 Task: Play online Dominion games in medium mode.
Action: Mouse moved to (273, 604)
Screenshot: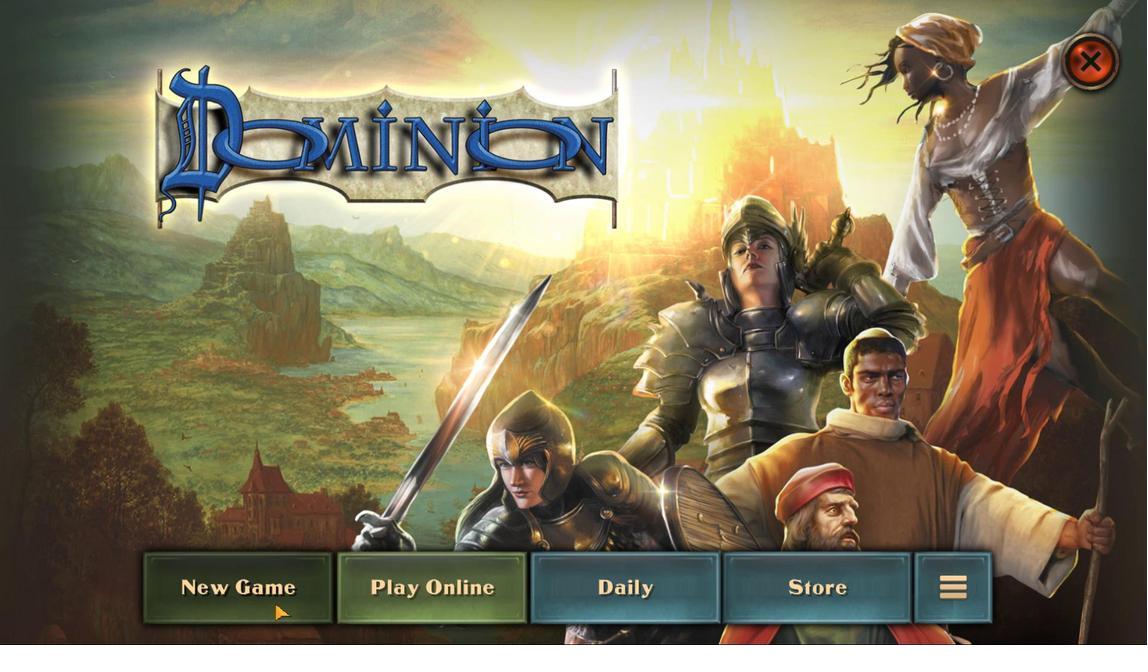 
Action: Mouse pressed left at (273, 604)
Screenshot: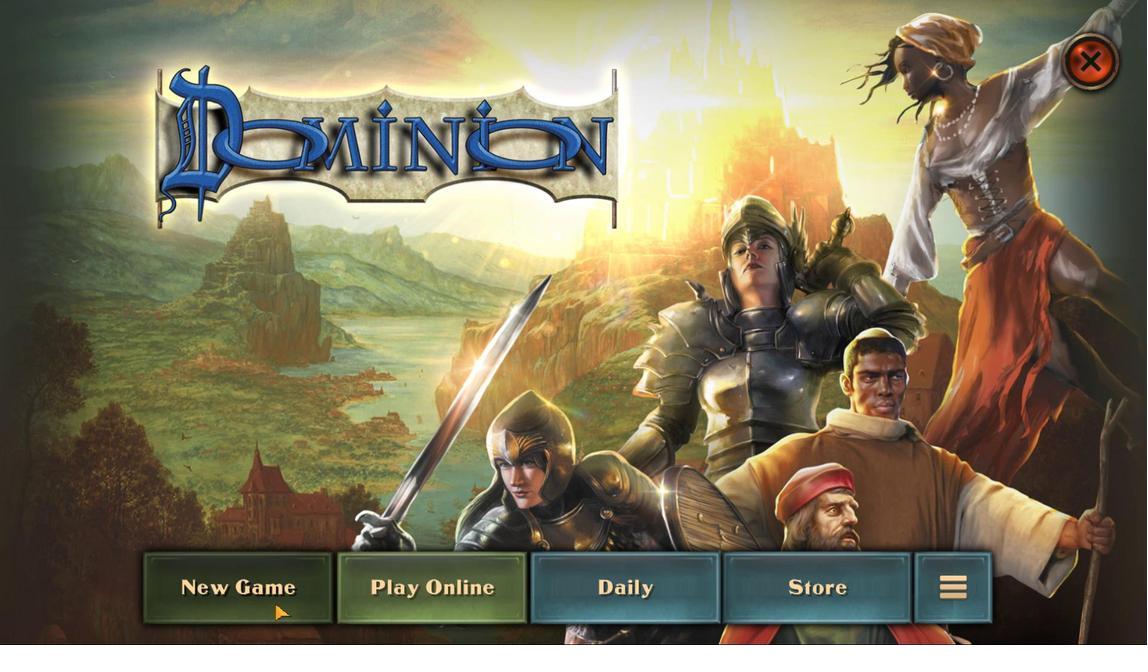 
Action: Mouse moved to (522, 238)
Screenshot: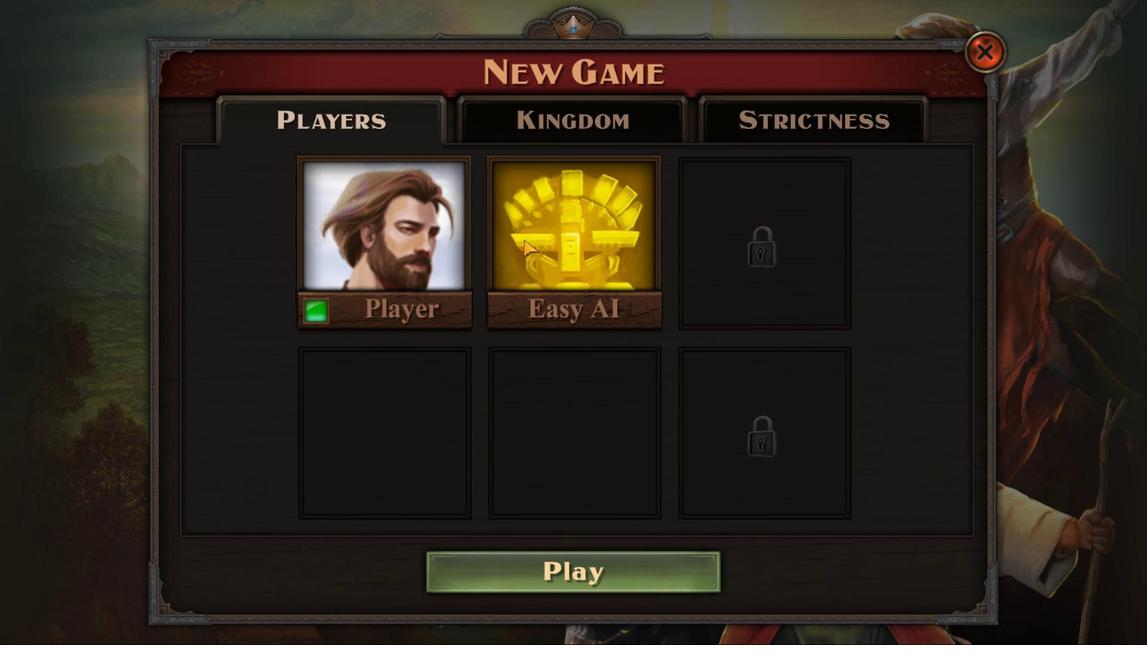 
Action: Mouse pressed left at (522, 238)
Screenshot: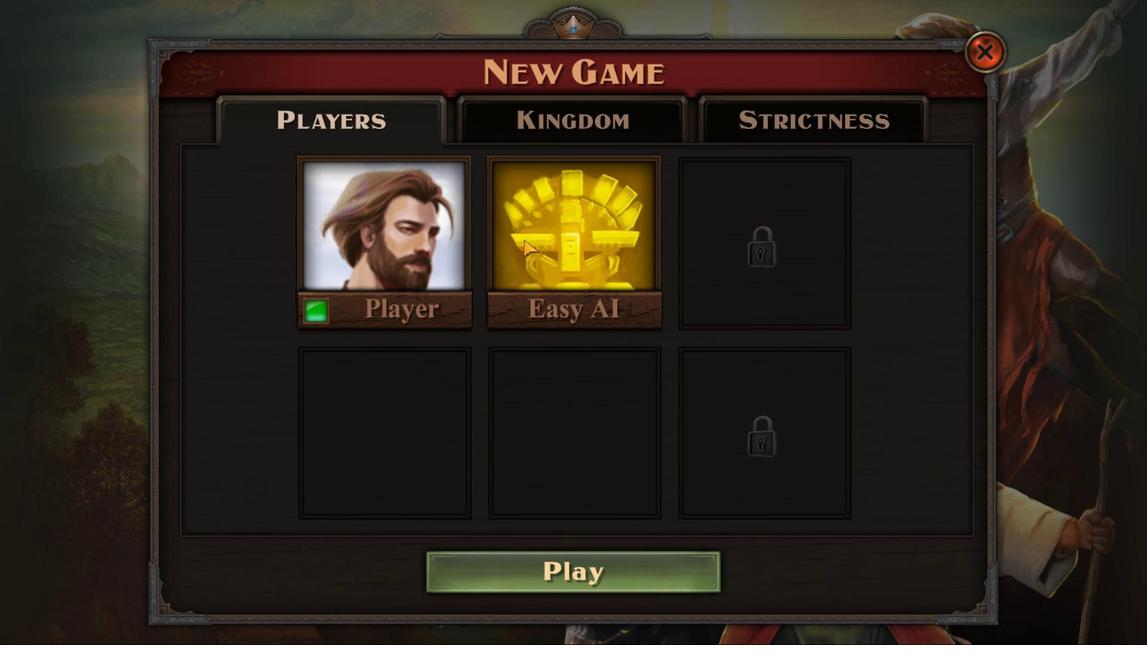 
Action: Mouse moved to (318, 413)
Screenshot: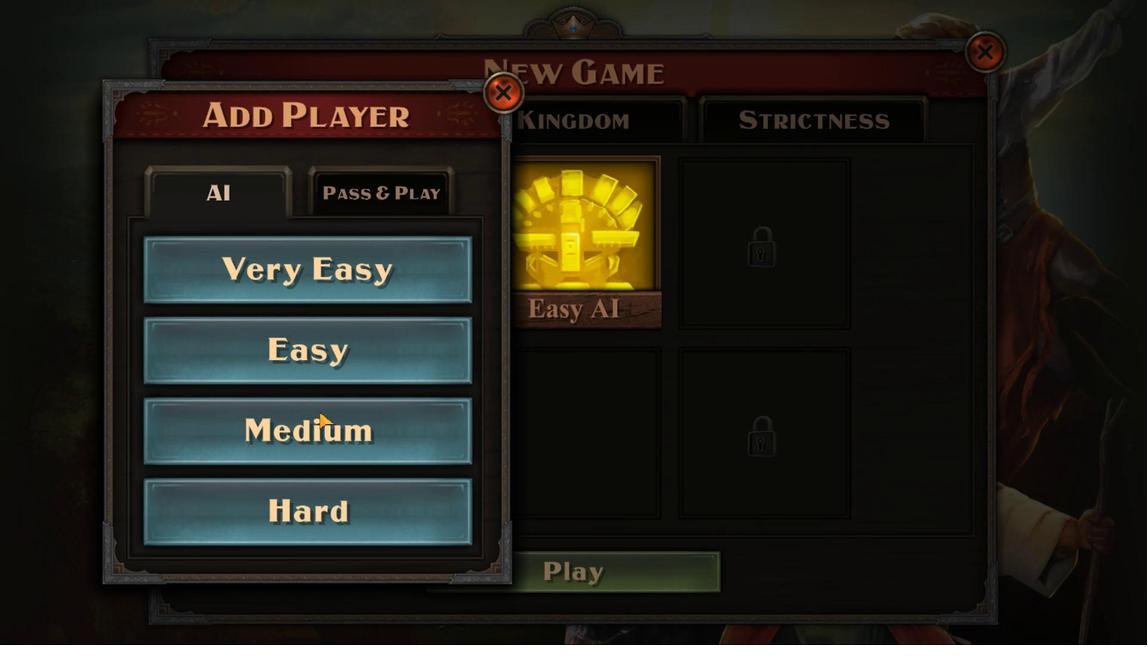 
Action: Mouse pressed left at (318, 413)
Screenshot: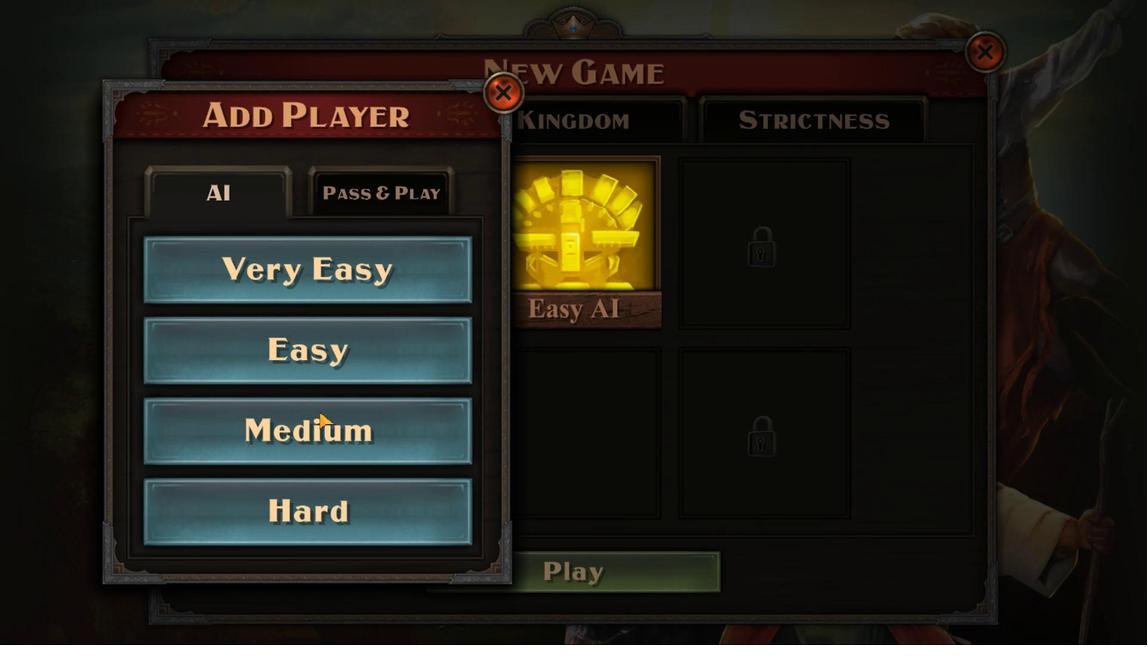 
Action: Mouse moved to (568, 561)
Screenshot: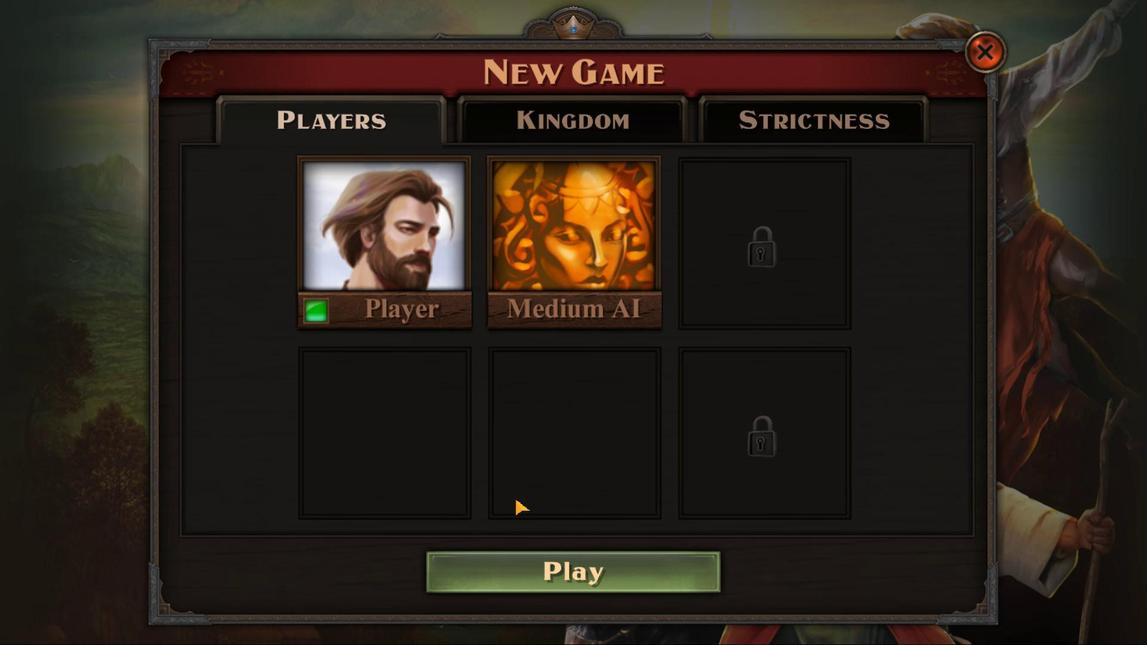
Action: Mouse pressed left at (568, 561)
Screenshot: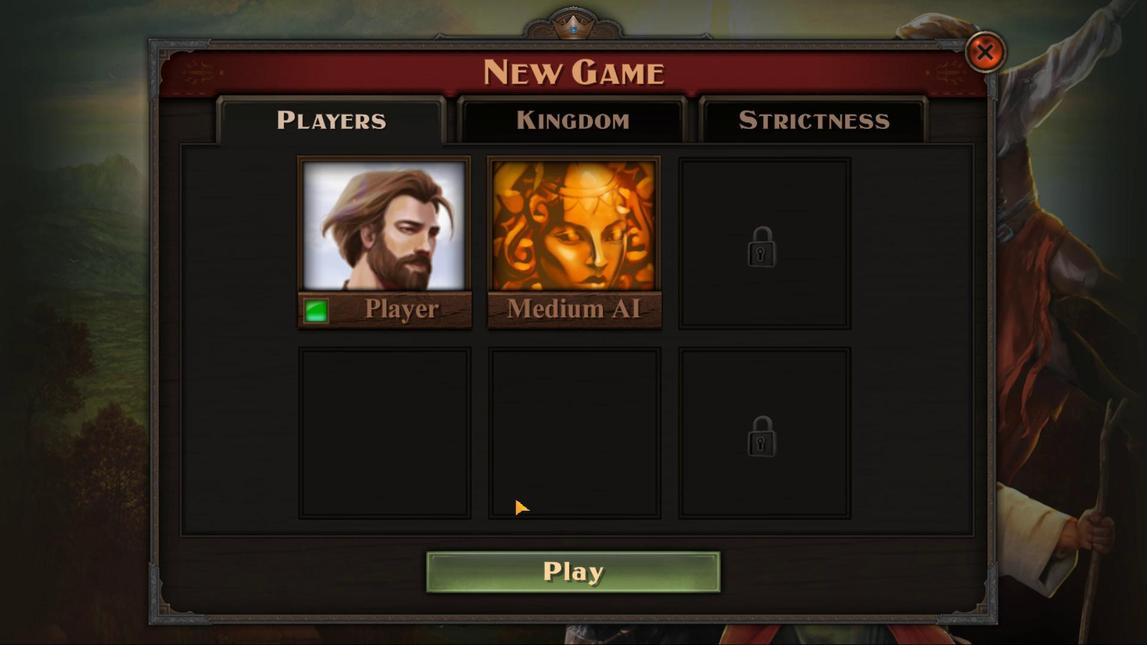 
Action: Mouse moved to (525, 584)
Screenshot: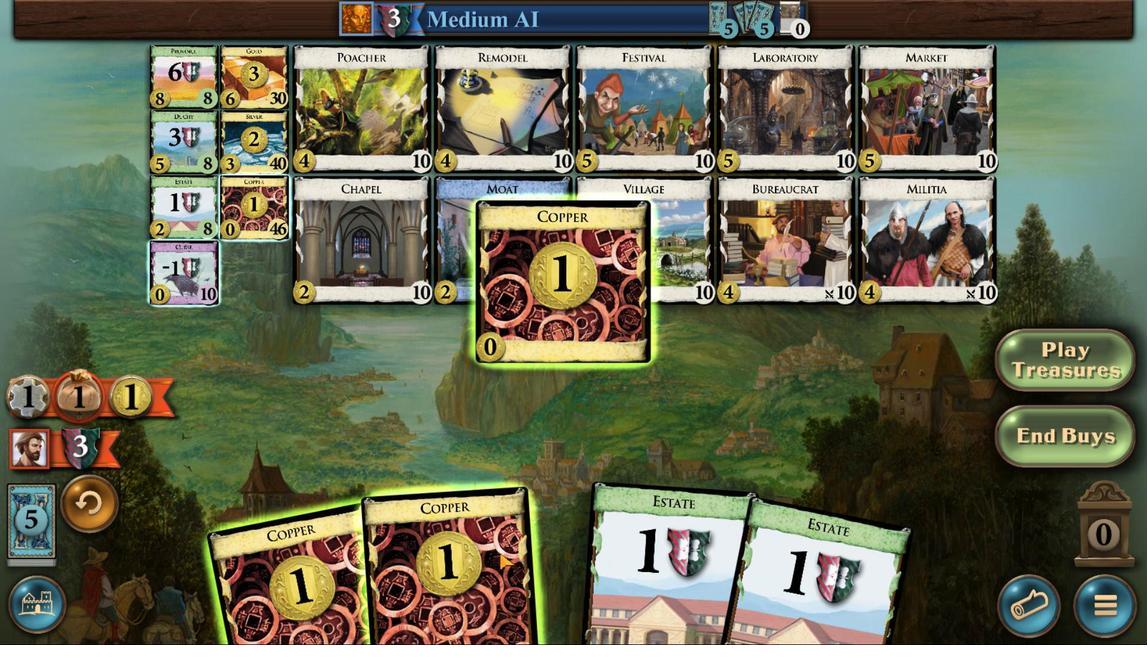 
Action: Mouse scrolled (525, 584) with delta (0, 0)
Screenshot: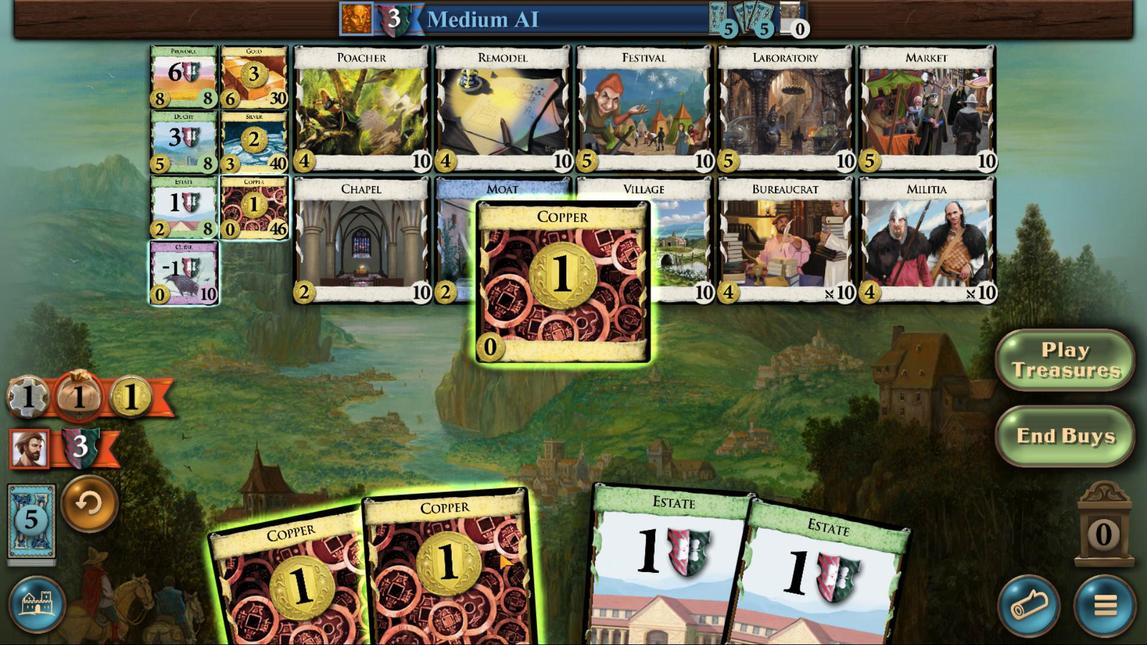 
Action: Mouse scrolled (525, 584) with delta (0, 0)
Screenshot: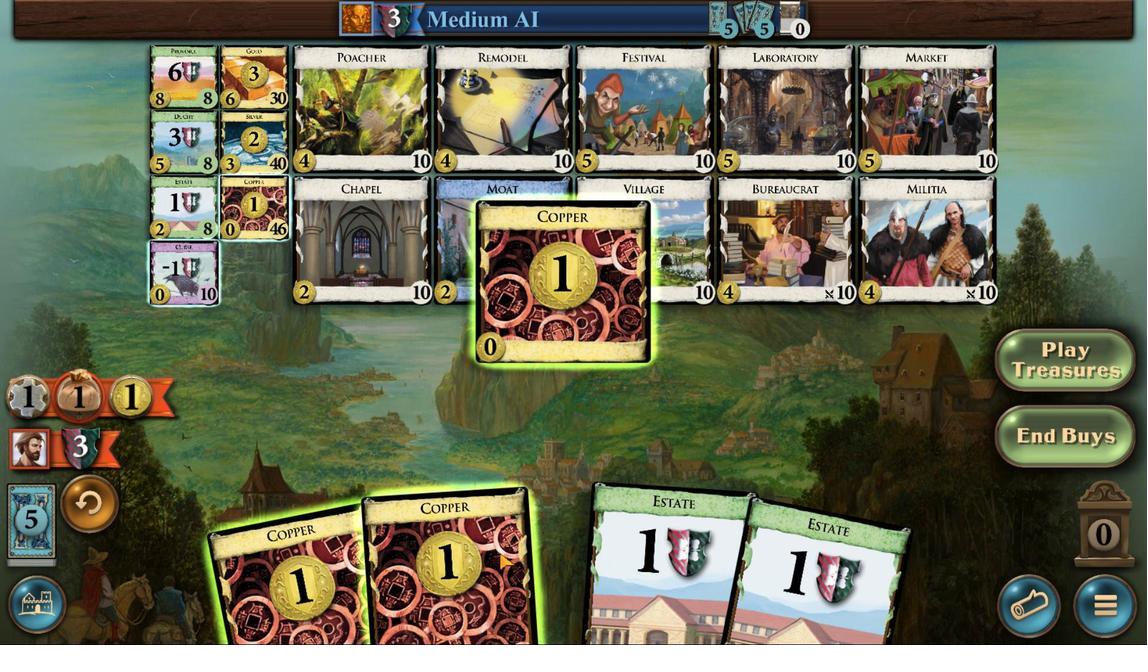 
Action: Mouse scrolled (525, 584) with delta (0, 0)
Screenshot: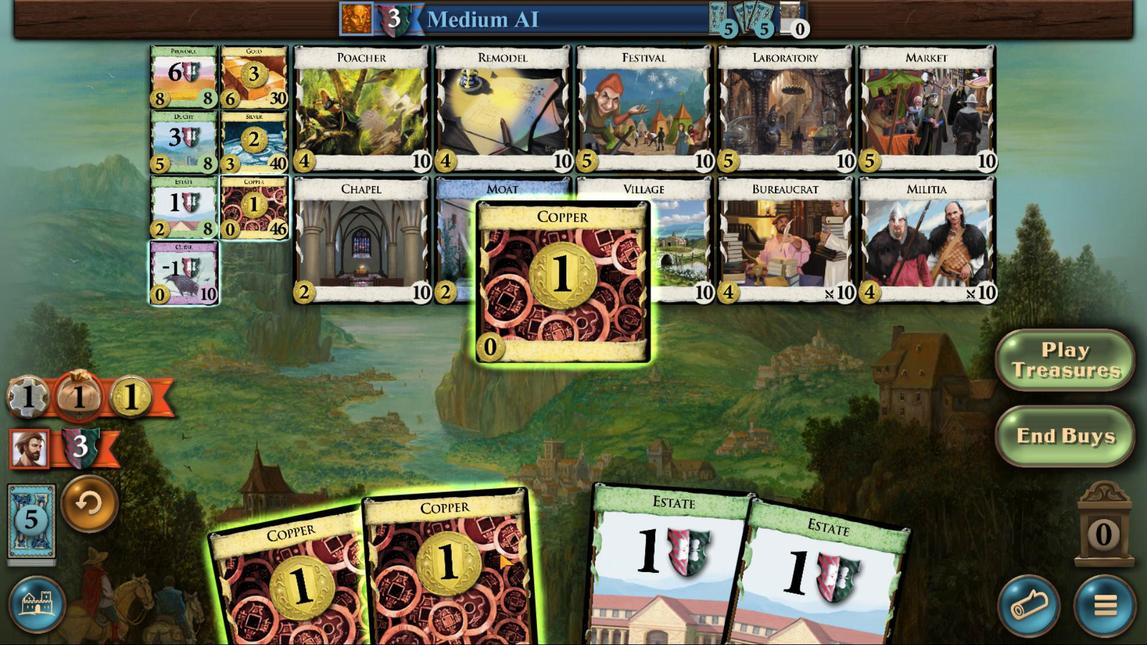 
Action: Mouse moved to (492, 544)
Screenshot: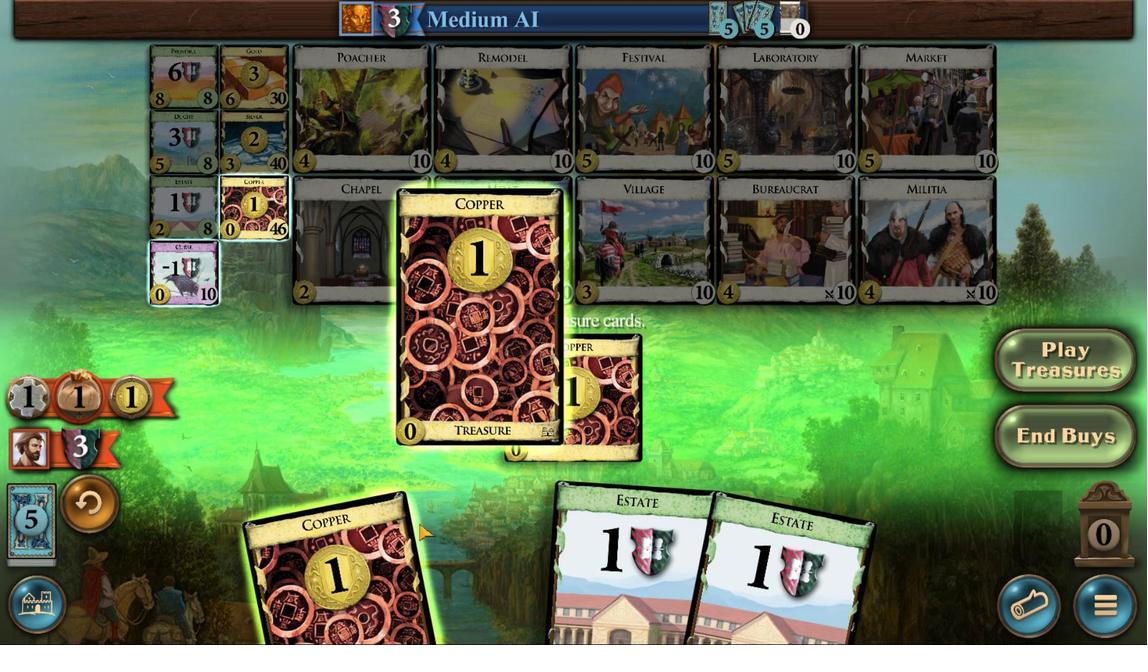 
Action: Mouse scrolled (492, 543) with delta (0, 0)
Screenshot: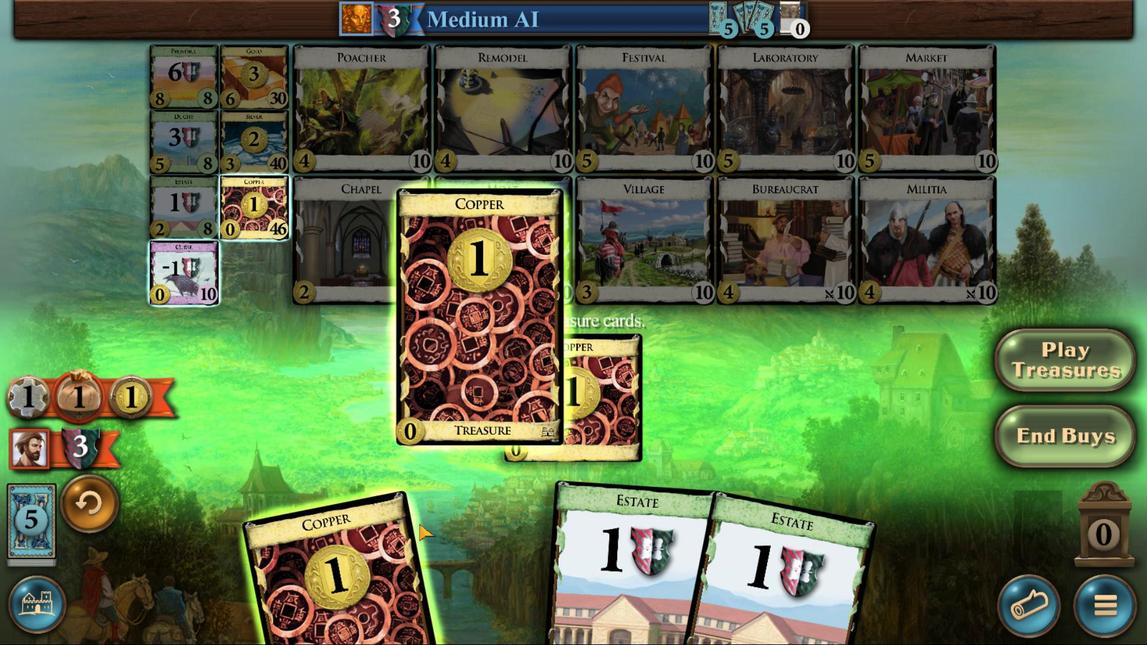 
Action: Mouse moved to (491, 544)
Screenshot: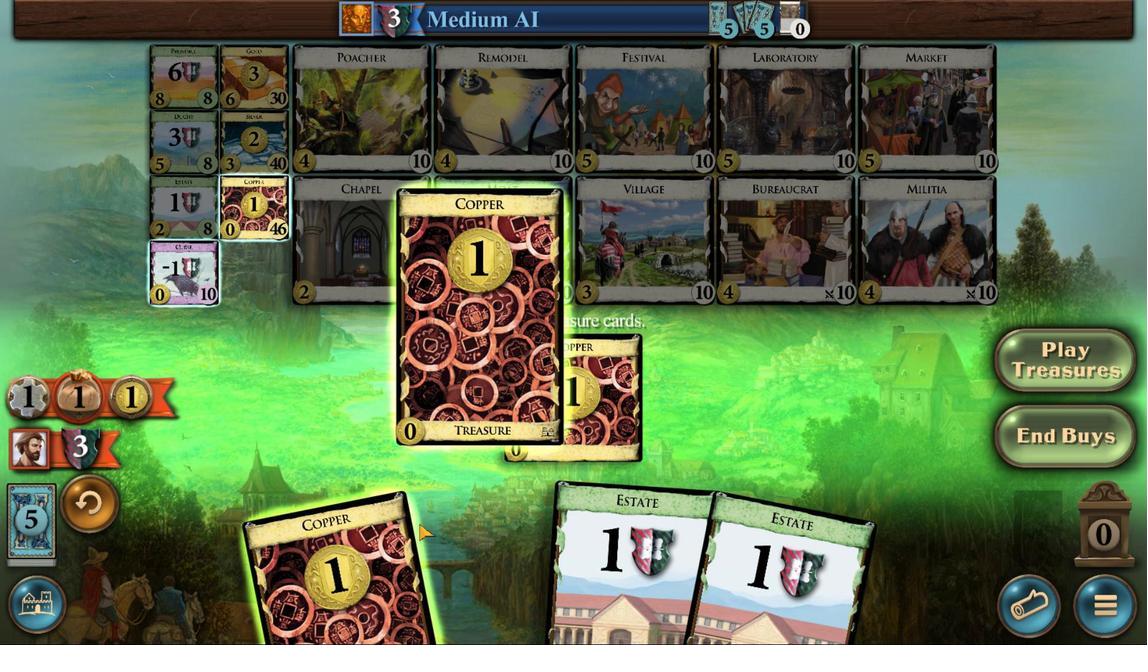 
Action: Mouse scrolled (491, 543) with delta (0, 0)
Screenshot: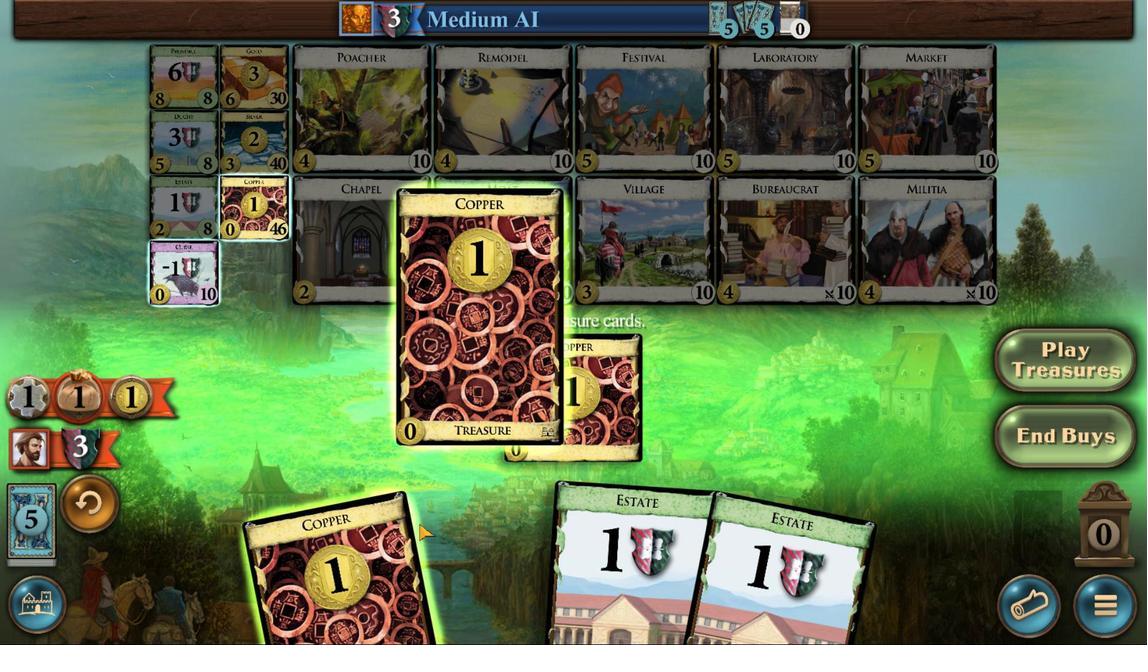 
Action: Mouse moved to (491, 547)
Screenshot: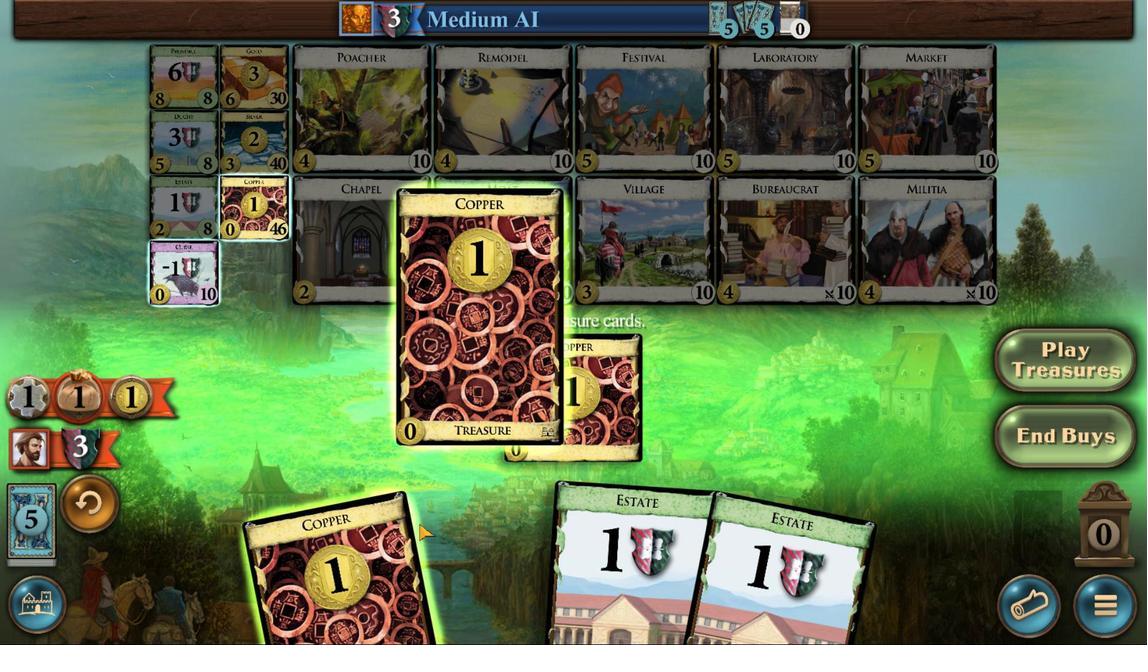 
Action: Mouse scrolled (491, 547) with delta (0, 0)
Screenshot: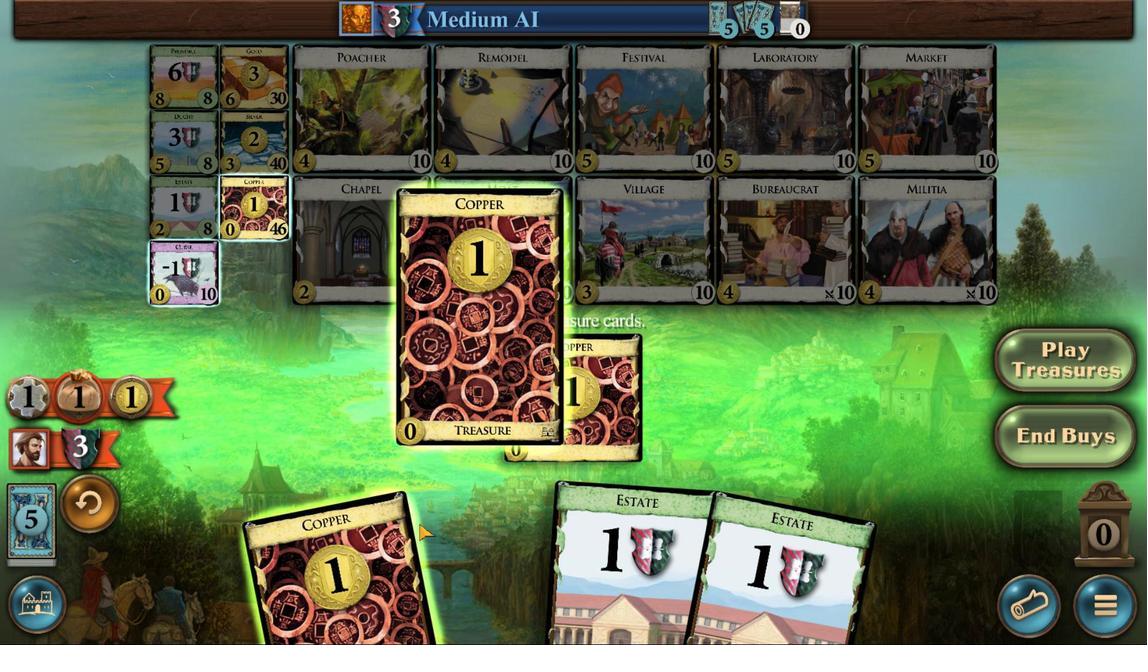 
Action: Mouse moved to (175, 187)
Screenshot: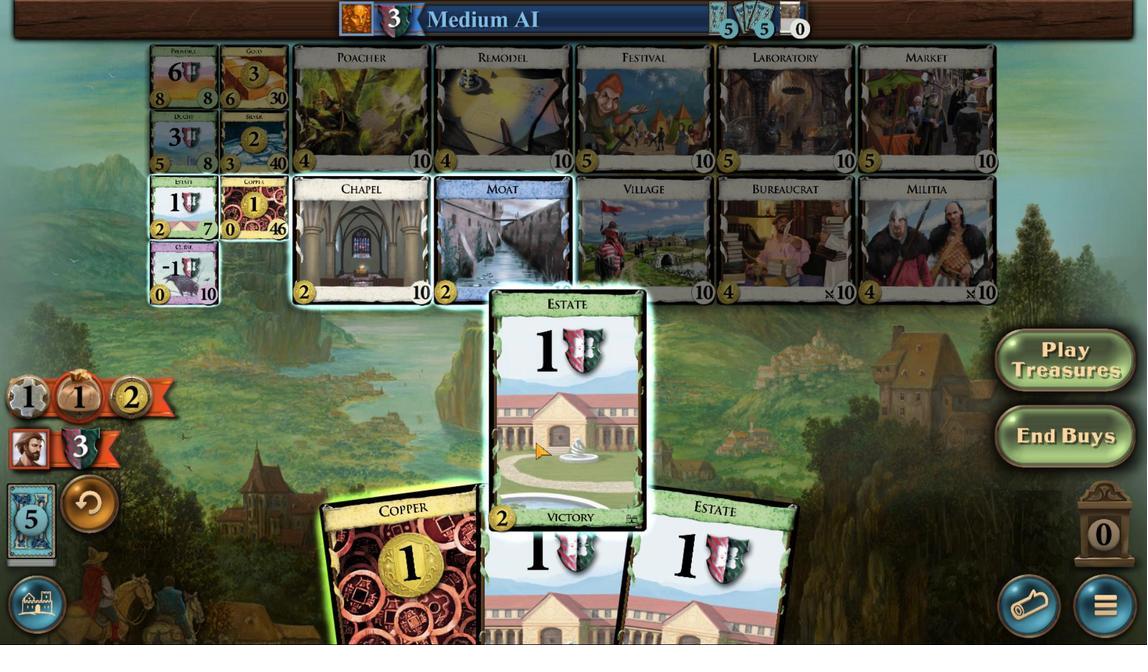 
Action: Mouse pressed left at (175, 187)
Screenshot: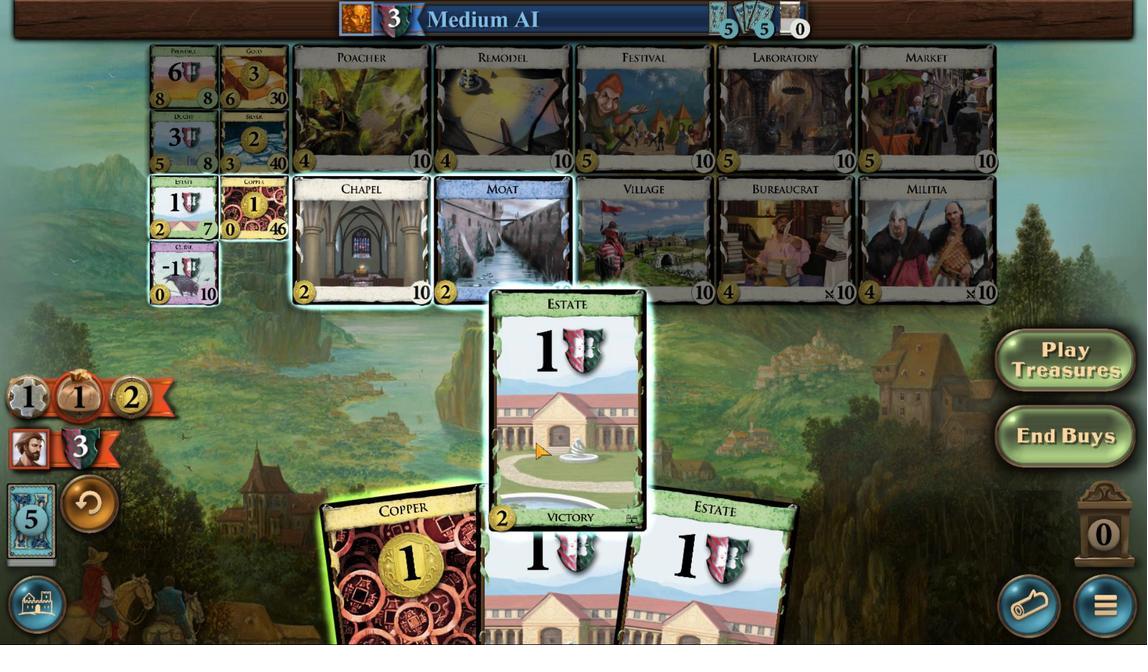 
Action: Mouse moved to (638, 542)
Screenshot: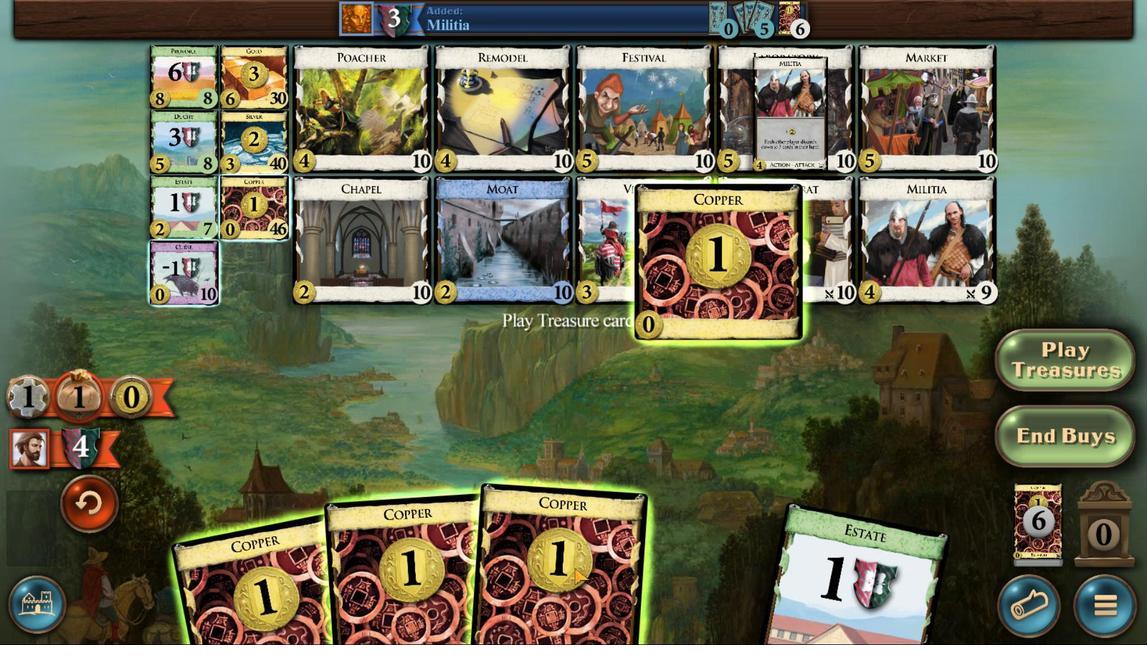 
Action: Mouse scrolled (638, 541) with delta (0, 0)
Screenshot: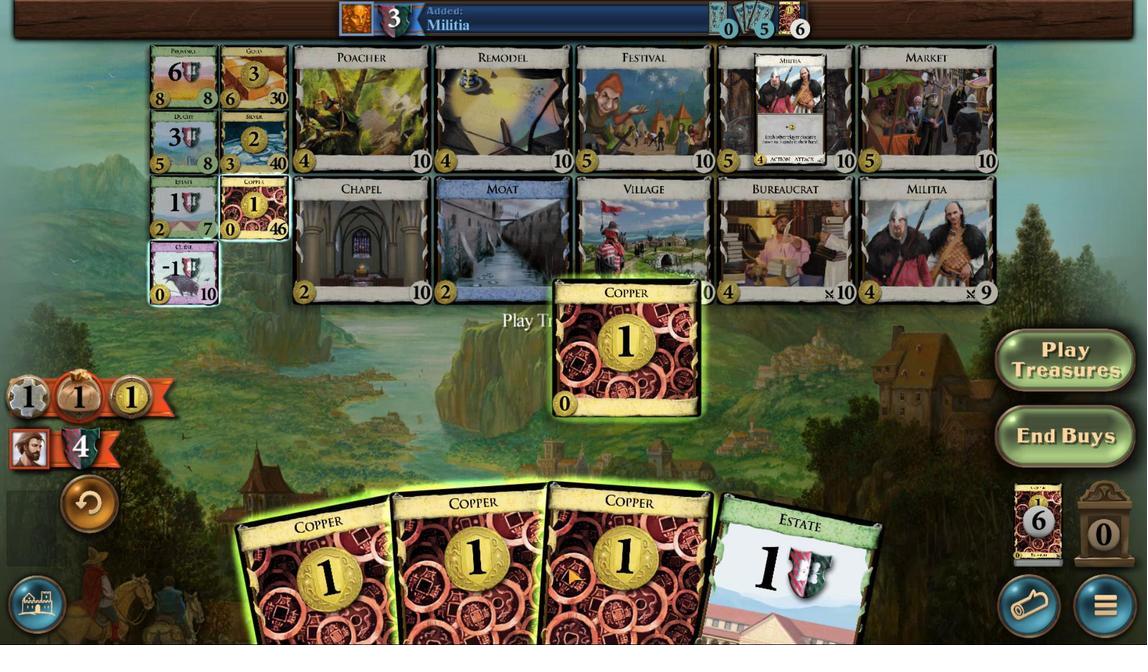 
Action: Mouse moved to (639, 544)
Screenshot: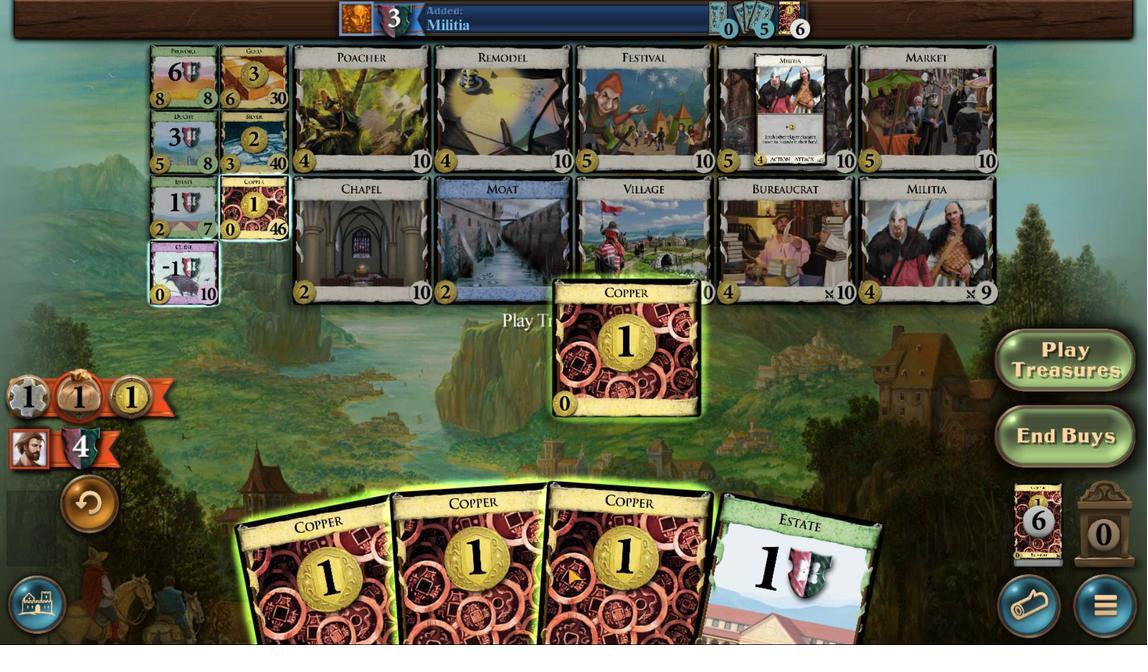 
Action: Mouse scrolled (639, 544) with delta (0, 0)
Screenshot: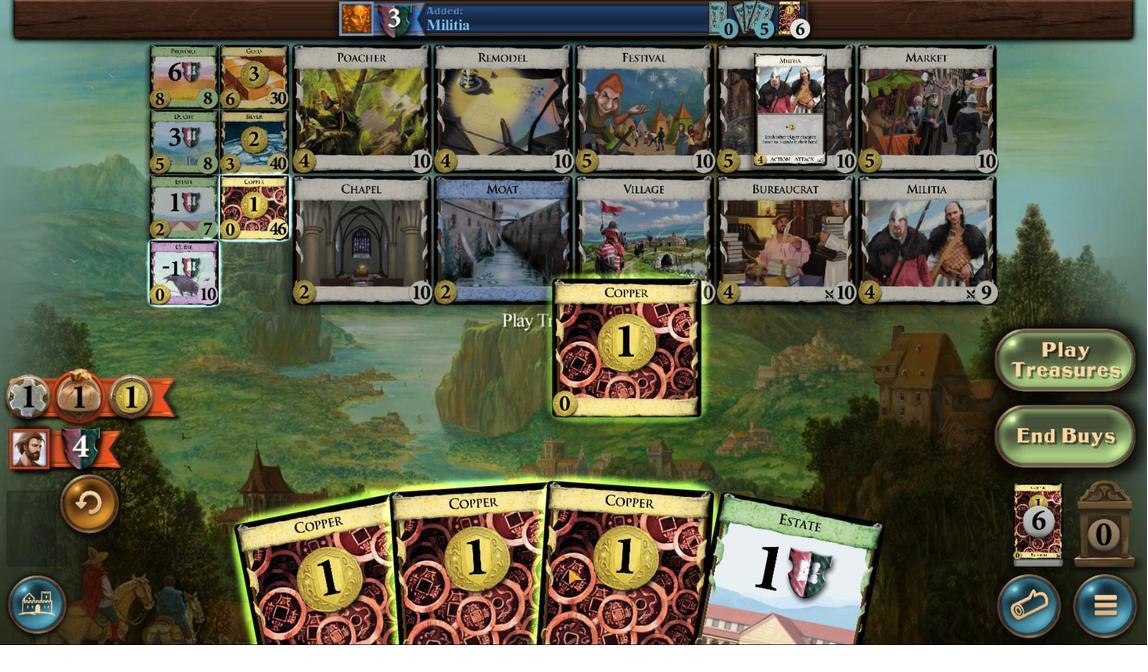 
Action: Mouse moved to (640, 546)
Screenshot: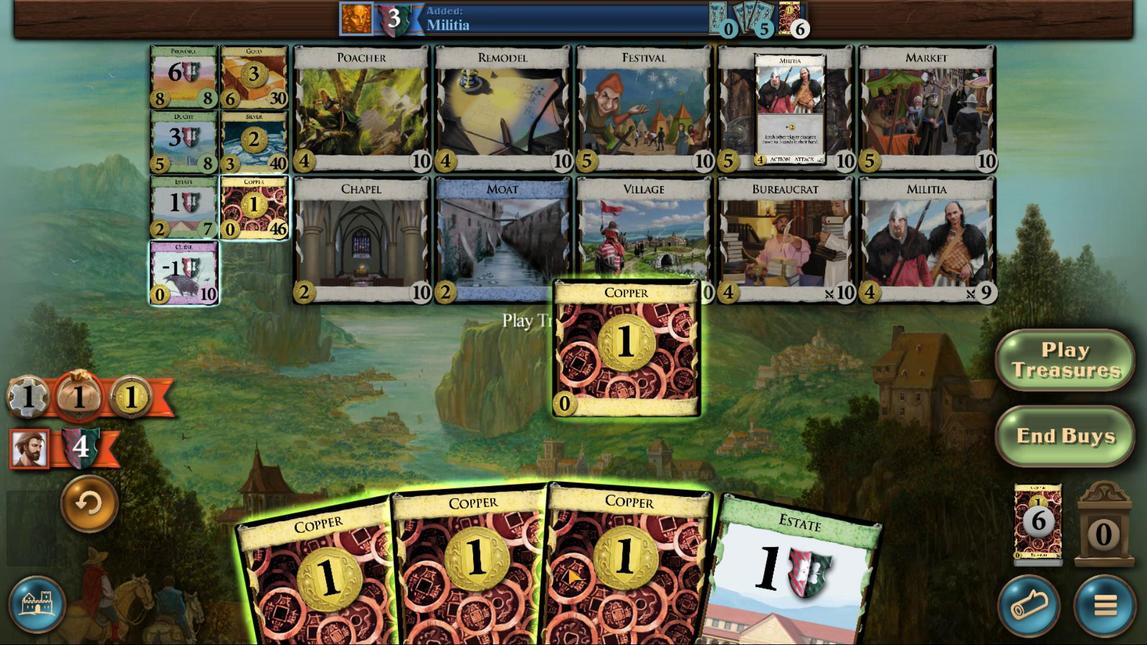 
Action: Mouse scrolled (640, 546) with delta (0, 0)
Screenshot: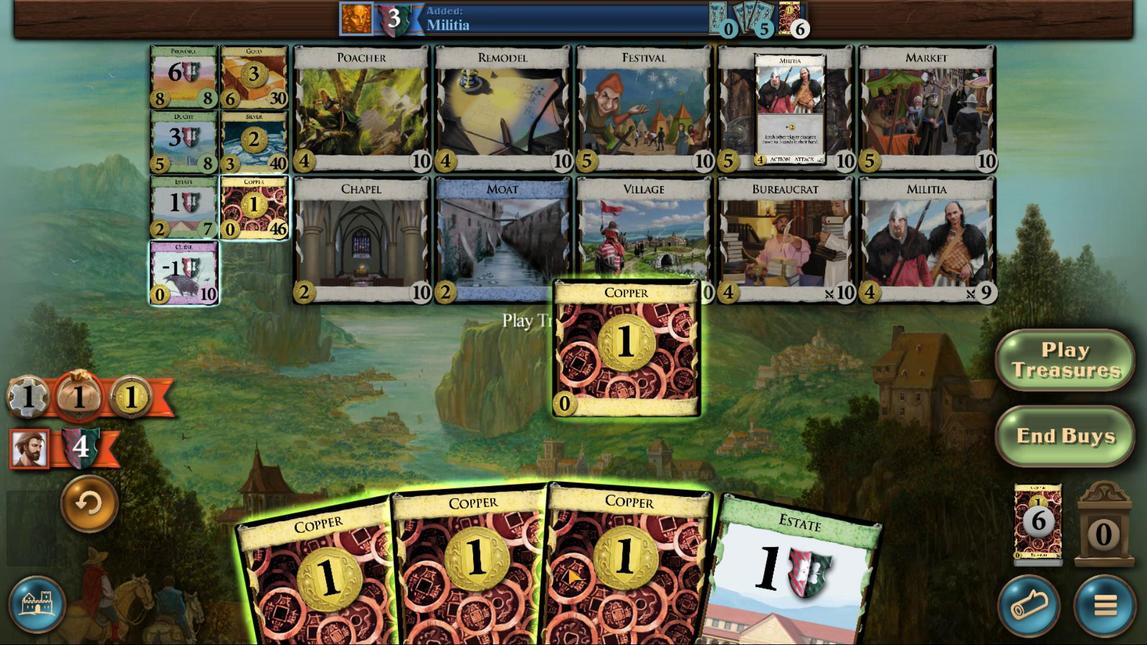 
Action: Mouse moved to (564, 570)
Screenshot: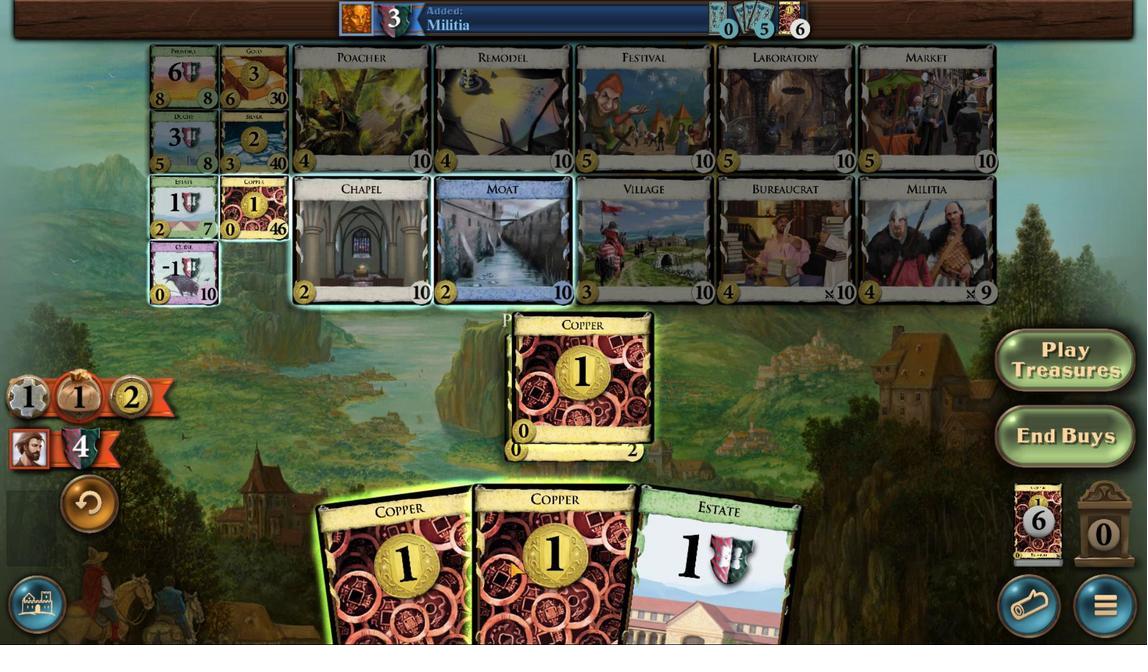 
Action: Mouse scrolled (564, 570) with delta (0, 0)
Screenshot: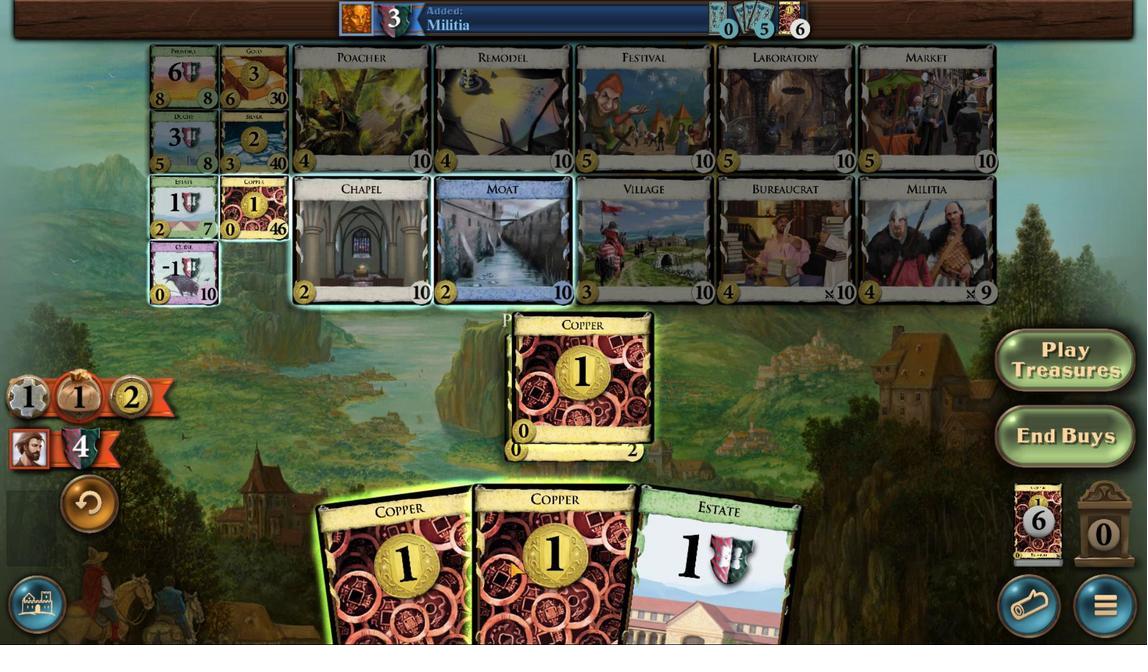 
Action: Mouse moved to (564, 571)
Screenshot: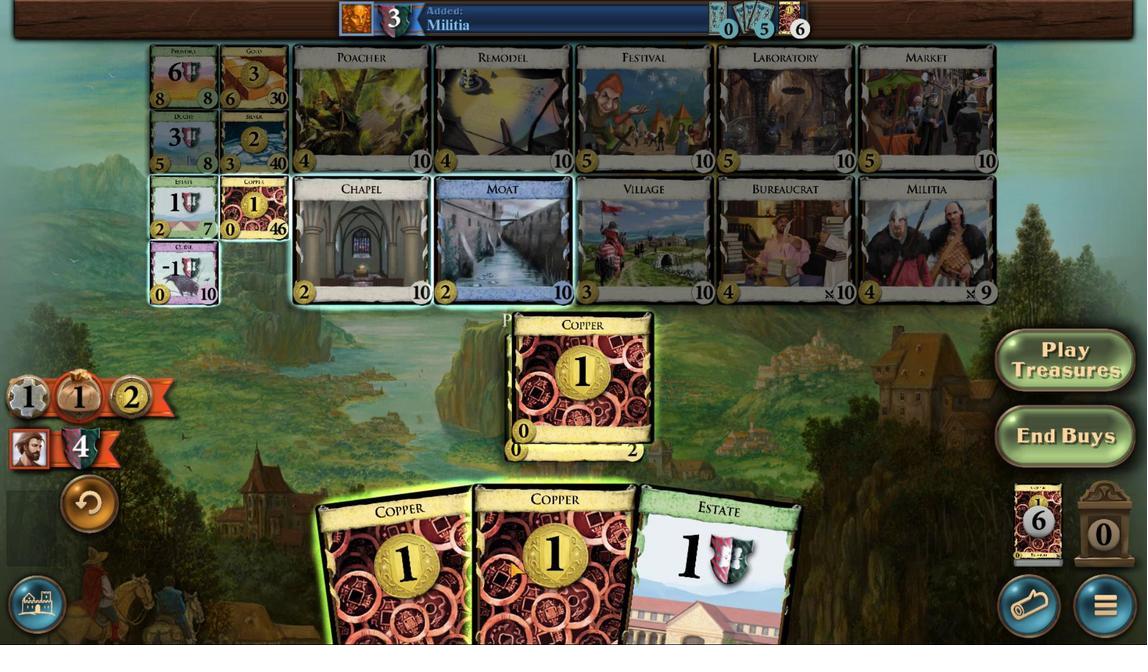 
Action: Mouse scrolled (564, 571) with delta (0, 0)
Screenshot: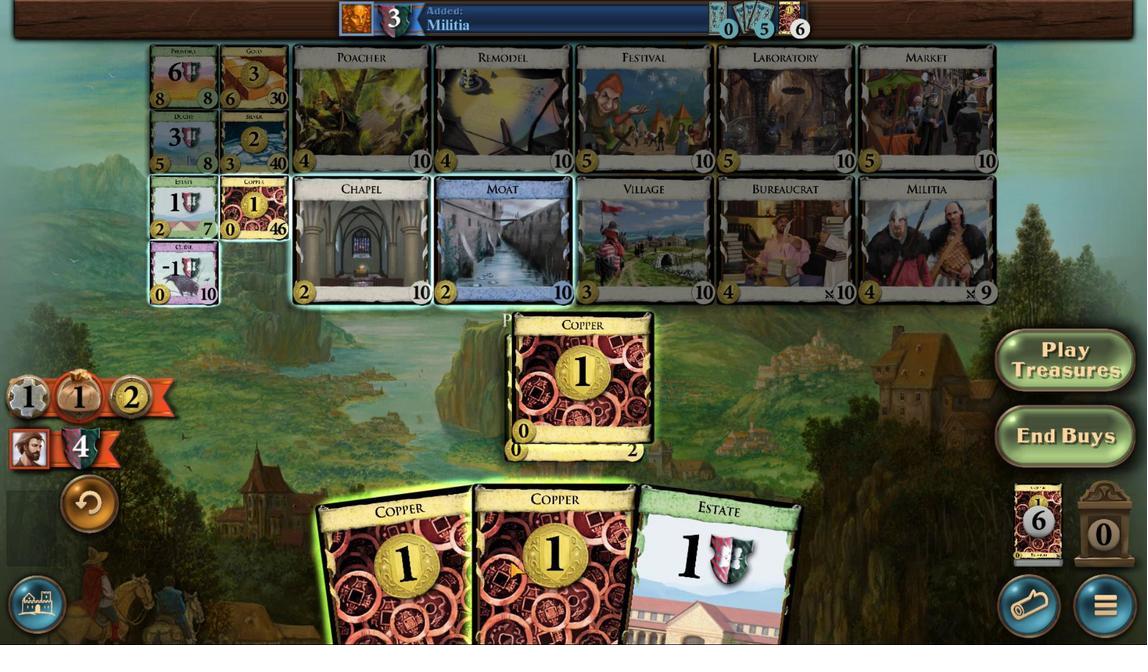 
Action: Mouse scrolled (564, 571) with delta (0, 0)
Screenshot: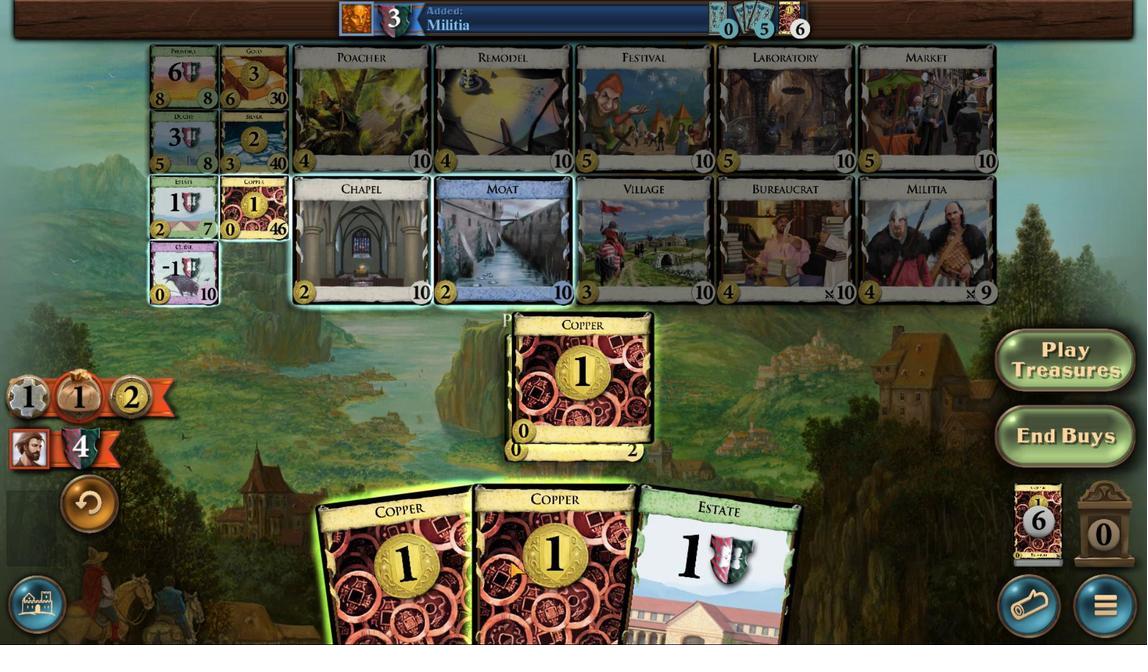 
Action: Mouse moved to (509, 561)
Screenshot: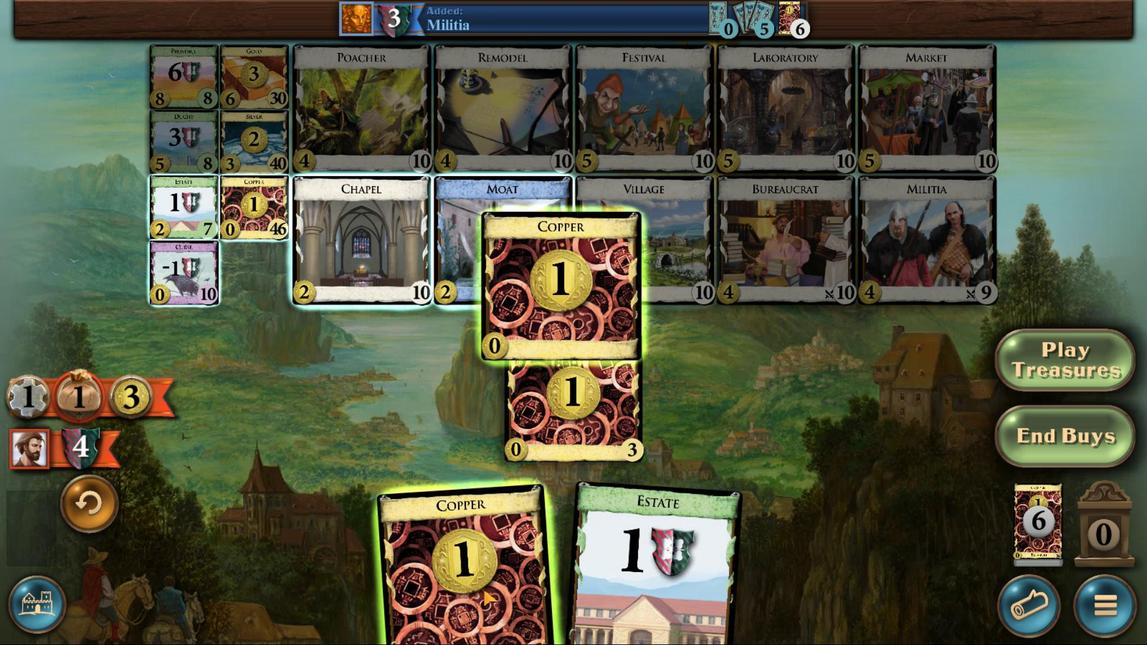 
Action: Mouse scrolled (509, 561) with delta (0, 0)
Screenshot: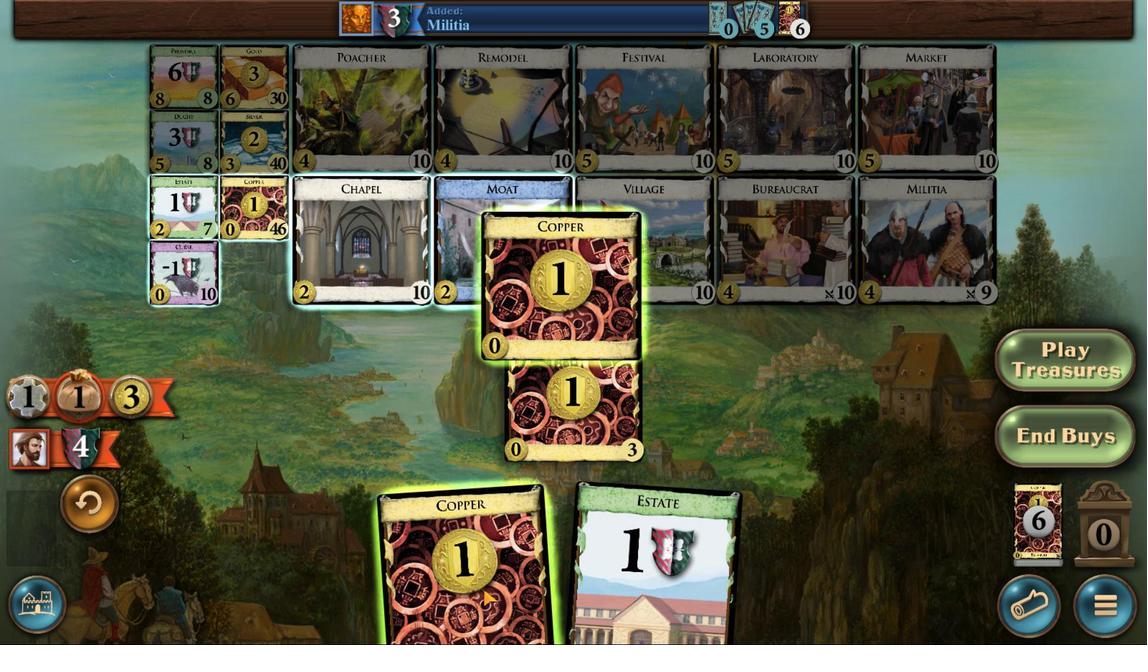 
Action: Mouse scrolled (509, 561) with delta (0, 0)
Screenshot: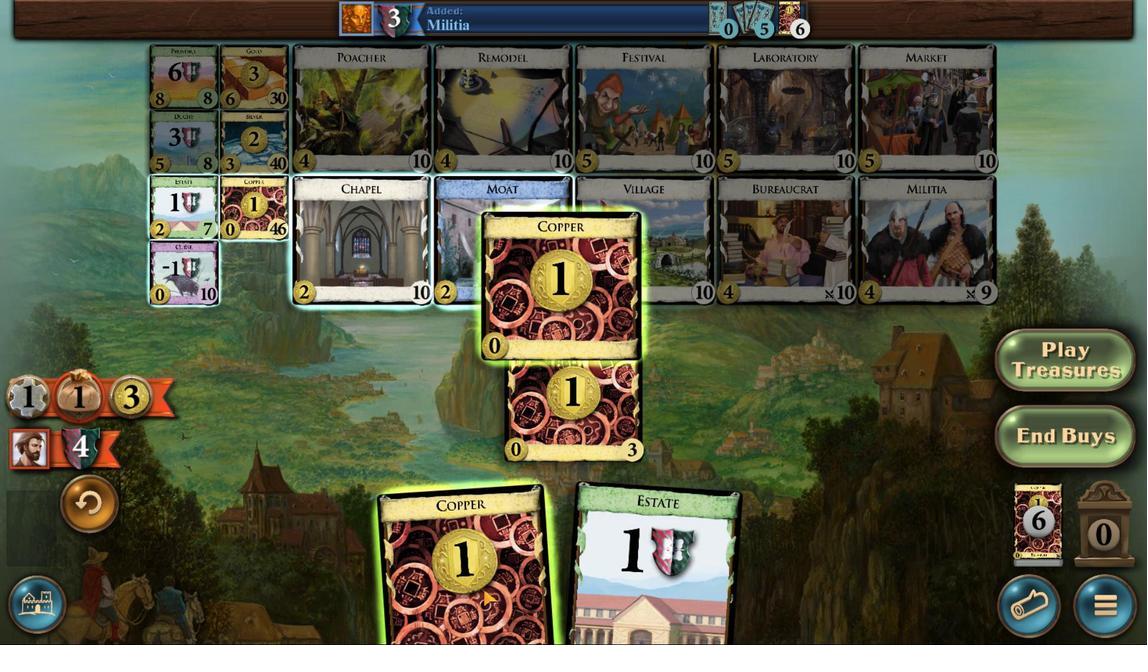 
Action: Mouse scrolled (509, 561) with delta (0, 0)
Screenshot: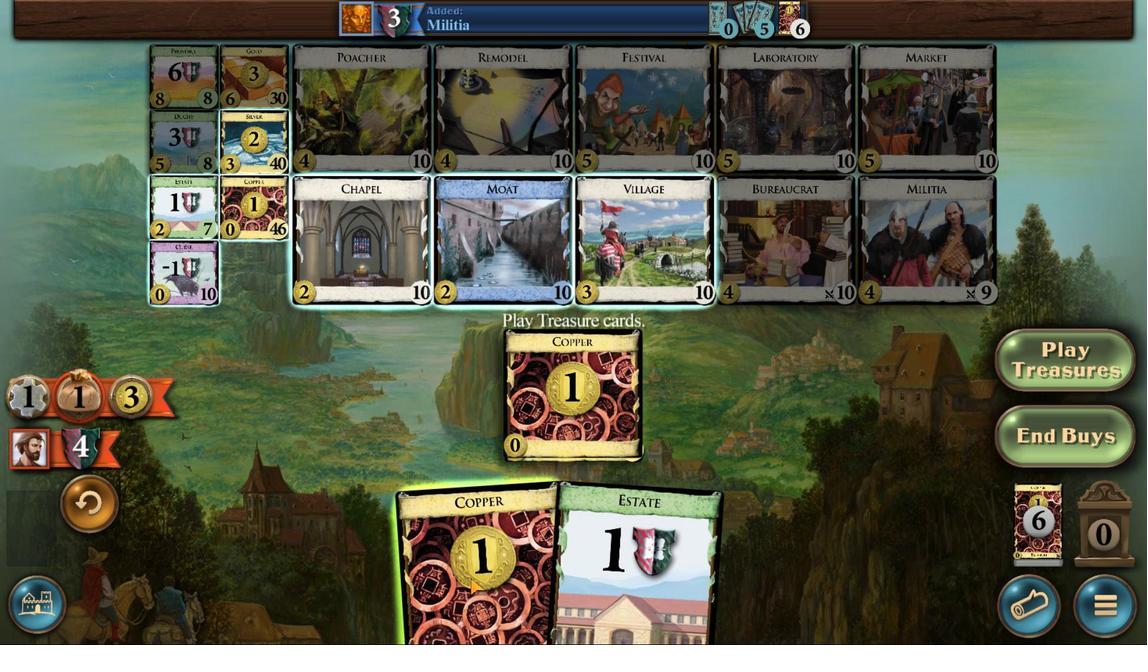 
Action: Mouse moved to (469, 577)
Screenshot: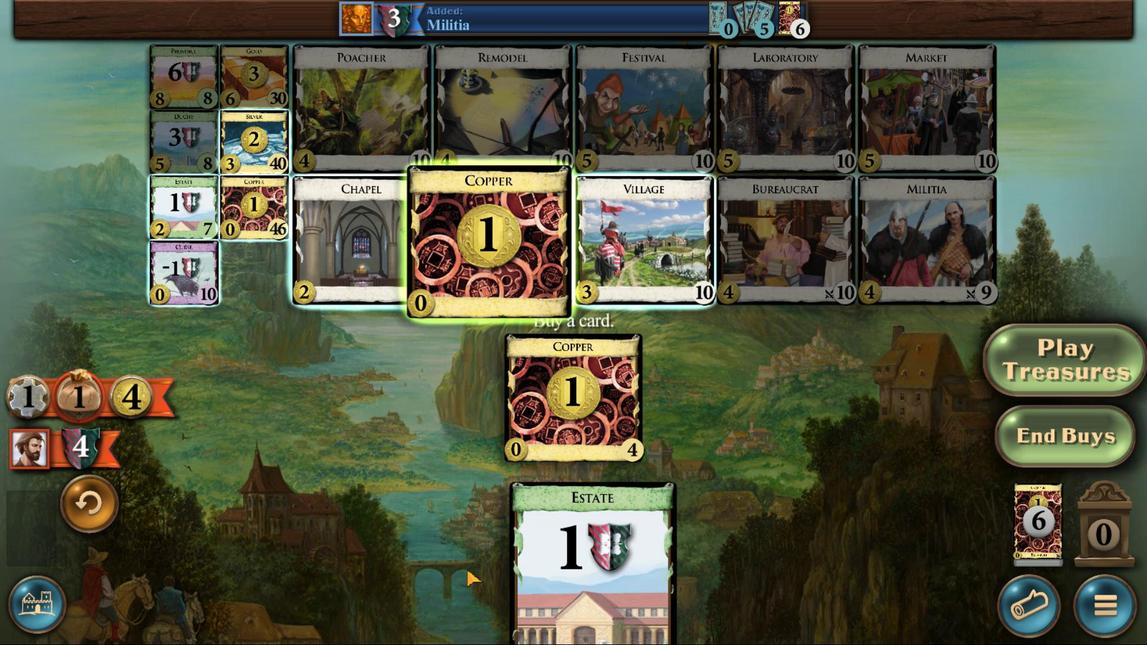 
Action: Mouse scrolled (469, 577) with delta (0, 0)
Screenshot: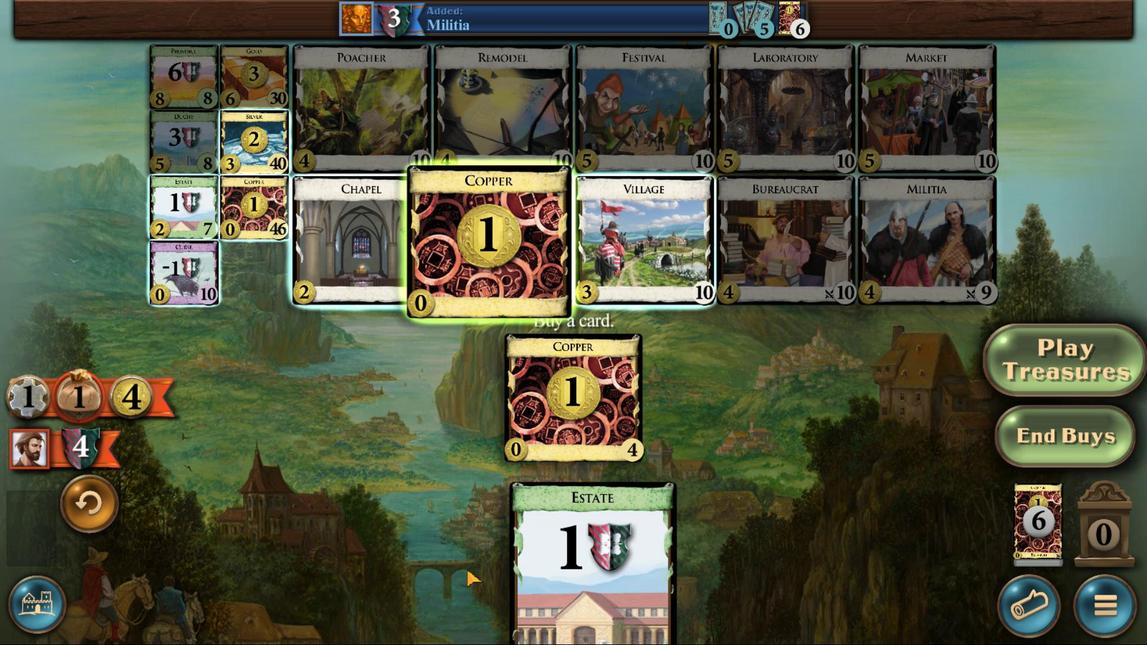 
Action: Mouse moved to (469, 577)
Screenshot: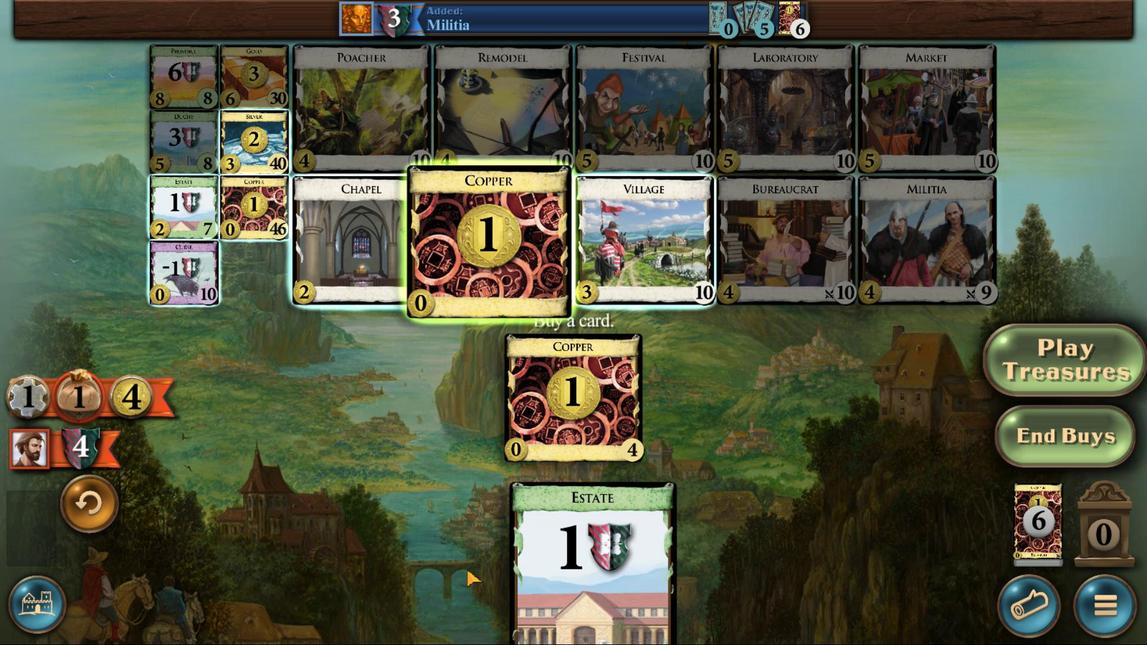 
Action: Mouse scrolled (469, 576) with delta (0, 0)
Screenshot: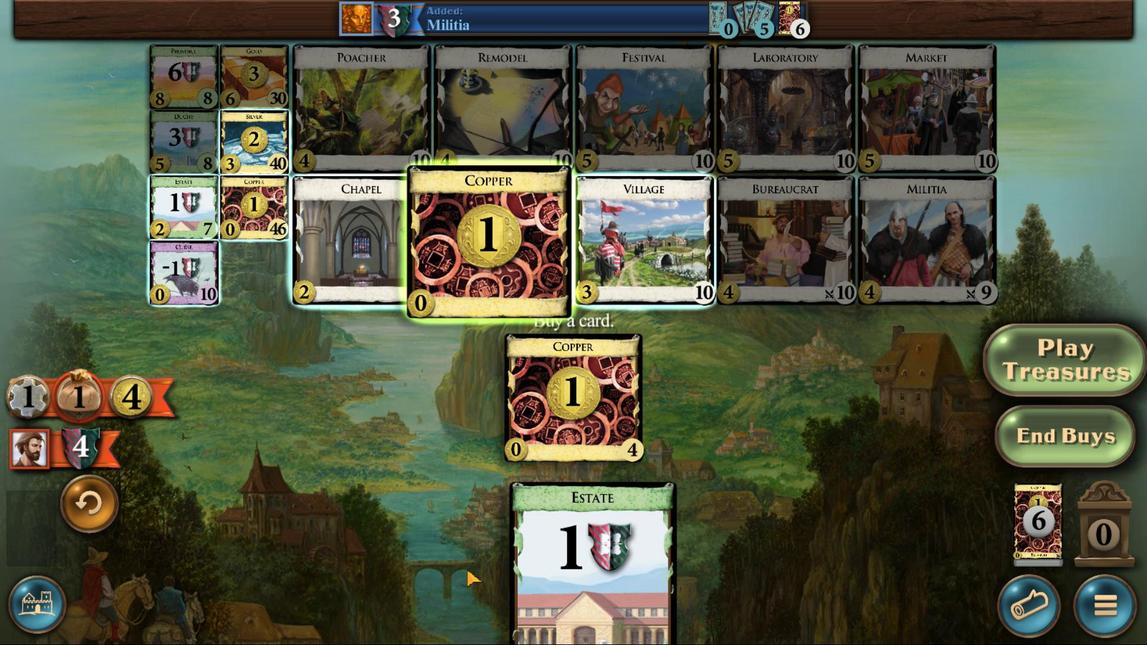 
Action: Mouse scrolled (469, 576) with delta (0, 0)
Screenshot: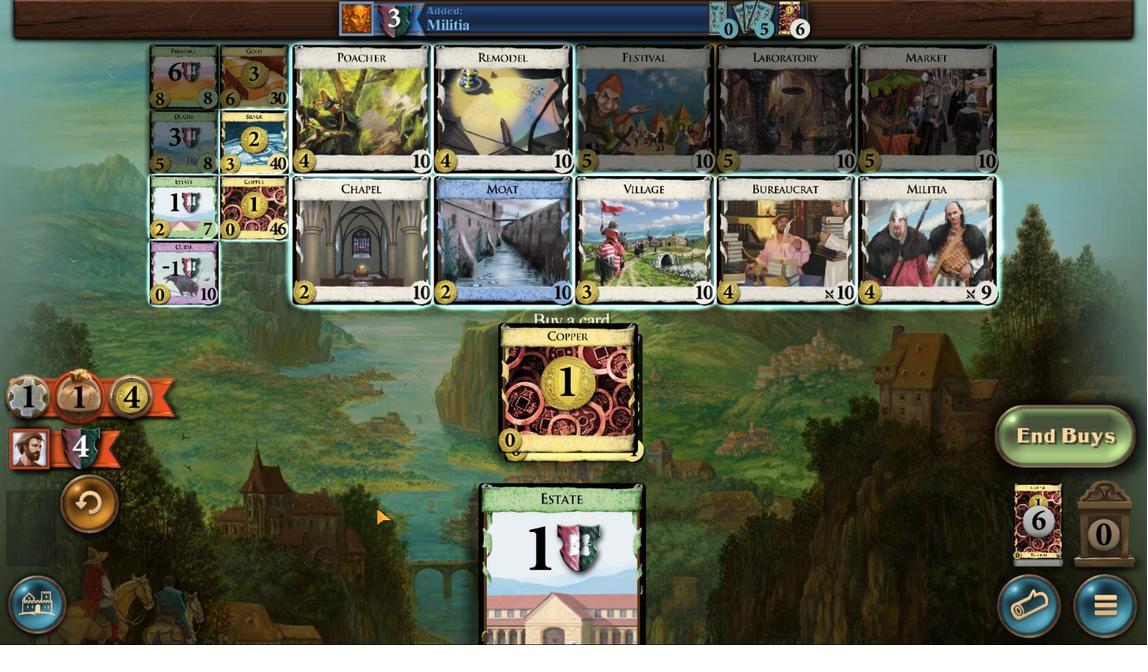 
Action: Mouse moved to (238, 143)
Screenshot: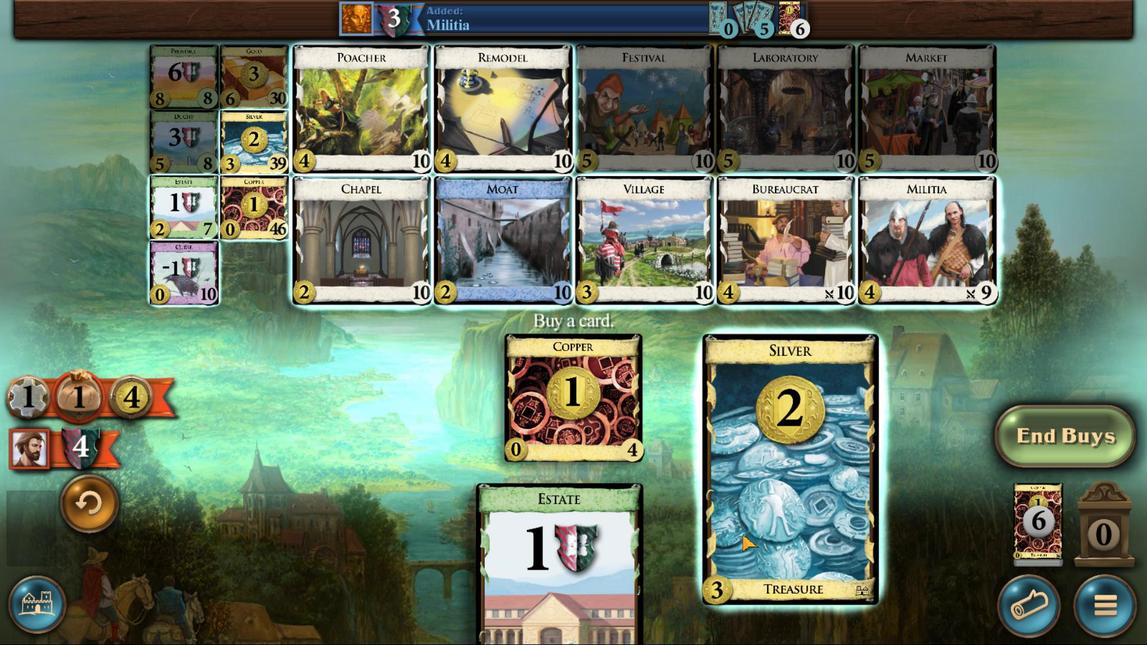 
Action: Mouse pressed left at (238, 143)
Screenshot: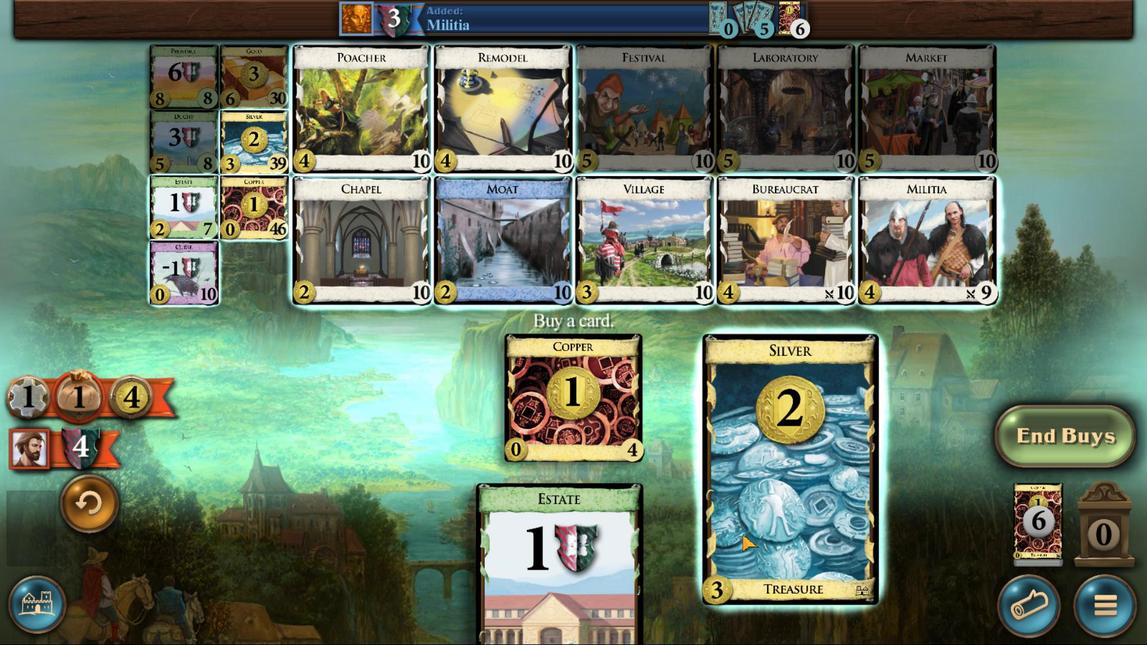 
Action: Mouse moved to (512, 569)
Screenshot: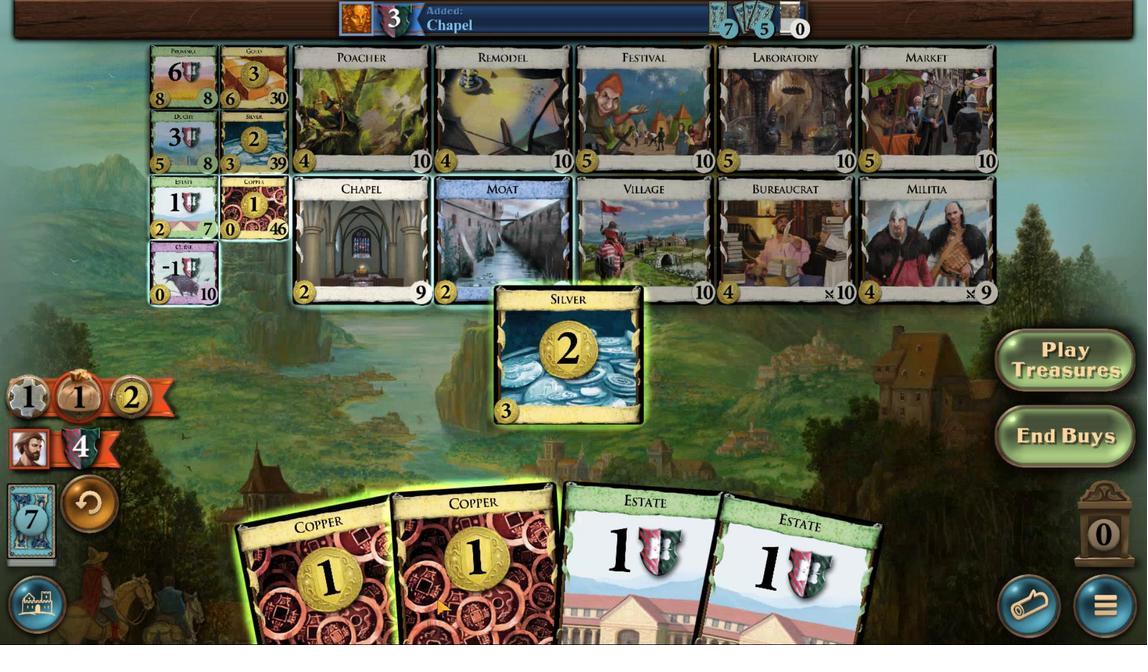 
Action: Mouse scrolled (512, 568) with delta (0, 0)
Screenshot: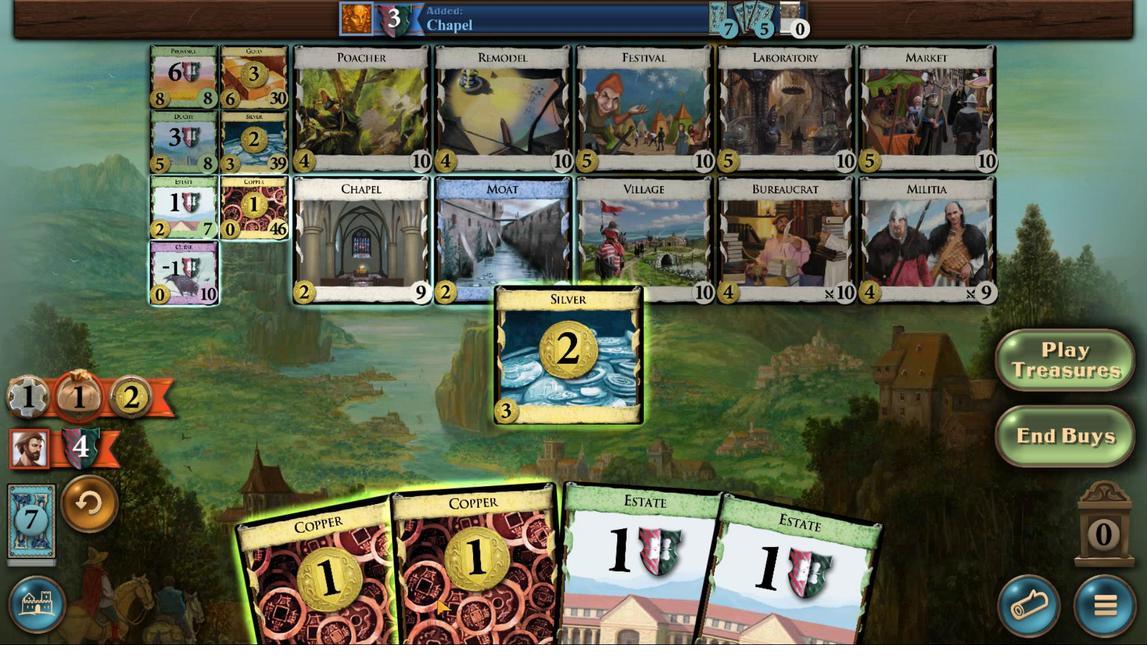 
Action: Mouse scrolled (512, 568) with delta (0, 0)
Screenshot: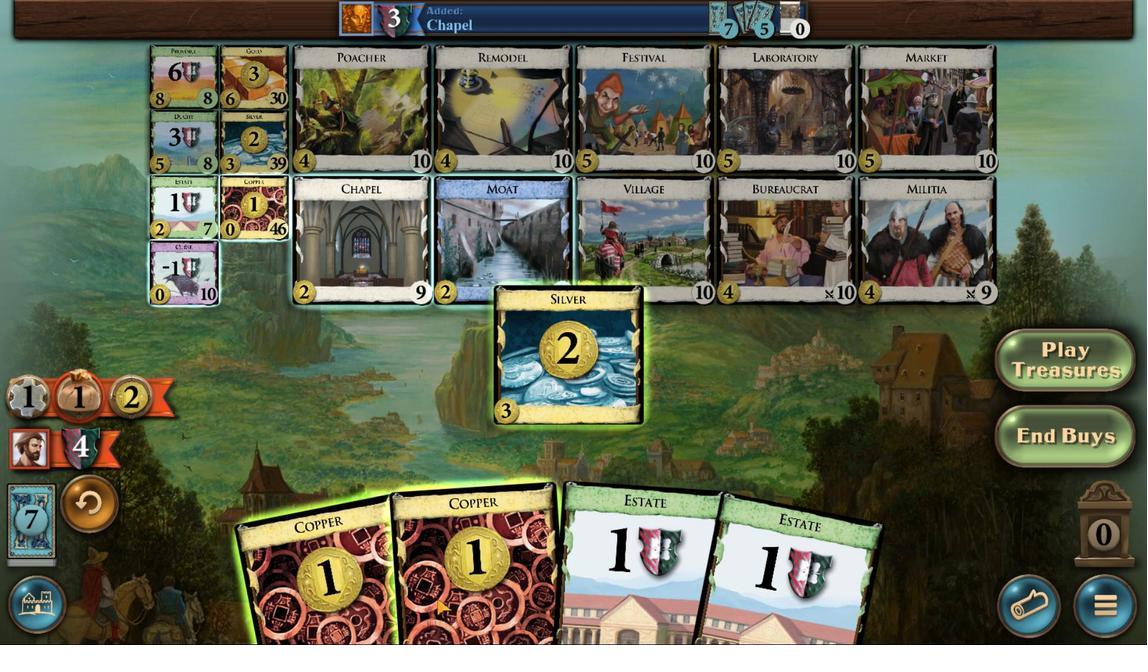 
Action: Mouse moved to (437, 598)
Screenshot: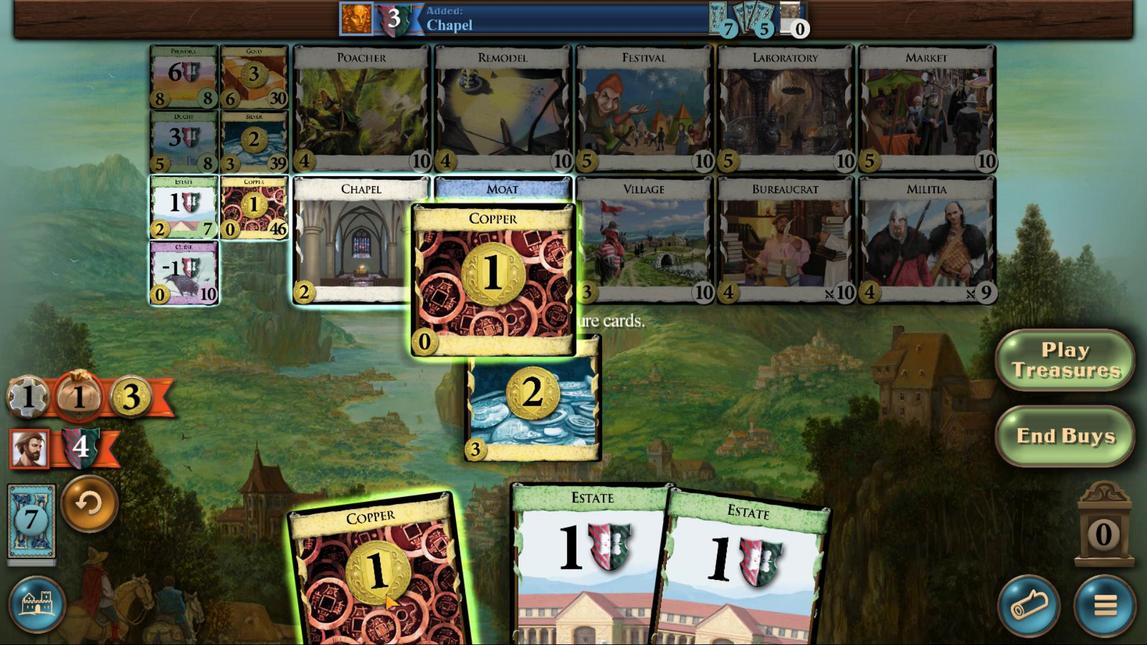 
Action: Mouse scrolled (437, 598) with delta (0, 0)
Screenshot: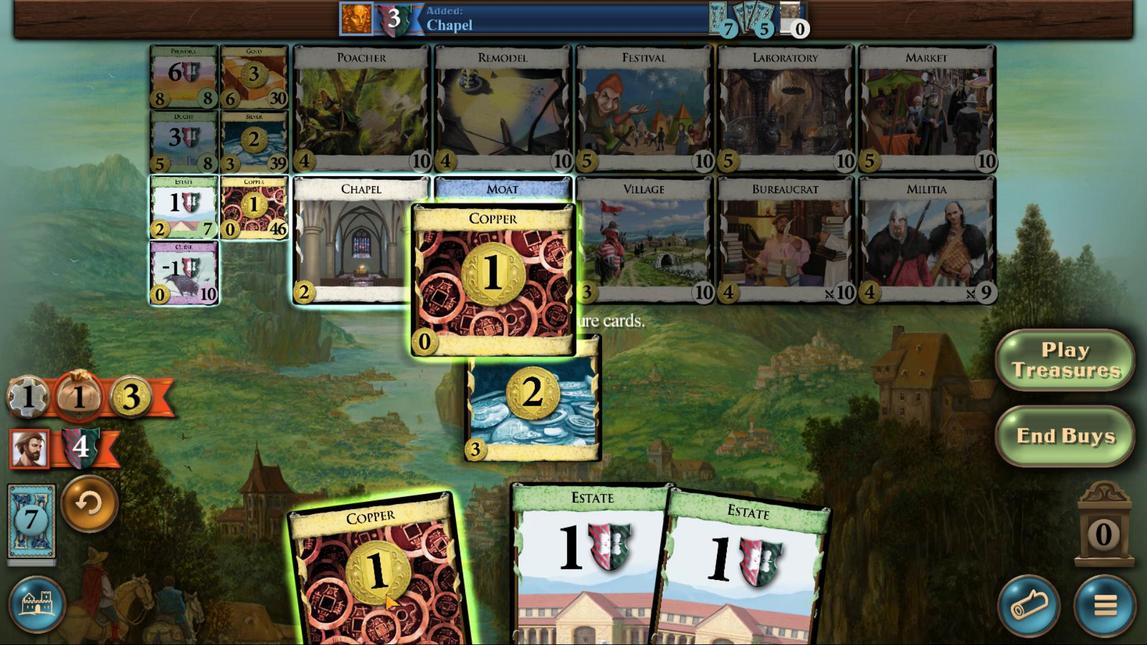 
Action: Mouse moved to (436, 598)
Screenshot: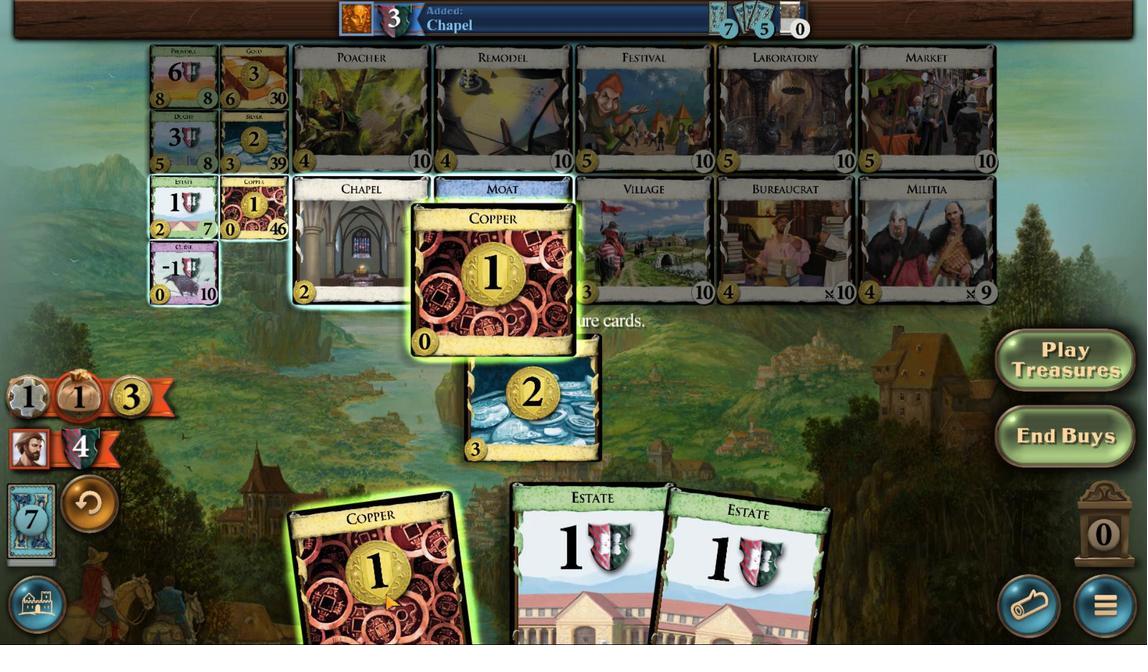 
Action: Mouse scrolled (436, 598) with delta (0, 0)
Screenshot: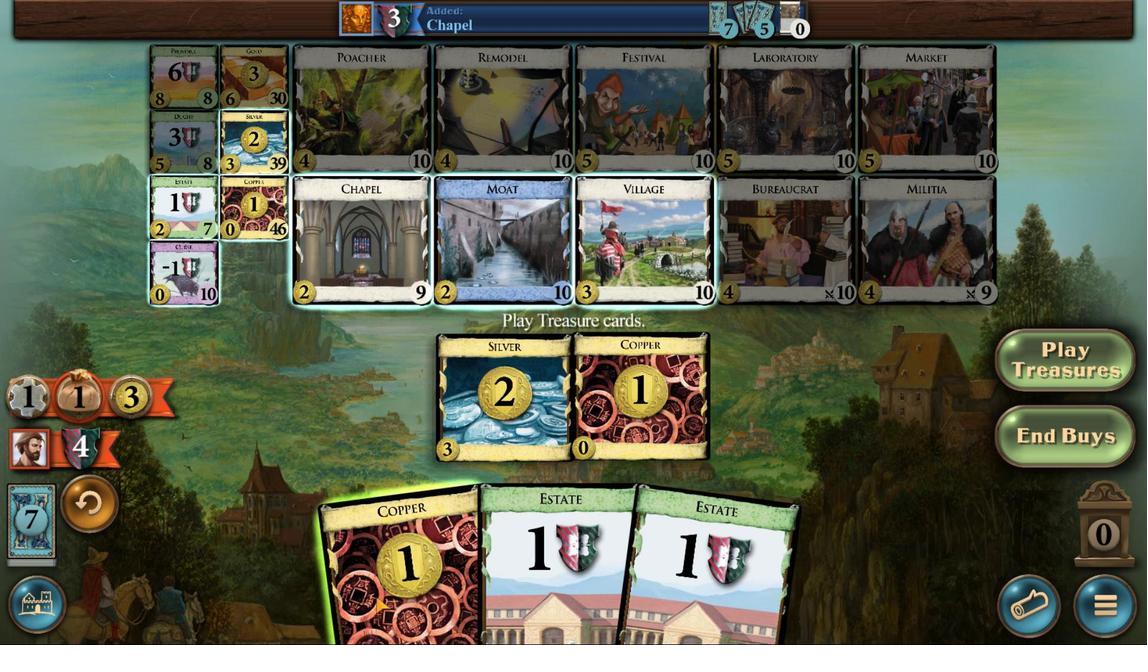 
Action: Mouse scrolled (436, 598) with delta (0, 0)
Screenshot: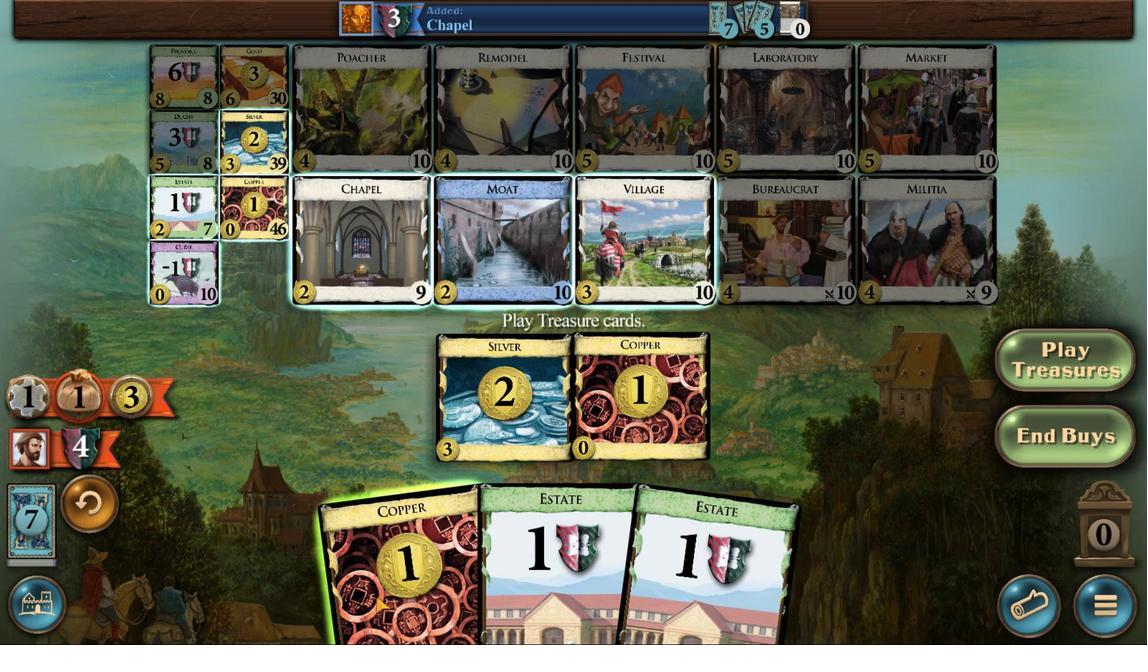 
Action: Mouse moved to (376, 595)
Screenshot: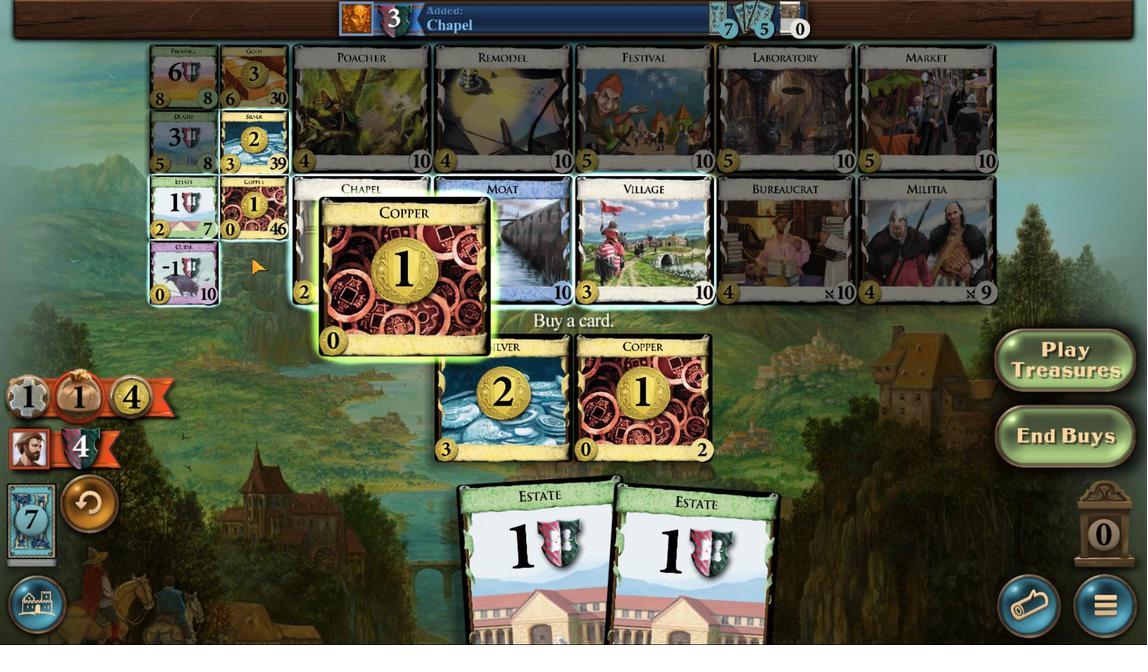 
Action: Mouse scrolled (376, 595) with delta (0, 0)
Screenshot: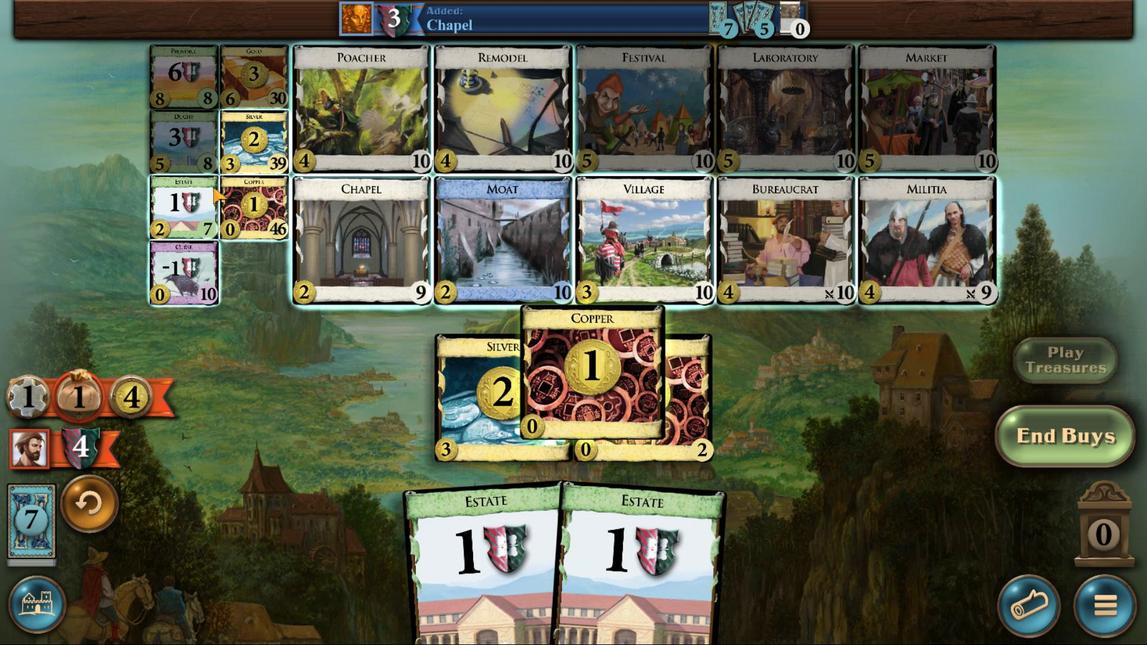 
Action: Mouse moved to (375, 595)
Screenshot: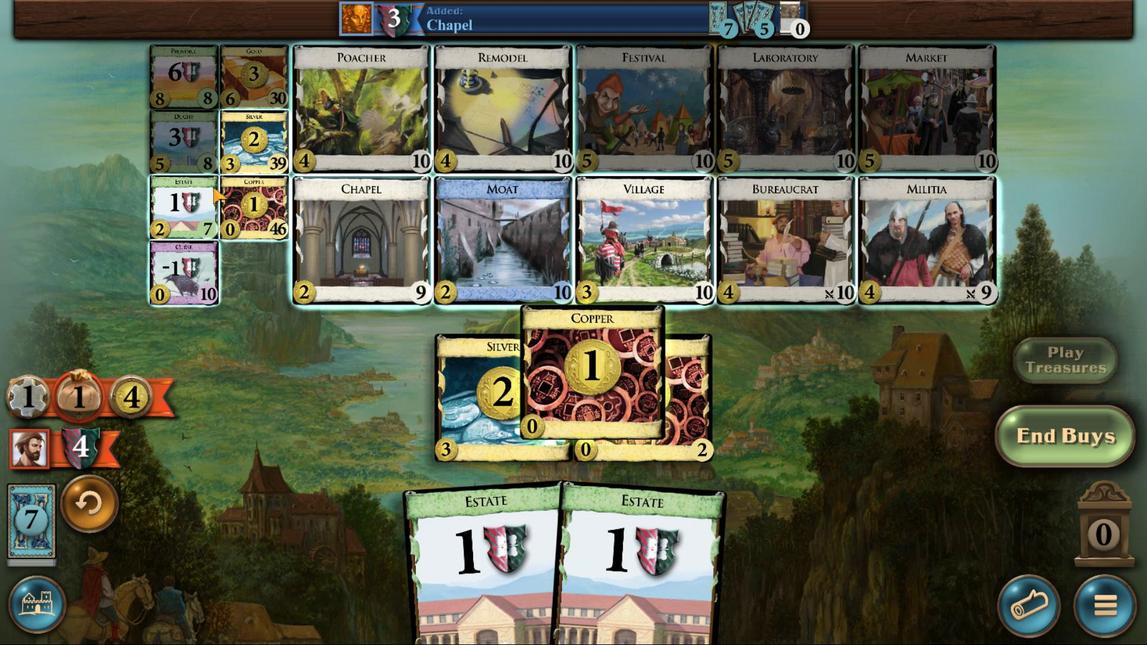 
Action: Mouse scrolled (375, 595) with delta (0, 0)
Screenshot: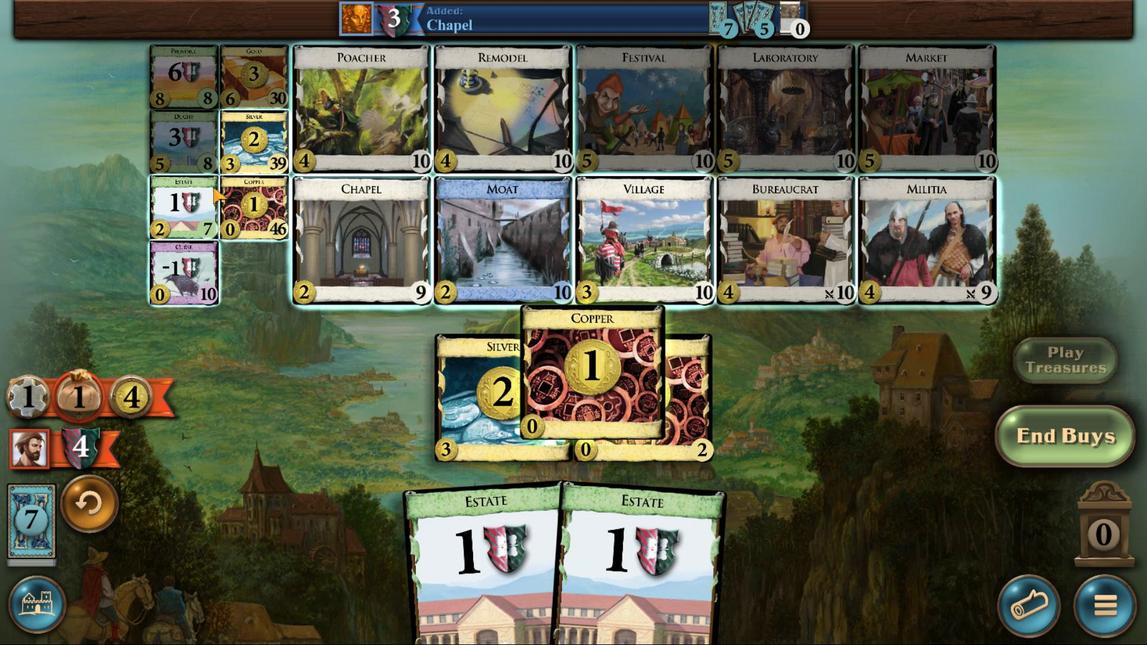 
Action: Mouse moved to (375, 596)
Screenshot: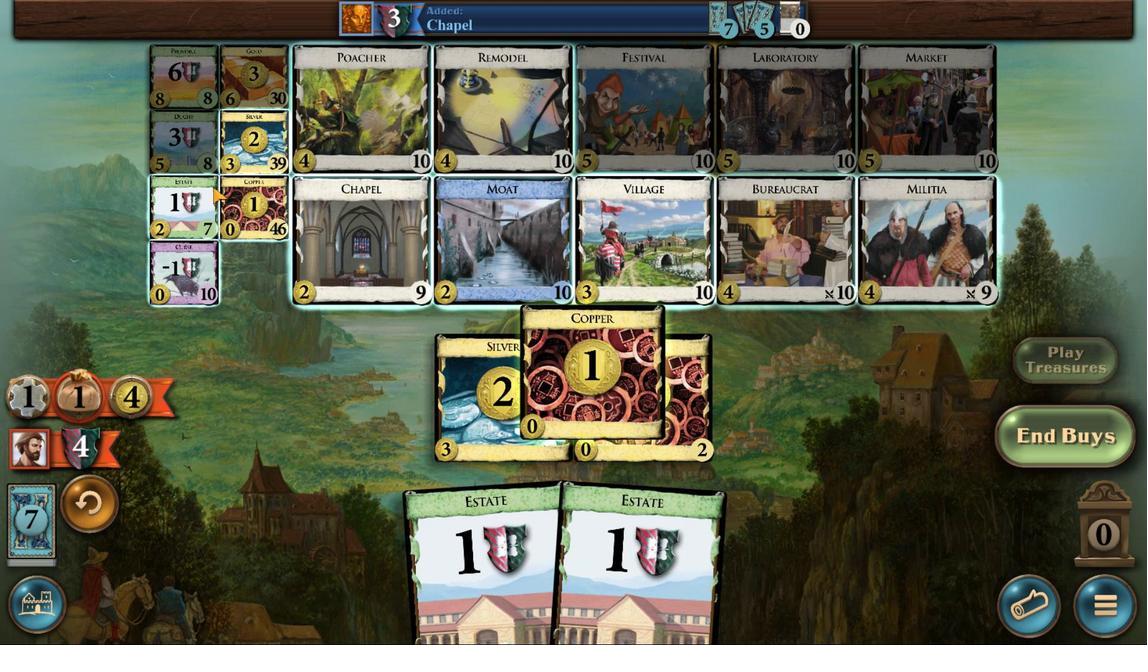 
Action: Mouse scrolled (375, 595) with delta (0, 0)
Screenshot: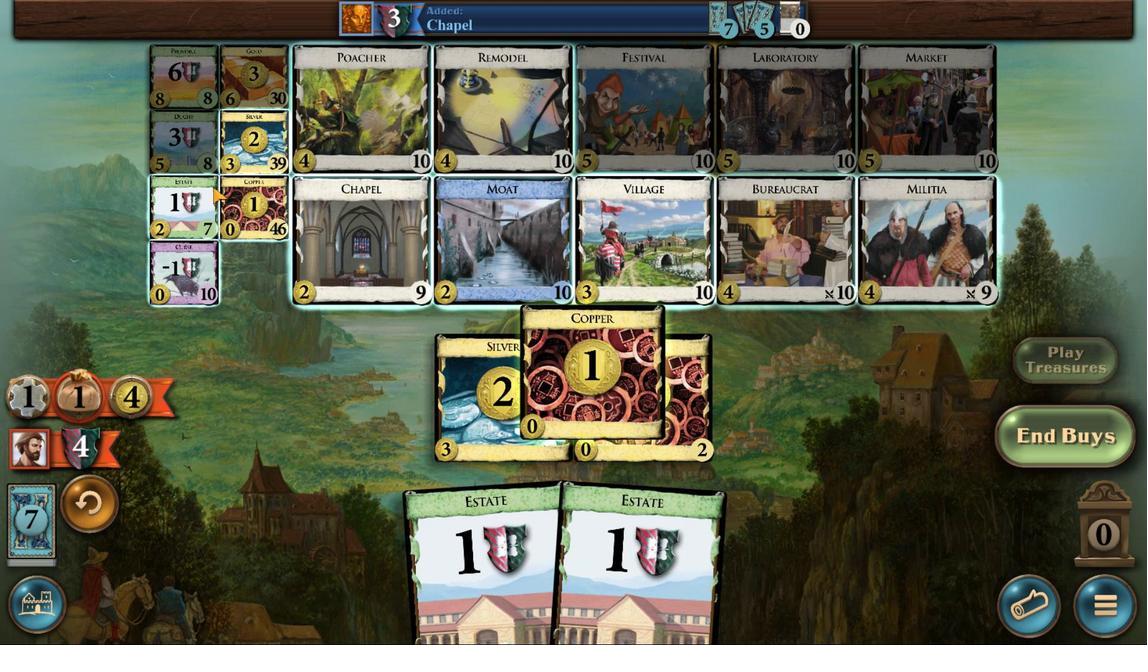 
Action: Mouse moved to (375, 596)
Screenshot: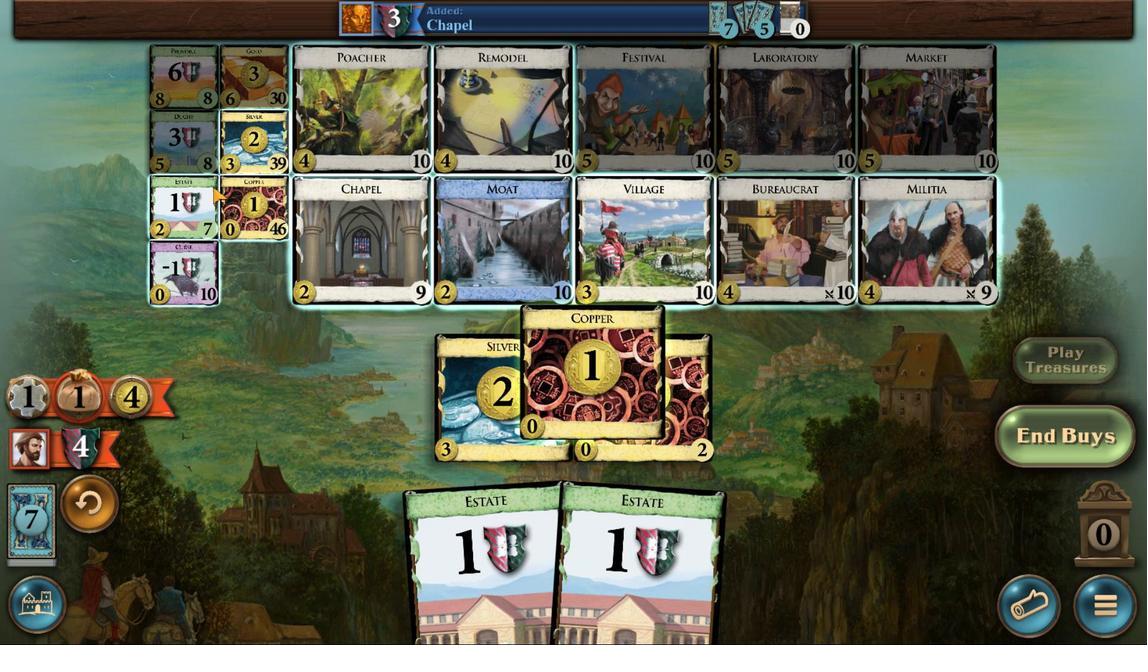 
Action: Mouse scrolled (375, 596) with delta (0, 0)
Screenshot: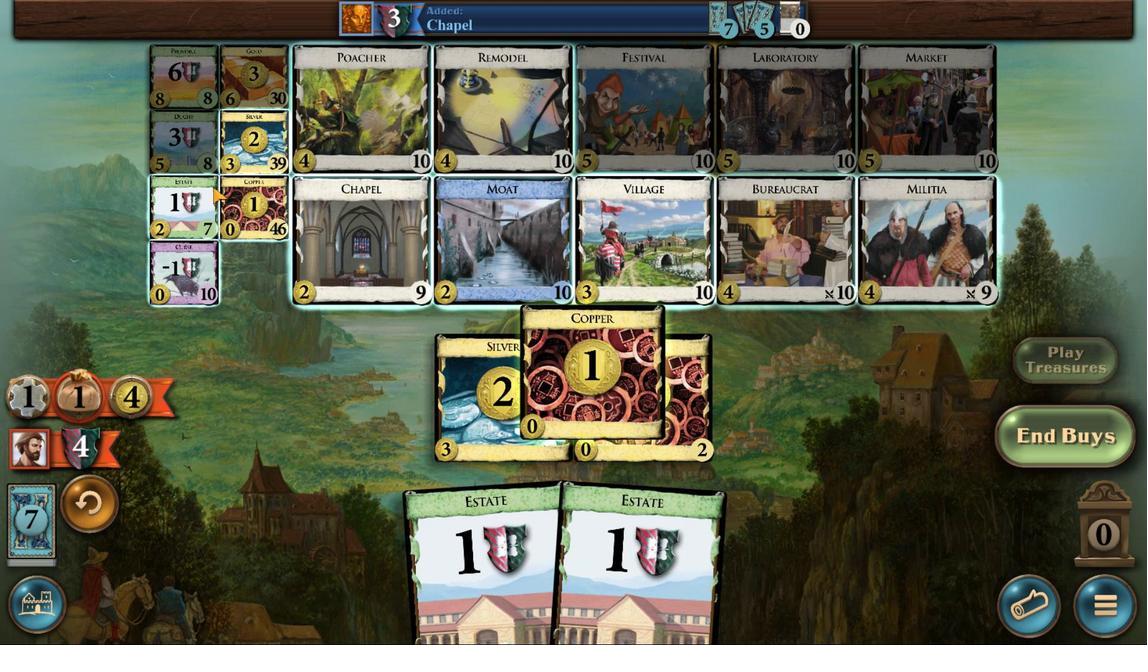 
Action: Mouse scrolled (375, 596) with delta (0, 0)
Screenshot: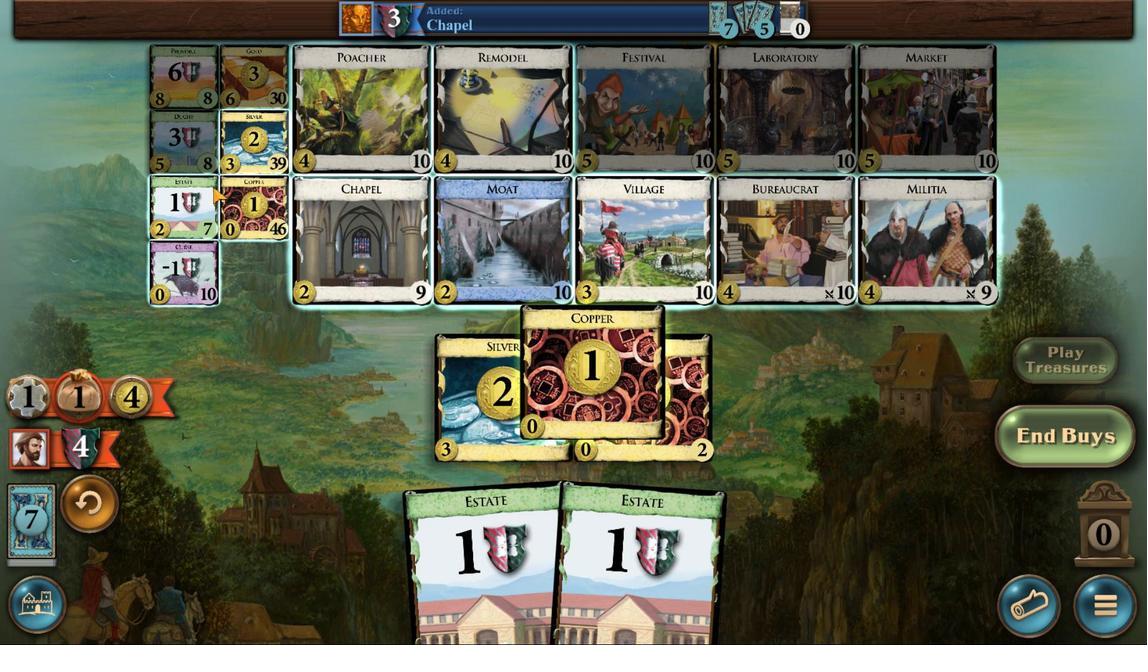
Action: Mouse moved to (240, 140)
Screenshot: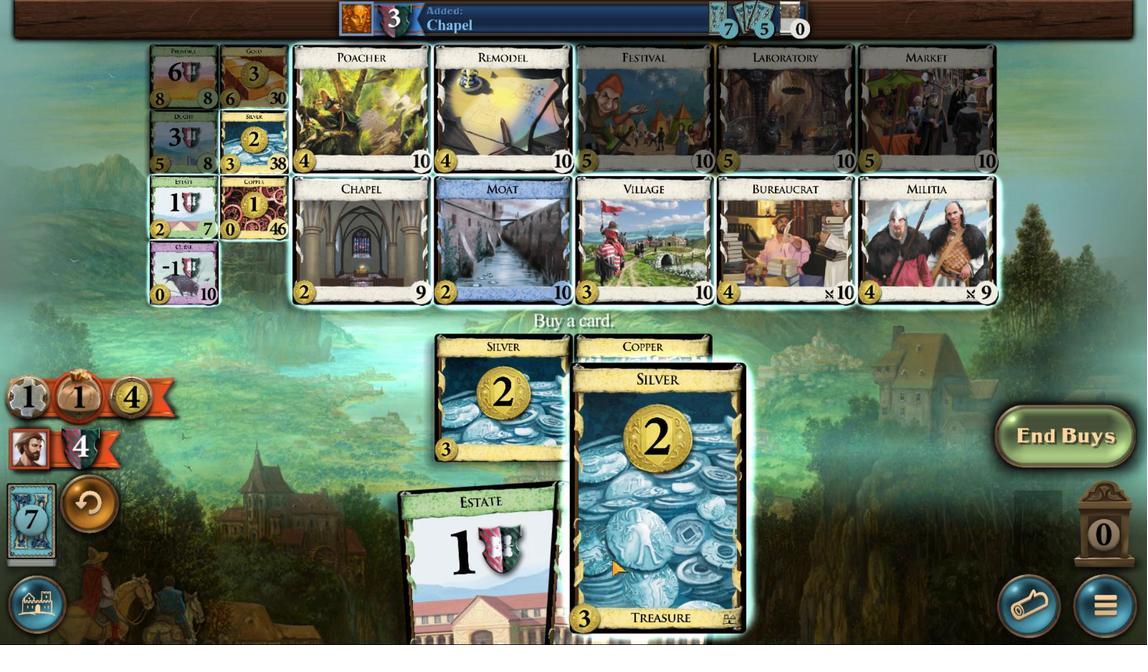 
Action: Mouse pressed left at (240, 140)
Screenshot: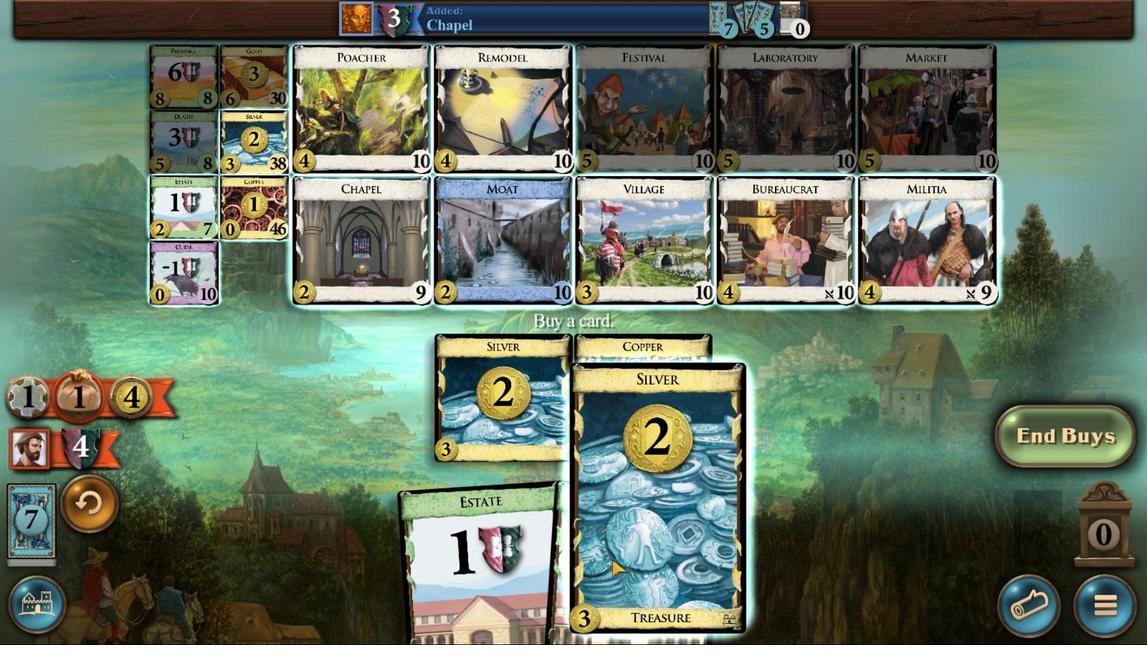 
Action: Mouse moved to (803, 586)
Screenshot: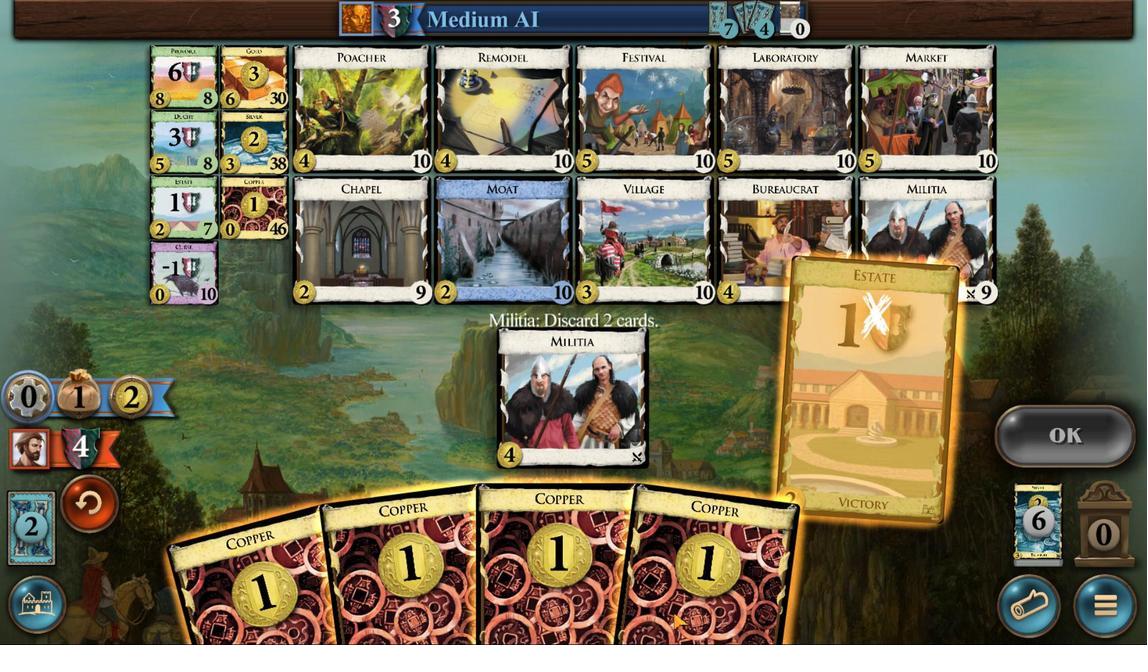 
Action: Mouse scrolled (803, 586) with delta (0, 0)
Screenshot: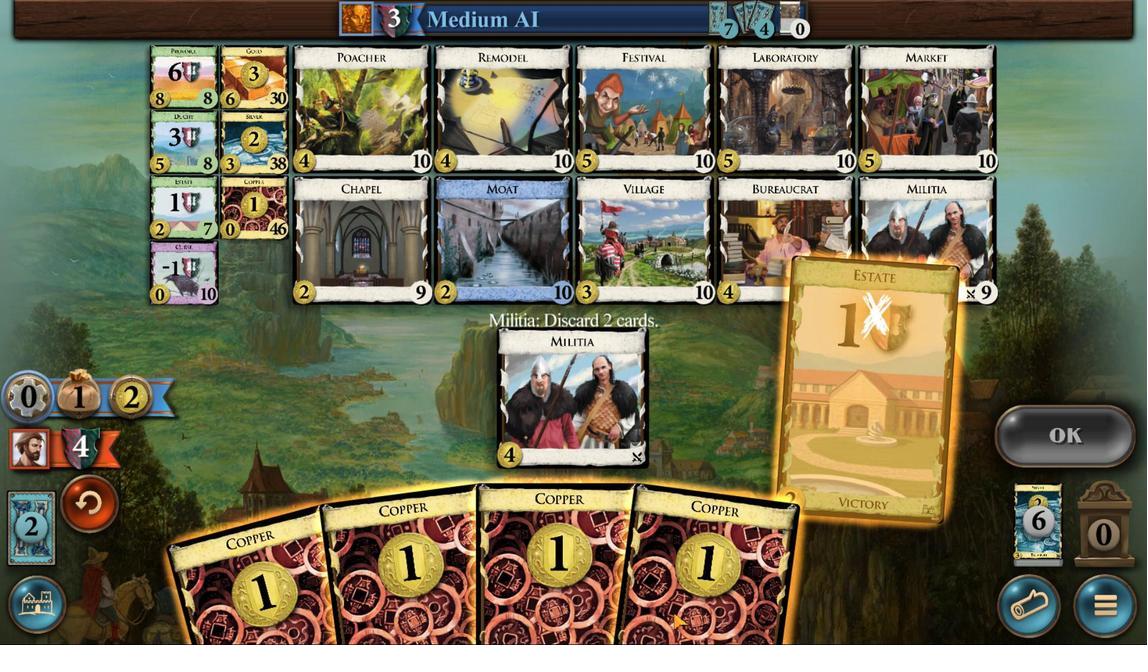 
Action: Mouse moved to (803, 590)
Screenshot: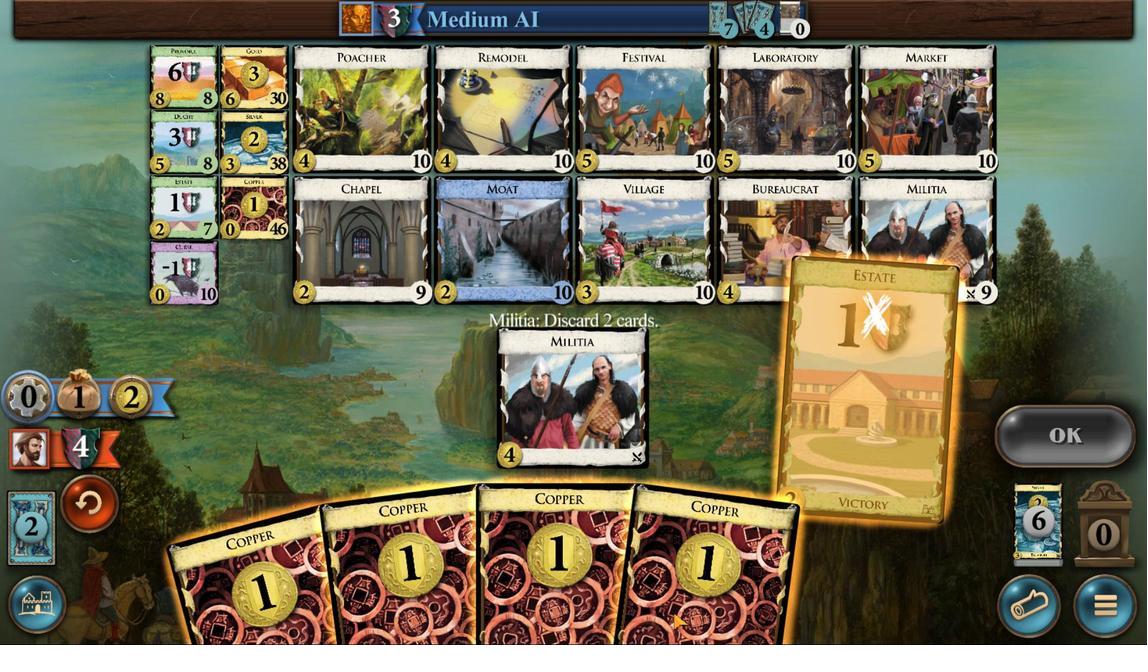 
Action: Mouse scrolled (803, 590) with delta (0, 0)
Screenshot: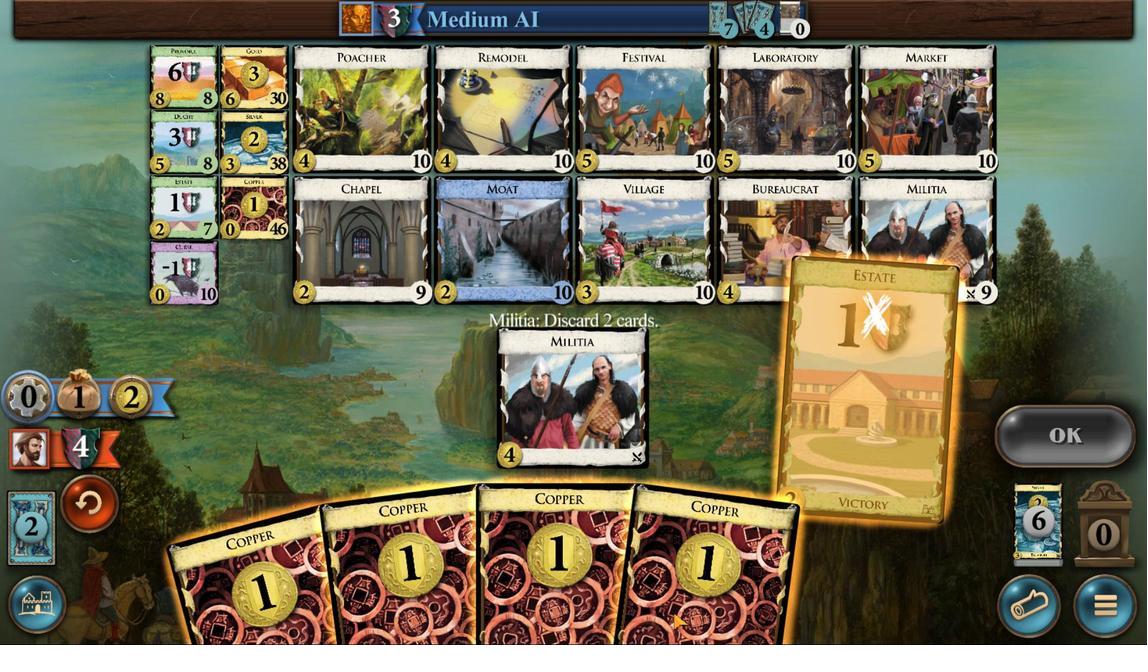 
Action: Mouse moved to (803, 592)
Screenshot: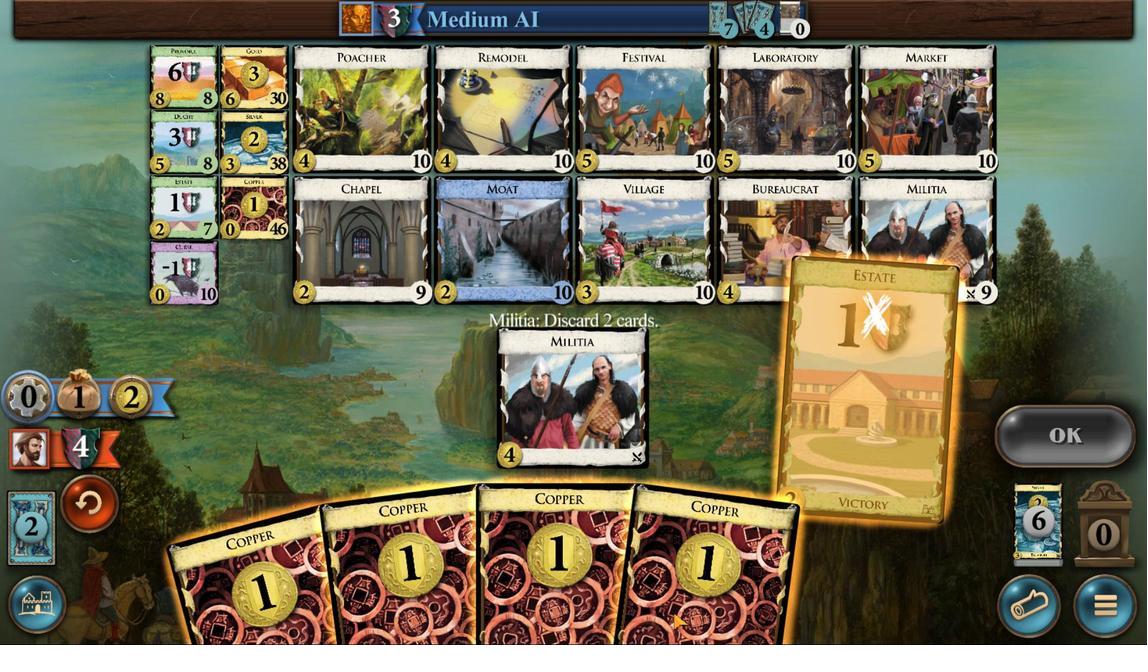 
Action: Mouse scrolled (803, 591) with delta (0, 0)
Screenshot: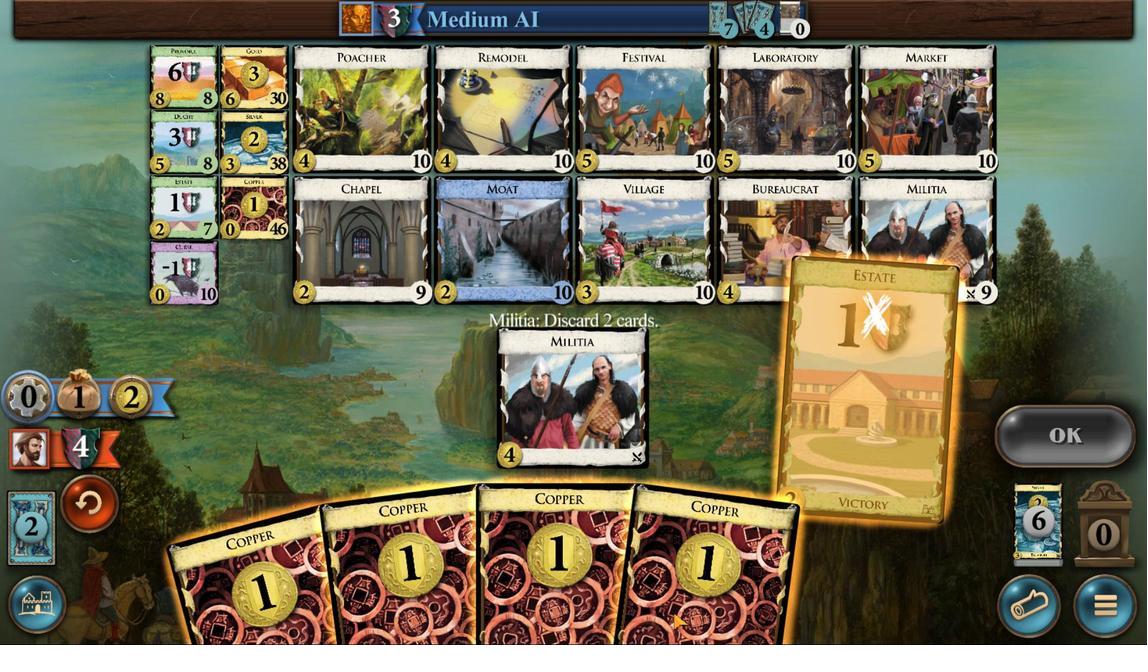 
Action: Mouse scrolled (803, 591) with delta (0, 0)
Screenshot: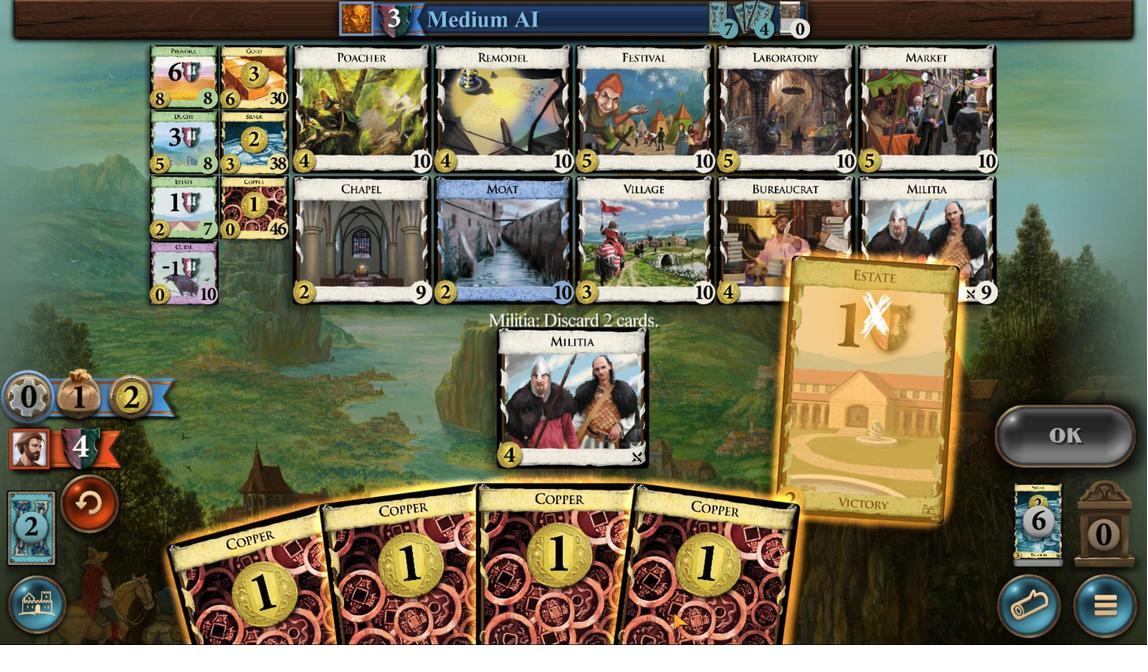 
Action: Mouse scrolled (803, 591) with delta (0, 0)
Screenshot: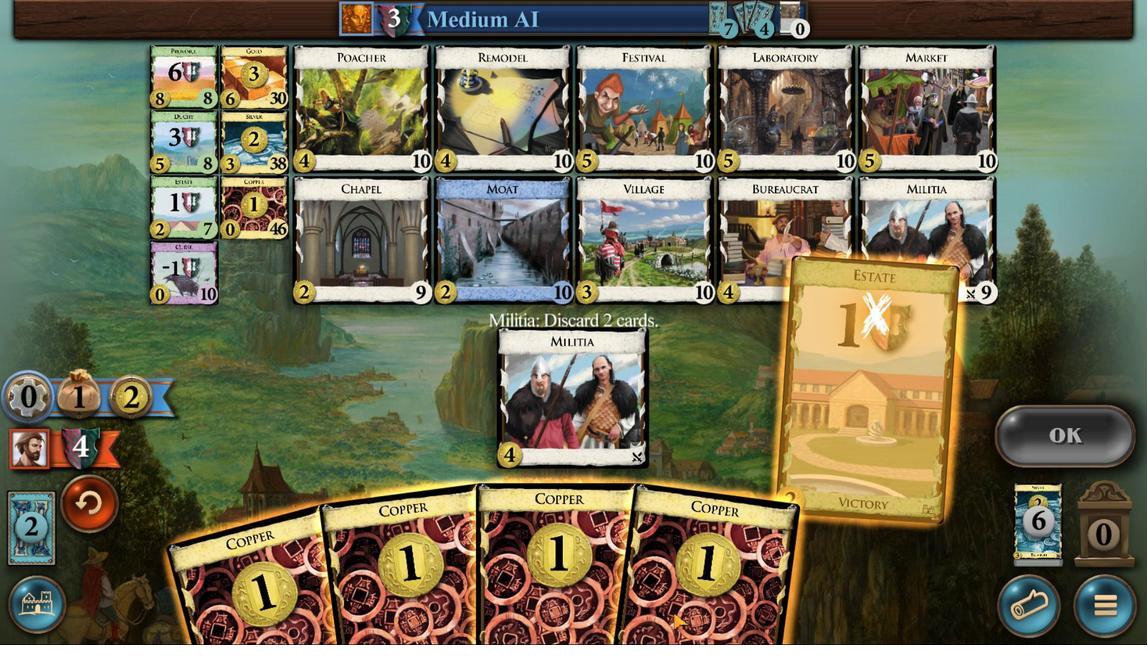 
Action: Mouse moved to (729, 578)
Screenshot: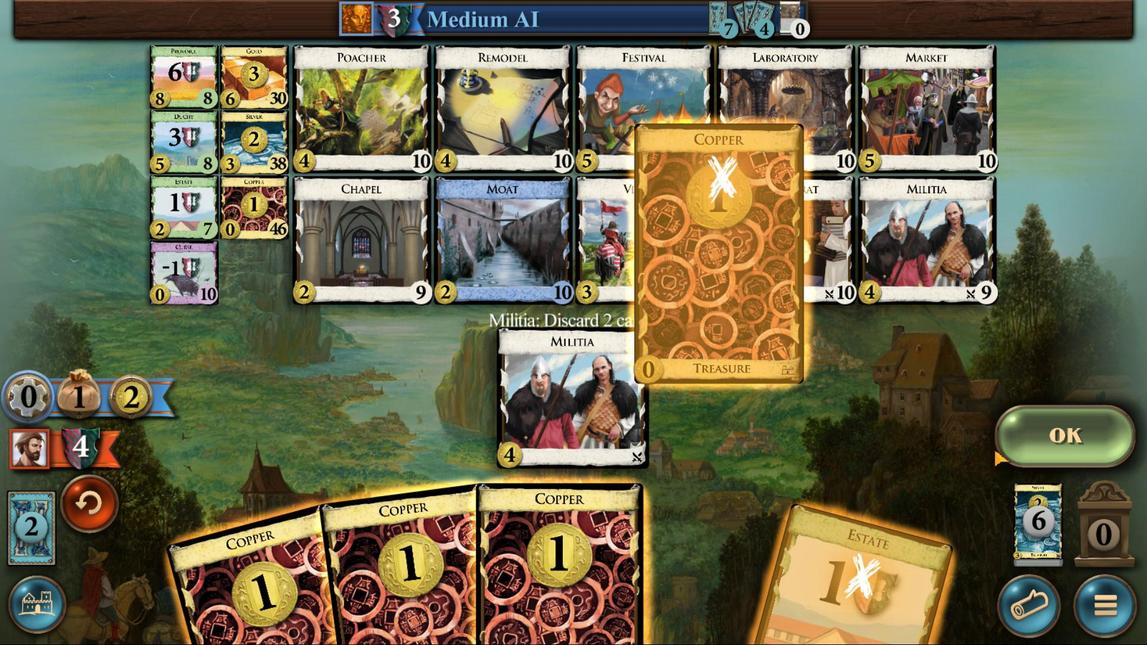 
Action: Mouse scrolled (729, 578) with delta (0, 0)
Screenshot: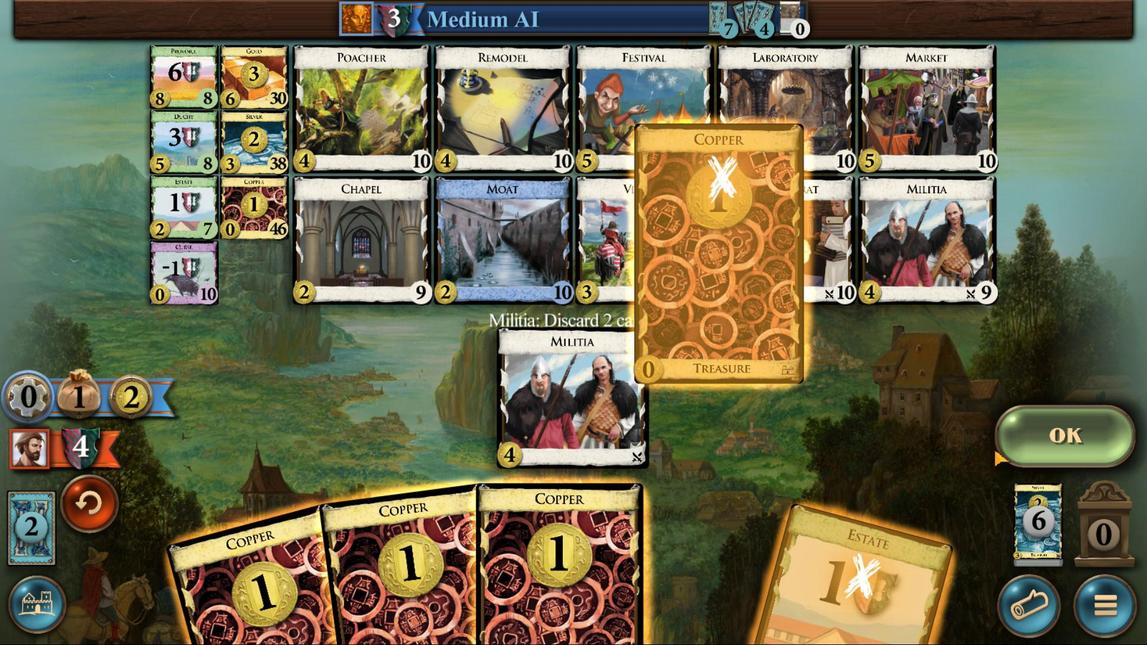 
Action: Mouse moved to (727, 578)
Screenshot: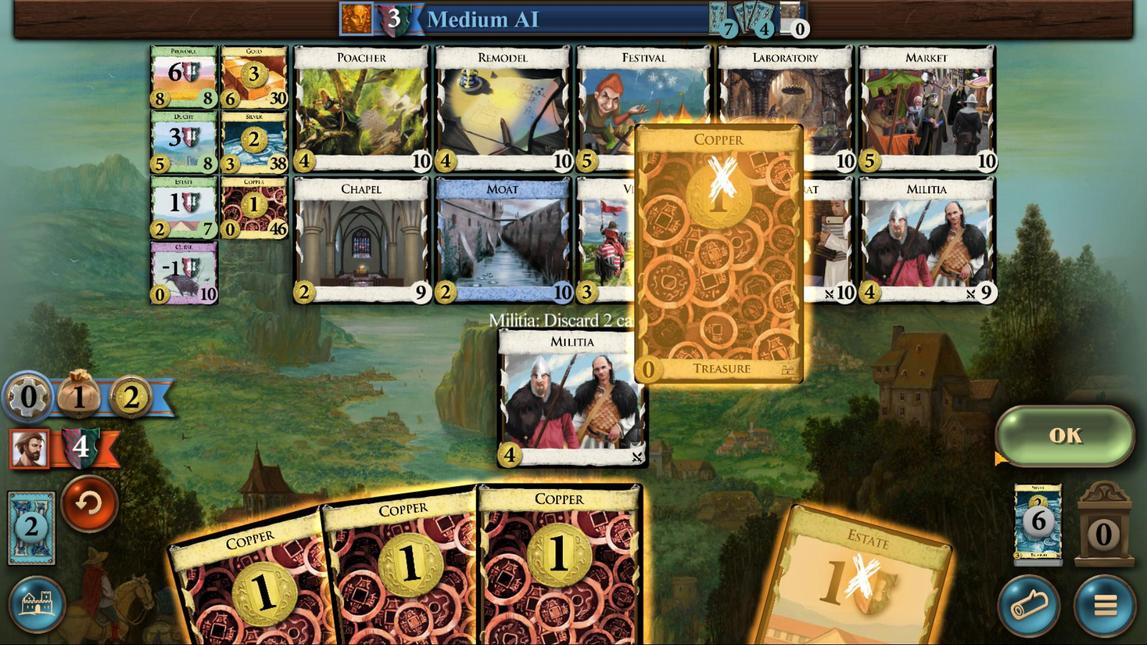 
Action: Mouse scrolled (727, 577) with delta (0, 0)
Screenshot: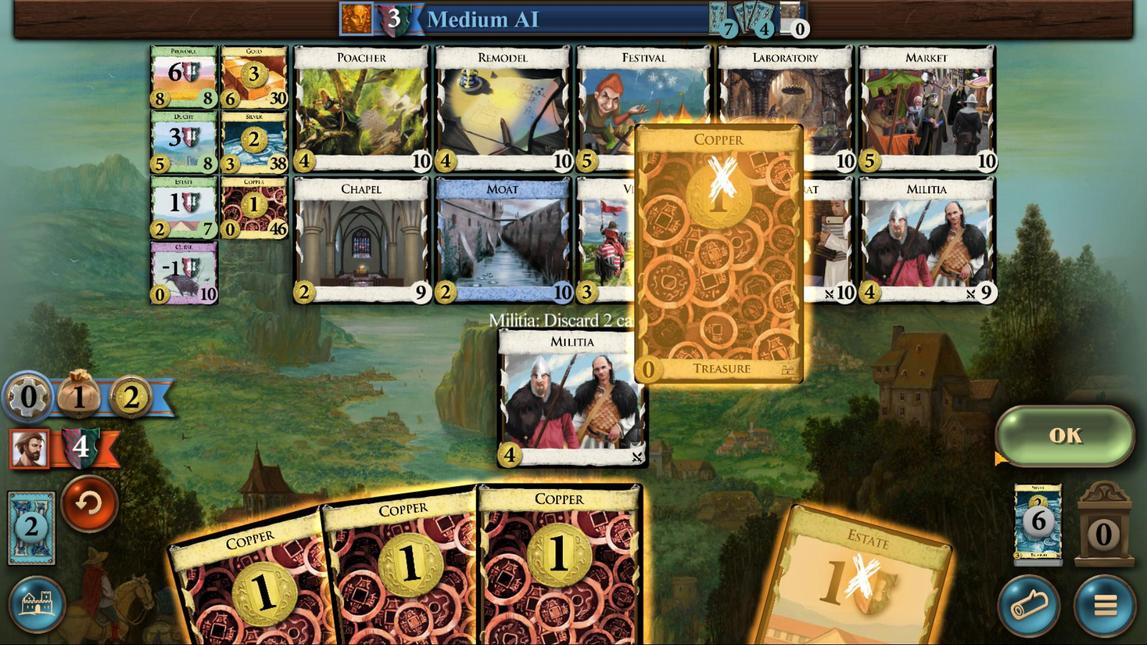 
Action: Mouse moved to (724, 578)
Screenshot: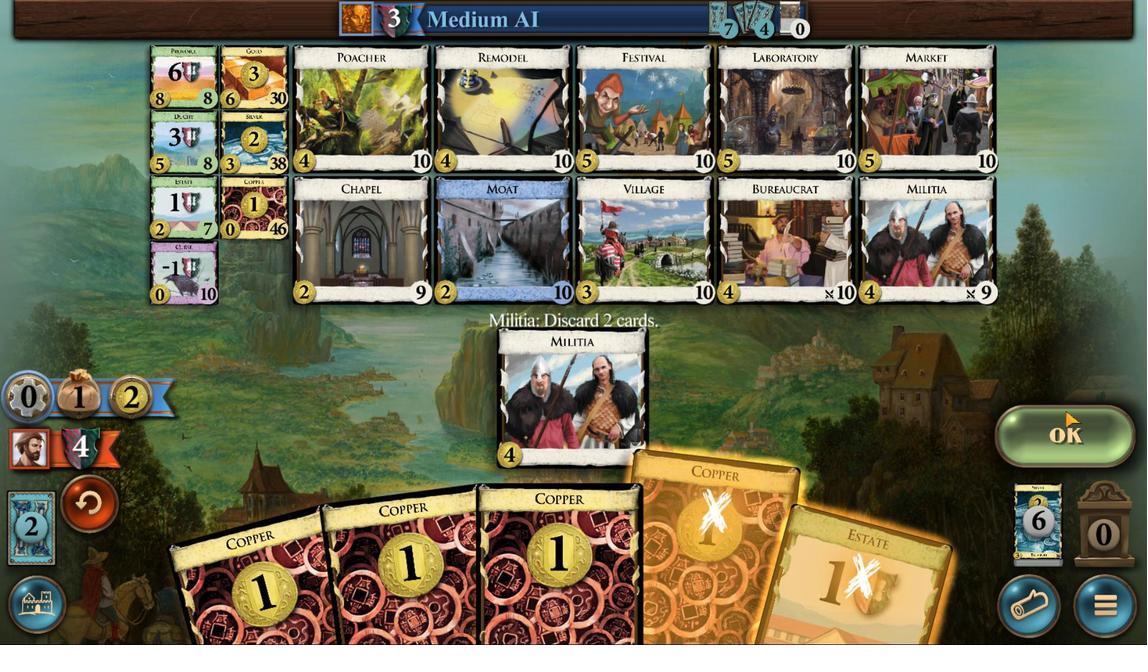 
Action: Mouse scrolled (724, 577) with delta (0, 0)
Screenshot: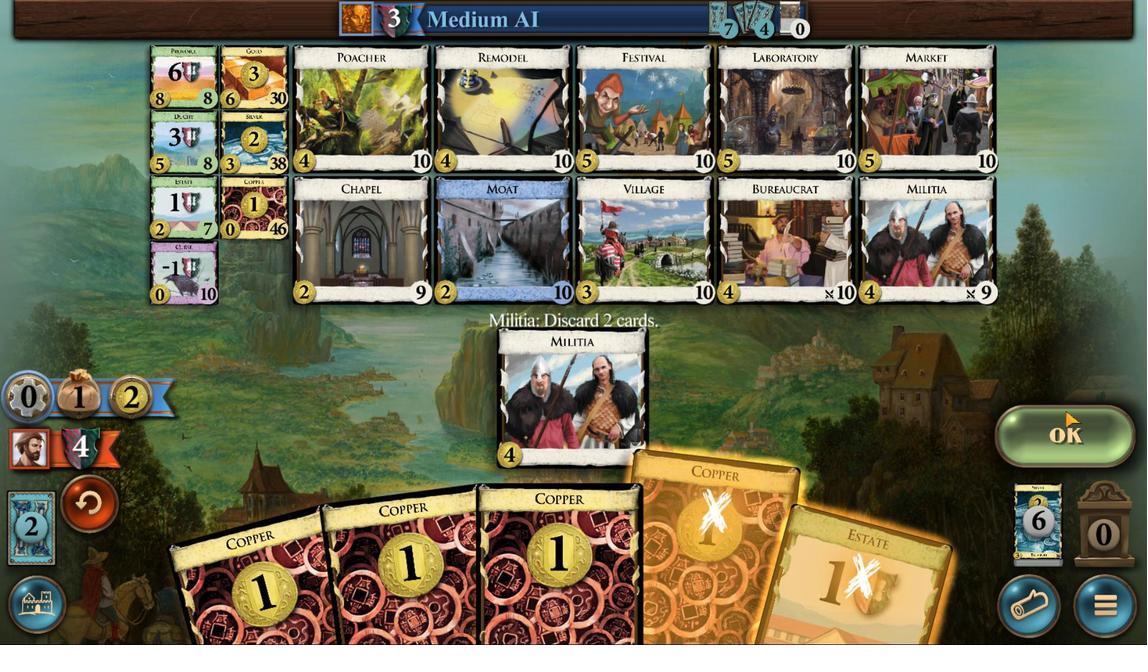 
Action: Mouse moved to (723, 578)
Screenshot: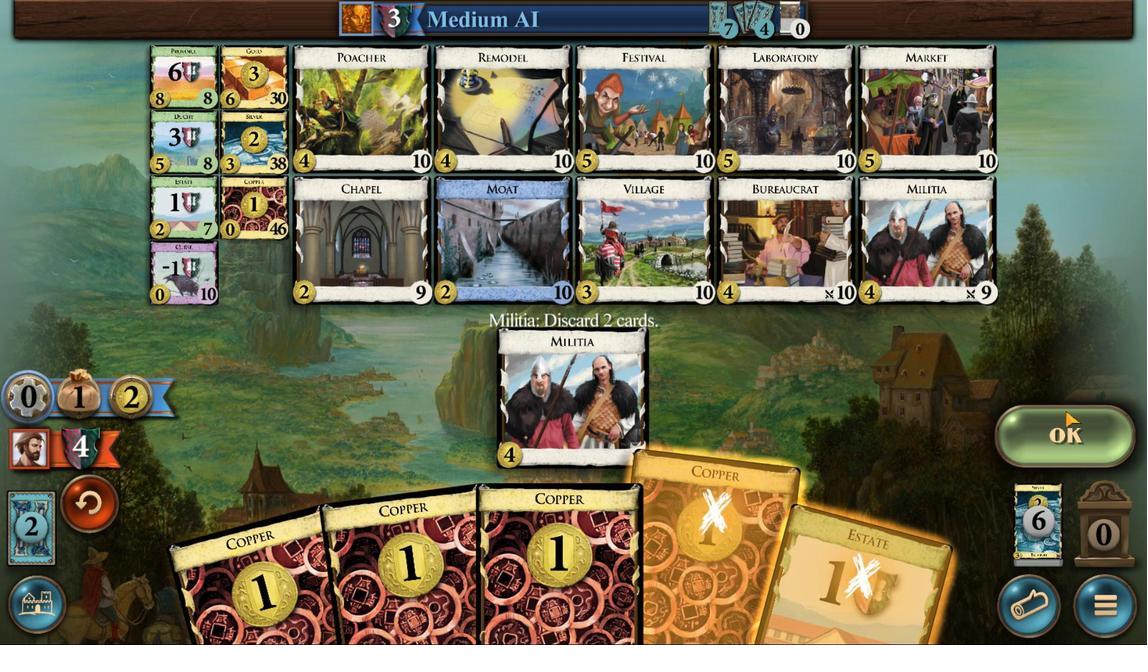 
Action: Mouse scrolled (723, 578) with delta (0, 0)
Screenshot: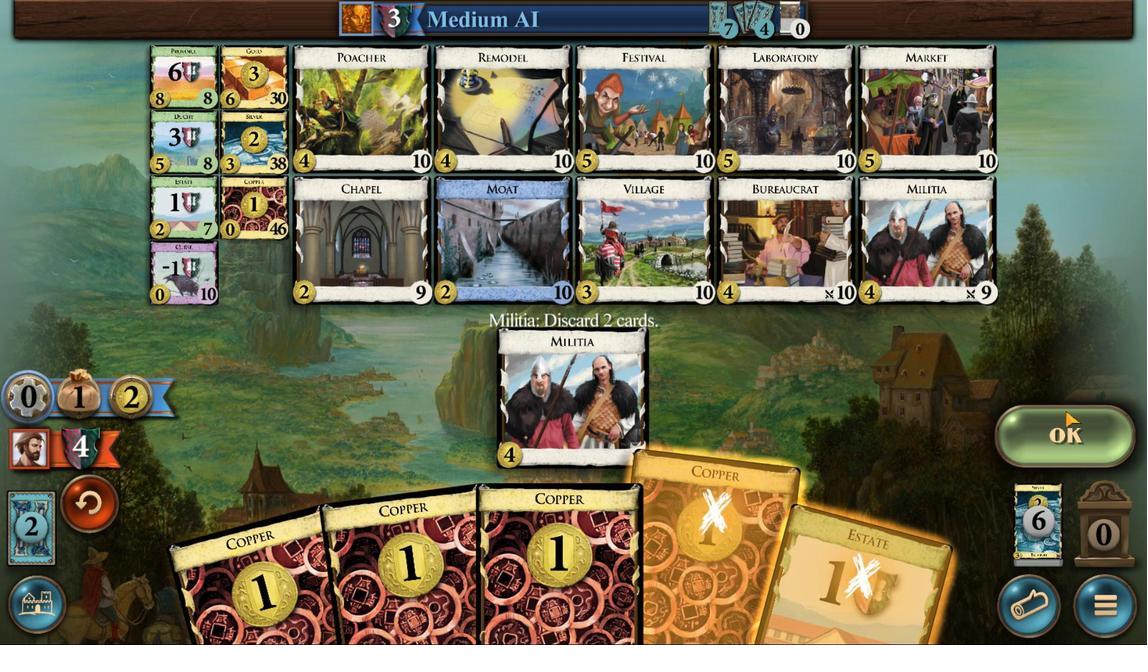 
Action: Mouse moved to (722, 578)
Screenshot: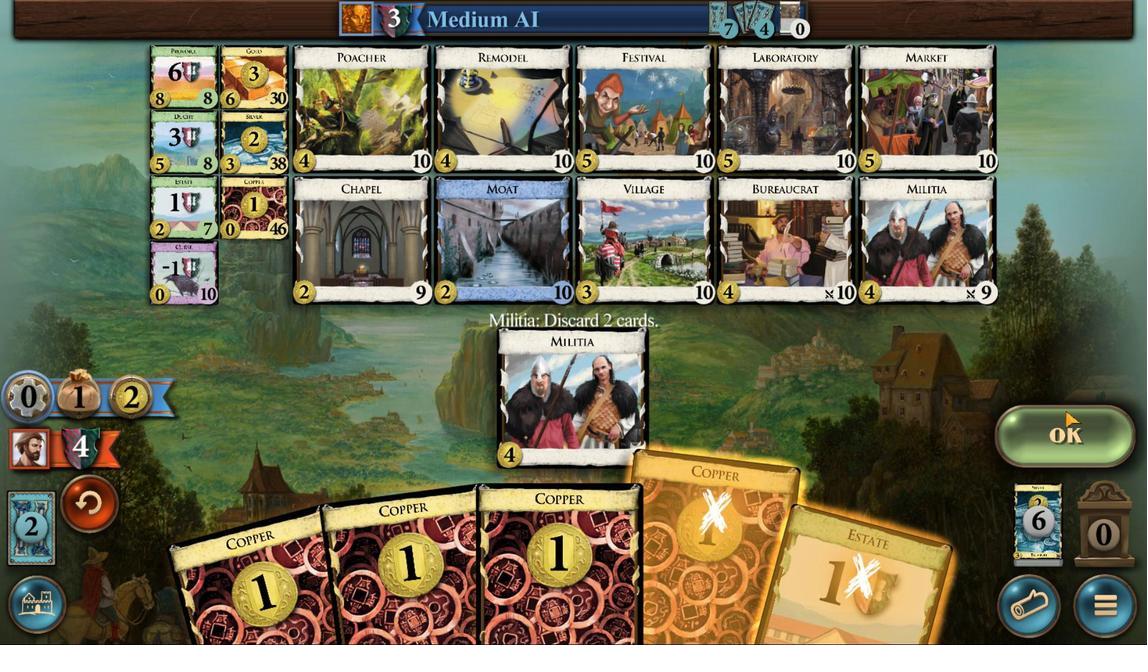 
Action: Mouse scrolled (722, 578) with delta (0, 0)
Screenshot: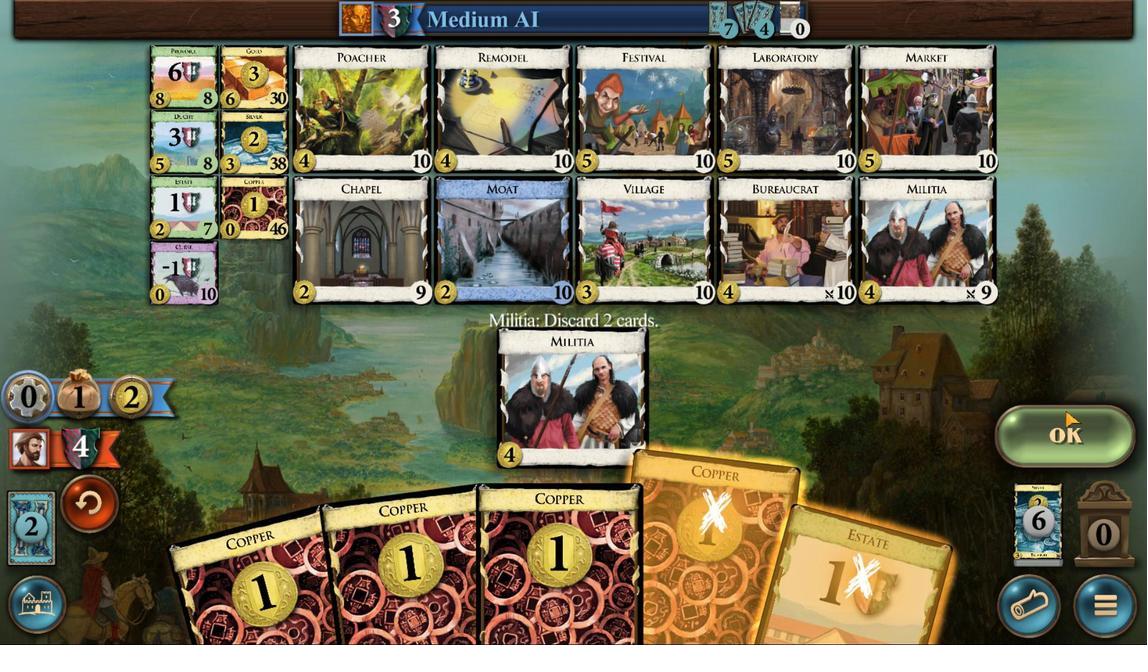 
Action: Mouse moved to (1071, 433)
Screenshot: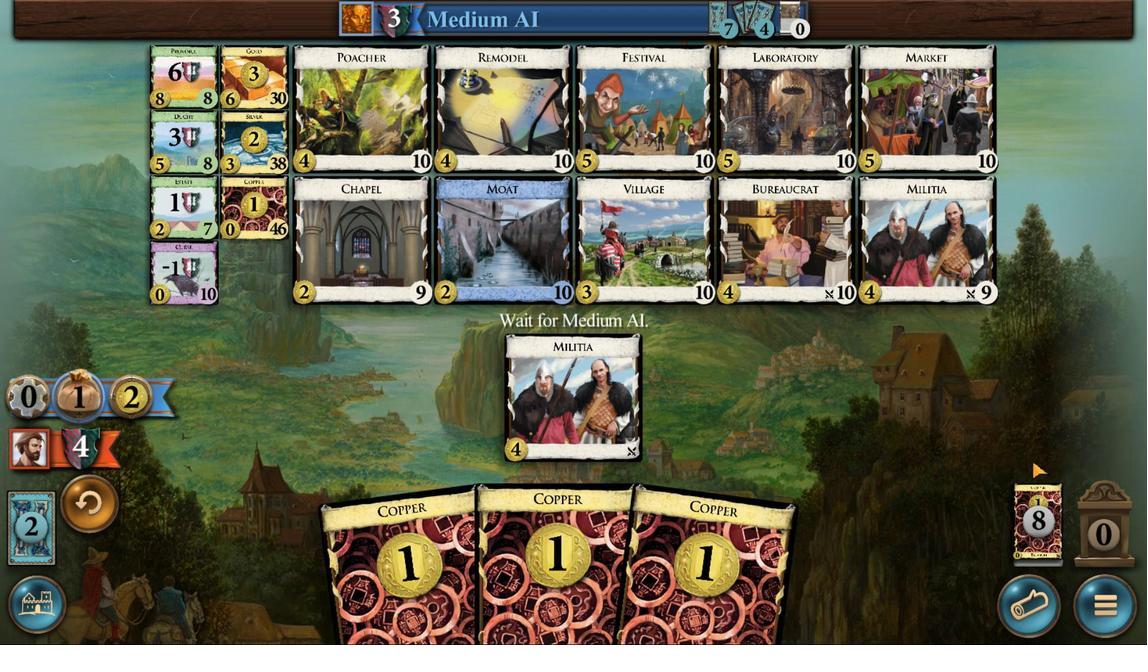 
Action: Mouse pressed left at (1071, 433)
Screenshot: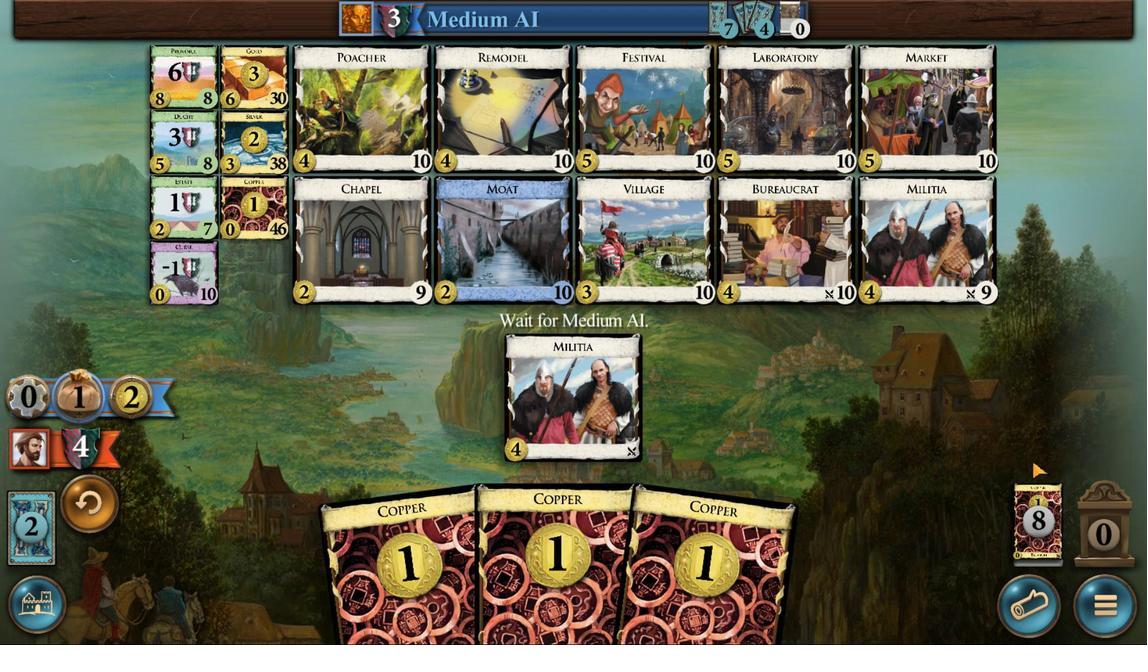 
Action: Mouse moved to (711, 571)
Screenshot: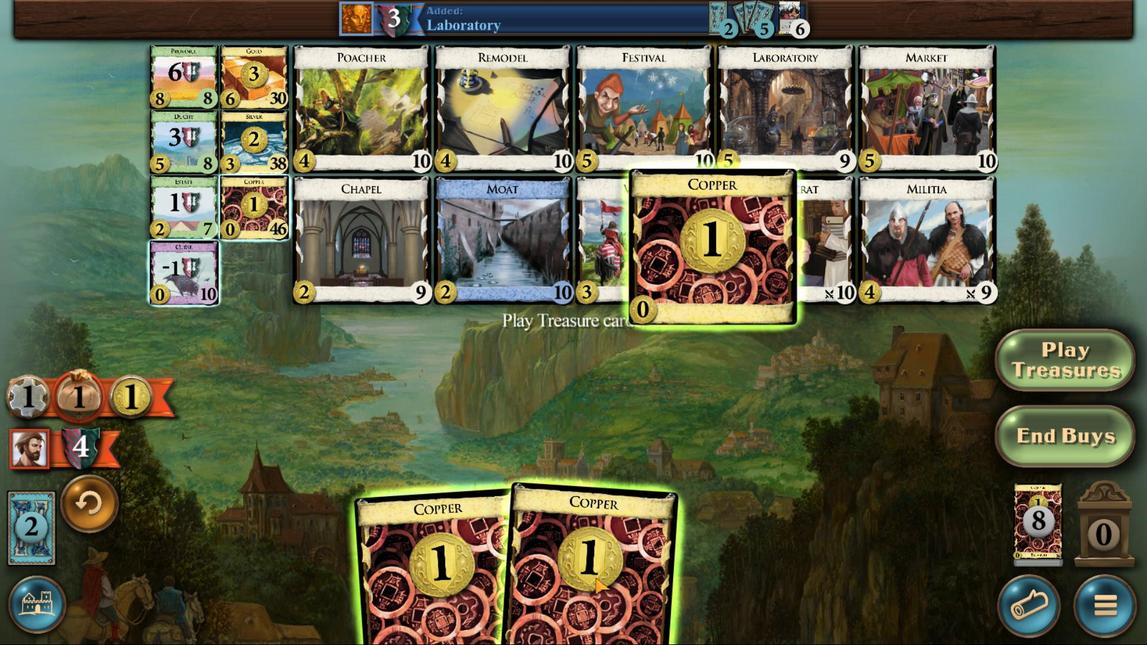 
Action: Mouse scrolled (711, 570) with delta (0, 0)
Screenshot: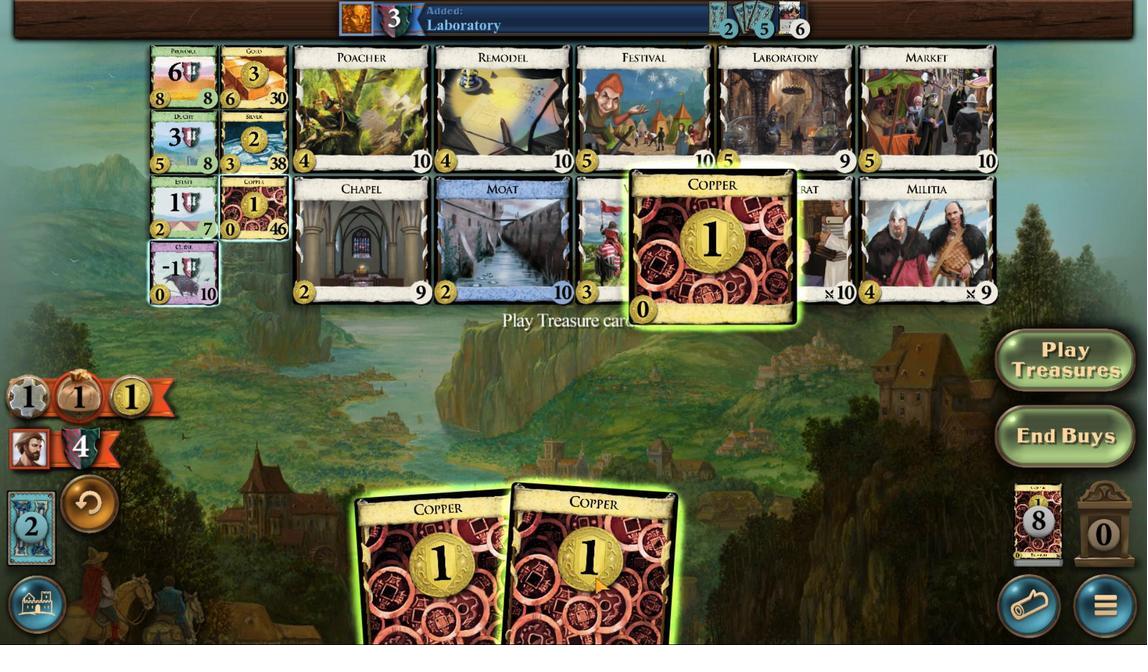 
Action: Mouse scrolled (711, 570) with delta (0, 0)
Screenshot: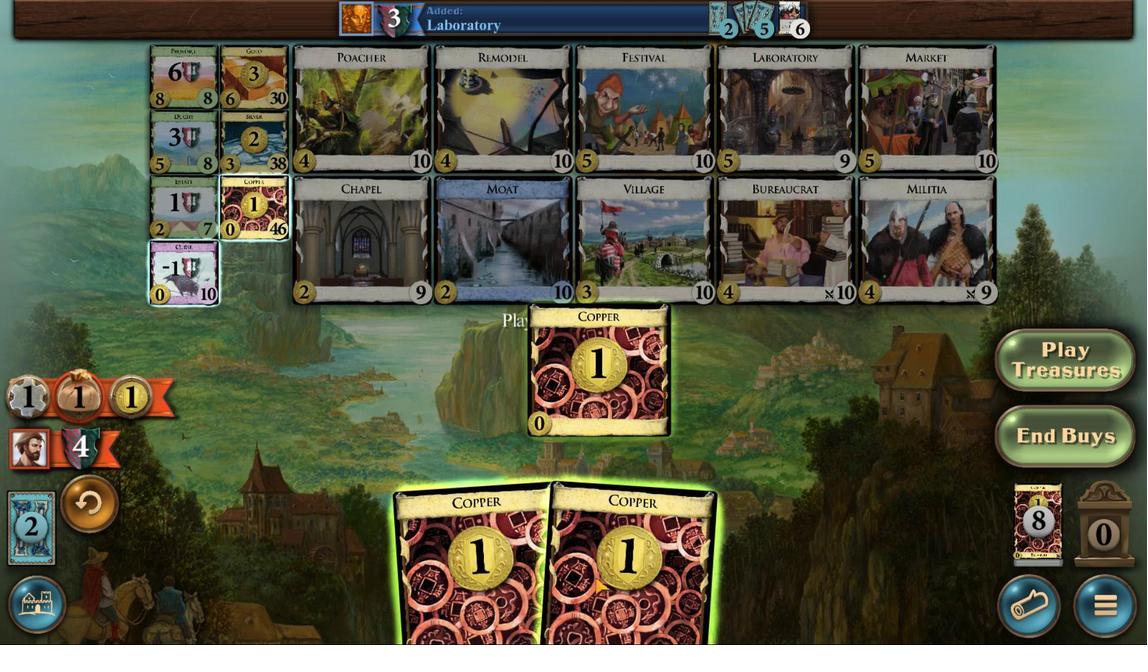 
Action: Mouse moved to (711, 571)
Screenshot: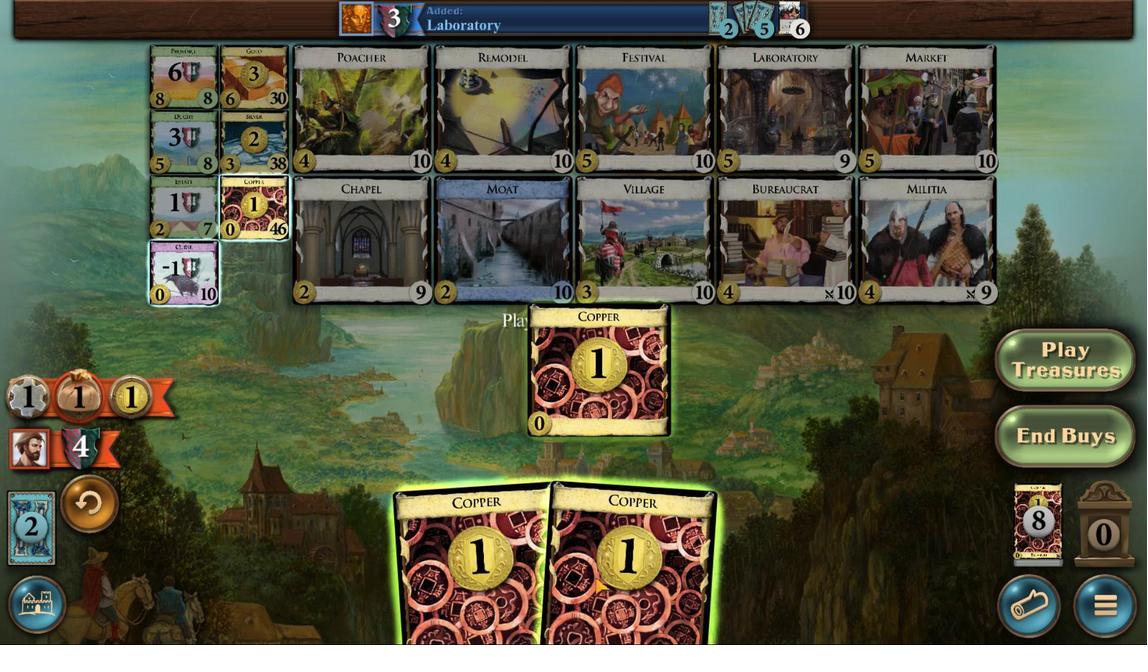
Action: Mouse scrolled (711, 570) with delta (0, 0)
Screenshot: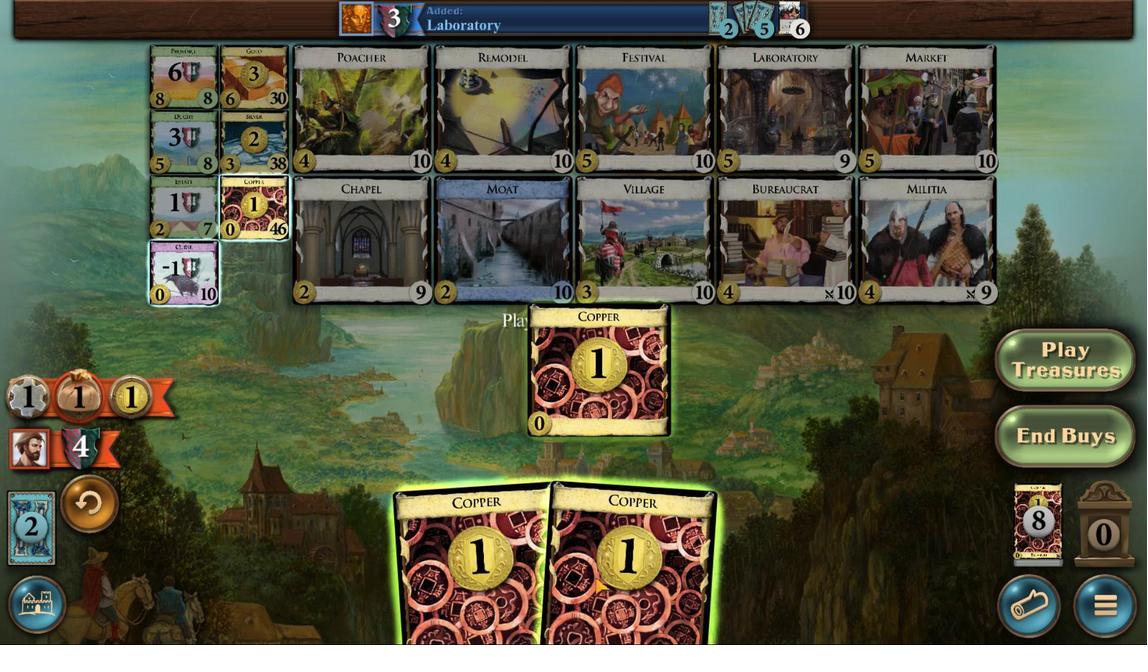 
Action: Mouse moved to (711, 571)
Screenshot: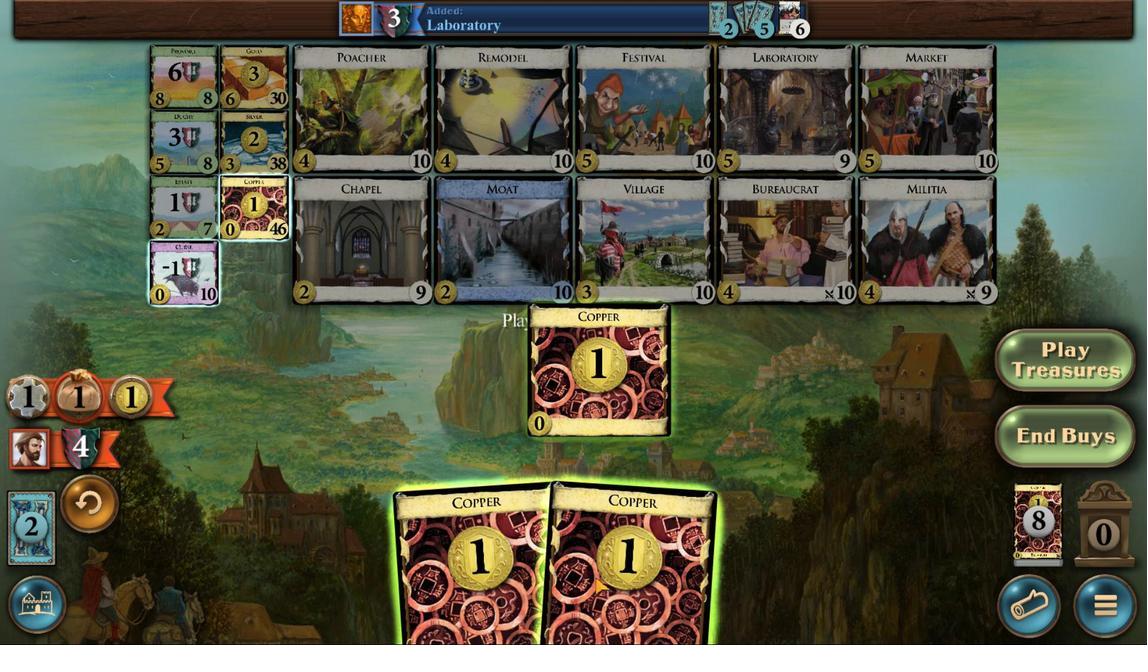 
Action: Mouse scrolled (711, 571) with delta (0, 0)
Screenshot: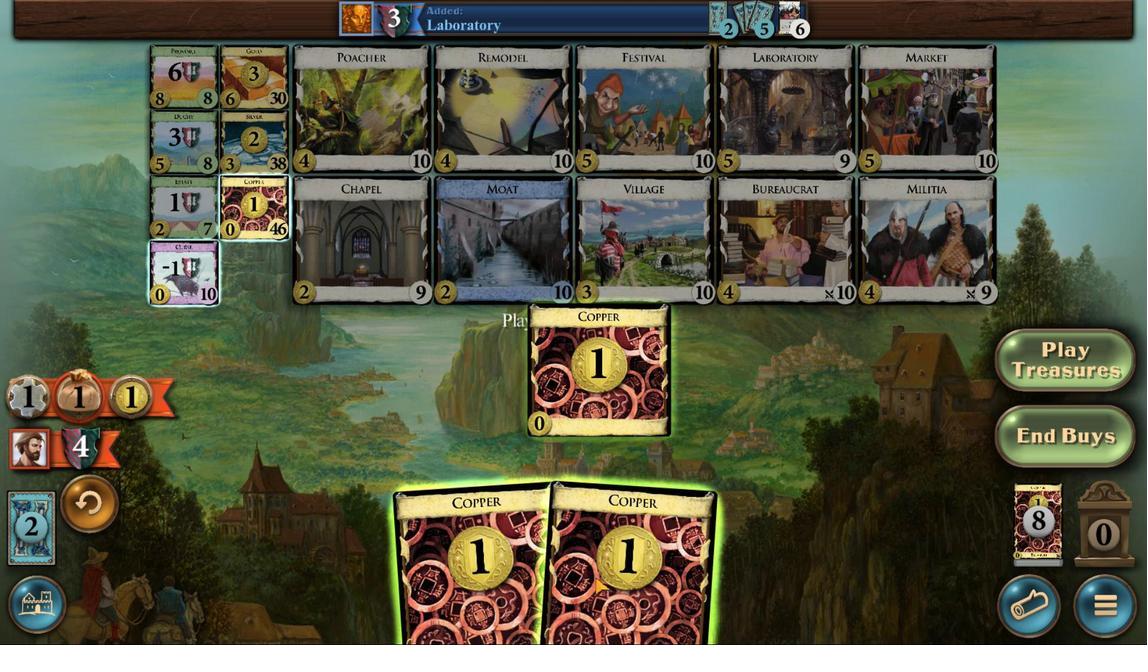 
Action: Mouse moved to (594, 577)
Screenshot: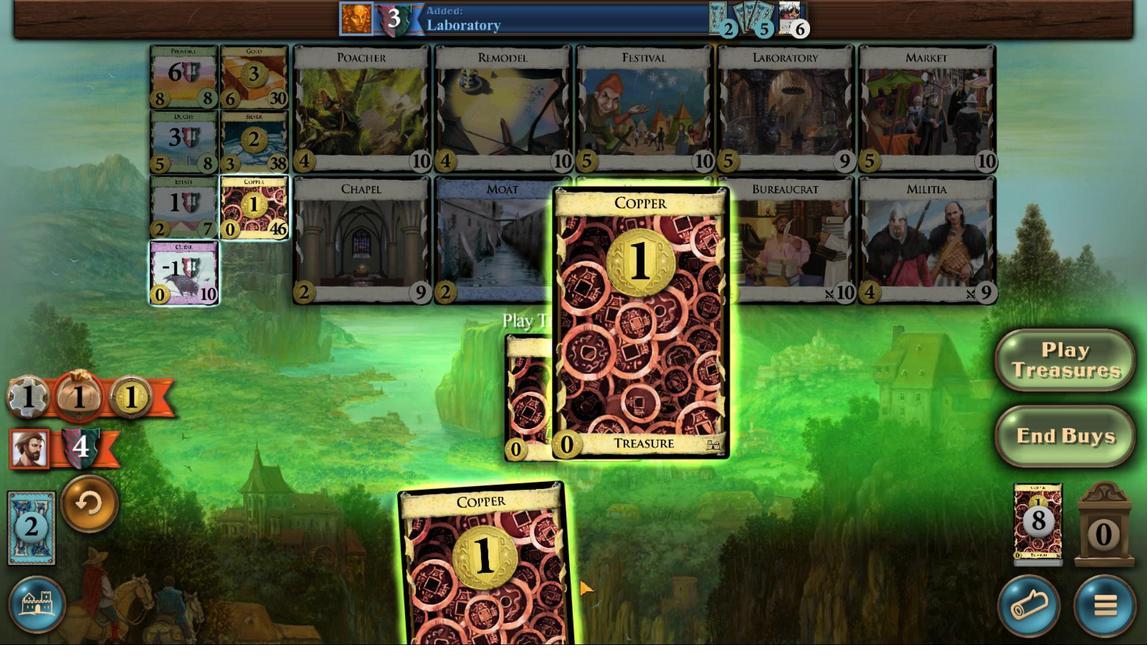 
Action: Mouse scrolled (594, 577) with delta (0, 0)
Screenshot: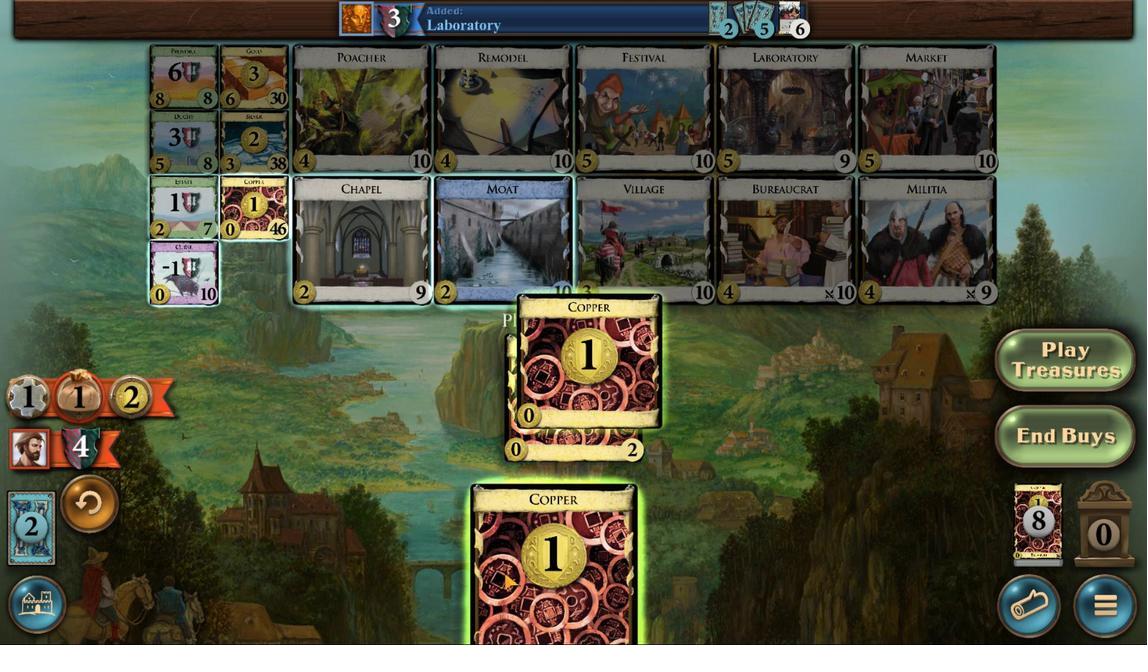 
Action: Mouse scrolled (594, 577) with delta (0, 0)
Screenshot: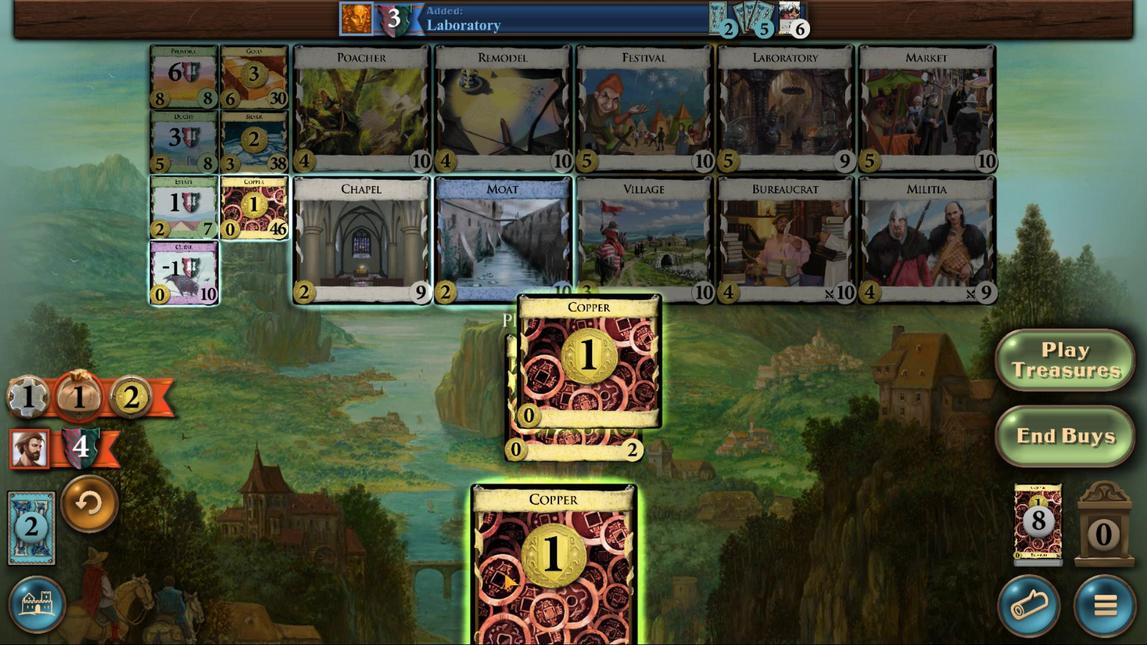 
Action: Mouse moved to (593, 578)
Screenshot: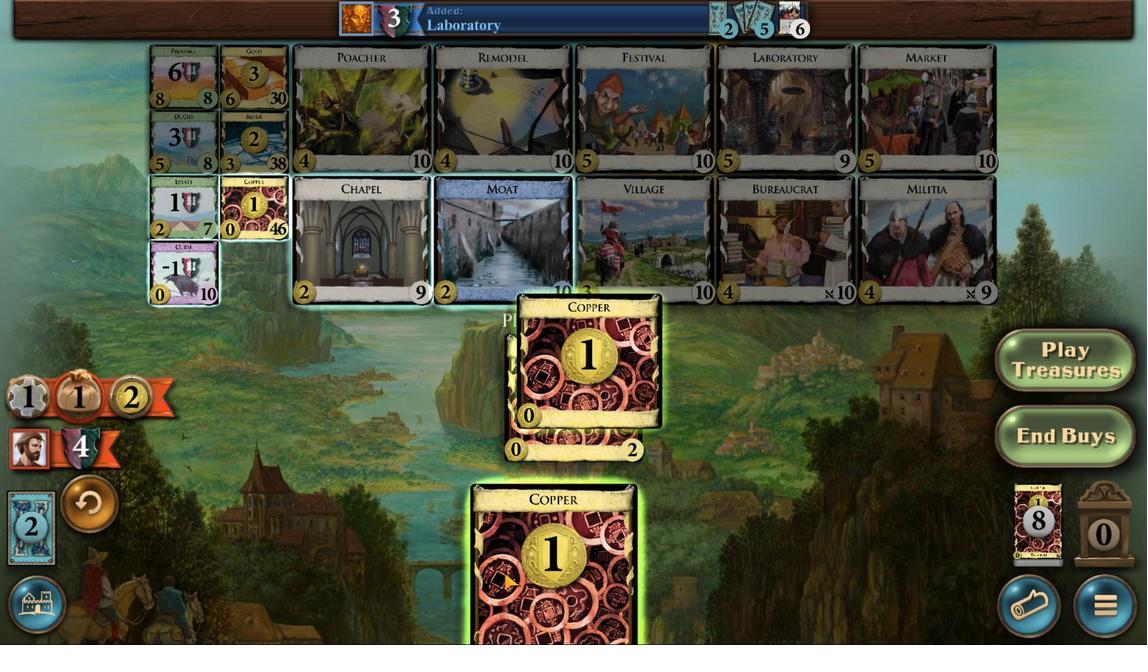 
Action: Mouse scrolled (593, 577) with delta (0, 0)
Screenshot: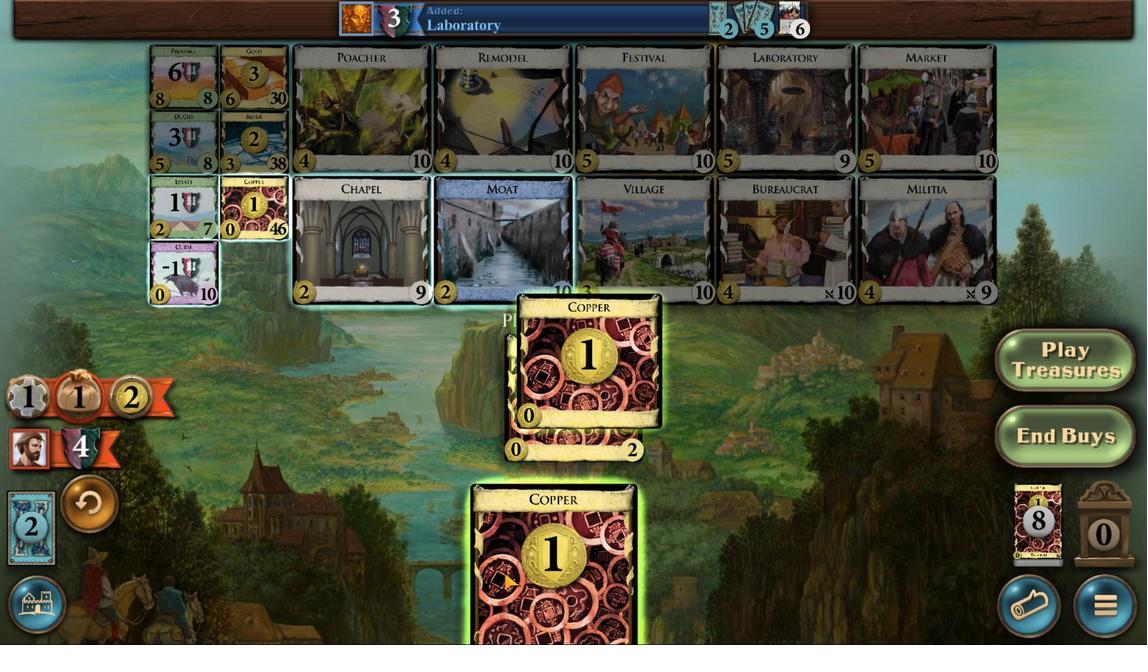 
Action: Mouse moved to (498, 566)
Screenshot: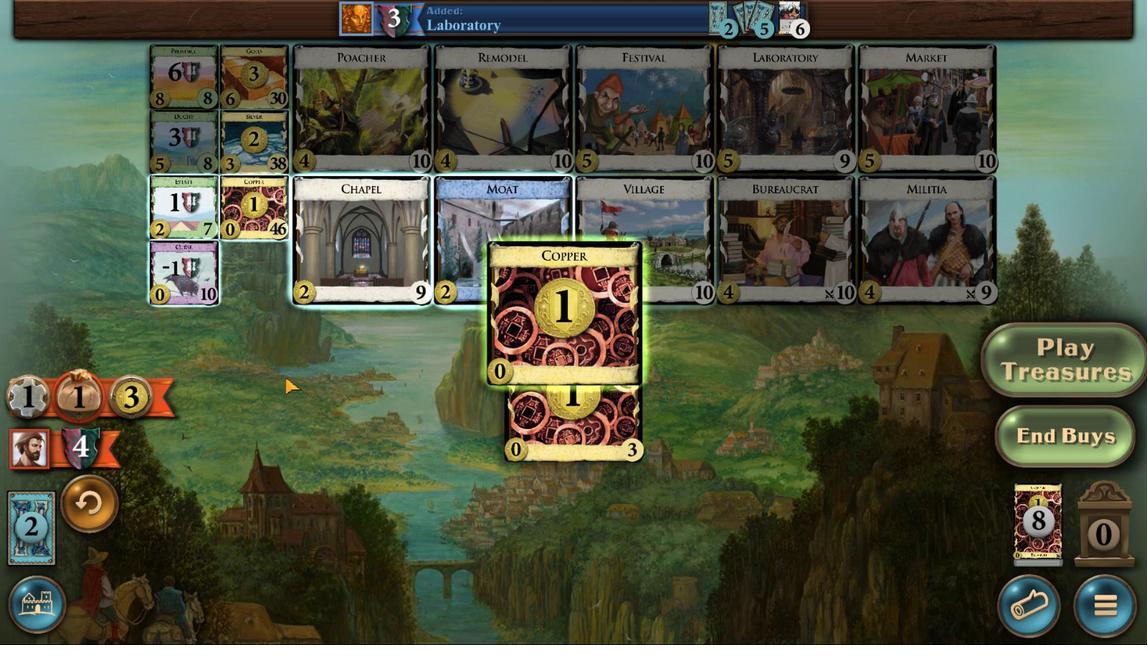 
Action: Mouse scrolled (498, 565) with delta (0, 0)
Screenshot: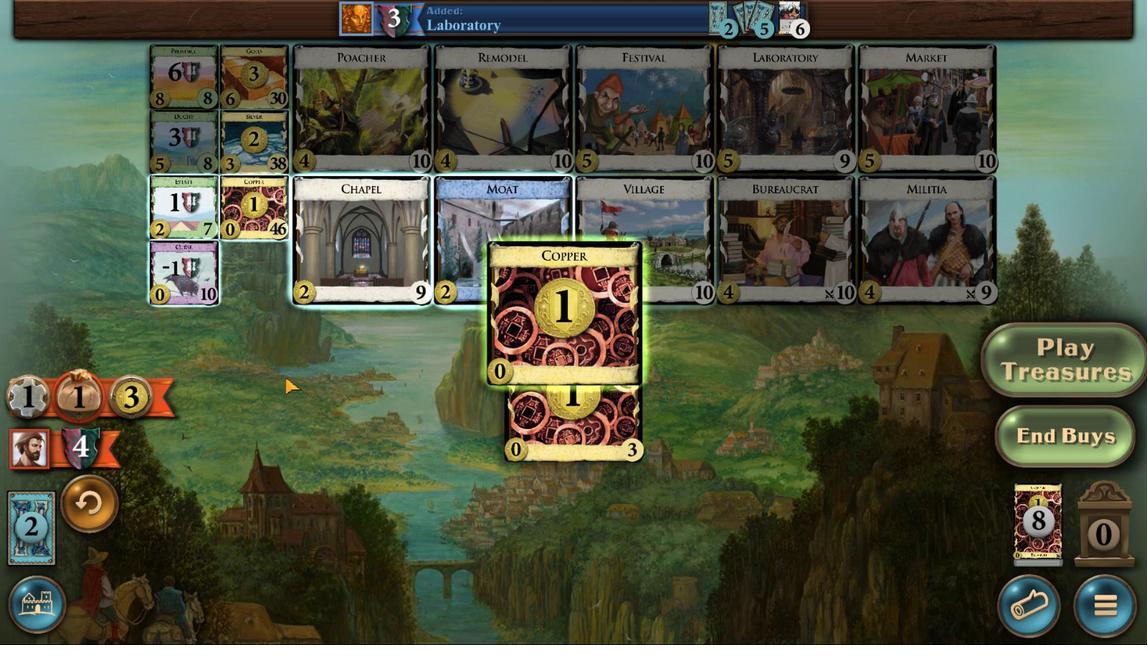 
Action: Mouse moved to (495, 565)
Screenshot: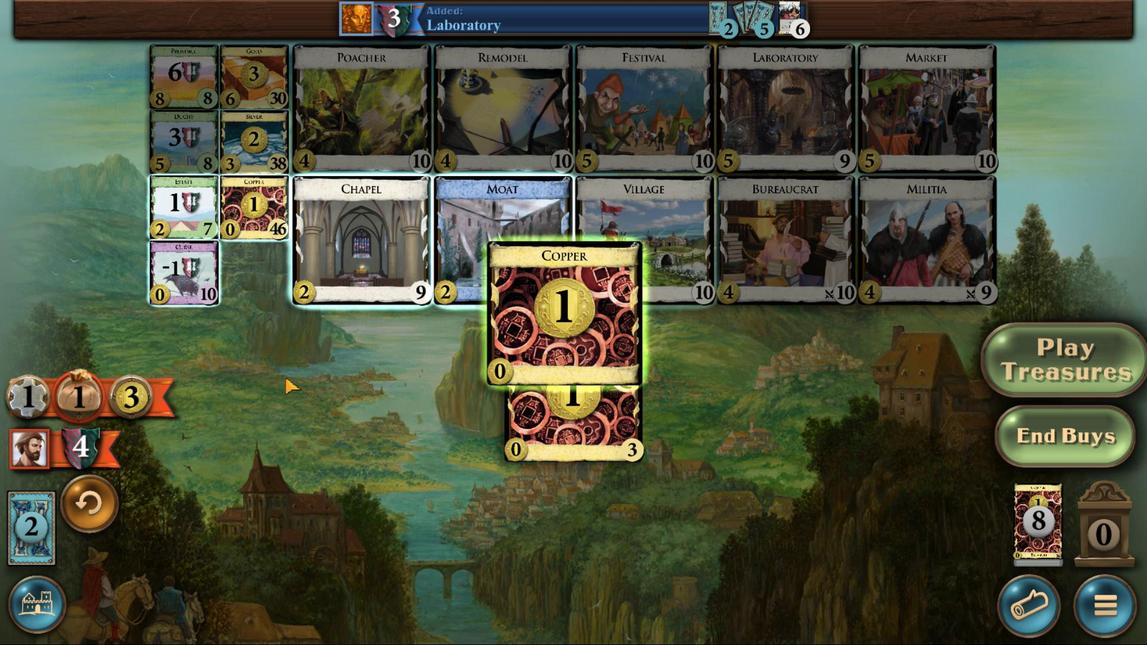 
Action: Mouse scrolled (495, 565) with delta (0, 0)
Screenshot: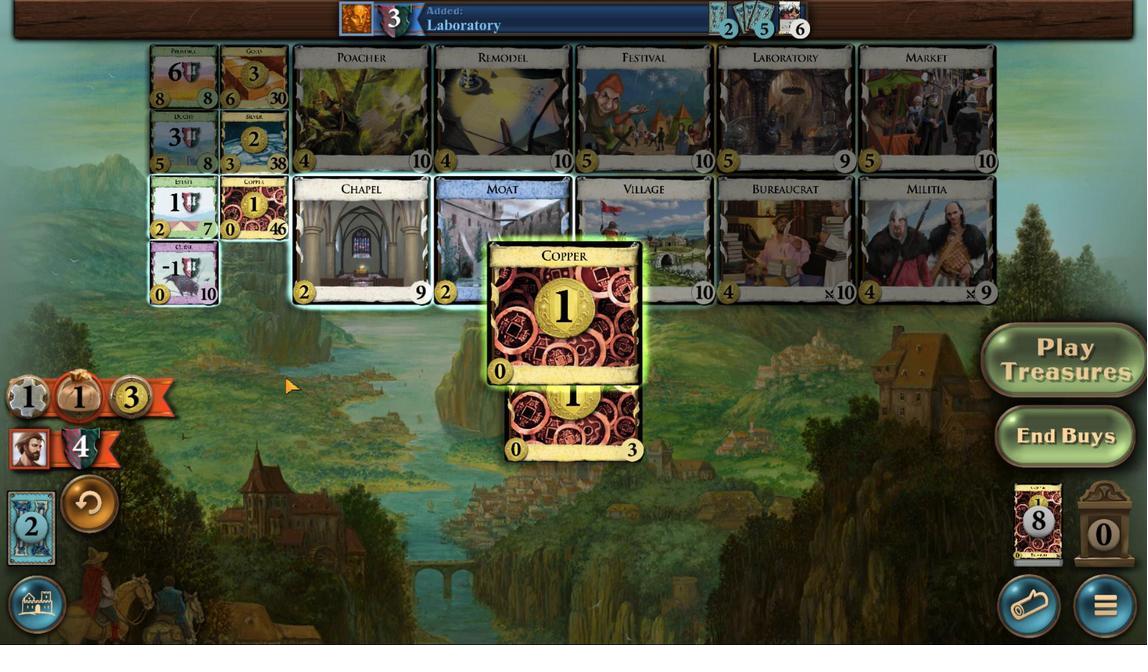 
Action: Mouse scrolled (495, 565) with delta (0, 0)
Screenshot: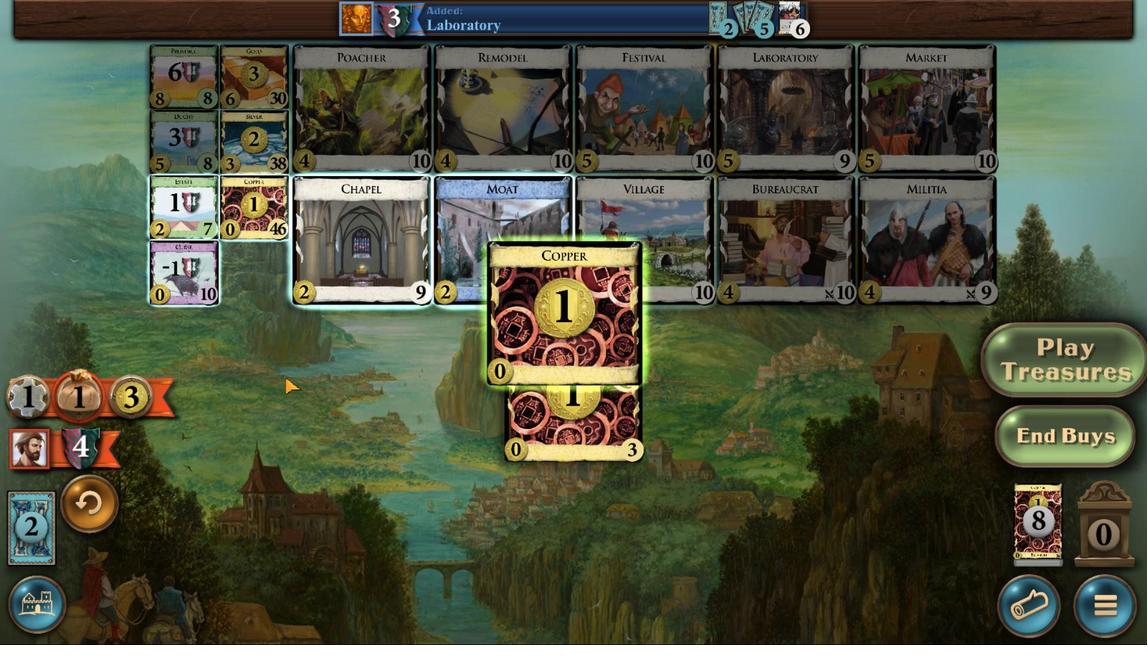 
Action: Mouse moved to (245, 153)
Screenshot: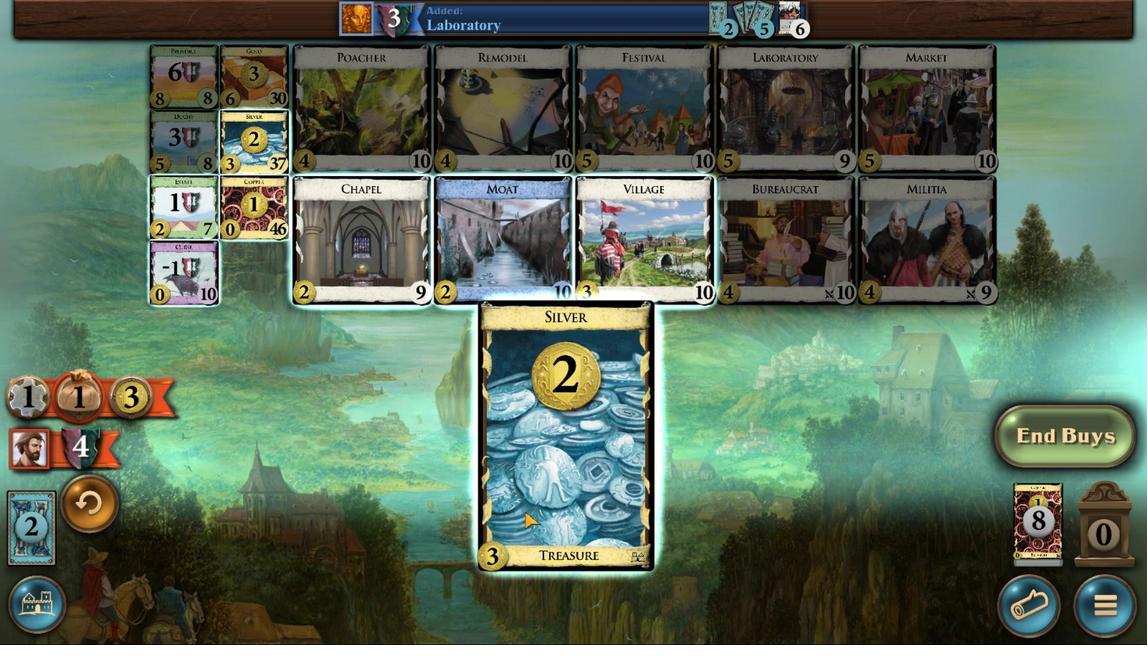 
Action: Mouse pressed left at (245, 153)
Screenshot: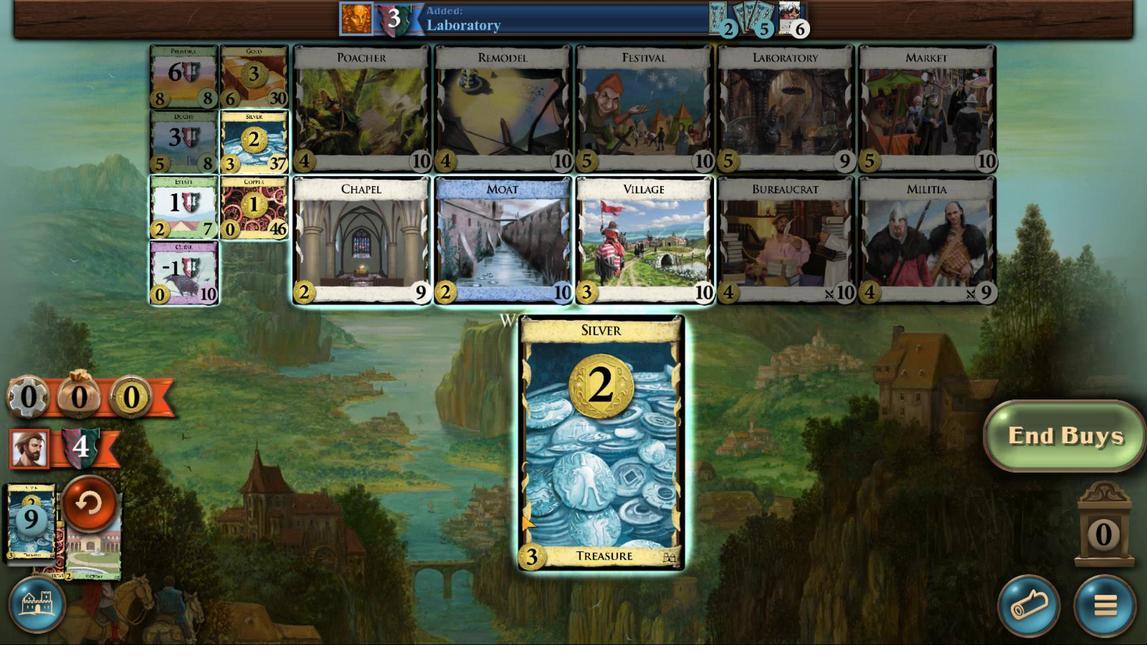 
Action: Mouse moved to (674, 556)
Screenshot: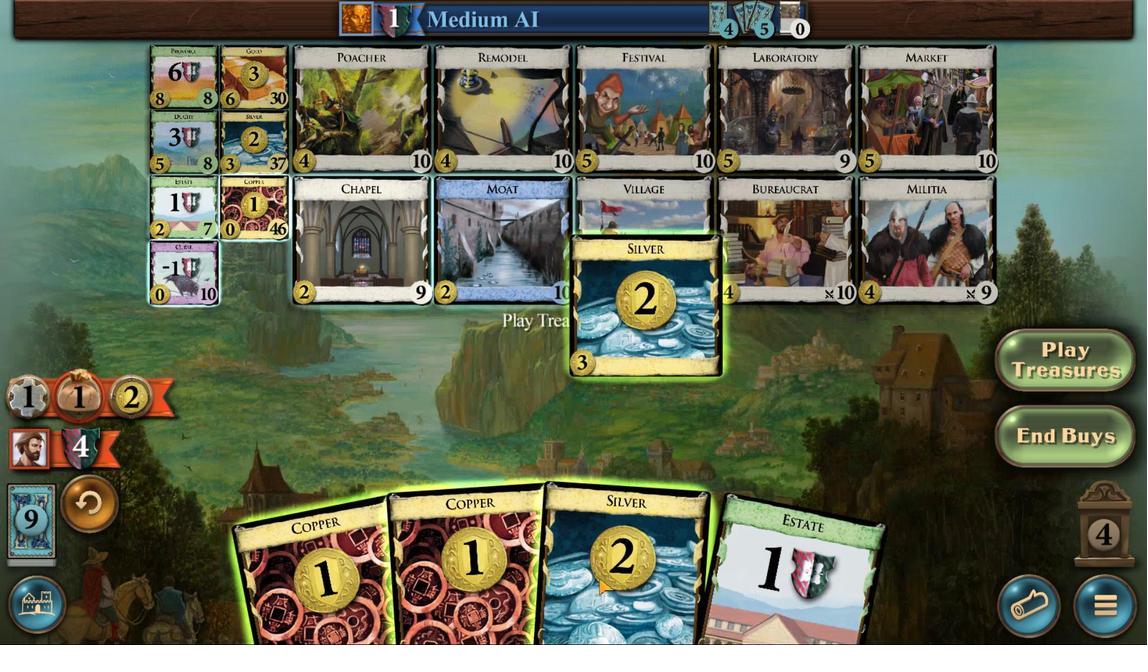 
Action: Mouse scrolled (674, 556) with delta (0, 0)
Screenshot: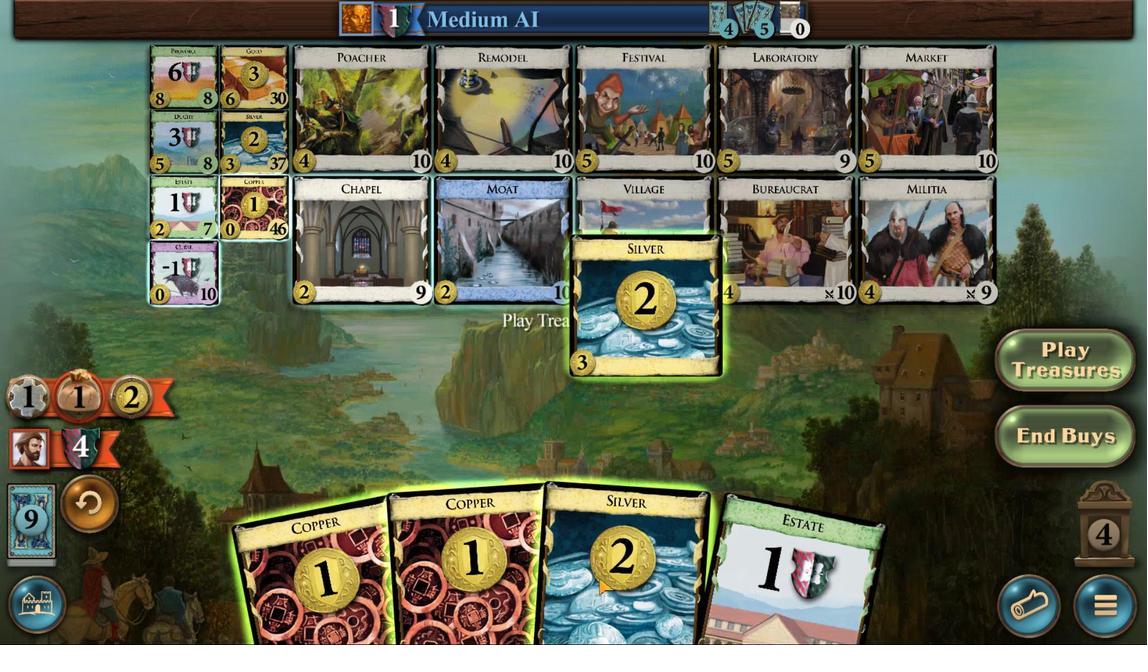 
Action: Mouse moved to (677, 560)
Screenshot: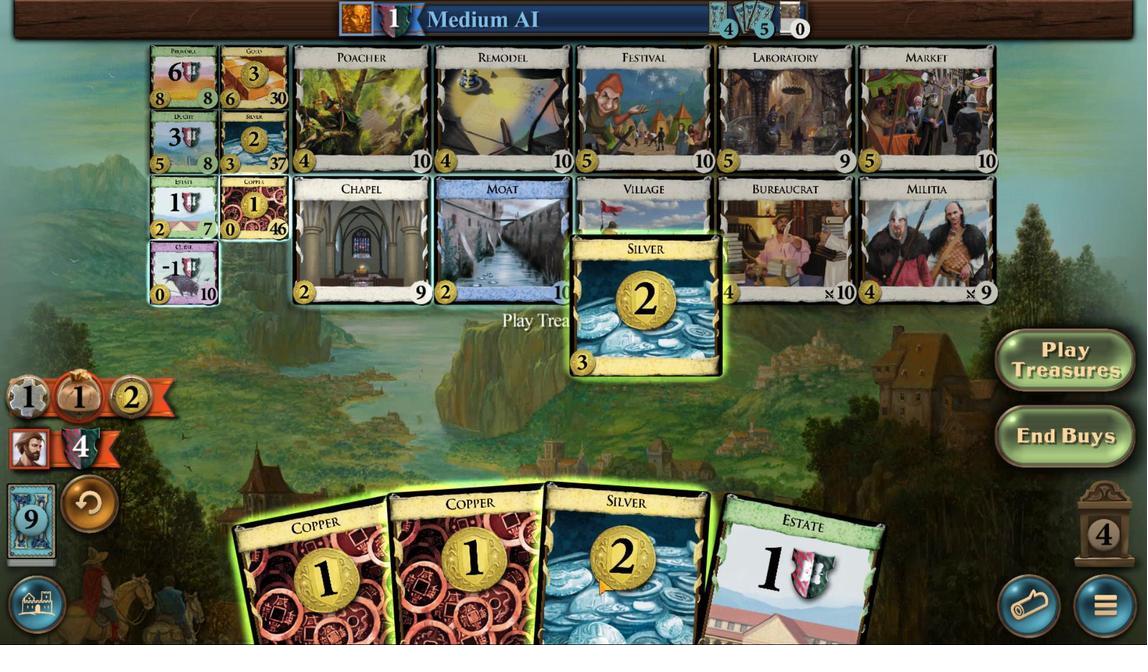 
Action: Mouse scrolled (677, 559) with delta (0, 0)
Screenshot: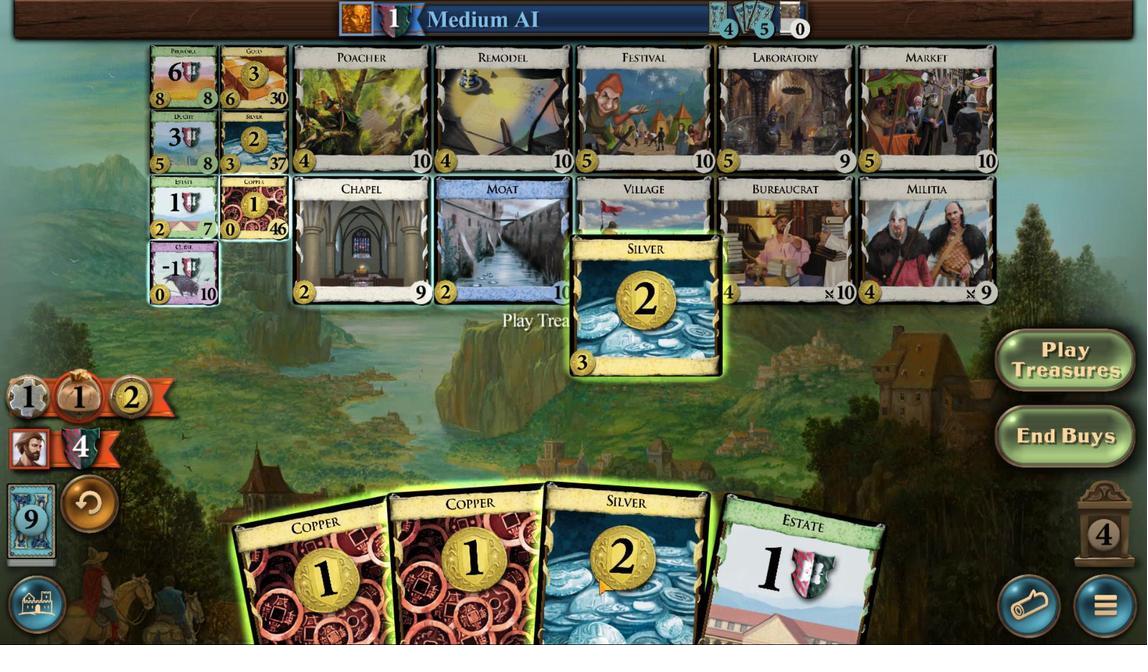 
Action: Mouse moved to (678, 561)
Screenshot: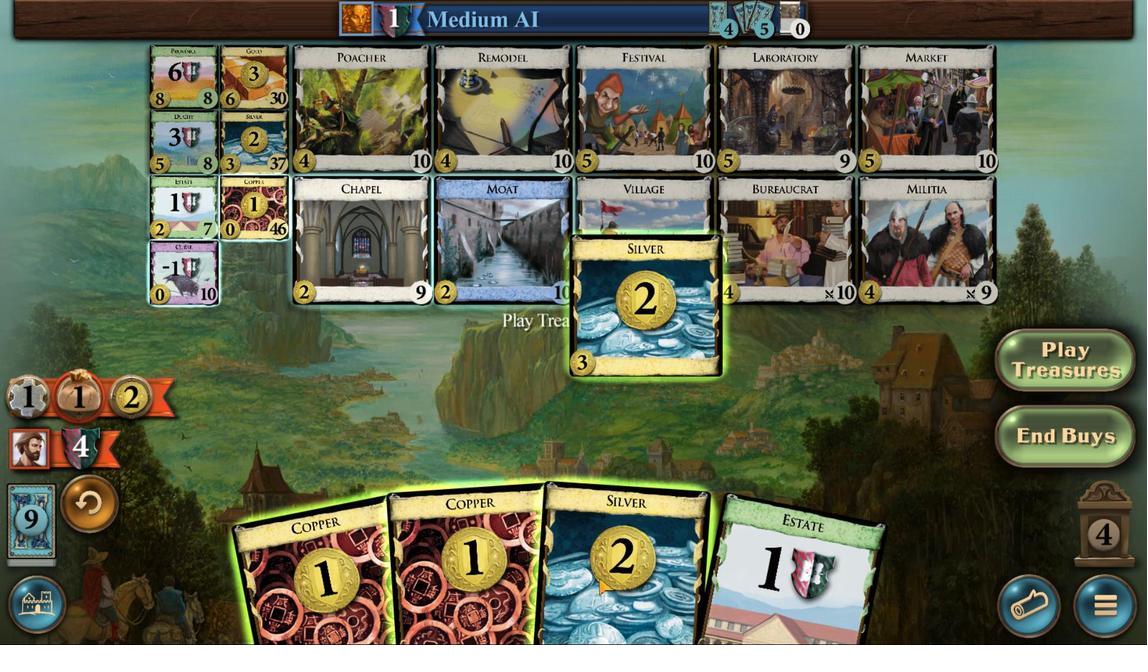 
Action: Mouse scrolled (678, 561) with delta (0, 0)
Screenshot: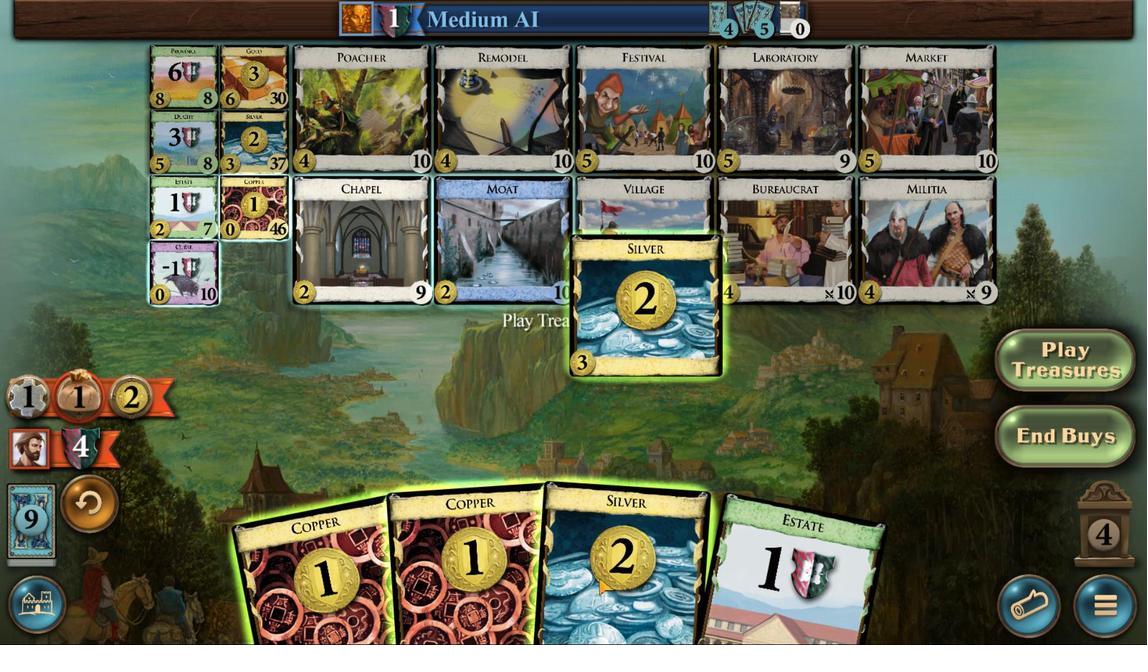 
Action: Mouse moved to (678, 562)
Screenshot: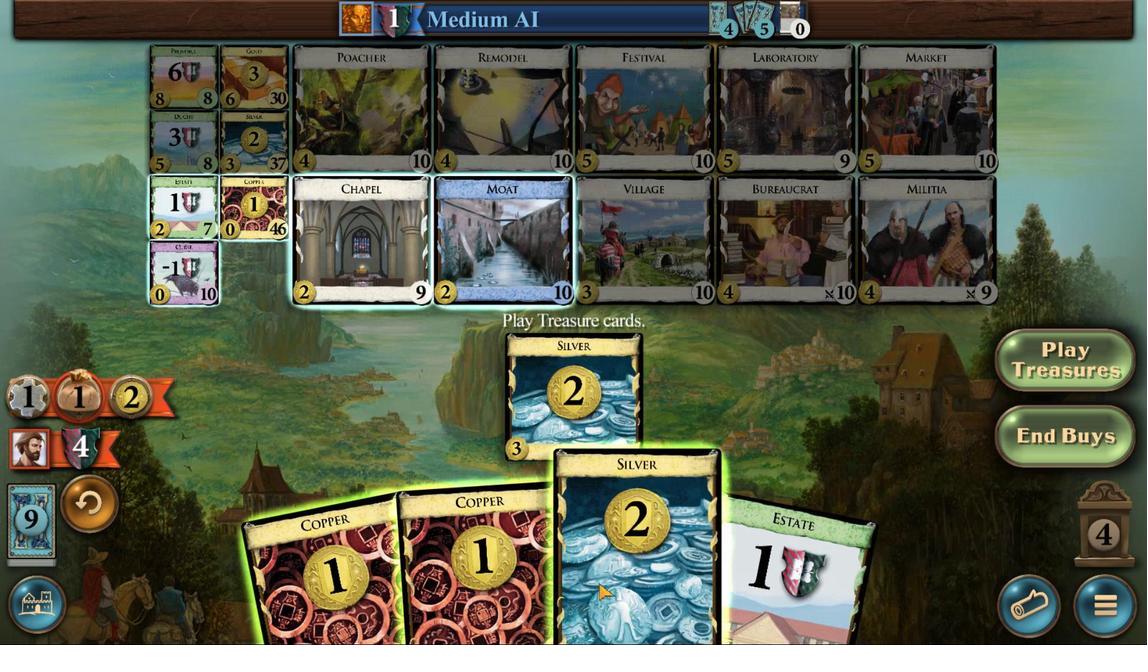 
Action: Mouse scrolled (678, 562) with delta (0, 0)
Screenshot: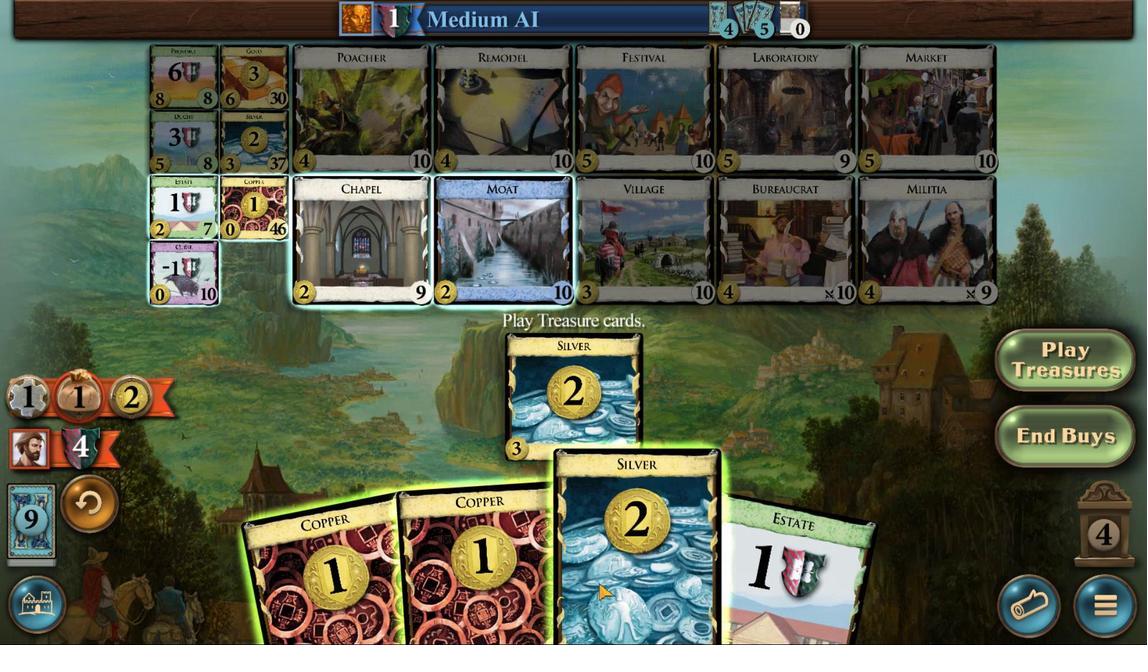 
Action: Mouse moved to (598, 580)
Screenshot: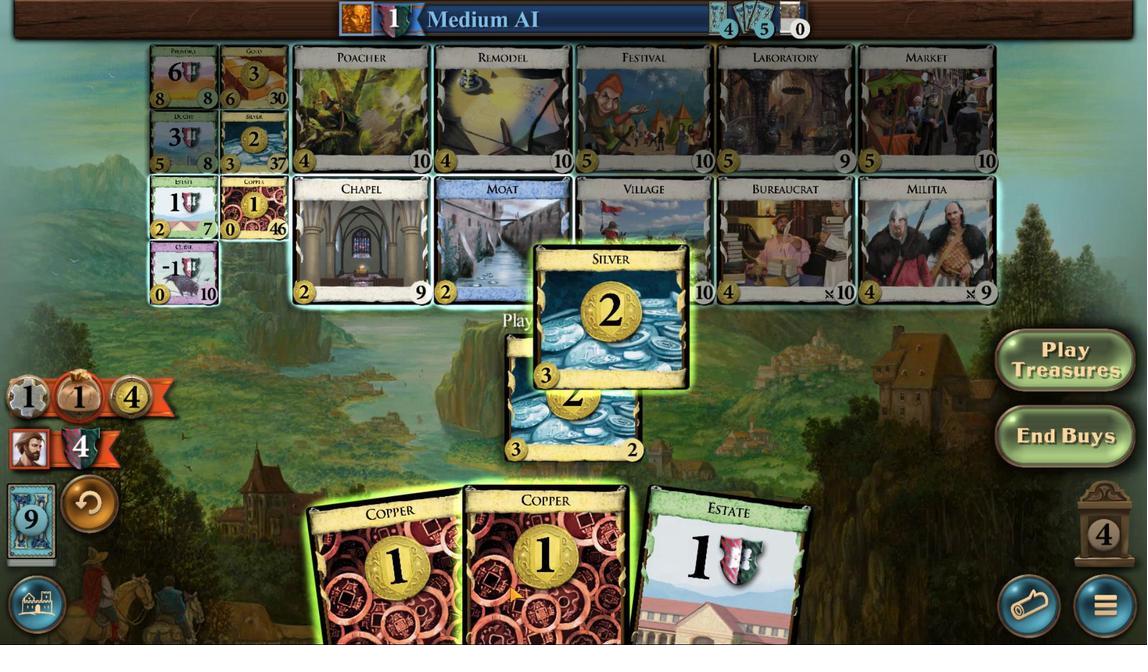 
Action: Mouse scrolled (598, 579) with delta (0, 0)
Screenshot: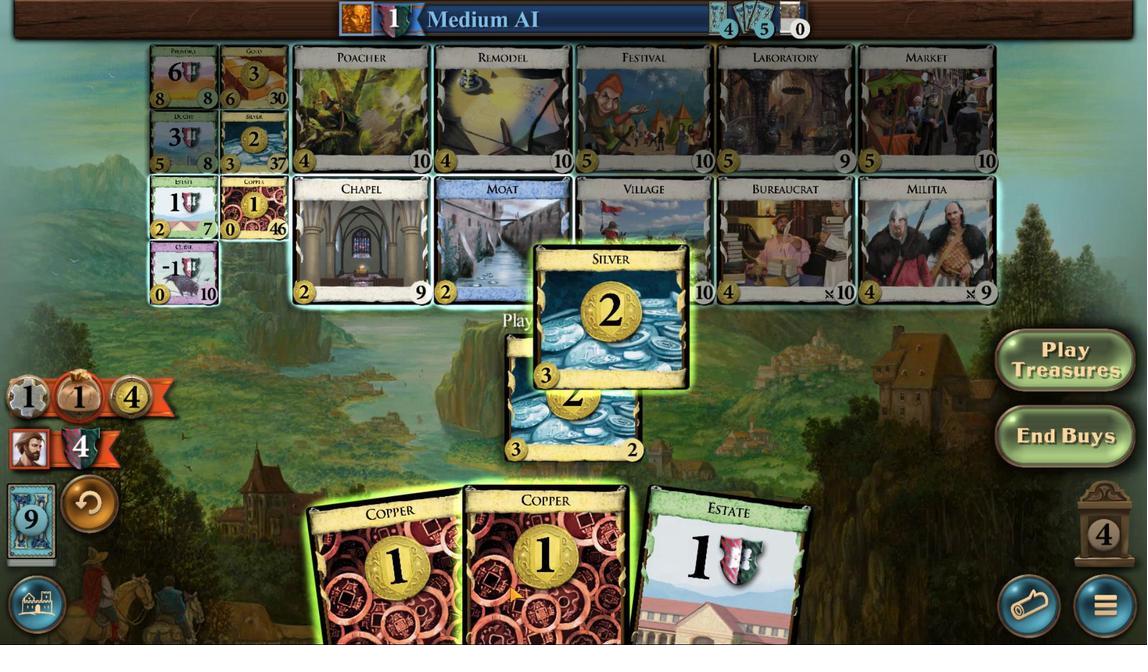 
Action: Mouse moved to (598, 583)
Screenshot: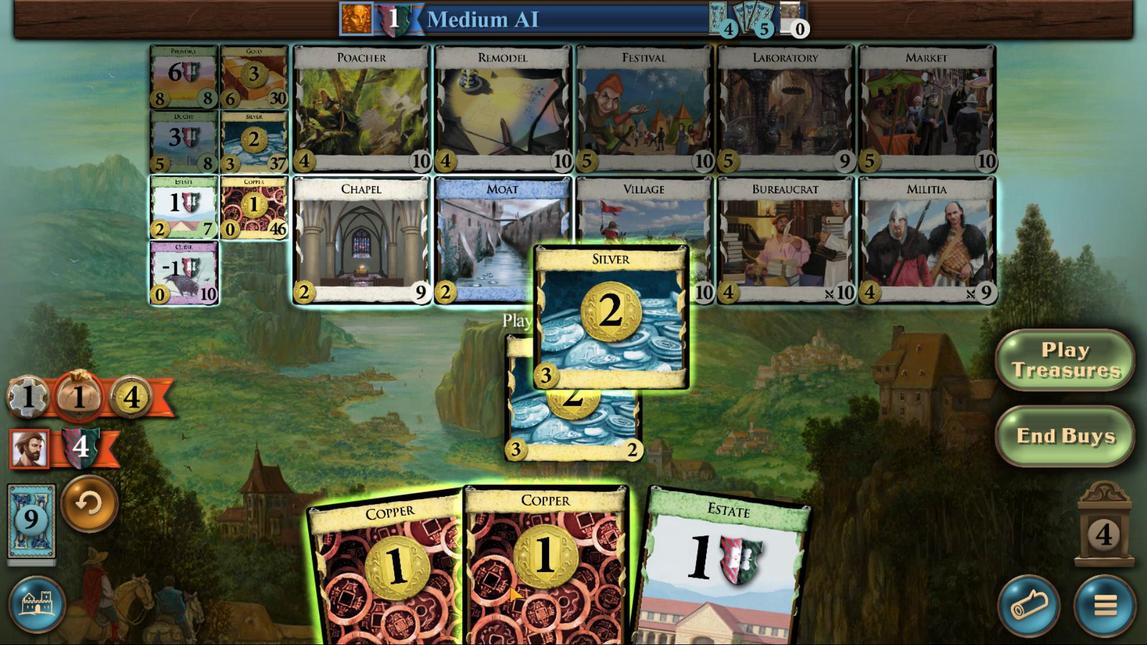 
Action: Mouse scrolled (598, 583) with delta (0, 0)
Screenshot: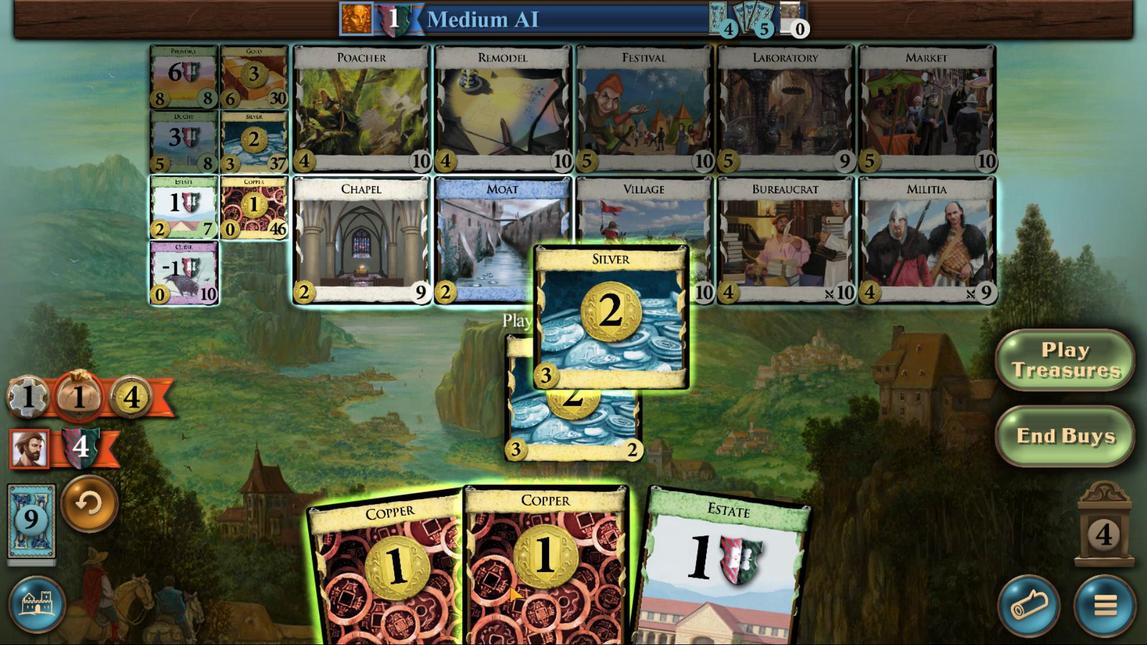 
Action: Mouse scrolled (598, 583) with delta (0, 0)
Screenshot: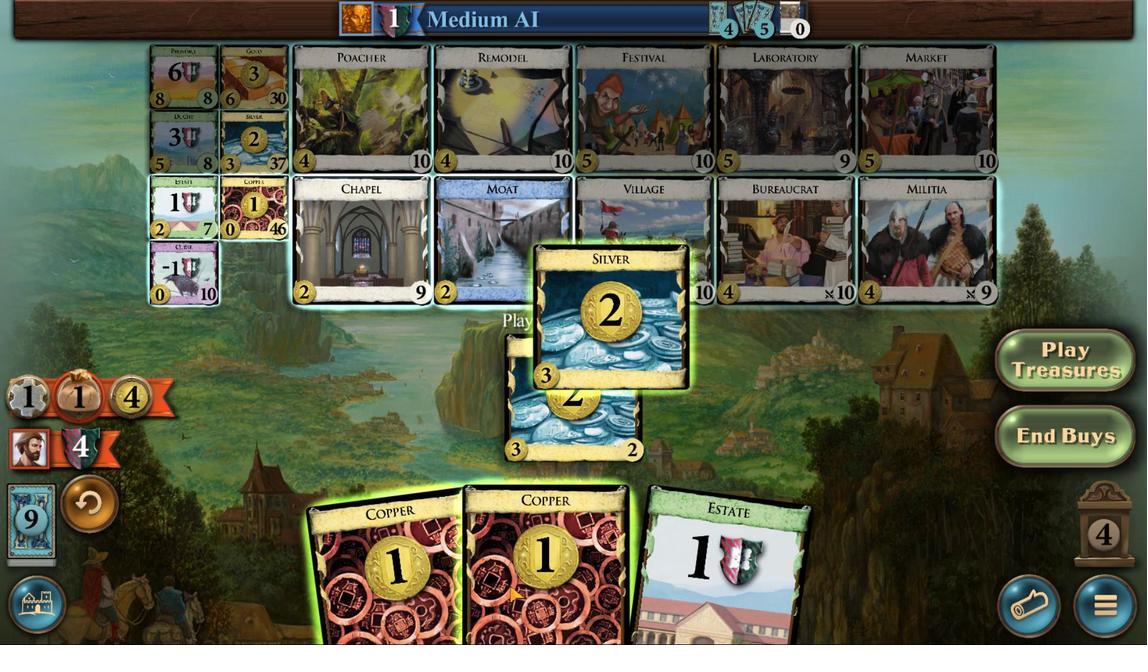 
Action: Mouse moved to (509, 586)
Screenshot: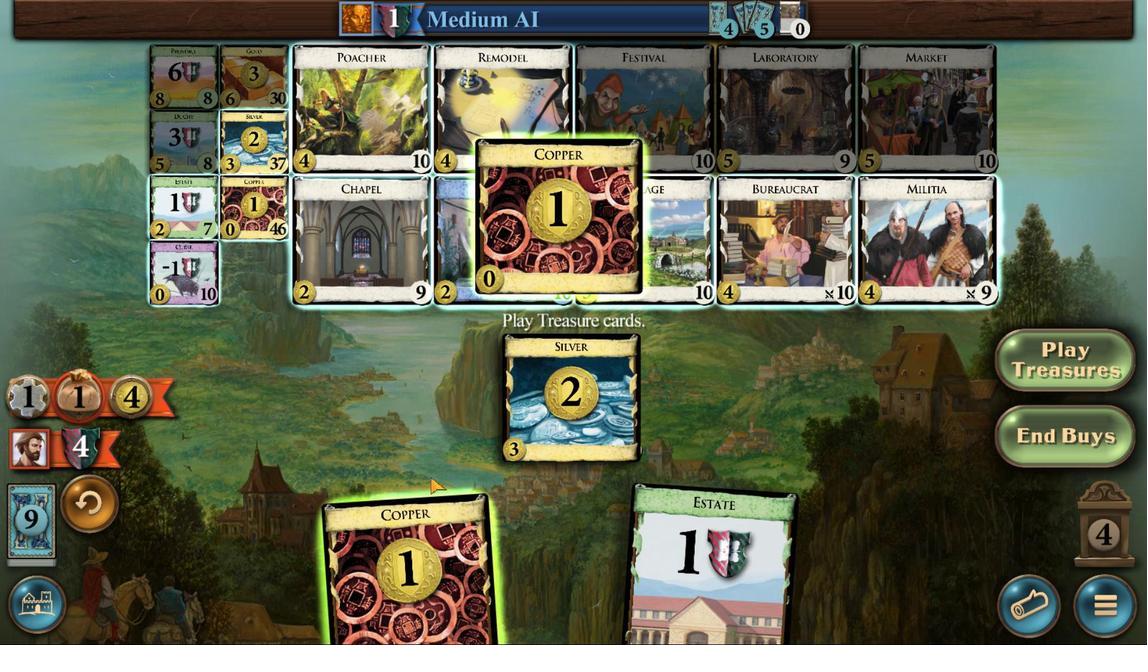 
Action: Mouse scrolled (509, 585) with delta (0, 0)
Screenshot: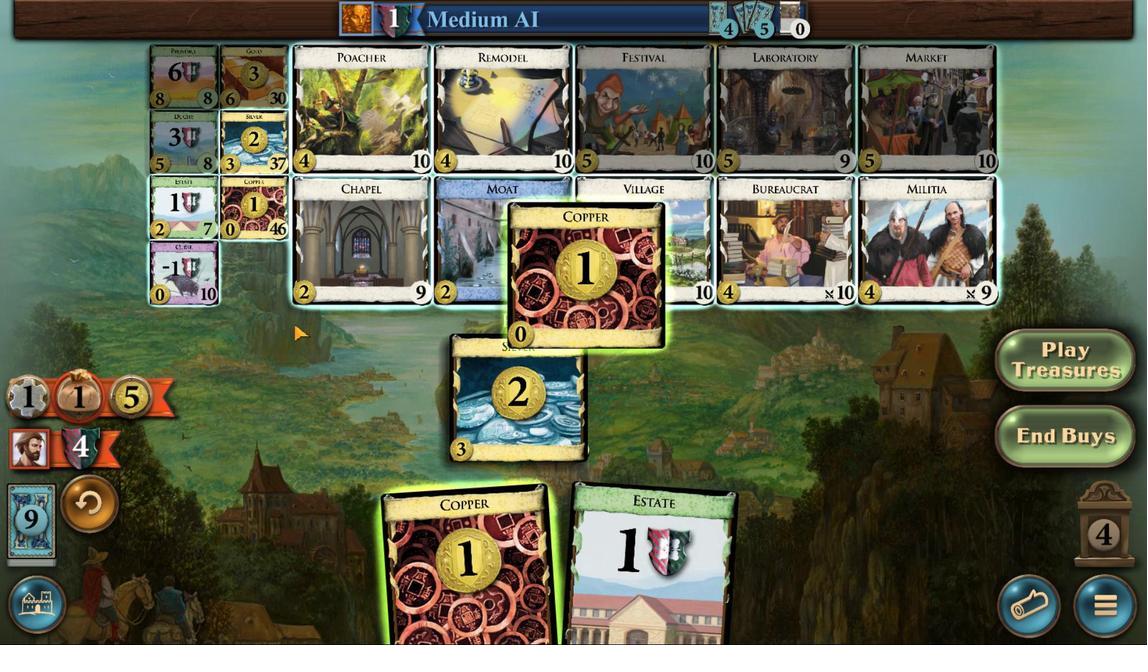 
Action: Mouse scrolled (509, 585) with delta (0, 0)
Screenshot: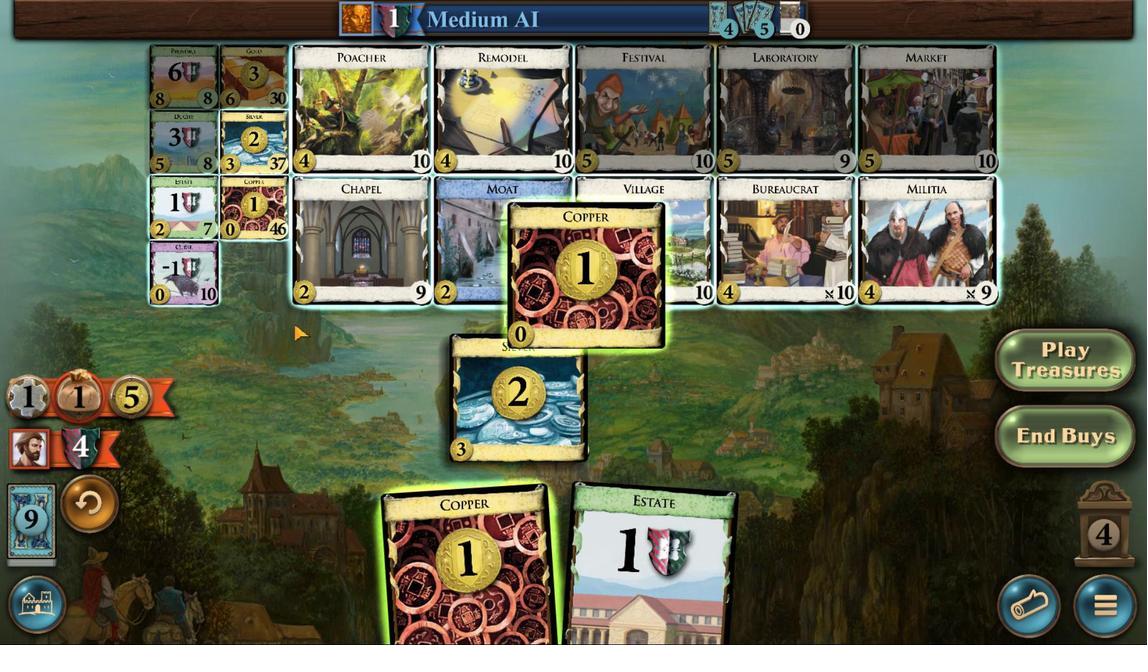 
Action: Mouse scrolled (509, 585) with delta (0, 0)
Screenshot: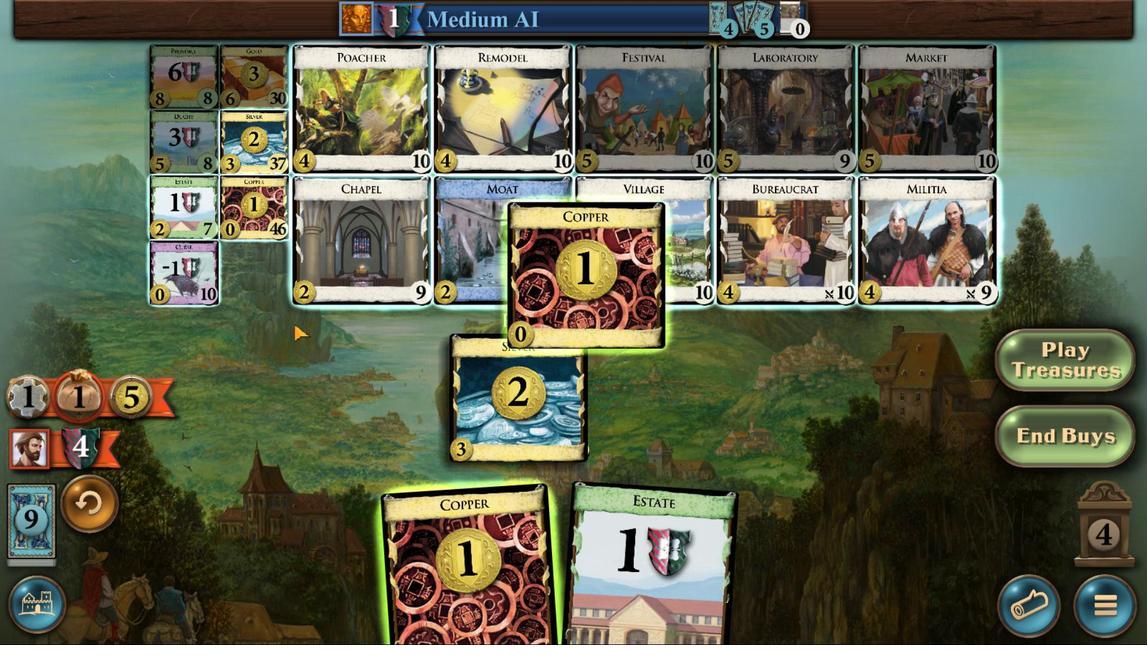
Action: Mouse scrolled (509, 585) with delta (0, 0)
Screenshot: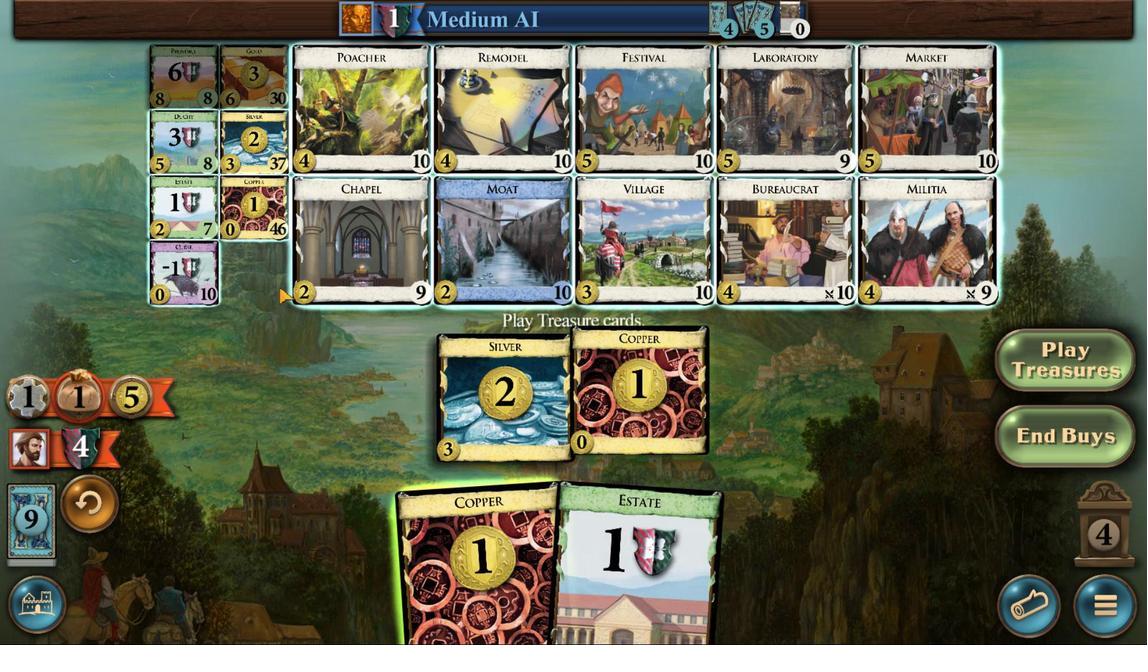 
Action: Mouse moved to (172, 142)
Screenshot: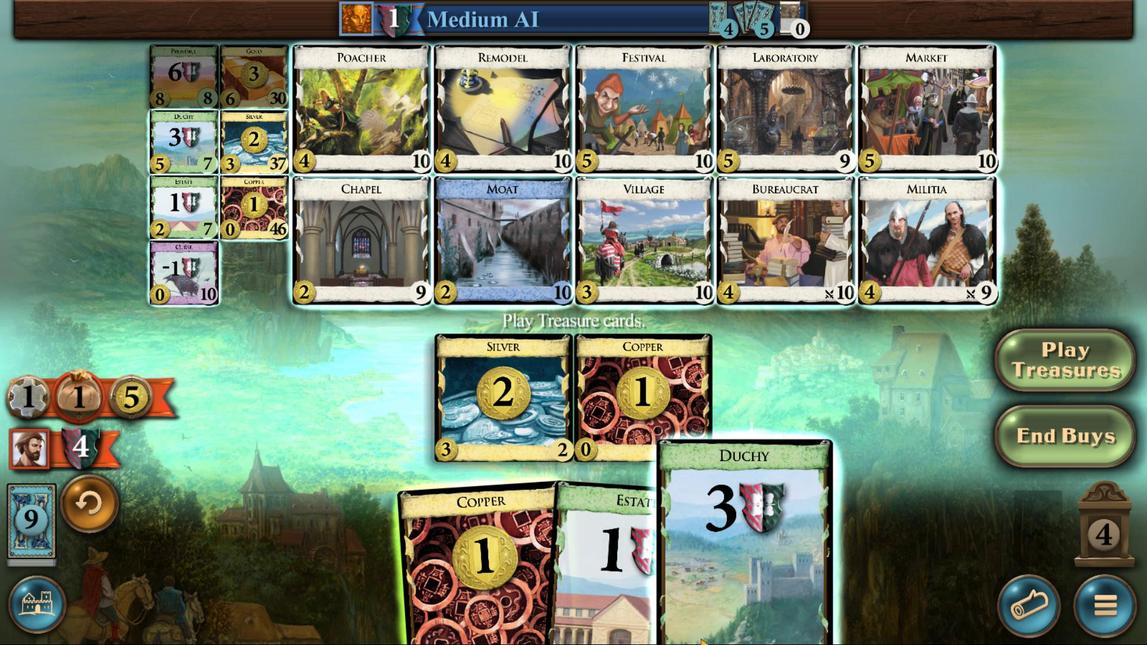 
Action: Mouse pressed left at (172, 142)
Screenshot: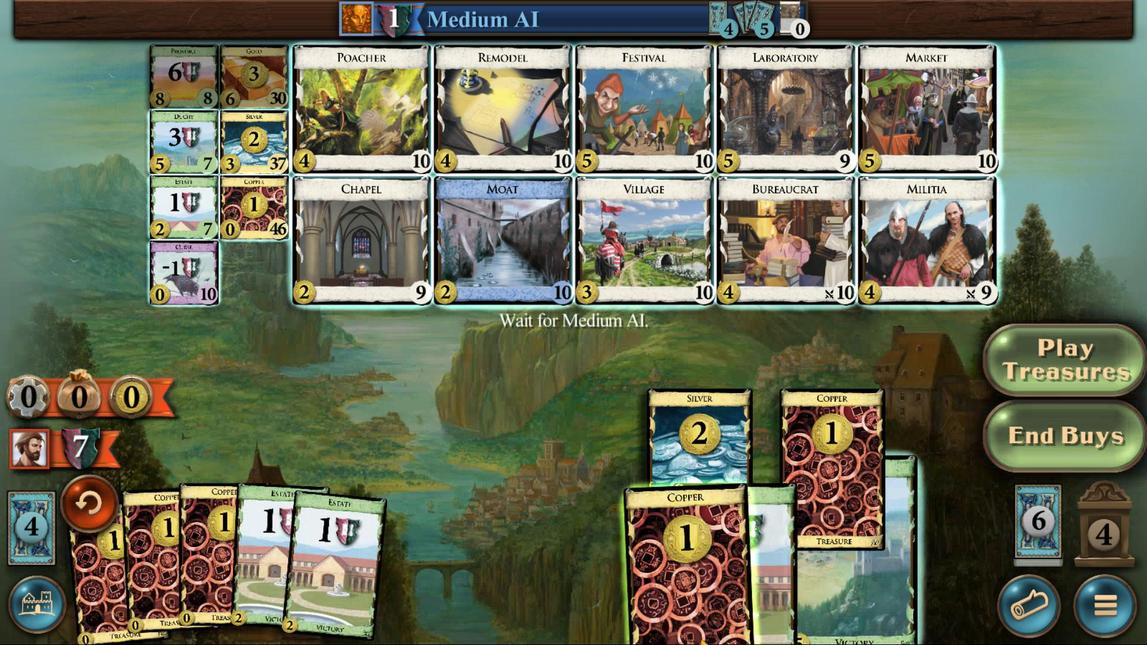 
Action: Mouse moved to (575, 541)
Screenshot: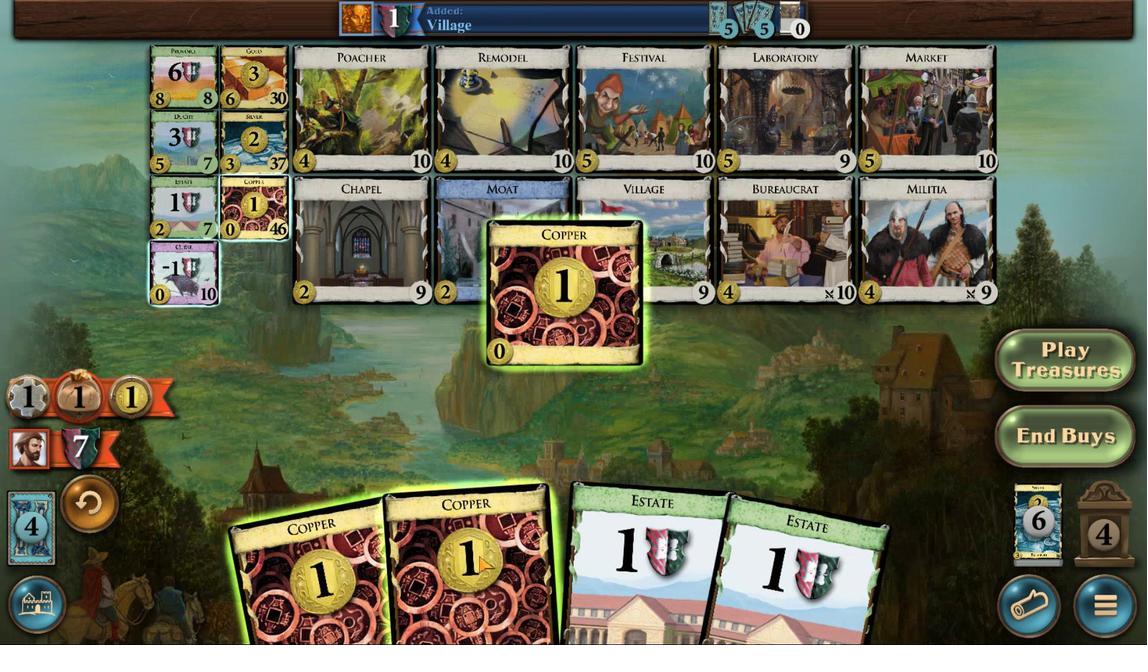 
Action: Mouse scrolled (575, 541) with delta (0, 0)
Screenshot: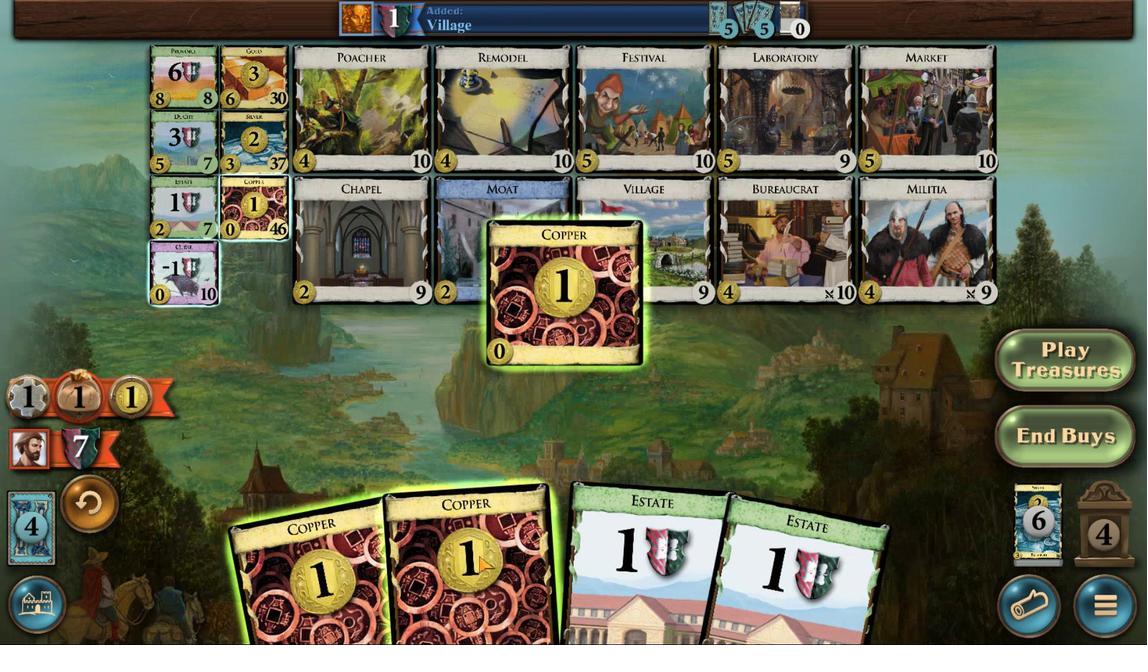 
Action: Mouse moved to (571, 547)
Screenshot: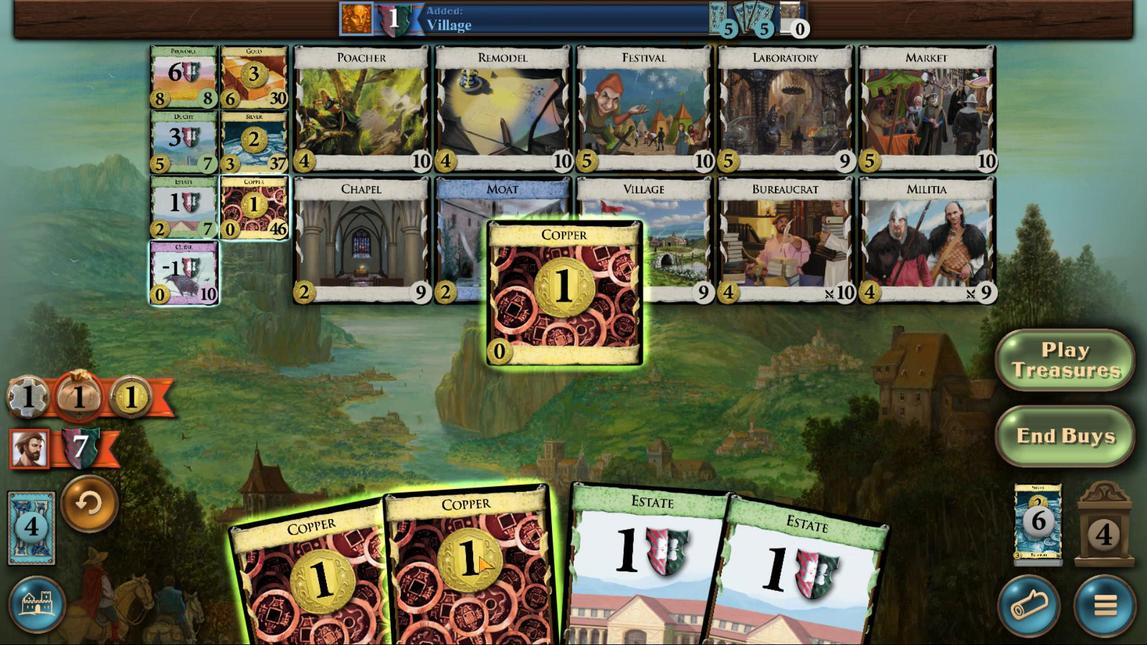 
Action: Mouse scrolled (571, 546) with delta (0, 0)
Screenshot: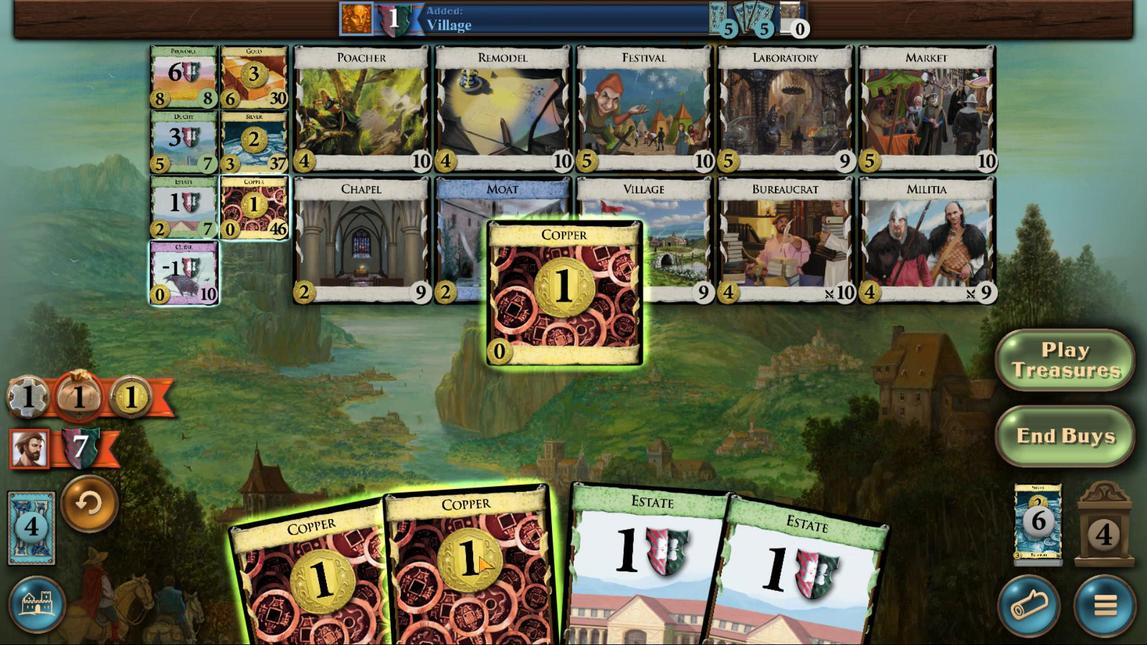 
Action: Mouse moved to (570, 549)
Screenshot: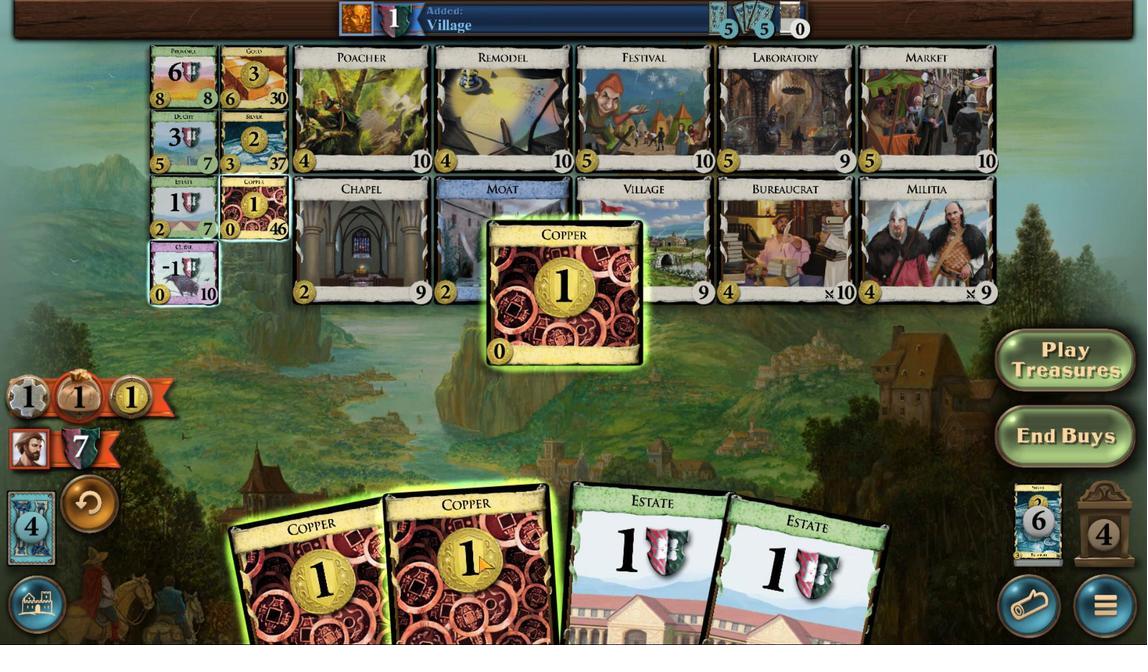 
Action: Mouse scrolled (570, 549) with delta (0, 0)
Screenshot: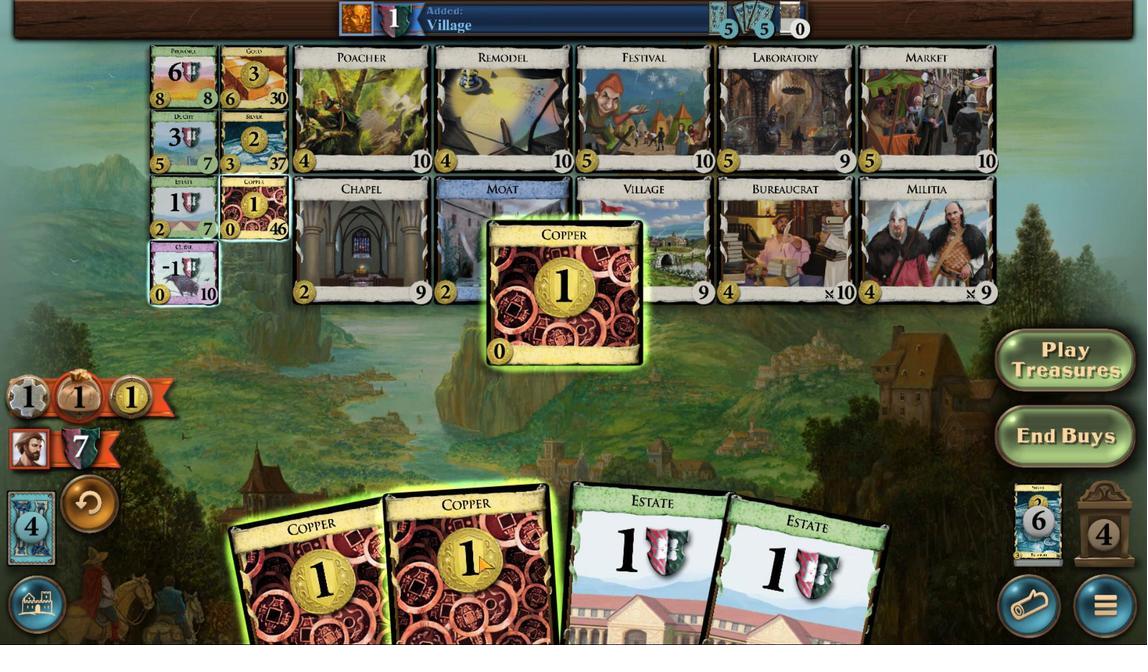 
Action: Mouse scrolled (570, 549) with delta (0, 0)
Screenshot: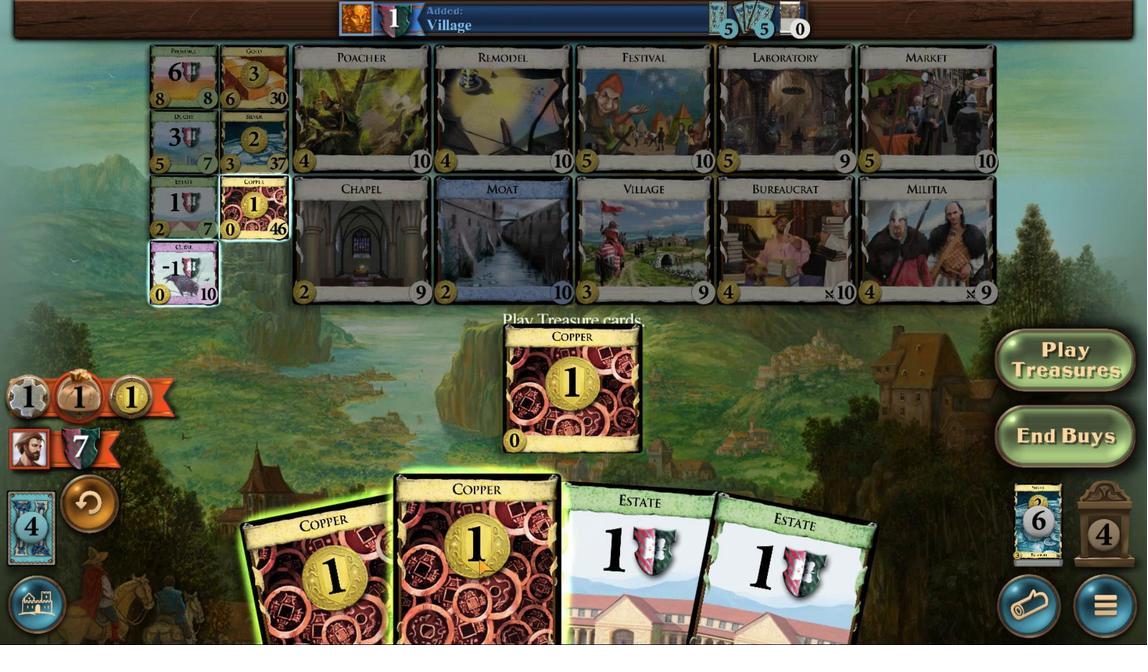 
Action: Mouse moved to (477, 558)
Screenshot: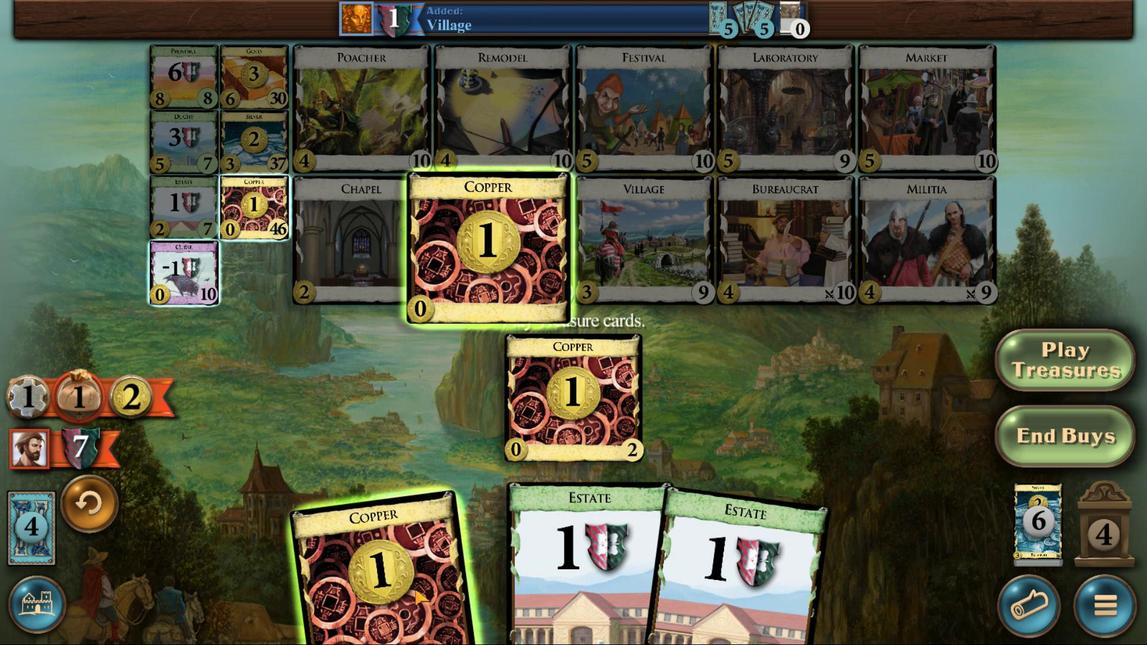 
Action: Mouse scrolled (477, 557) with delta (0, 0)
Screenshot: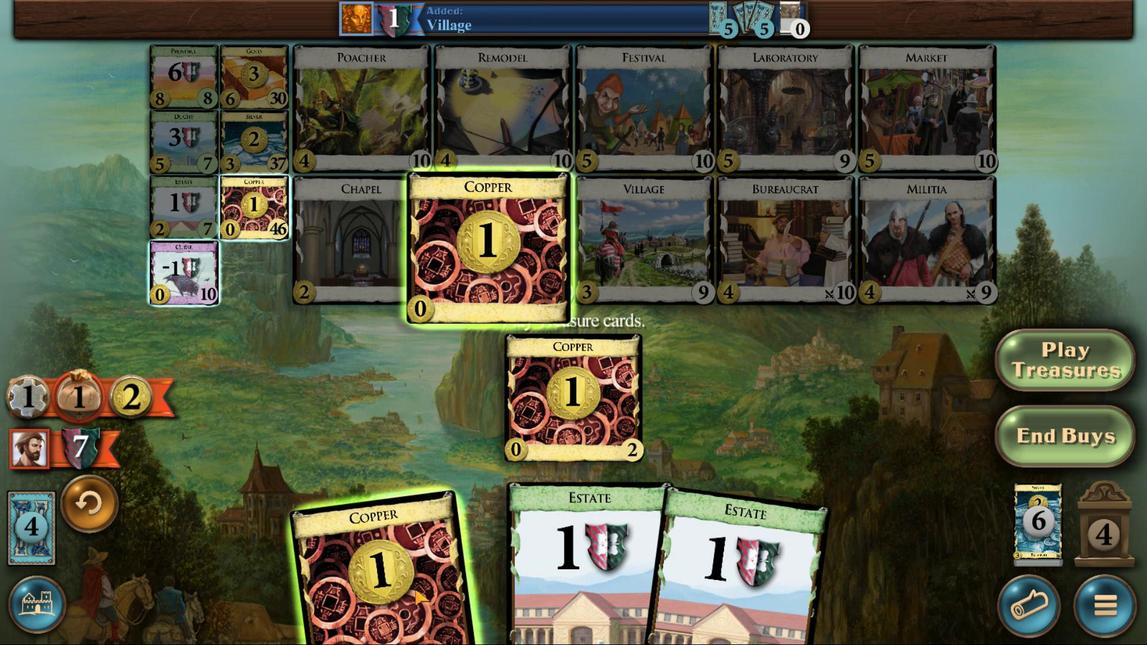 
Action: Mouse moved to (477, 558)
Screenshot: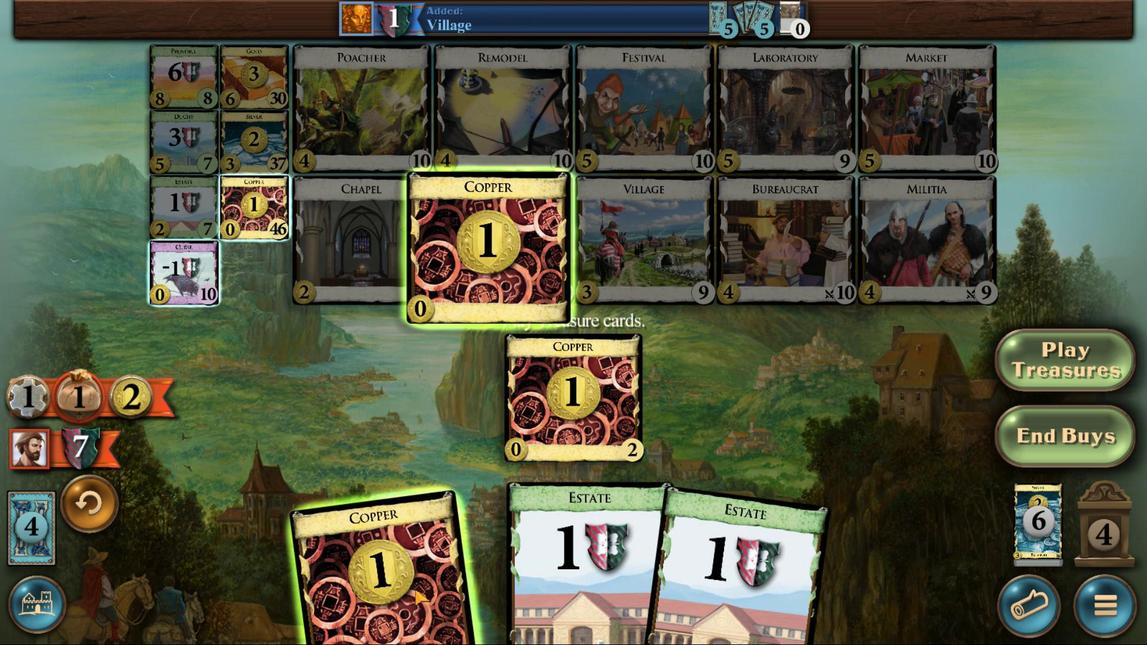 
Action: Mouse scrolled (477, 558) with delta (0, 0)
Screenshot: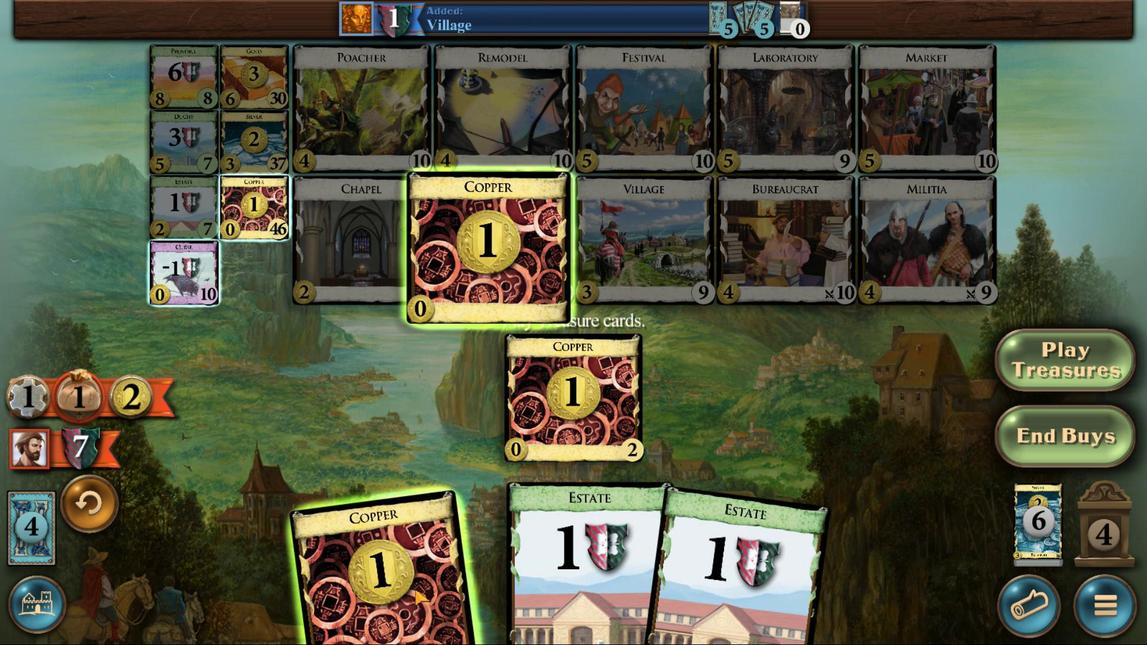 
Action: Mouse moved to (477, 558)
Screenshot: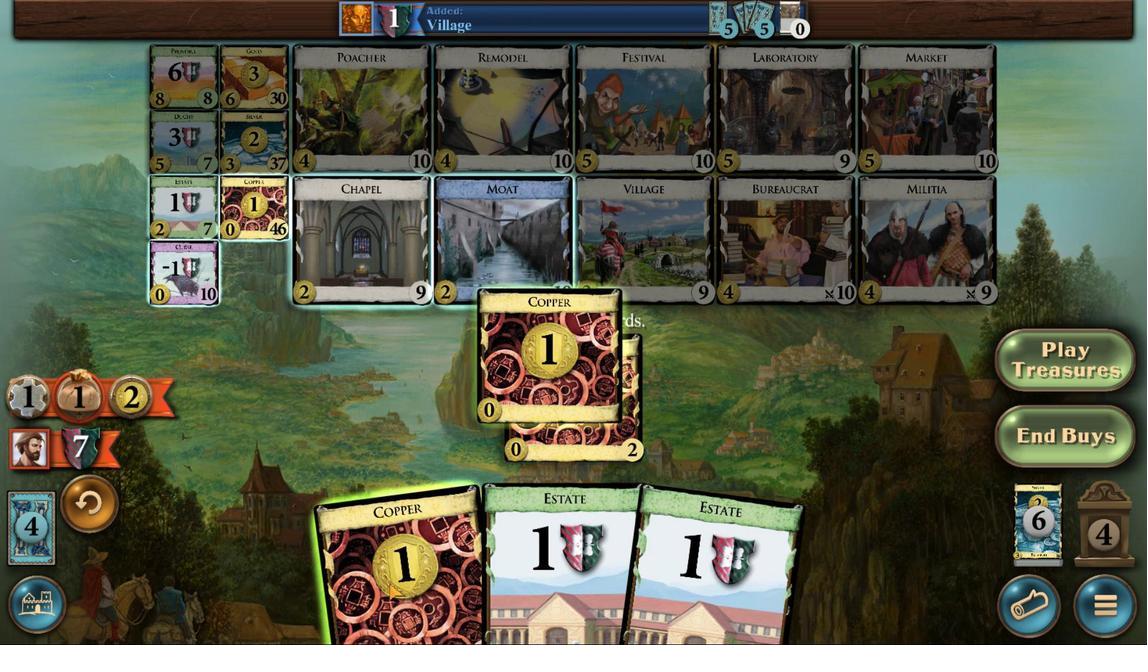 
Action: Mouse scrolled (477, 558) with delta (0, 0)
Screenshot: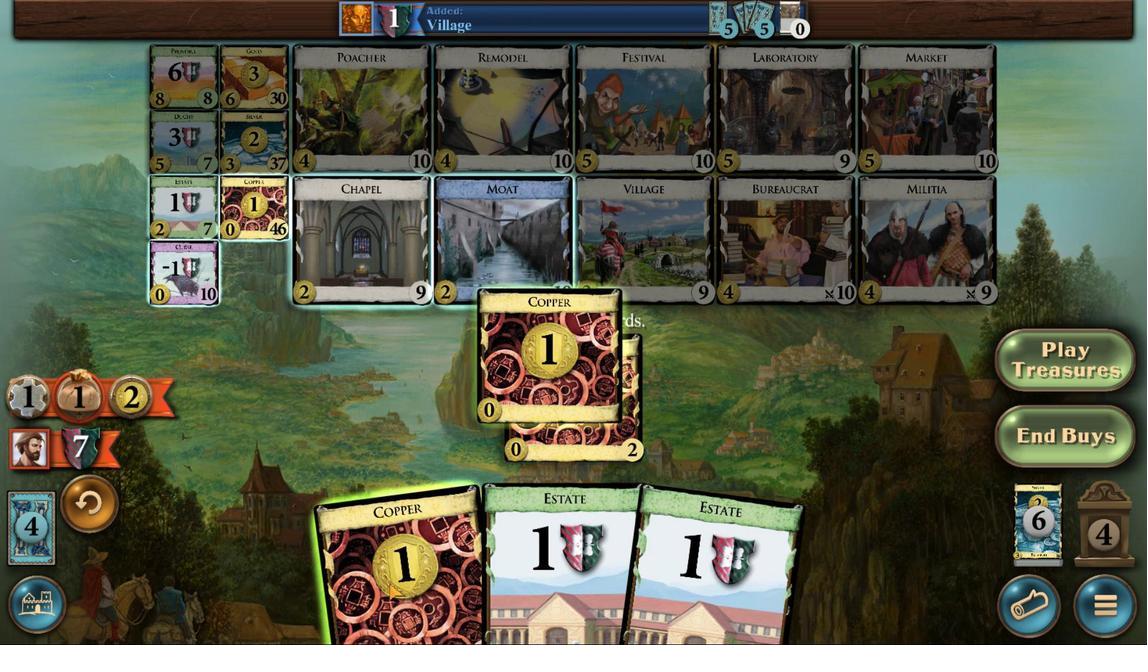 
Action: Mouse scrolled (477, 558) with delta (0, 0)
Screenshot: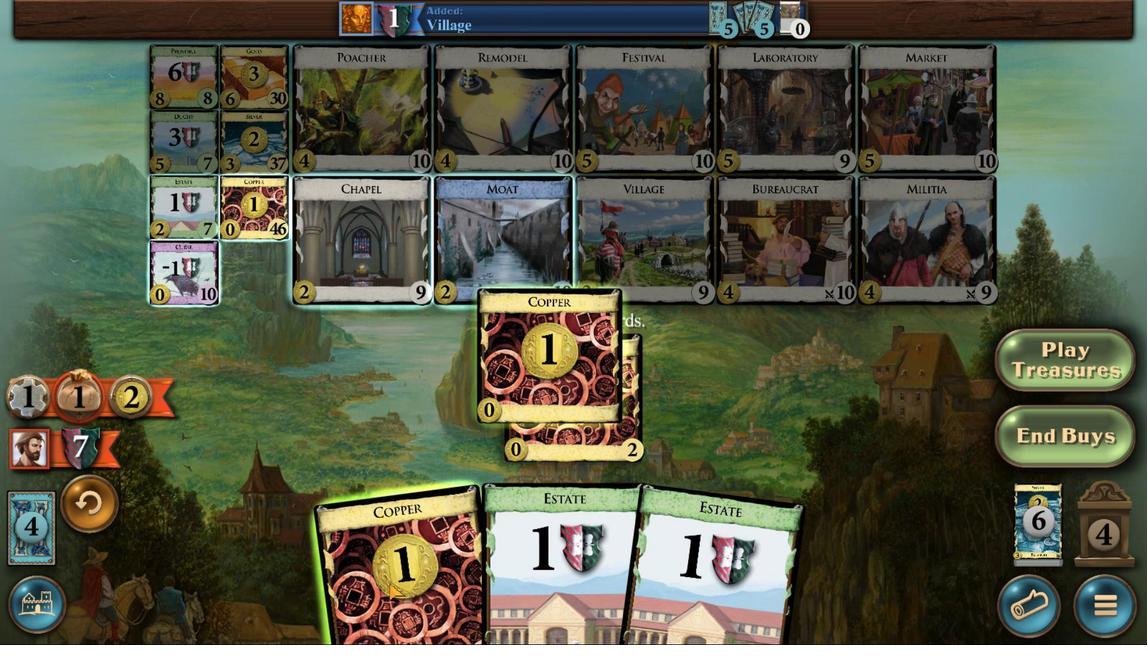 
Action: Mouse scrolled (477, 558) with delta (0, 0)
Screenshot: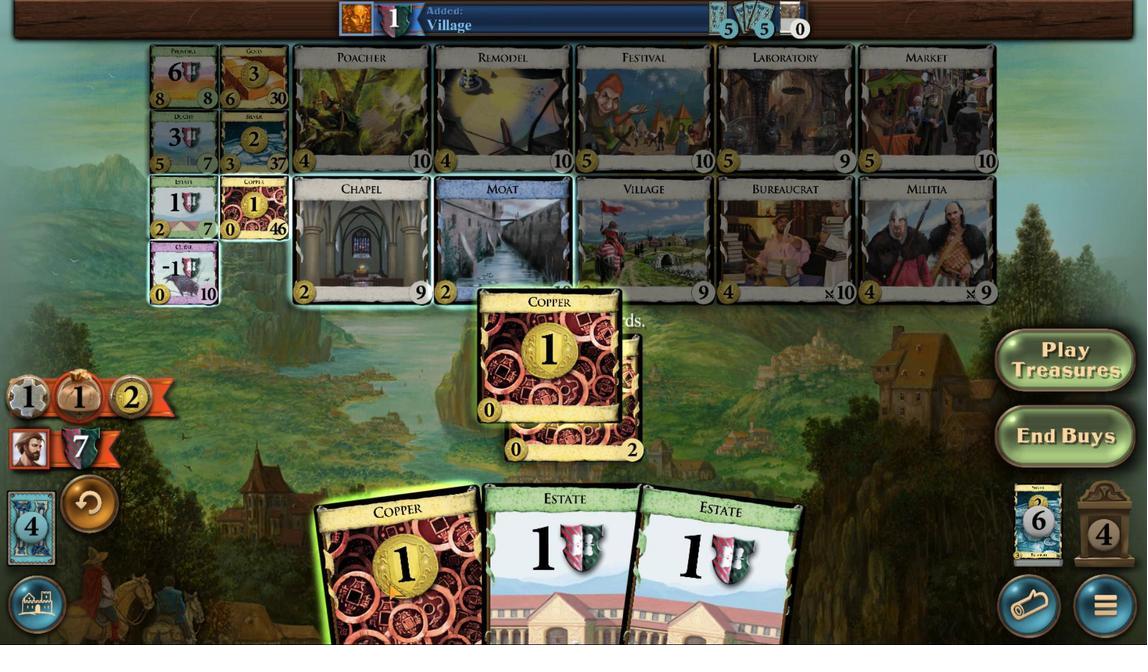 
Action: Mouse moved to (389, 583)
Screenshot: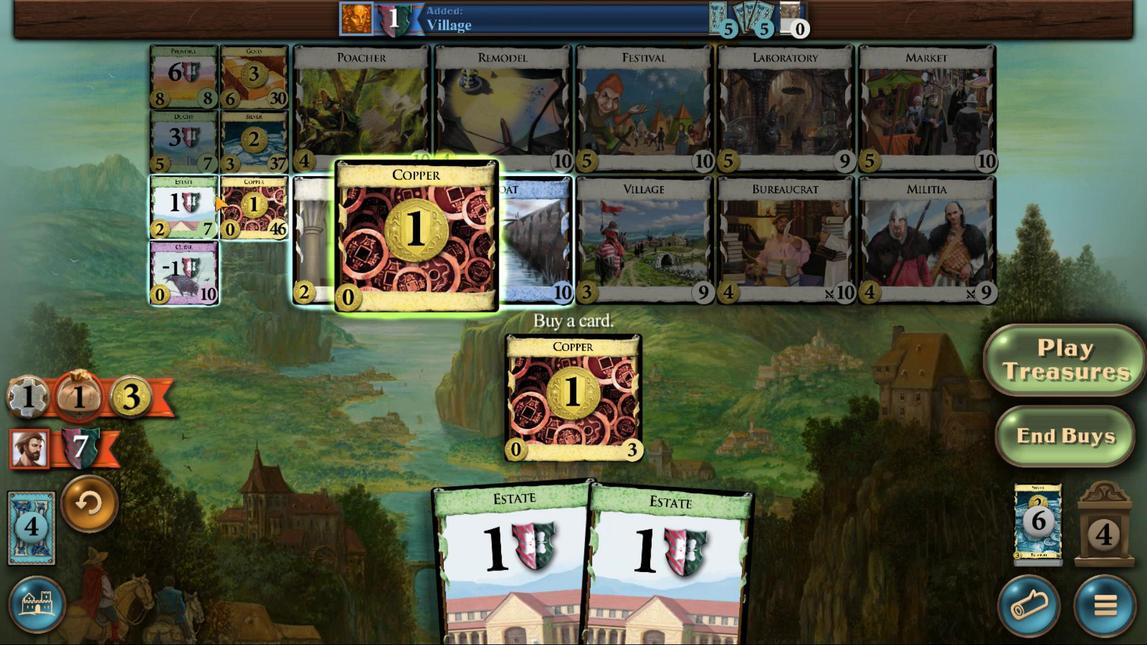 
Action: Mouse scrolled (389, 583) with delta (0, 0)
Screenshot: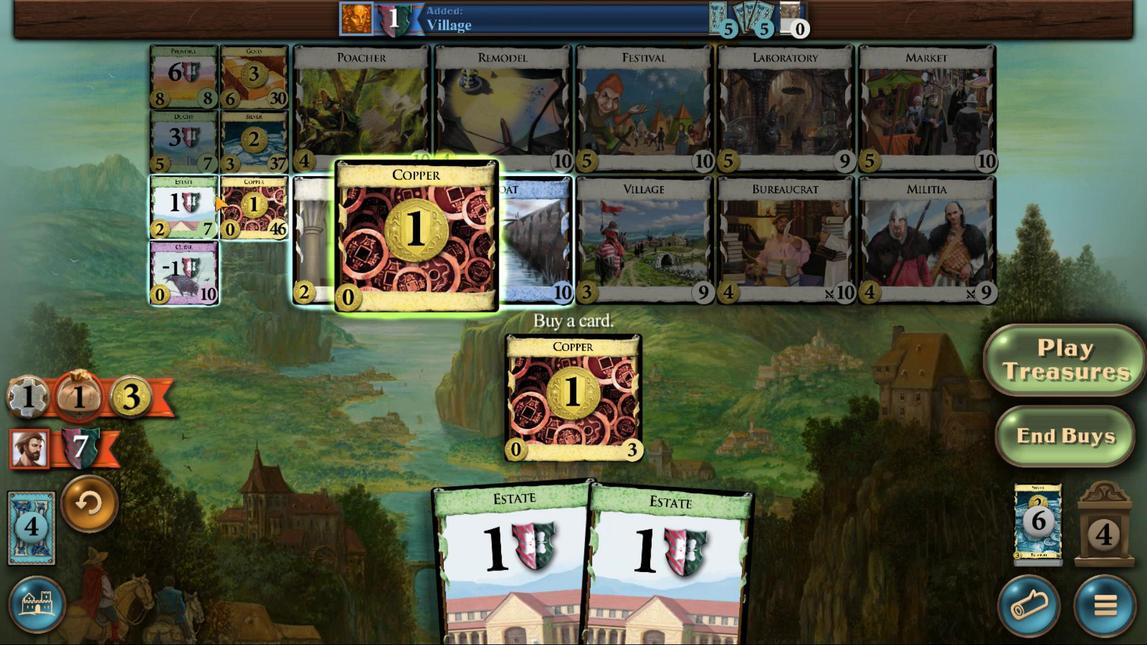 
Action: Mouse moved to (388, 583)
Screenshot: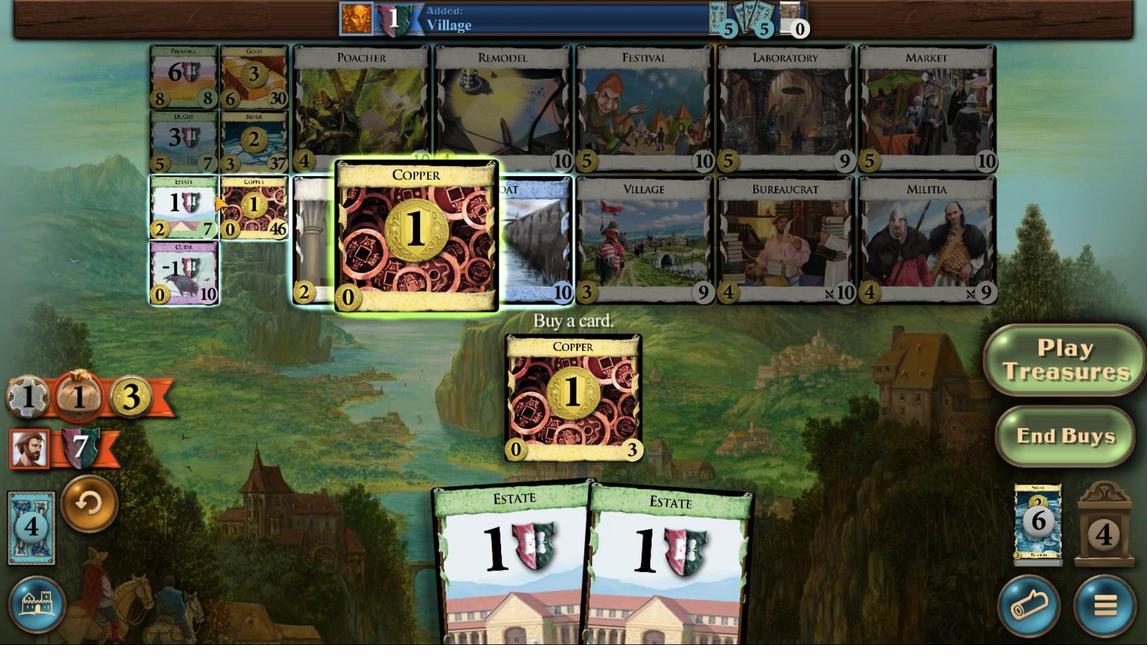 
Action: Mouse scrolled (388, 583) with delta (0, 0)
Screenshot: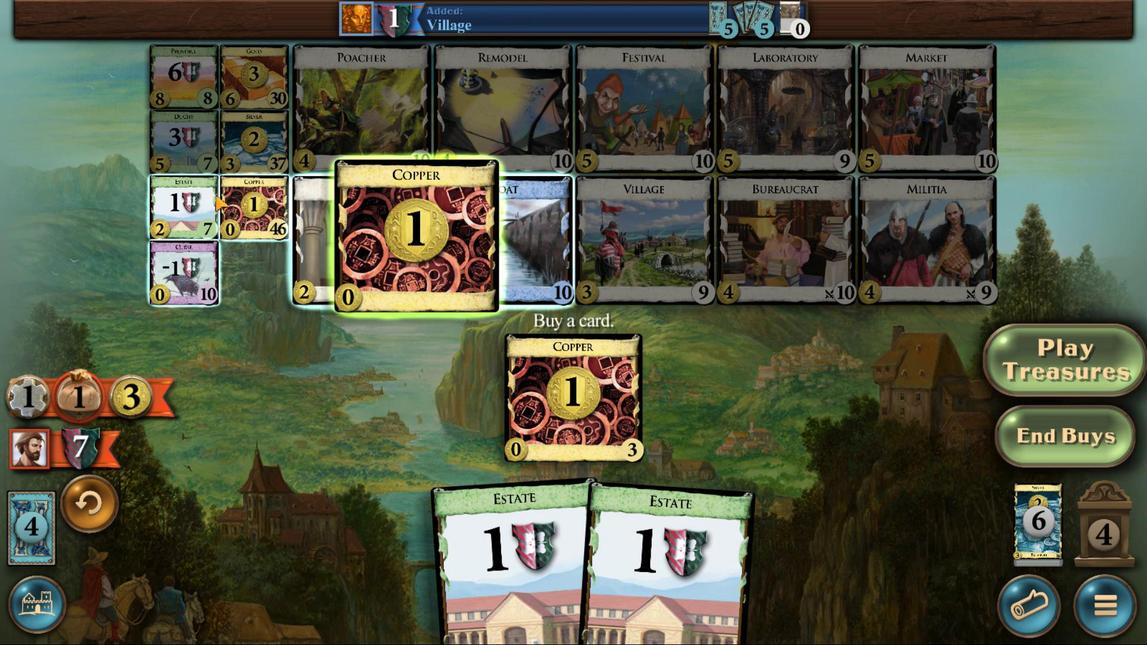 
Action: Mouse scrolled (388, 583) with delta (0, 0)
Screenshot: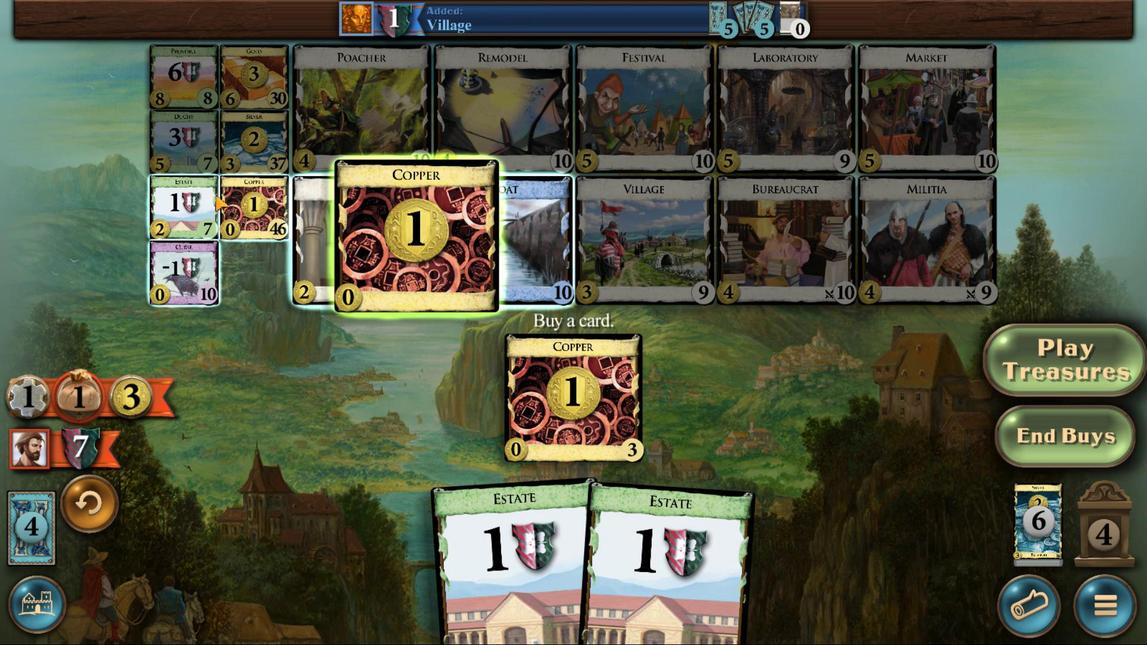 
Action: Mouse scrolled (388, 583) with delta (0, 0)
Screenshot: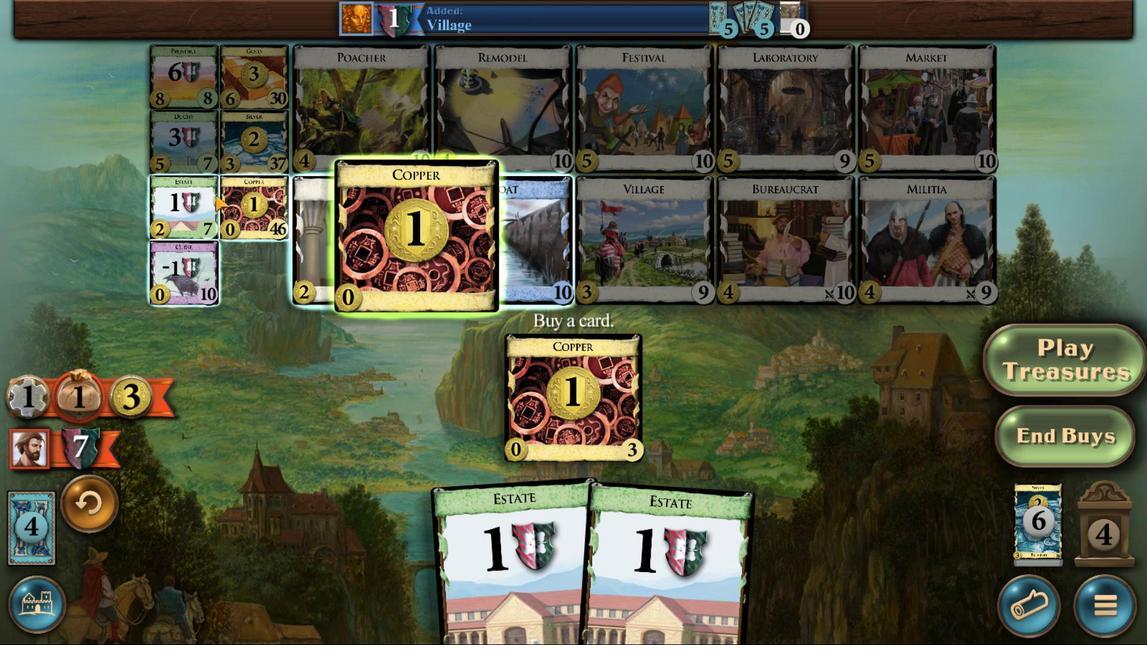
Action: Mouse scrolled (388, 583) with delta (0, 0)
Screenshot: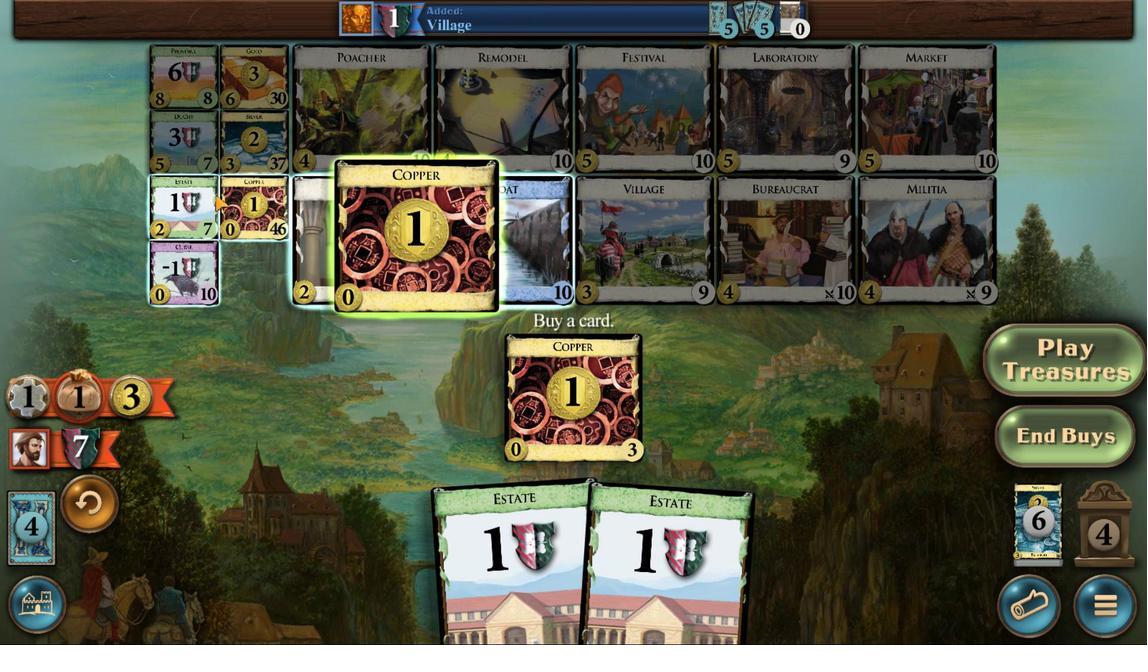 
Action: Mouse scrolled (388, 583) with delta (0, 0)
Screenshot: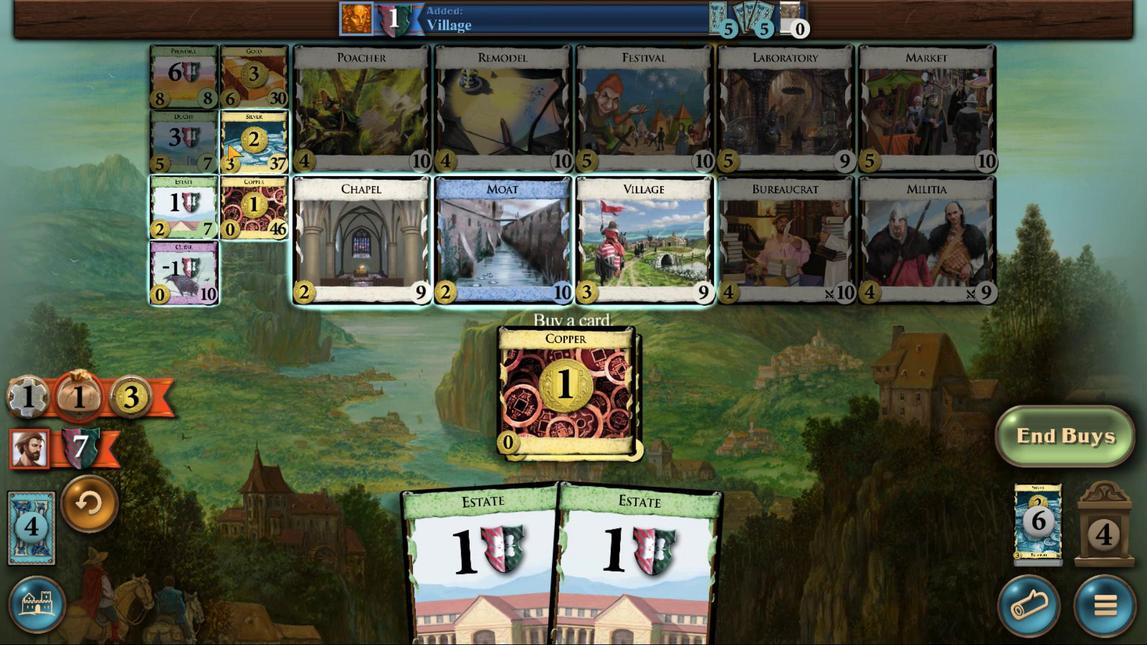
Action: Mouse moved to (231, 135)
Screenshot: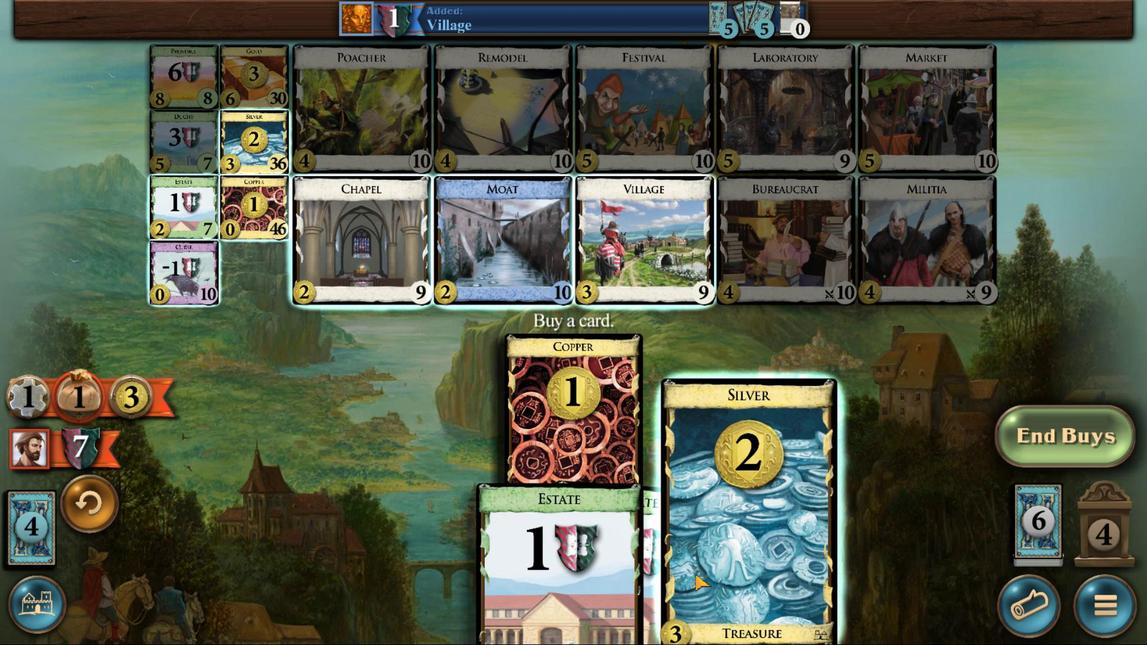 
Action: Mouse pressed left at (231, 135)
Screenshot: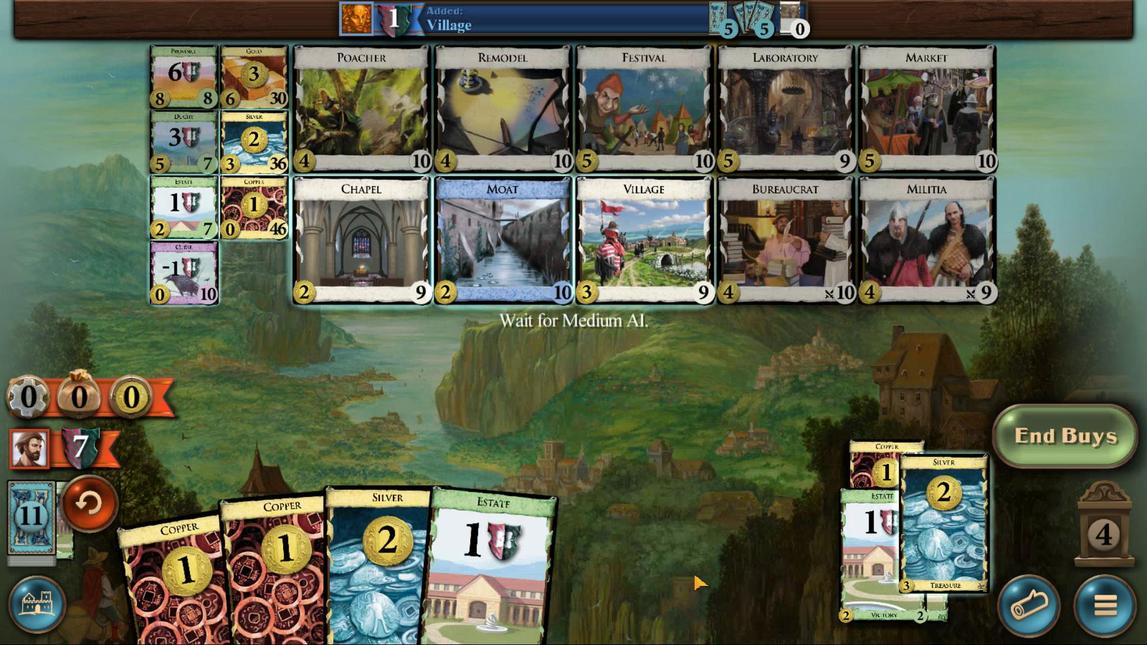 
Action: Mouse moved to (750, 607)
Screenshot: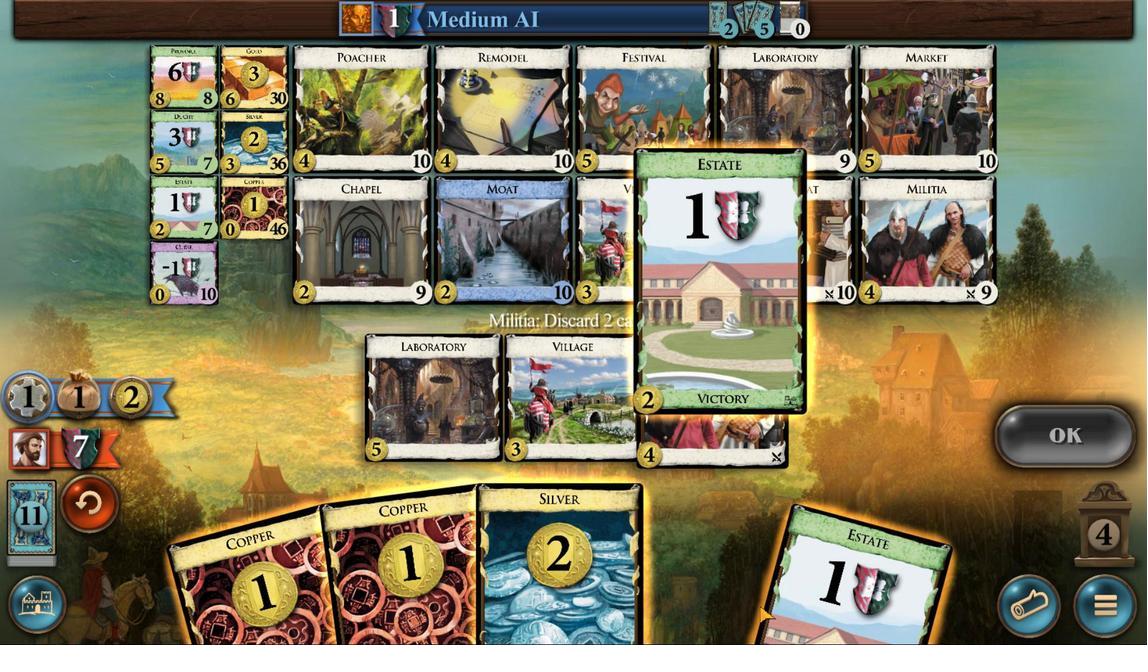 
Action: Mouse scrolled (750, 607) with delta (0, 0)
Screenshot: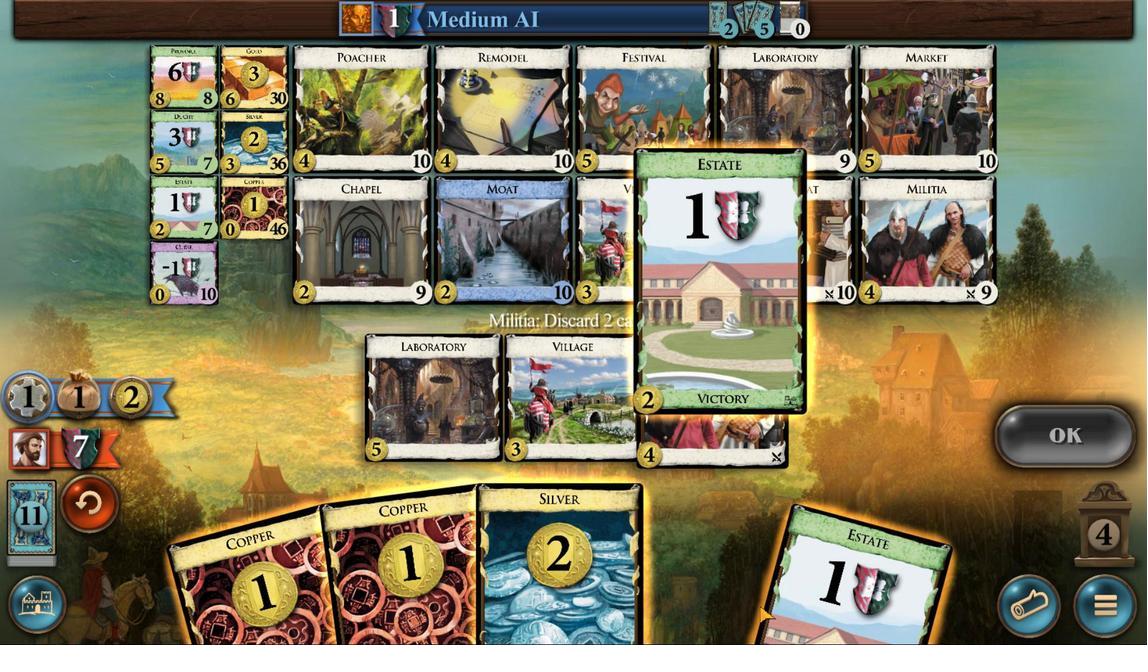 
Action: Mouse moved to (730, 616)
Screenshot: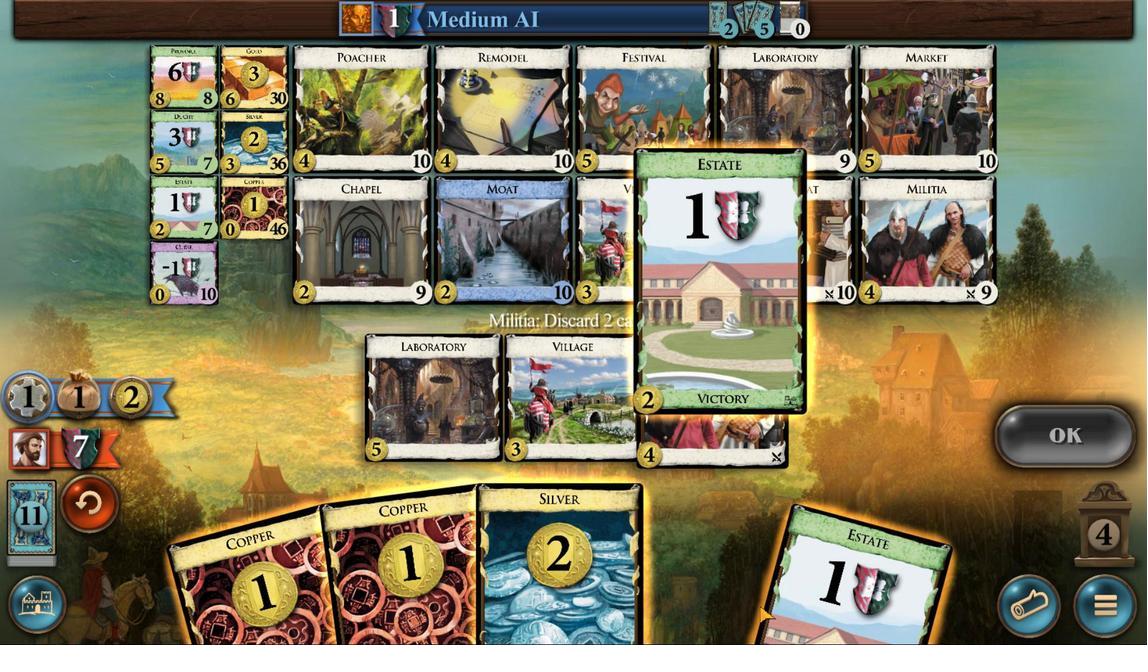 
Action: Mouse scrolled (730, 616) with delta (0, 0)
Screenshot: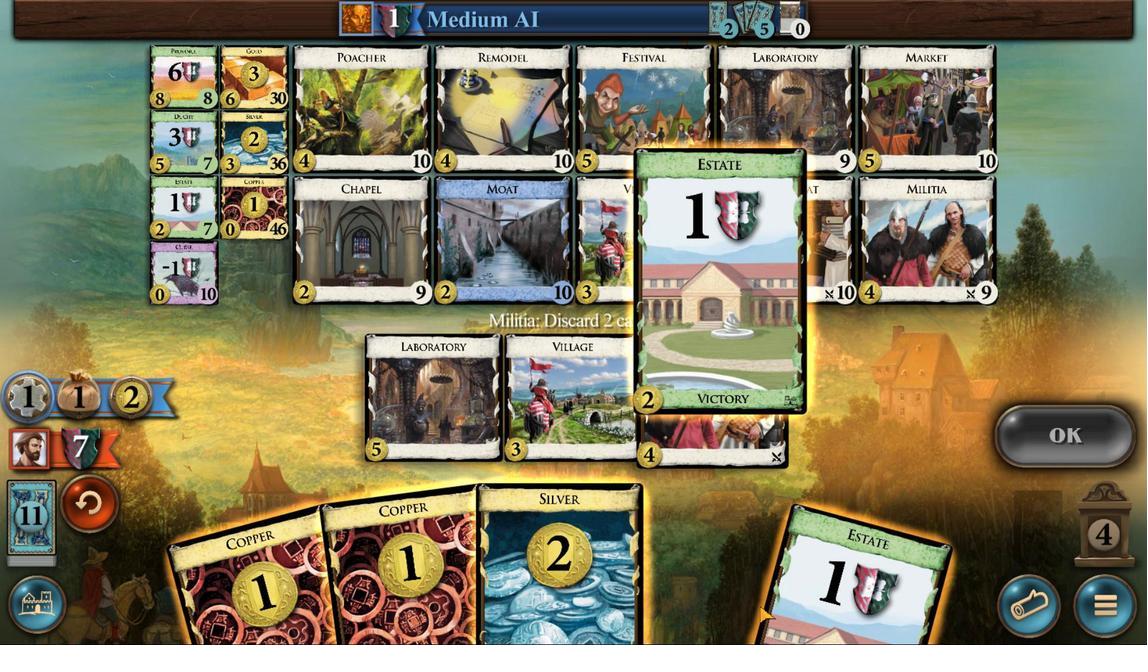 
Action: Mouse moved to (718, 621)
Screenshot: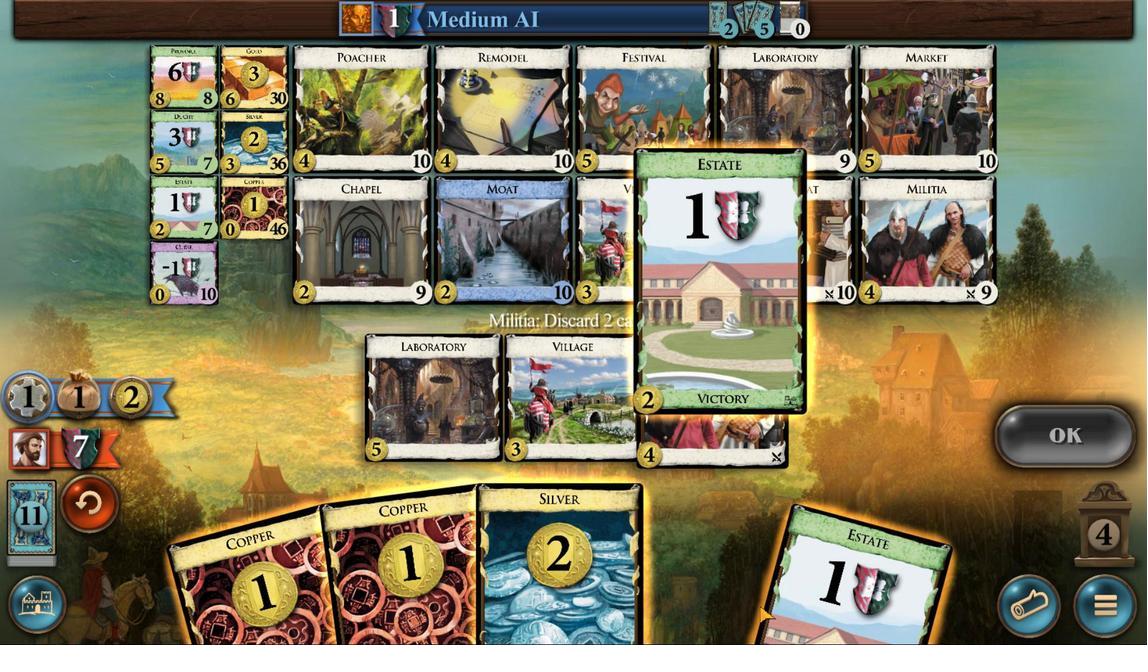 
Action: Mouse scrolled (718, 620) with delta (0, 0)
Screenshot: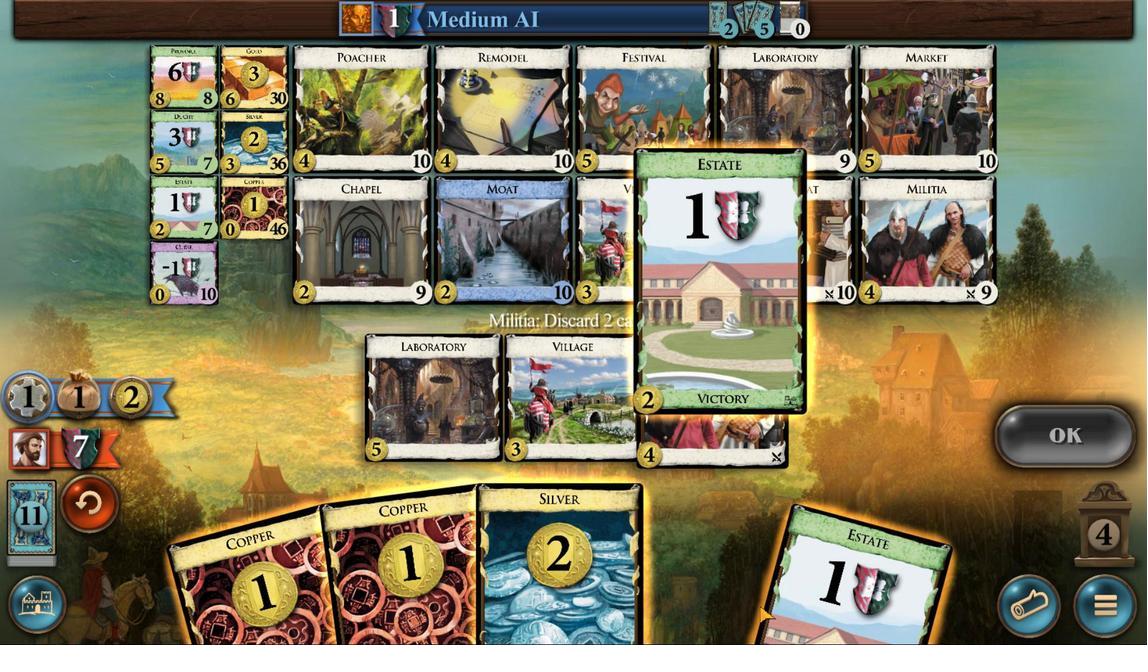 
Action: Mouse moved to (712, 623)
Screenshot: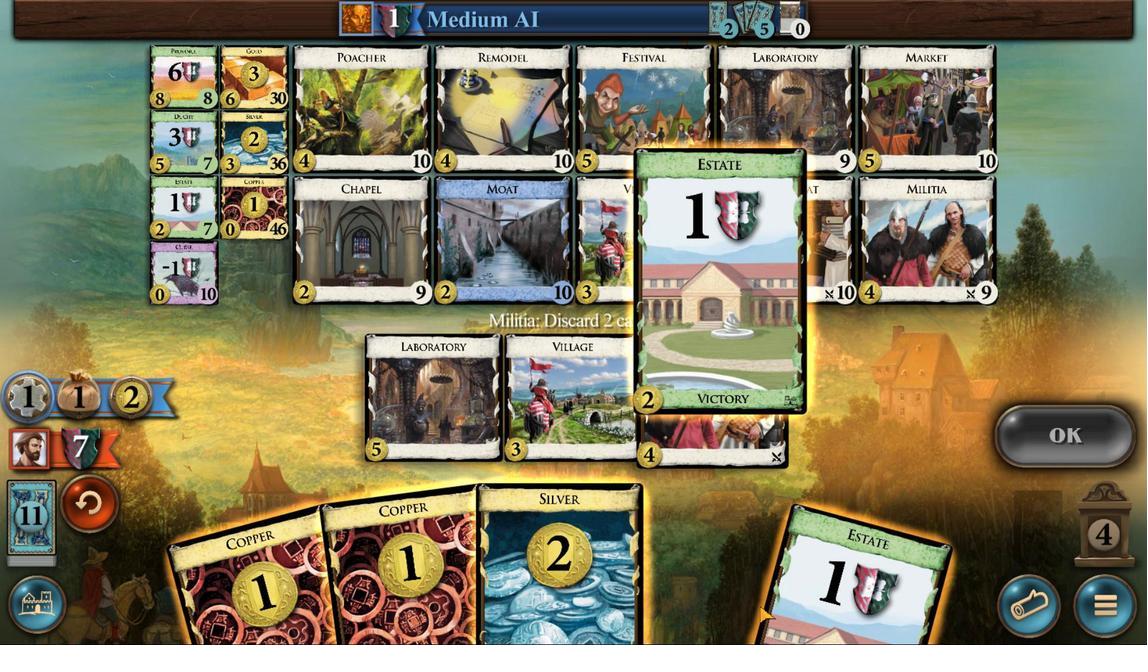 
Action: Mouse scrolled (712, 622) with delta (0, 0)
Screenshot: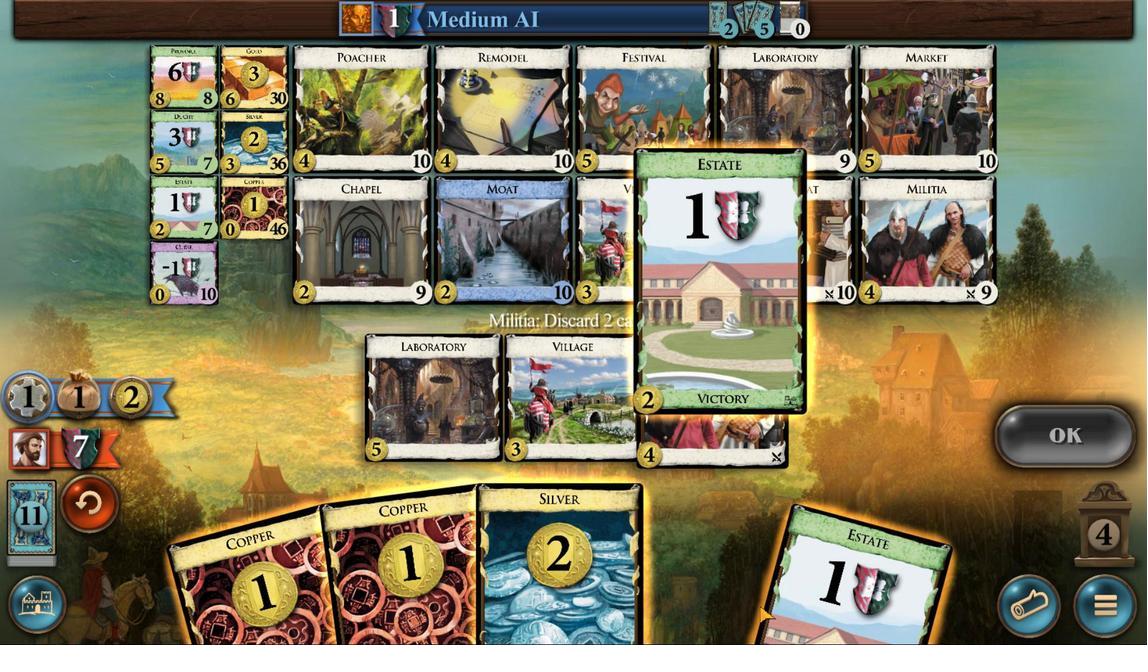 
Action: Mouse moved to (708, 623)
Screenshot: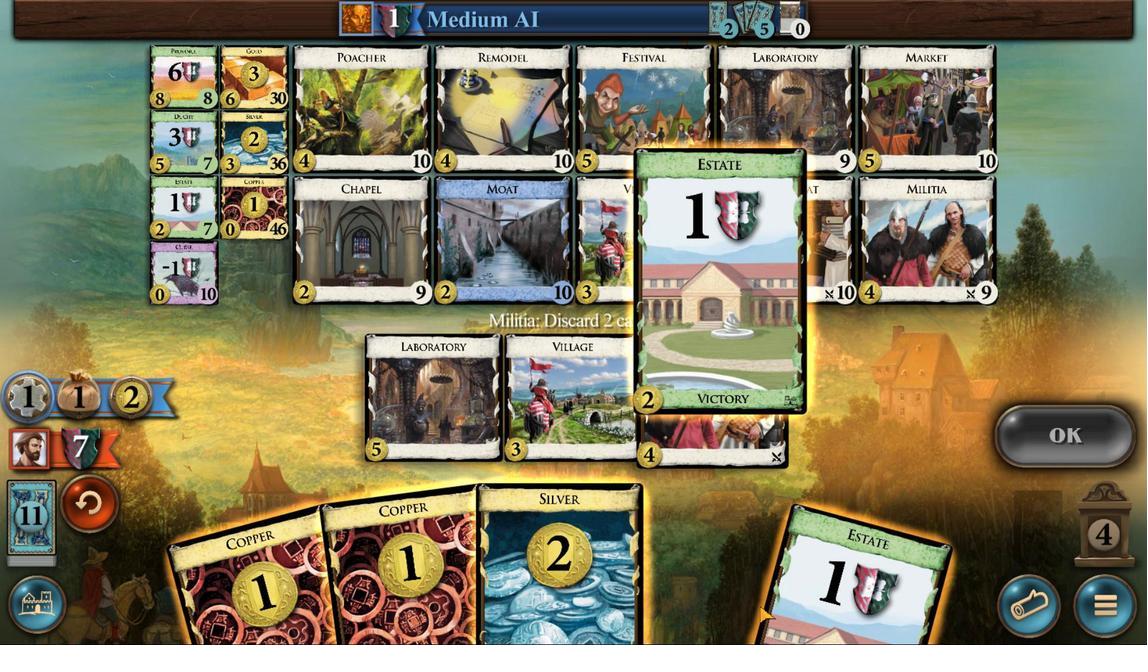 
Action: Mouse scrolled (708, 622) with delta (0, 0)
Screenshot: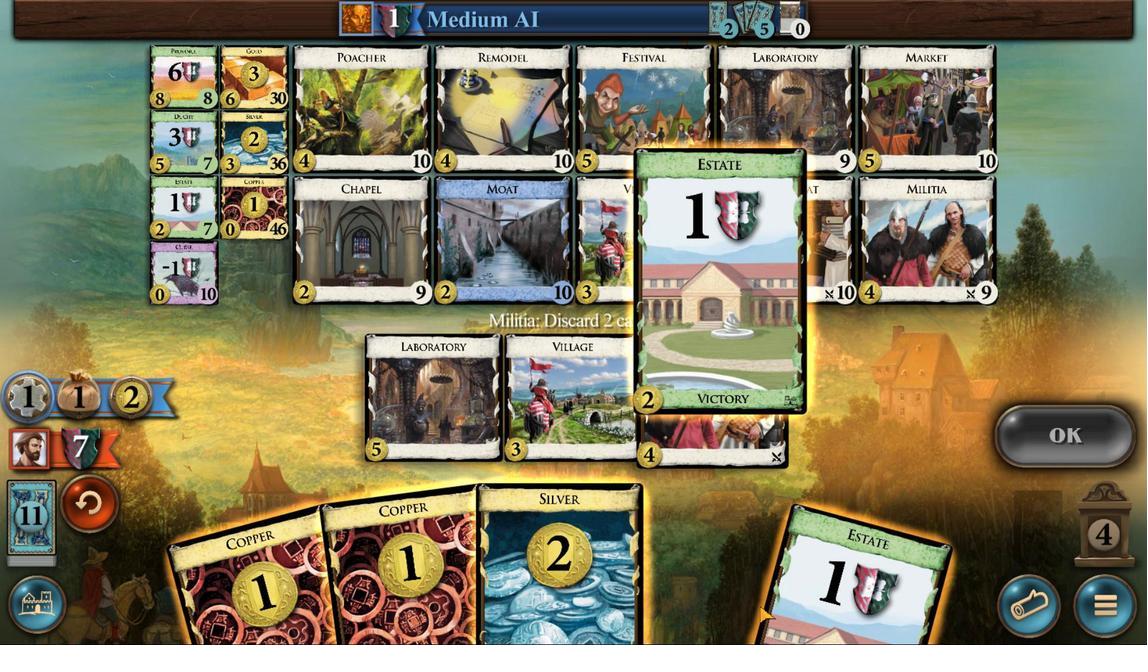 
Action: Mouse moved to (708, 623)
Screenshot: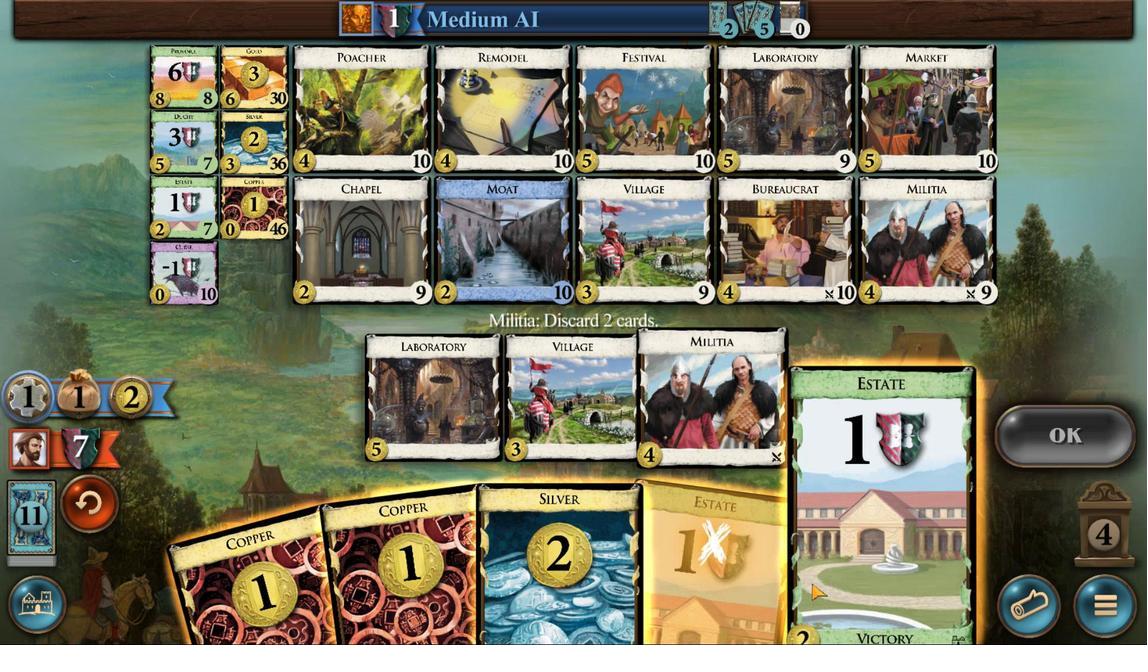 
Action: Mouse scrolled (708, 622) with delta (0, 0)
Screenshot: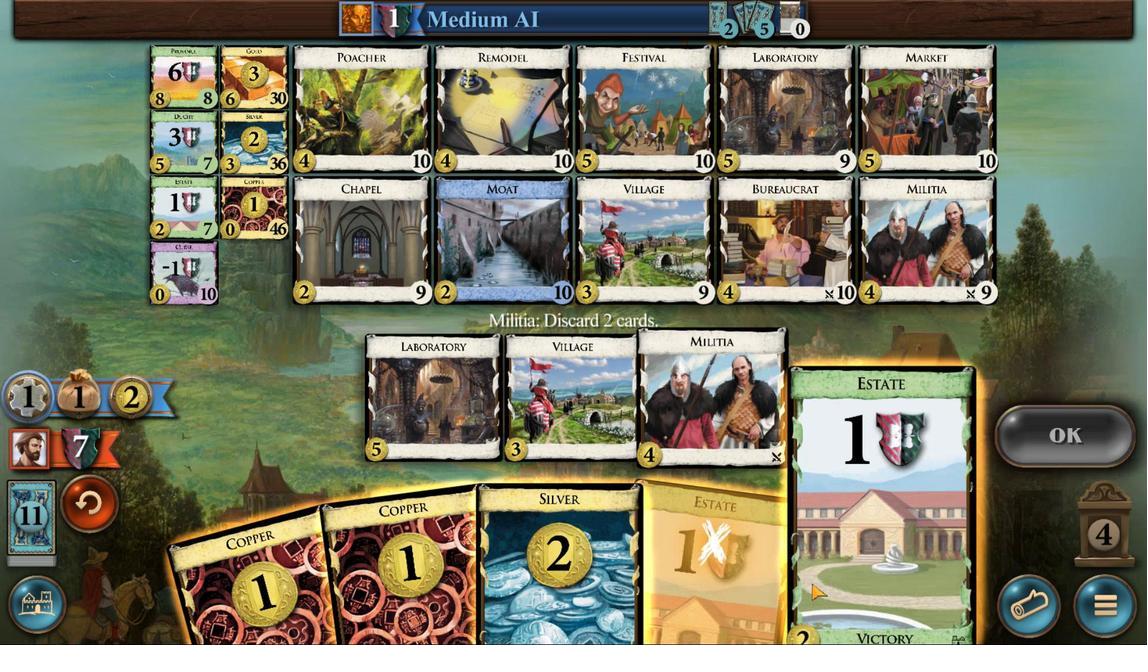 
Action: Mouse moved to (811, 575)
Screenshot: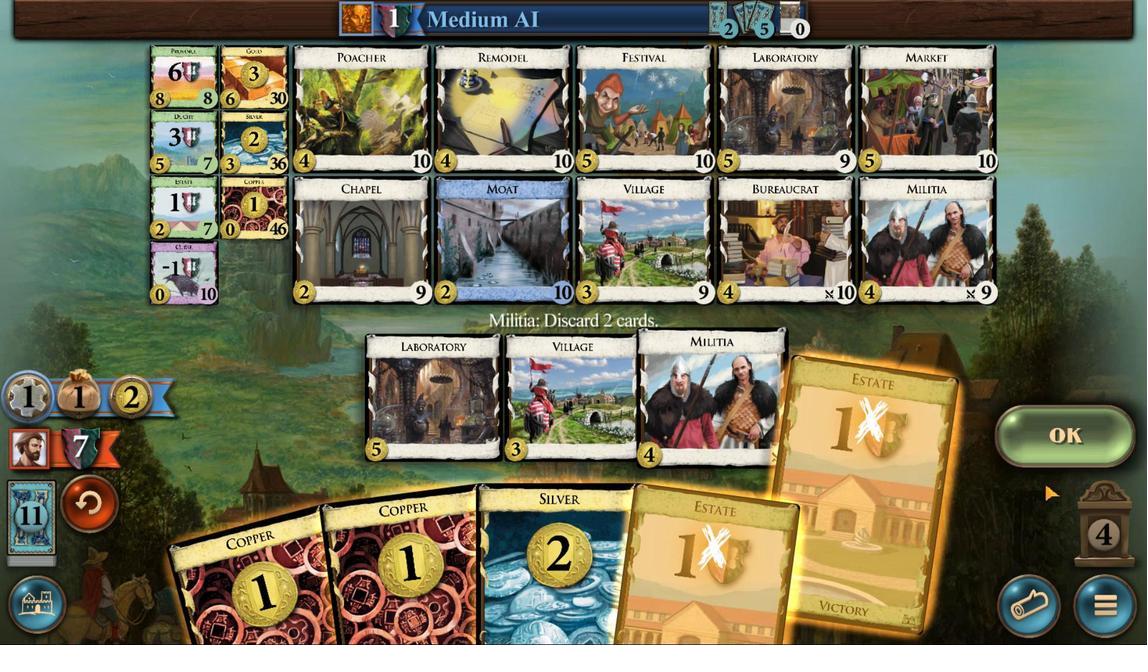 
Action: Mouse scrolled (811, 575) with delta (0, 0)
Screenshot: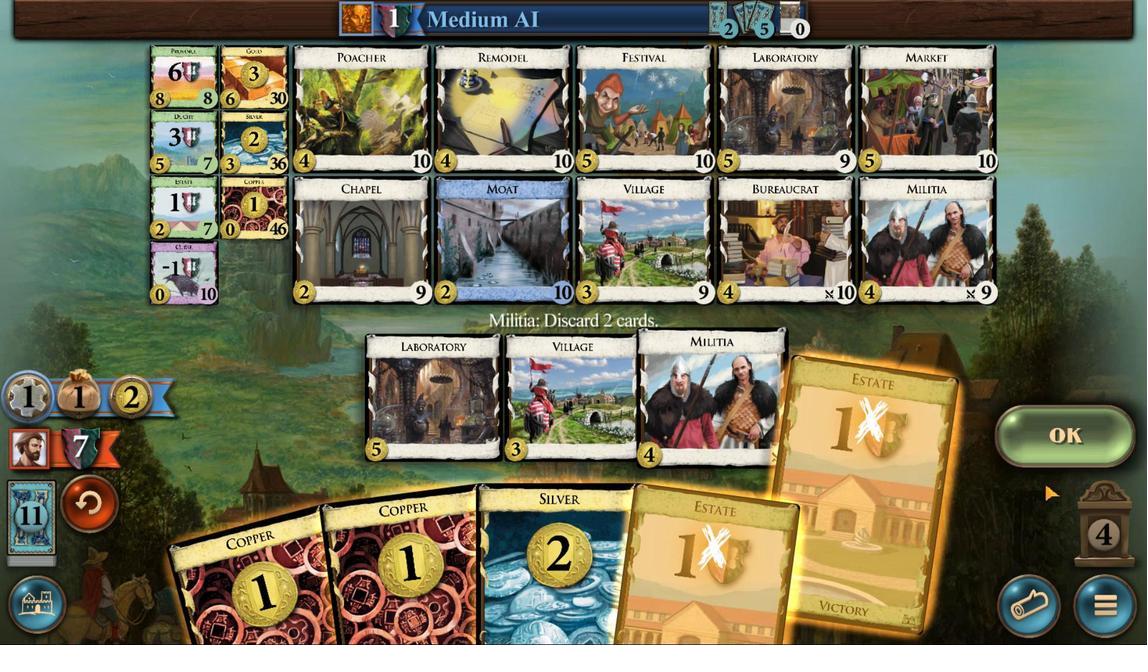 
Action: Mouse moved to (811, 580)
Screenshot: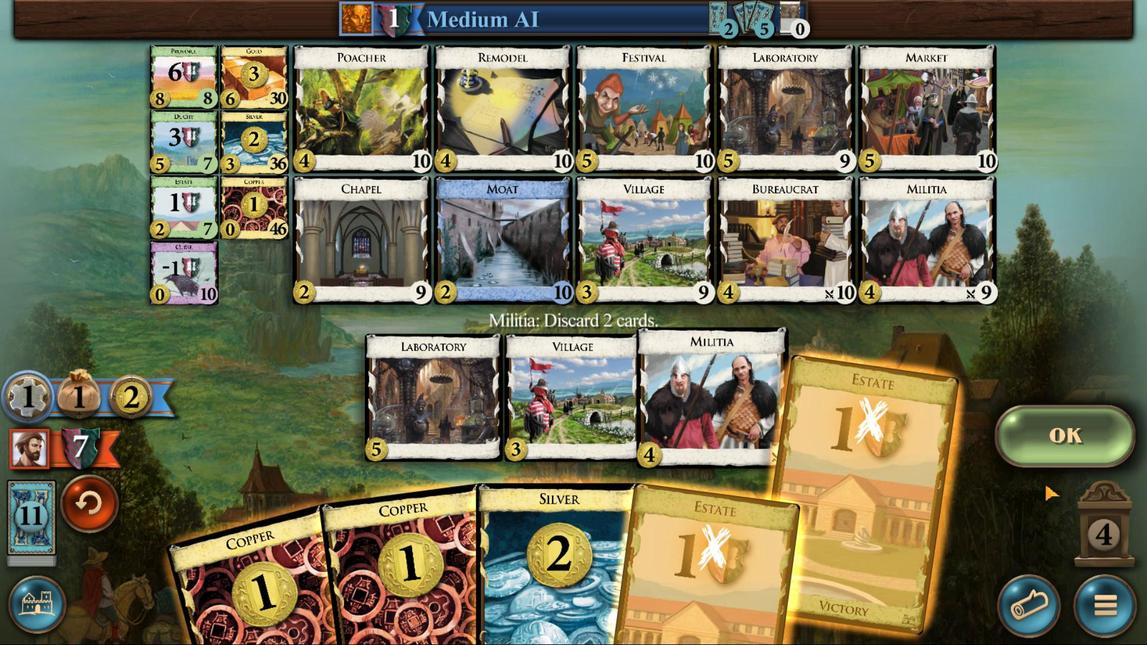 
Action: Mouse scrolled (811, 579) with delta (0, 0)
Screenshot: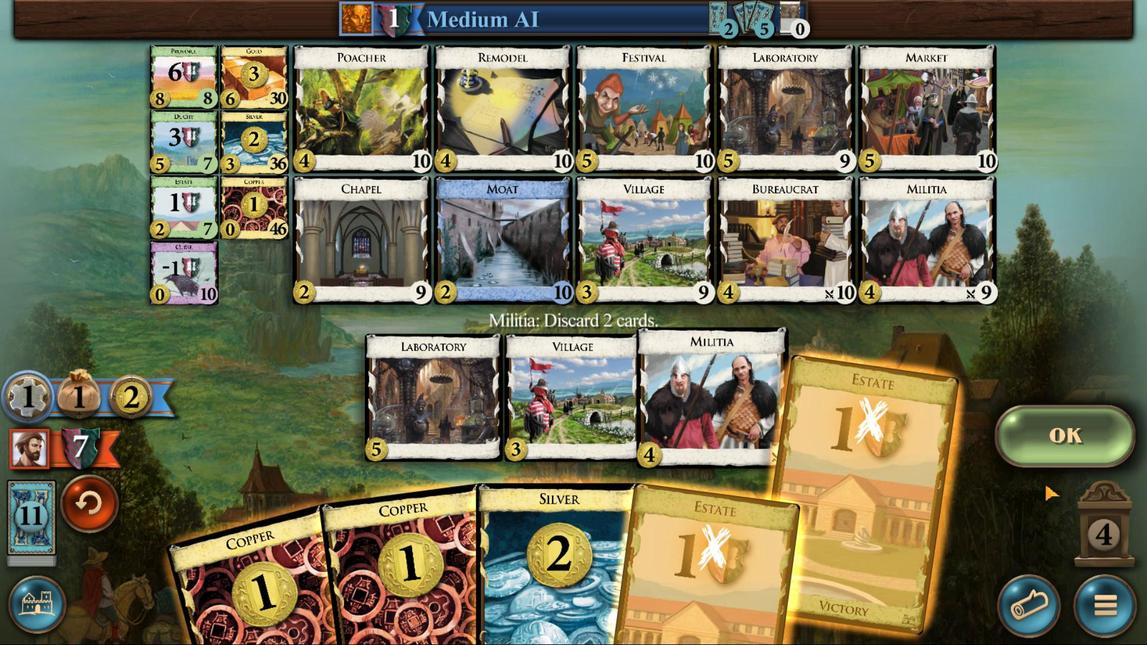 
Action: Mouse moved to (811, 581)
Screenshot: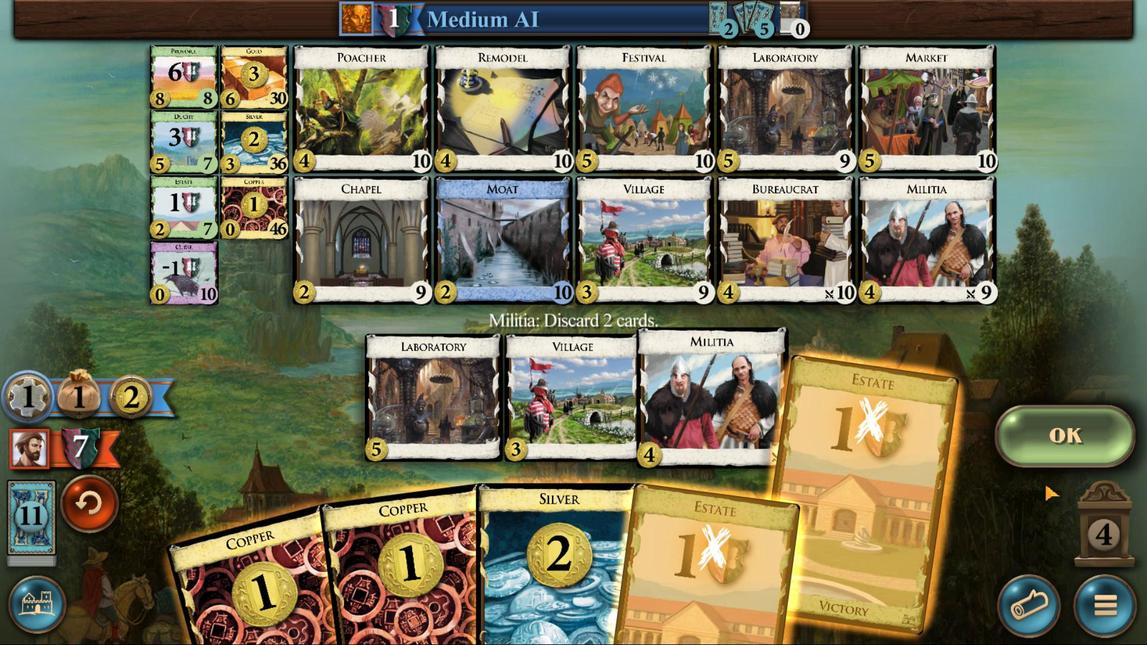 
Action: Mouse scrolled (811, 581) with delta (0, 0)
Screenshot: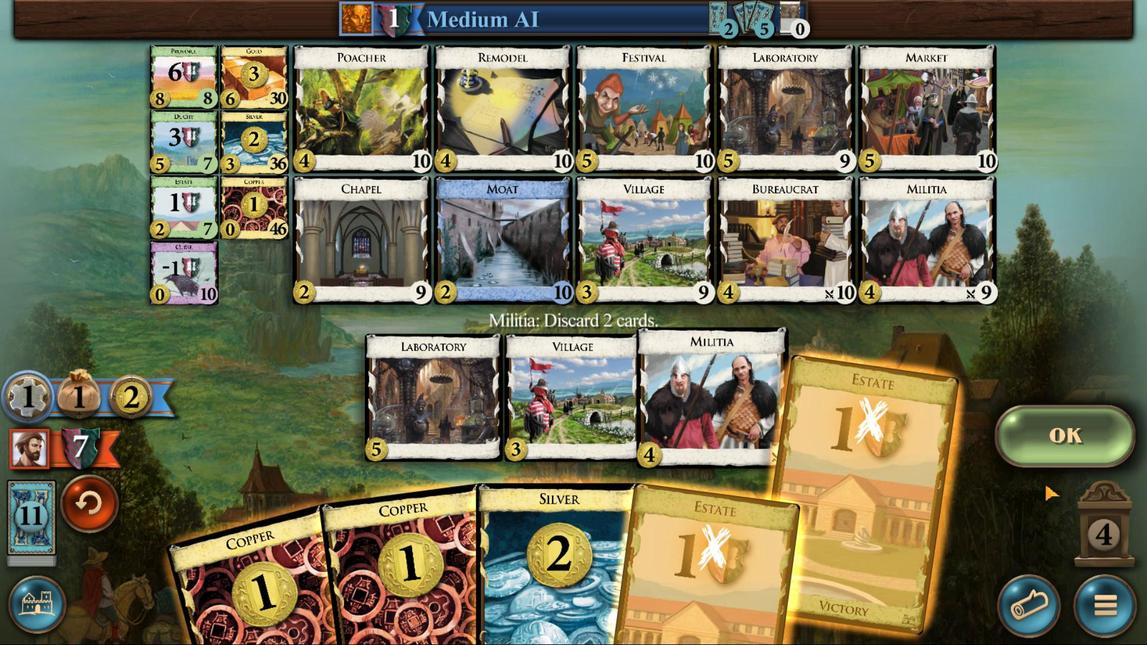 
Action: Mouse moved to (811, 582)
Screenshot: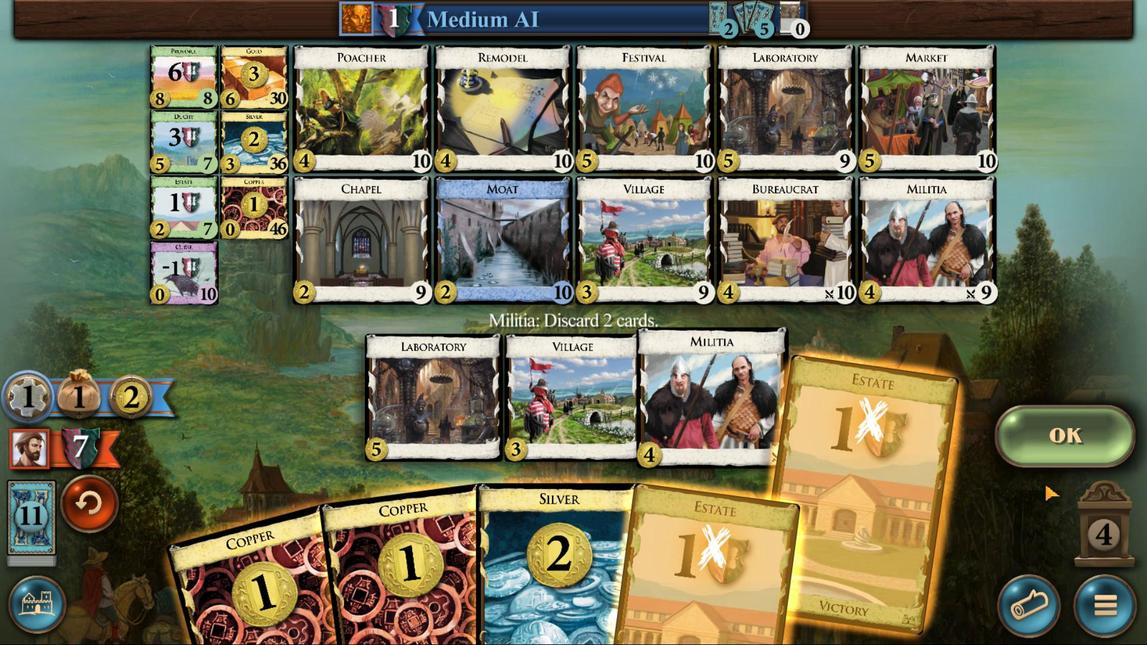 
Action: Mouse scrolled (811, 581) with delta (0, 0)
Screenshot: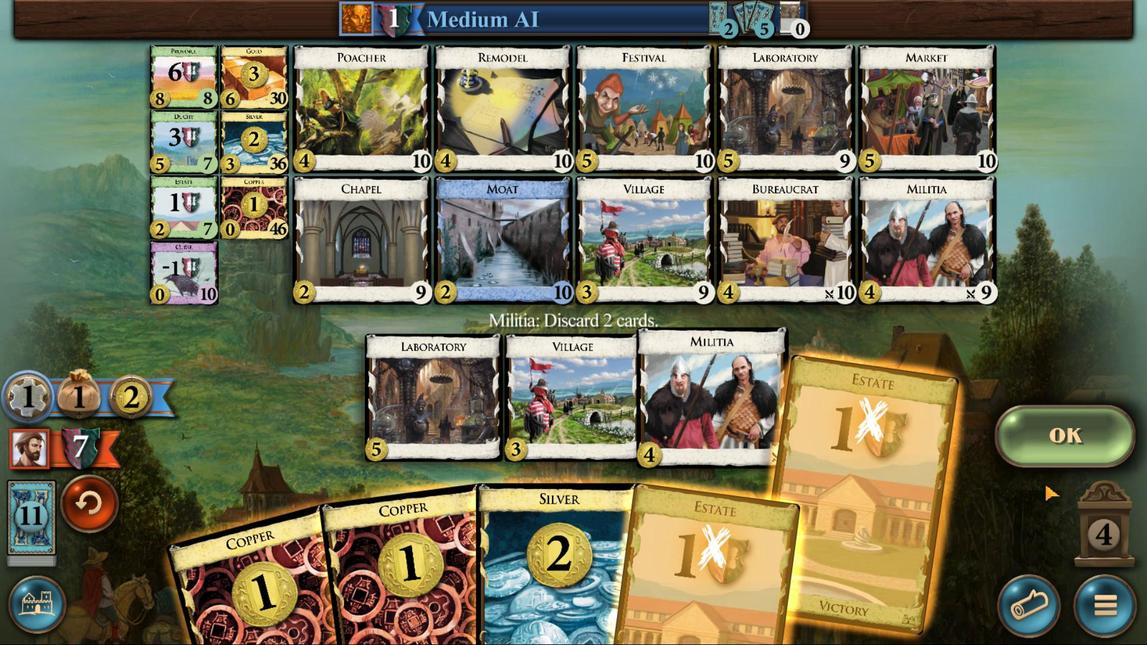 
Action: Mouse scrolled (811, 581) with delta (0, 0)
Screenshot: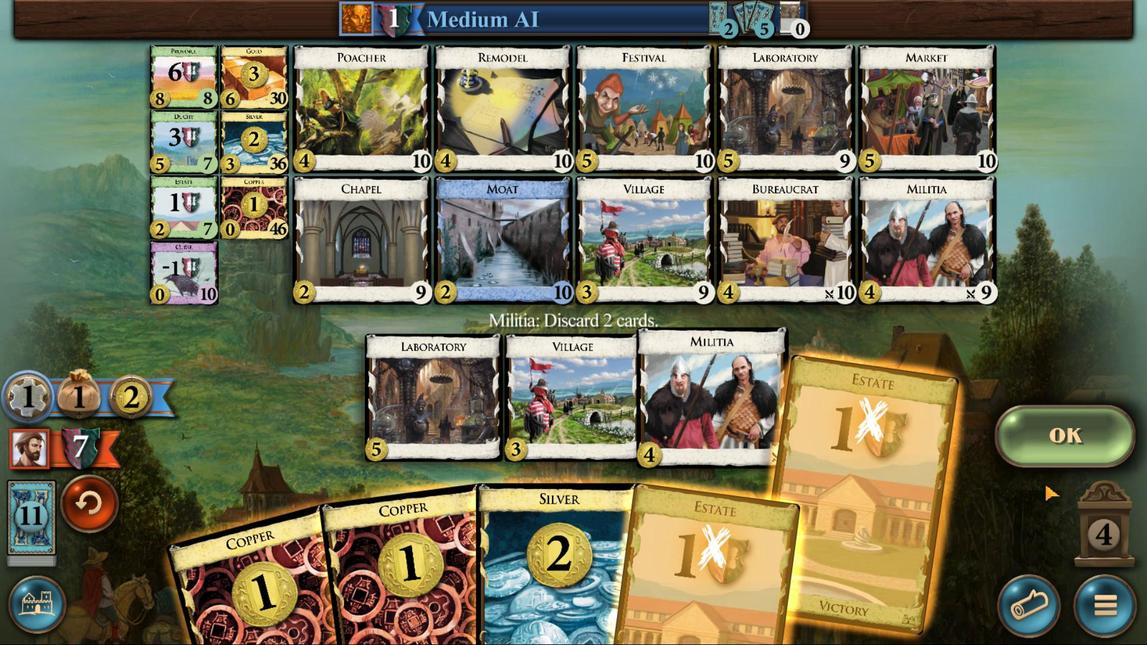 
Action: Mouse moved to (811, 583)
Screenshot: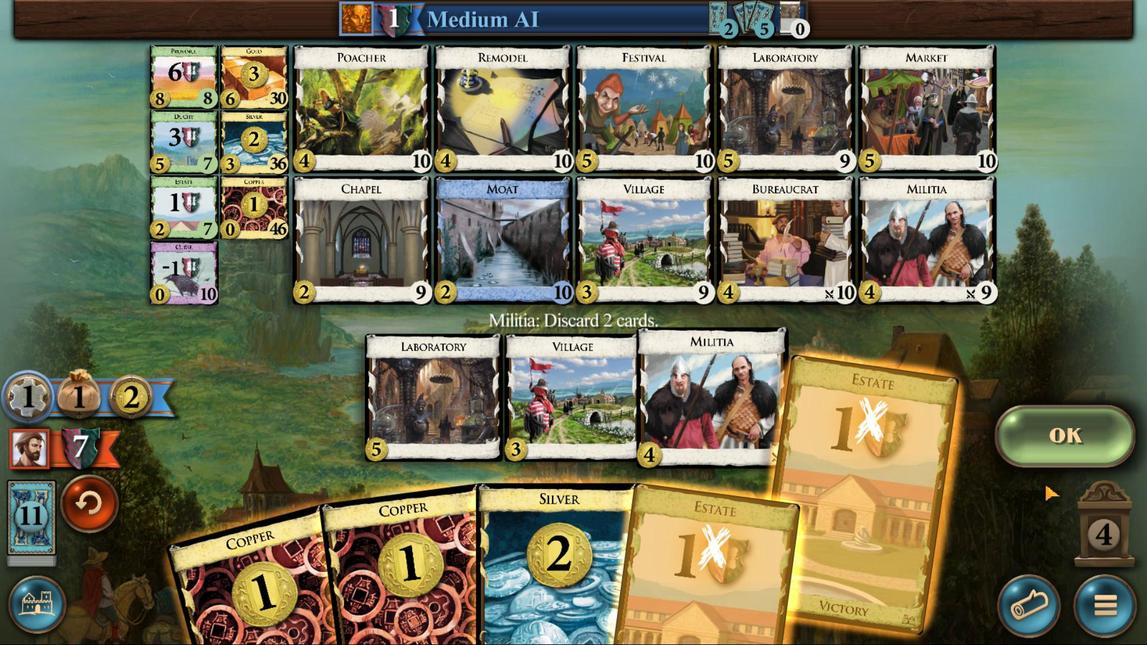 
Action: Mouse scrolled (811, 583) with delta (0, 0)
Screenshot: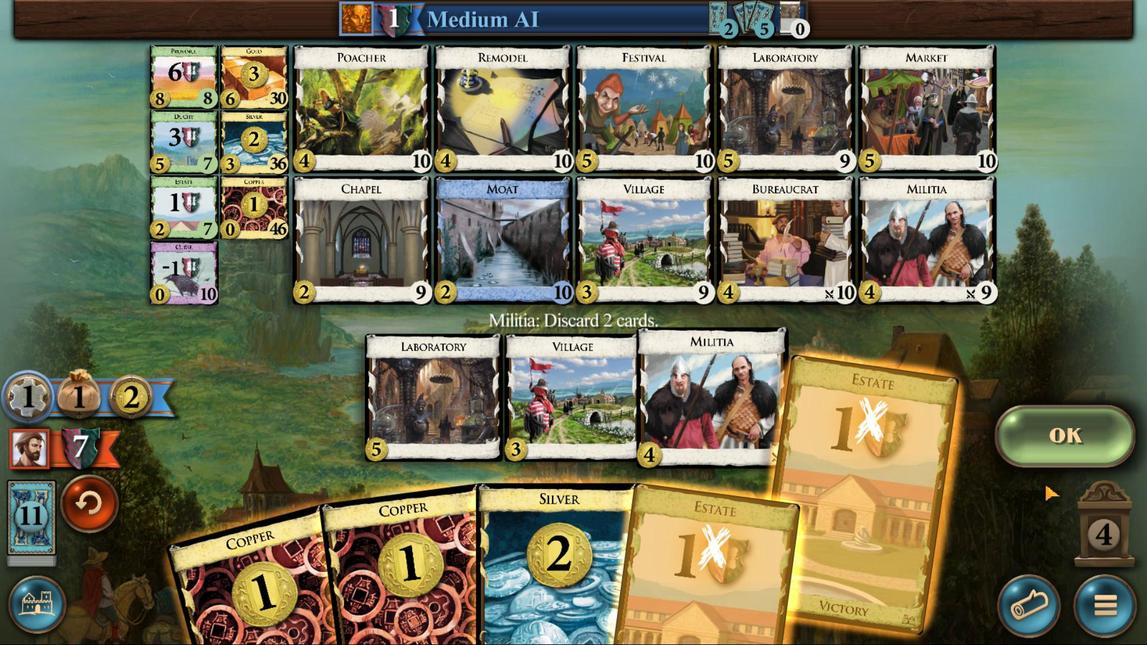 
Action: Mouse scrolled (811, 583) with delta (0, 0)
Screenshot: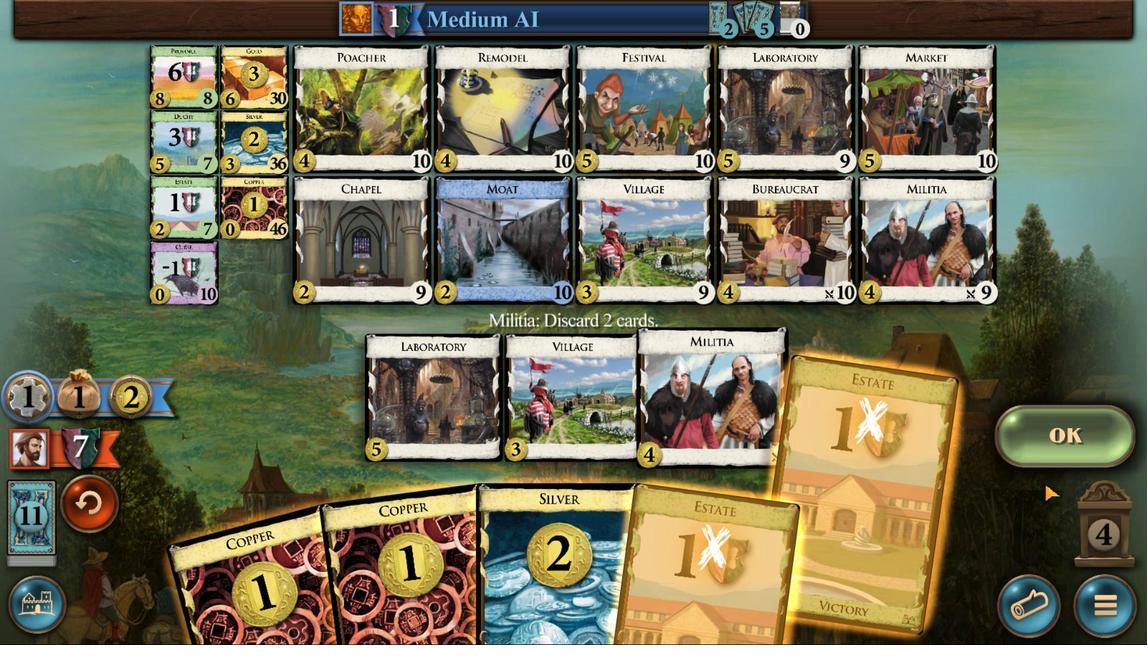 
Action: Mouse moved to (1044, 484)
Screenshot: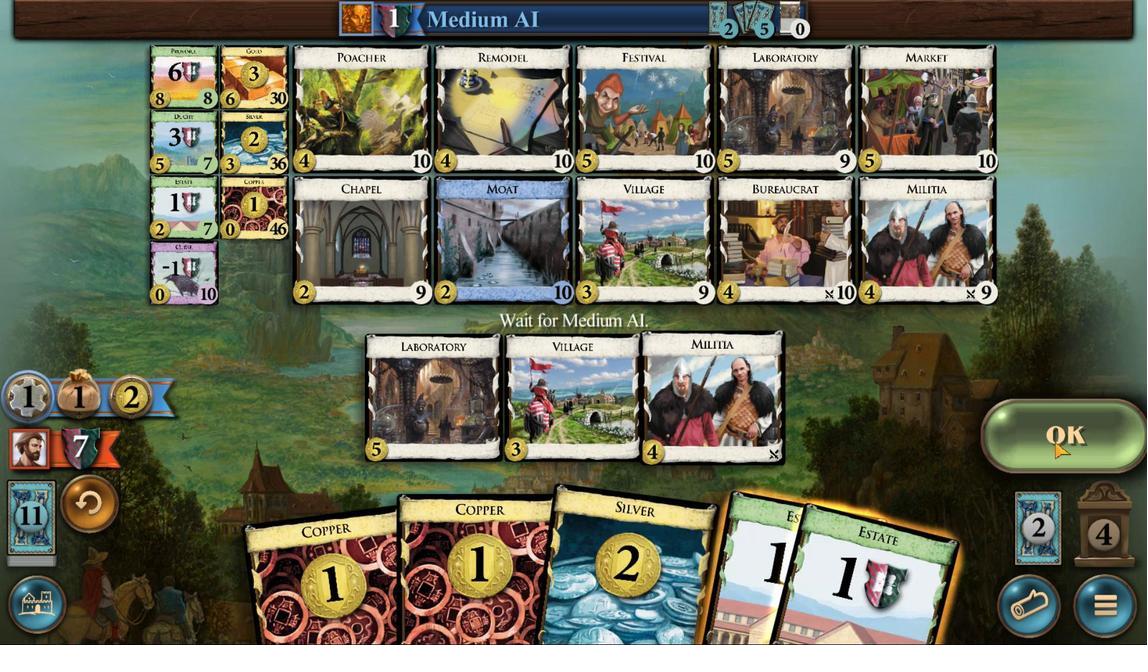 
Action: Mouse pressed left at (1044, 484)
Screenshot: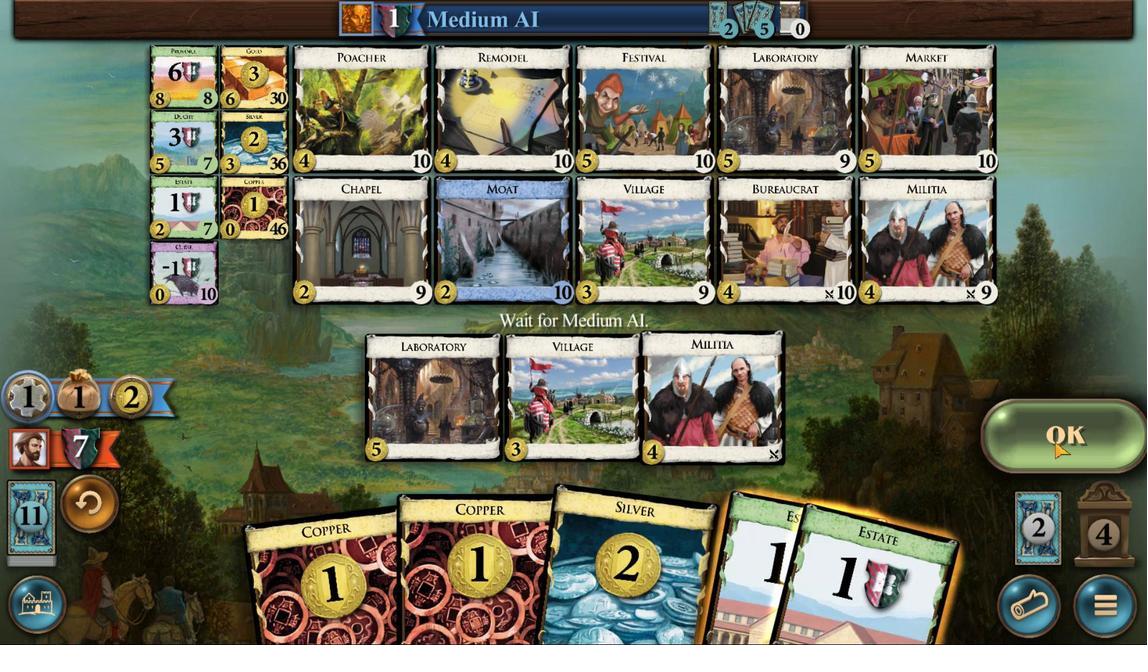 
Action: Mouse moved to (1053, 442)
Screenshot: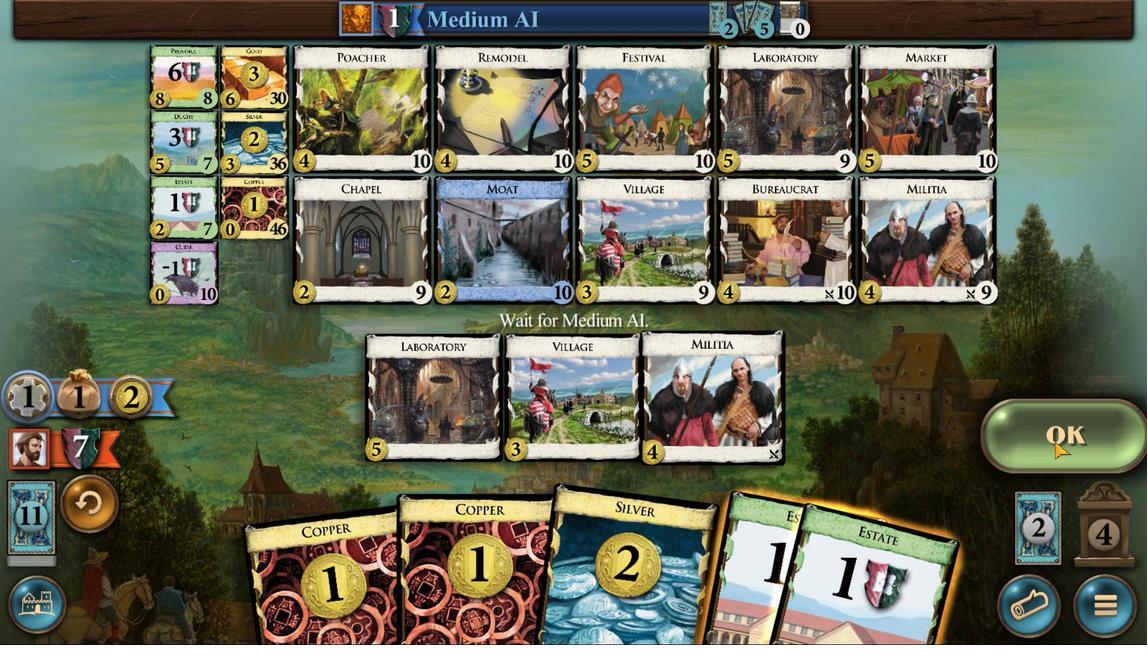 
Action: Mouse pressed left at (1053, 442)
Screenshot: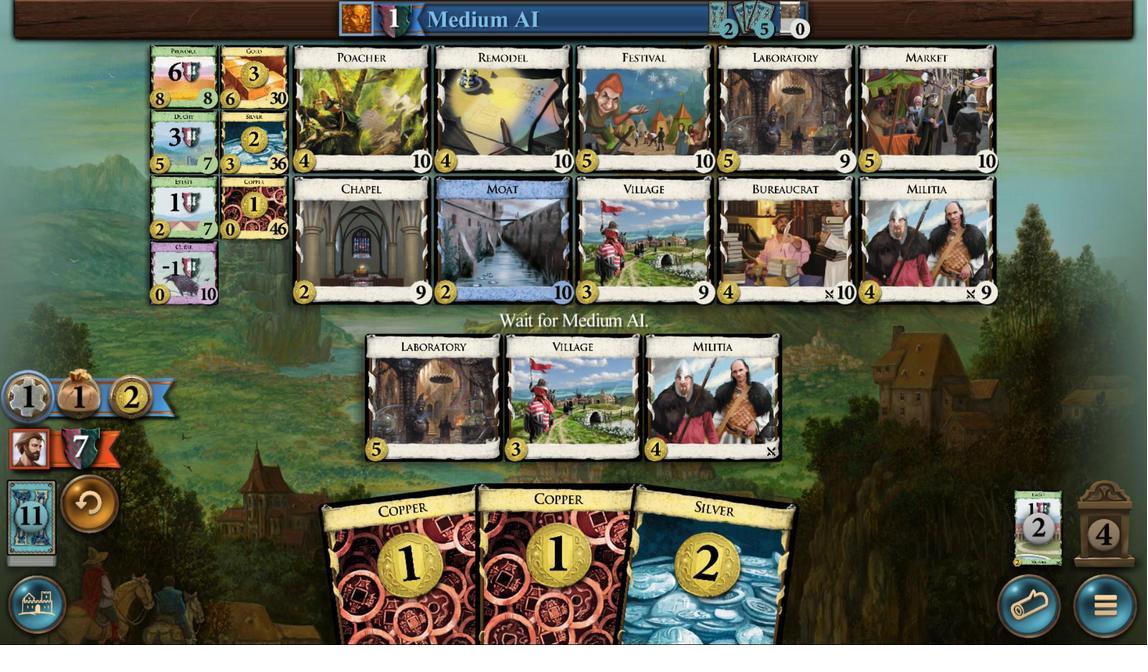 
Action: Mouse moved to (730, 570)
Screenshot: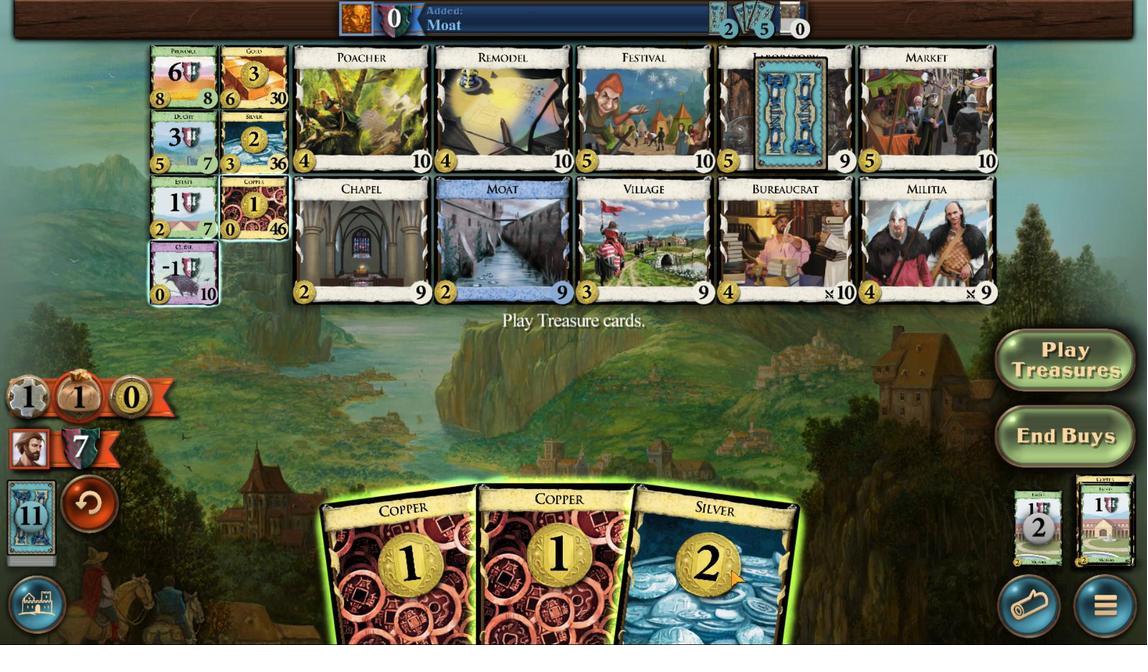 
Action: Mouse scrolled (730, 569) with delta (0, 0)
Screenshot: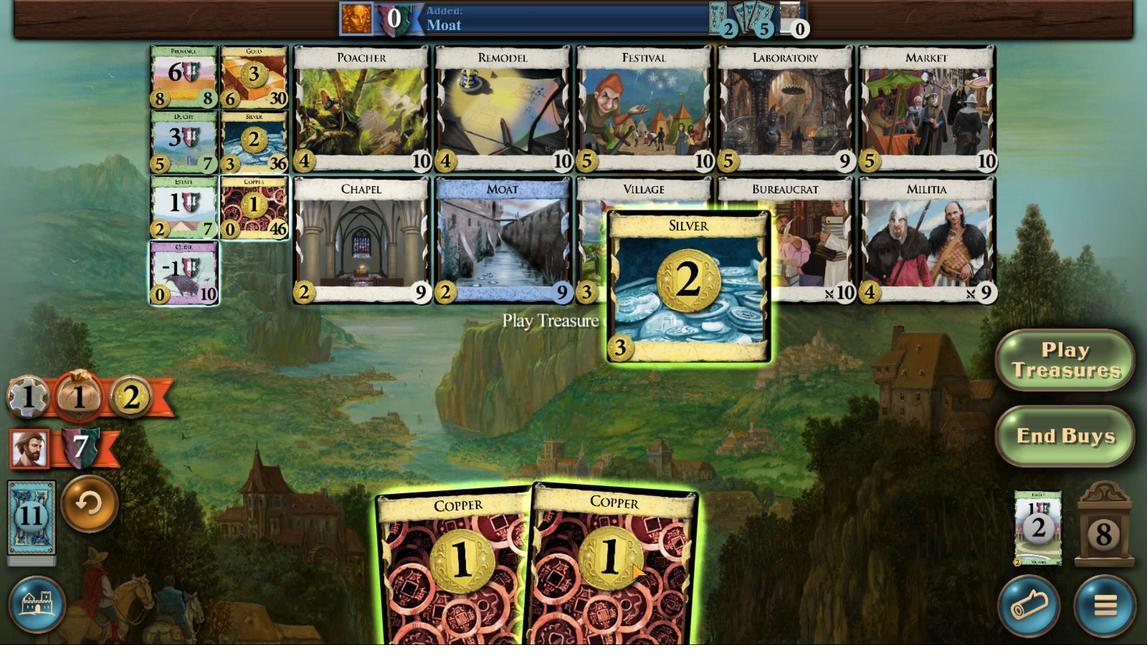 
Action: Mouse scrolled (730, 569) with delta (0, 0)
Screenshot: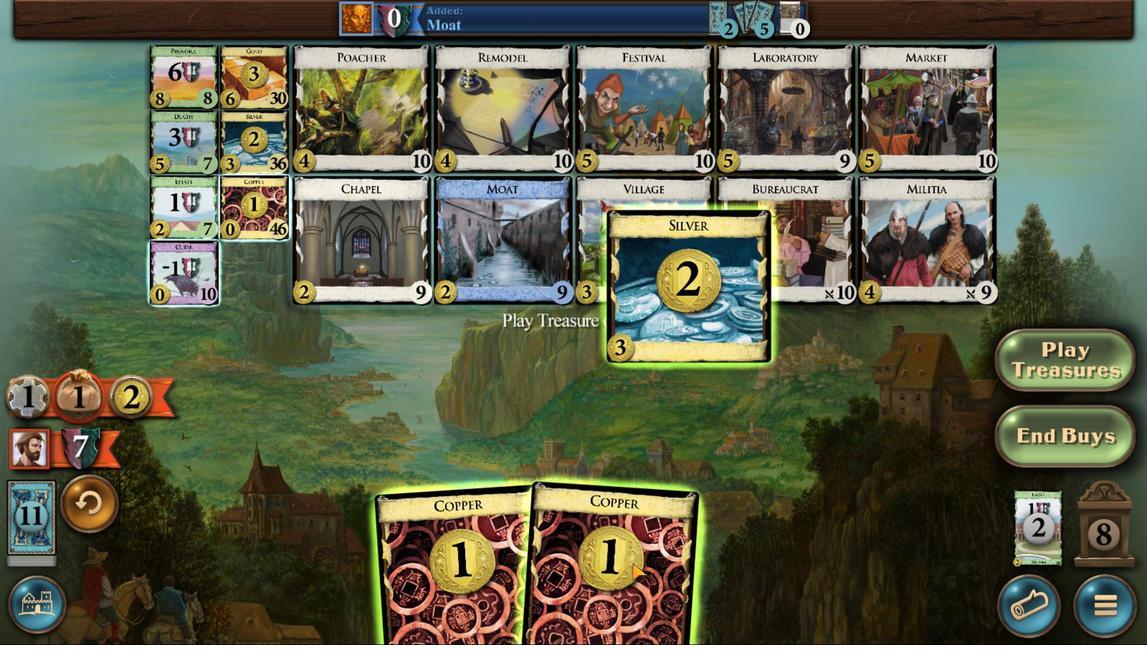 
Action: Mouse moved to (729, 570)
Screenshot: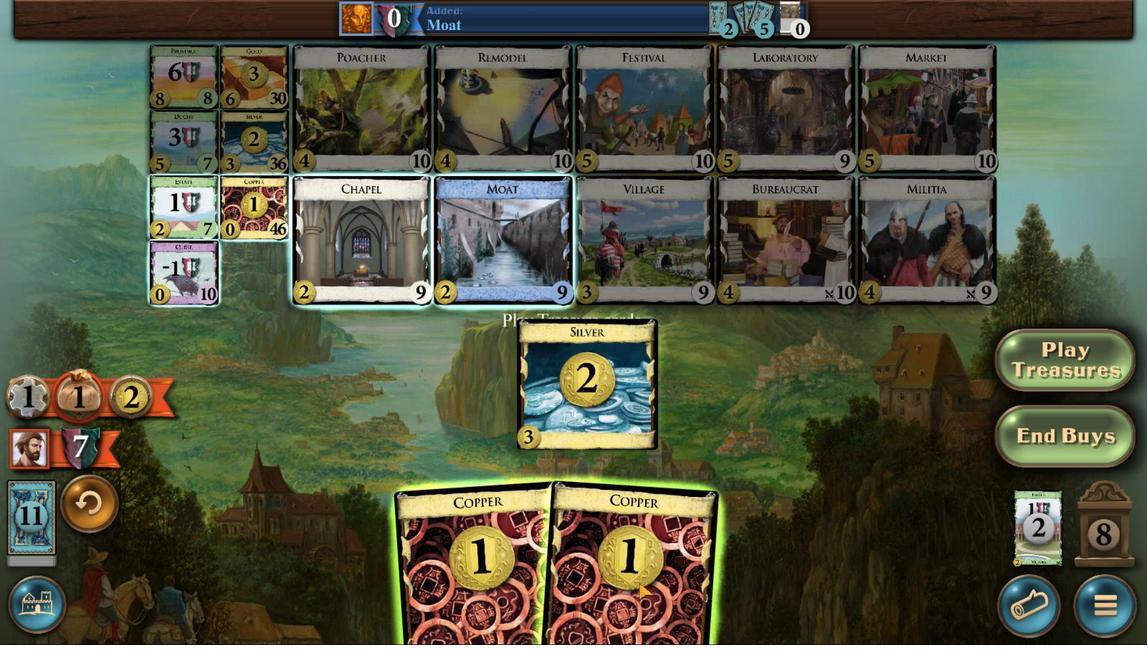 
Action: Mouse scrolled (729, 570) with delta (0, 0)
Screenshot: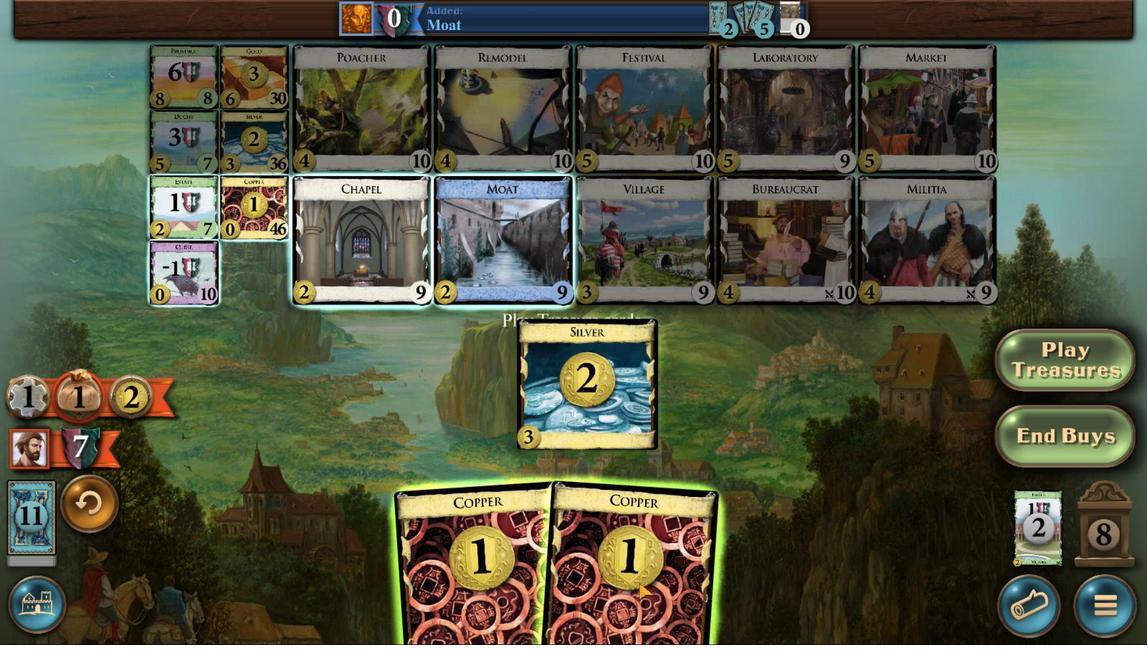 
Action: Mouse scrolled (729, 570) with delta (0, 0)
Screenshot: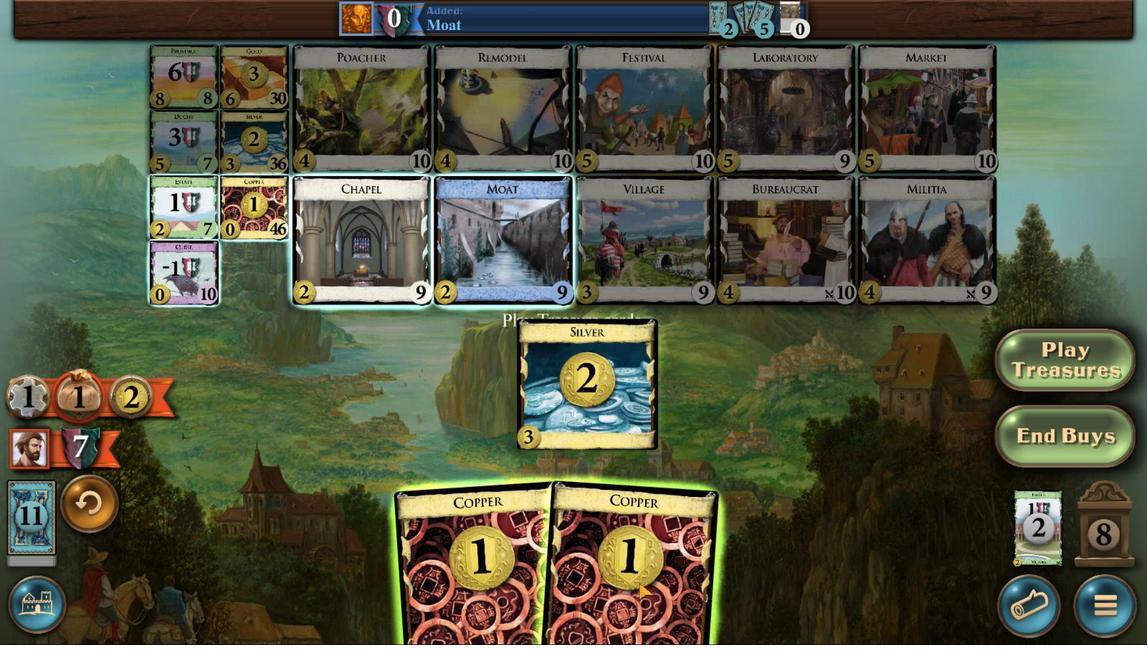 
Action: Mouse scrolled (729, 570) with delta (0, 0)
Screenshot: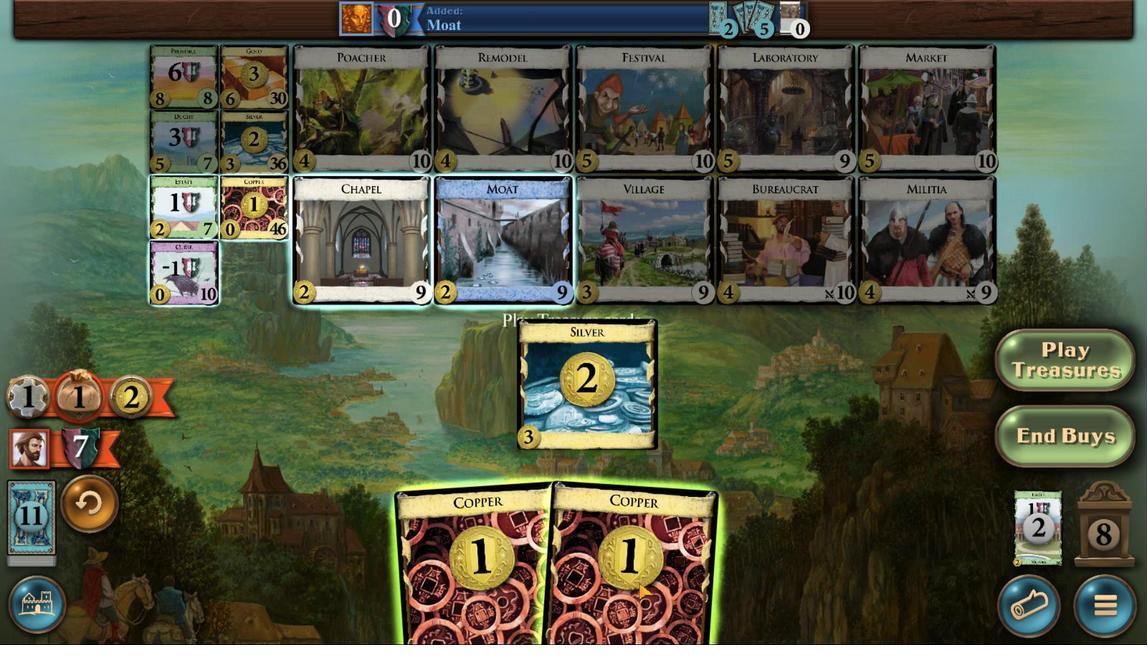 
Action: Mouse moved to (638, 581)
Screenshot: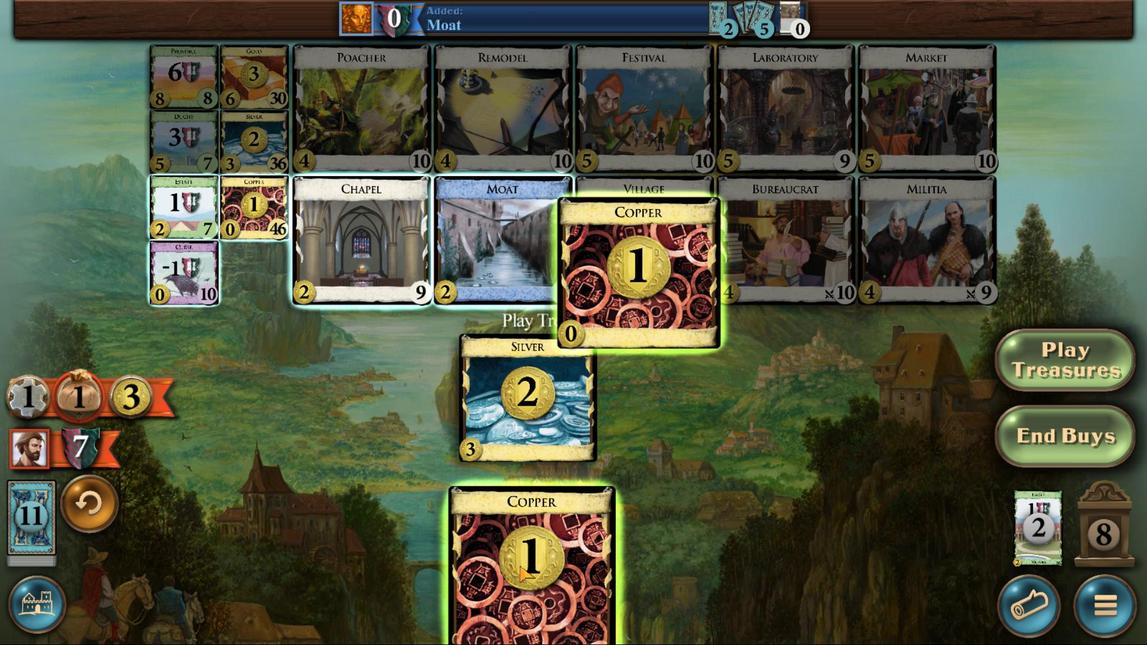 
Action: Mouse scrolled (638, 580) with delta (0, 0)
Screenshot: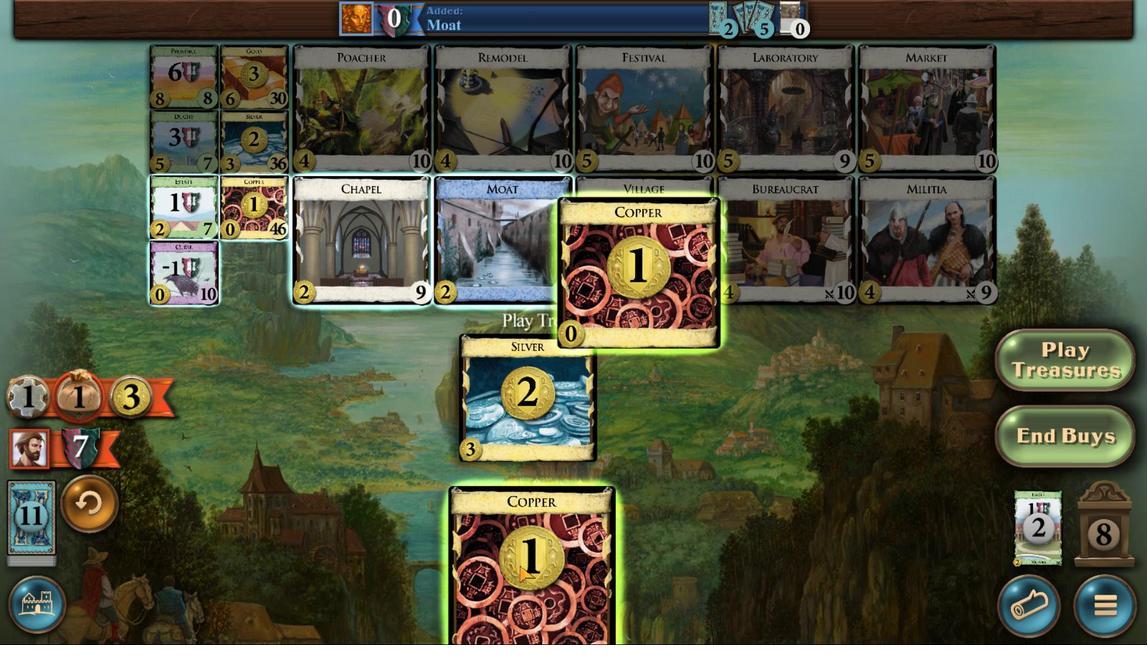 
Action: Mouse moved to (638, 583)
Screenshot: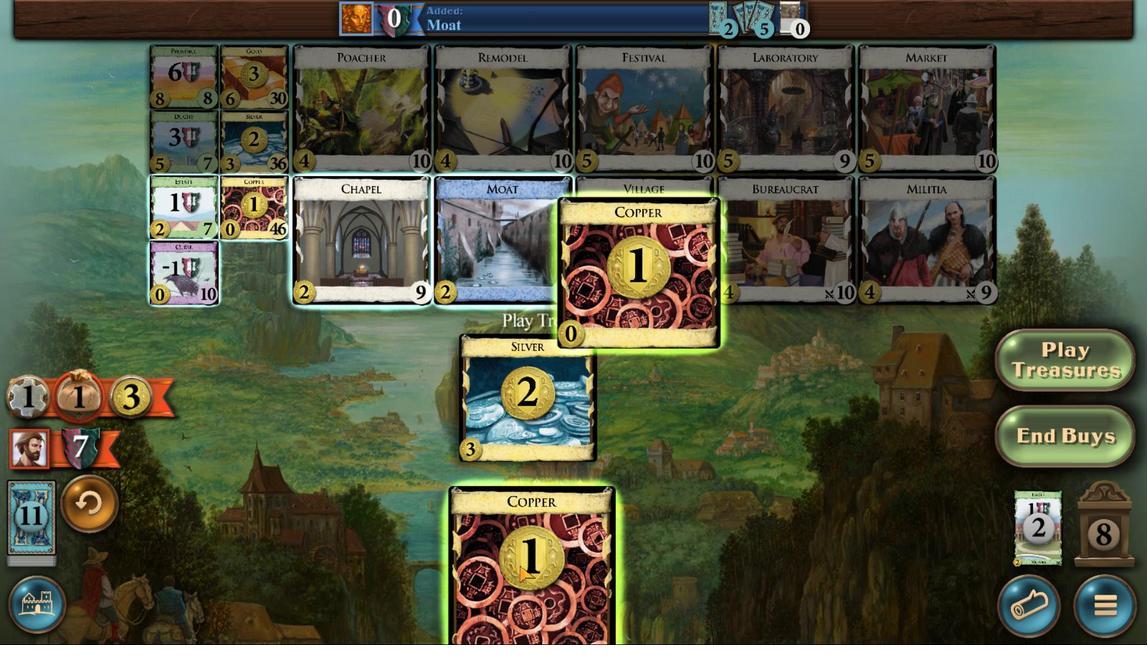 
Action: Mouse scrolled (638, 582) with delta (0, 0)
Screenshot: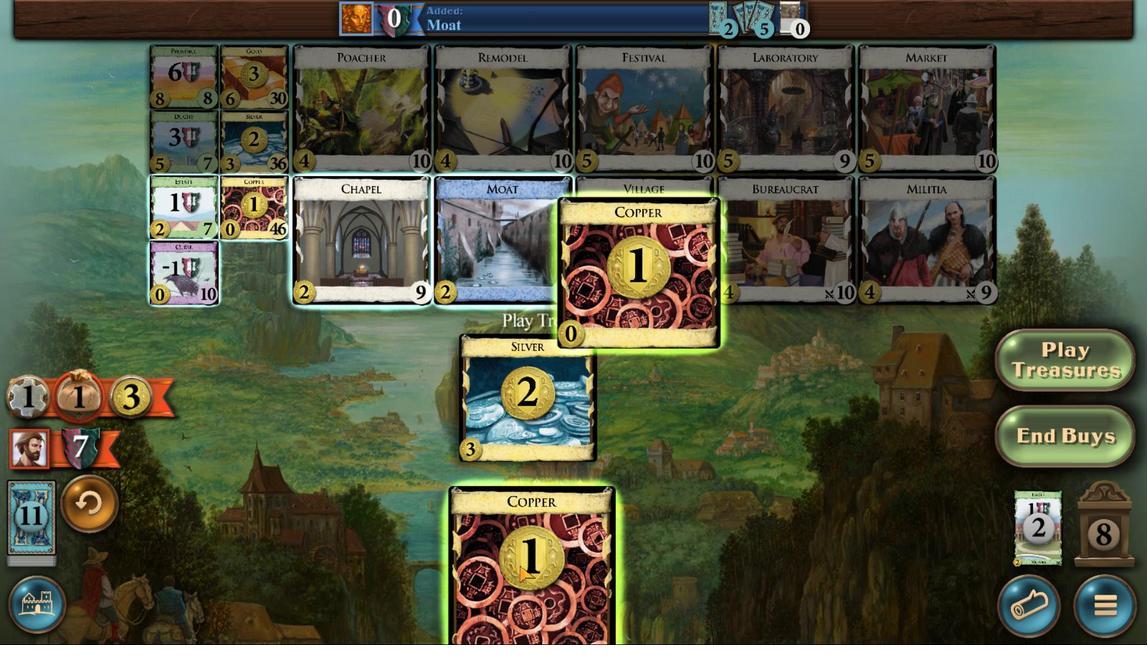 
Action: Mouse scrolled (638, 582) with delta (0, 0)
Screenshot: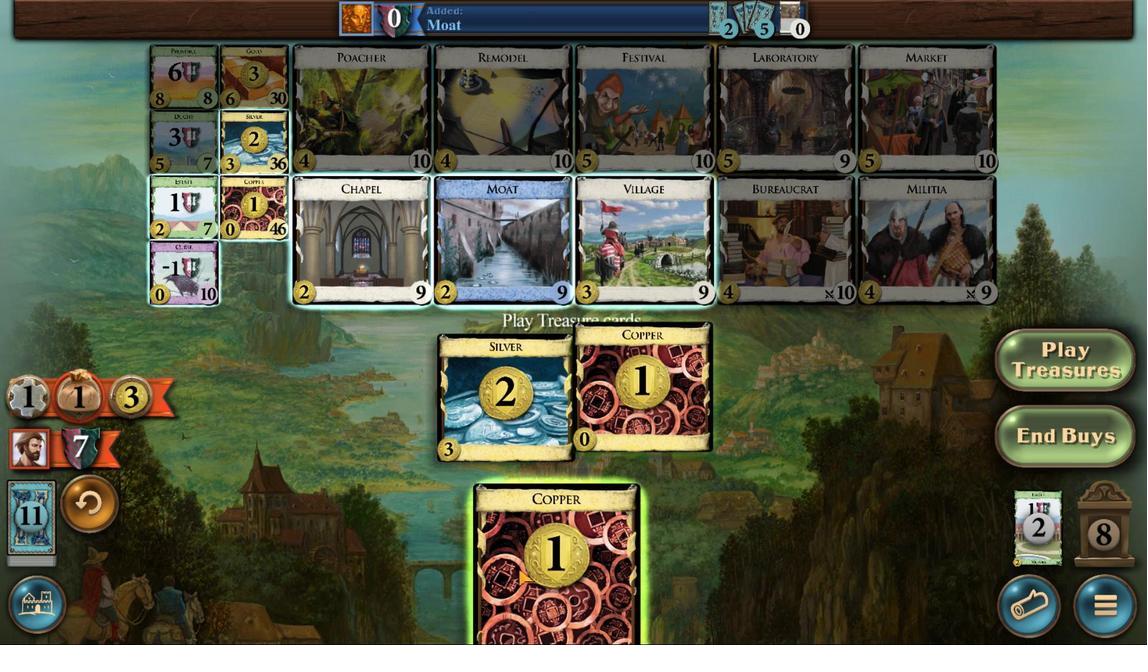 
Action: Mouse scrolled (638, 582) with delta (0, 0)
Screenshot: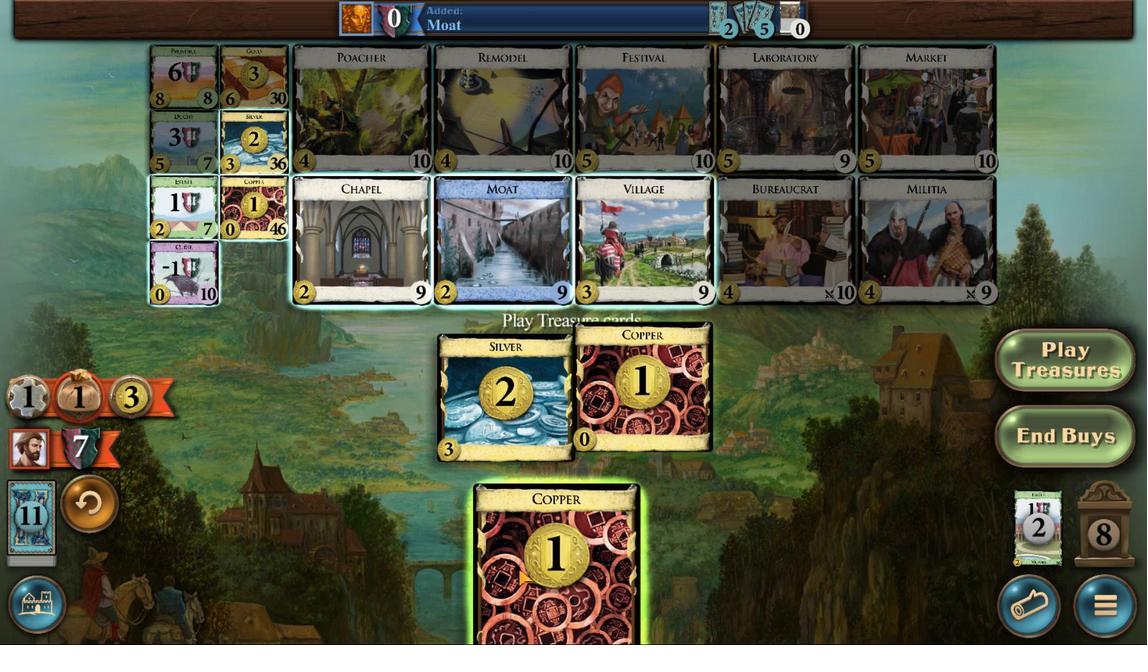 
Action: Mouse moved to (638, 583)
Screenshot: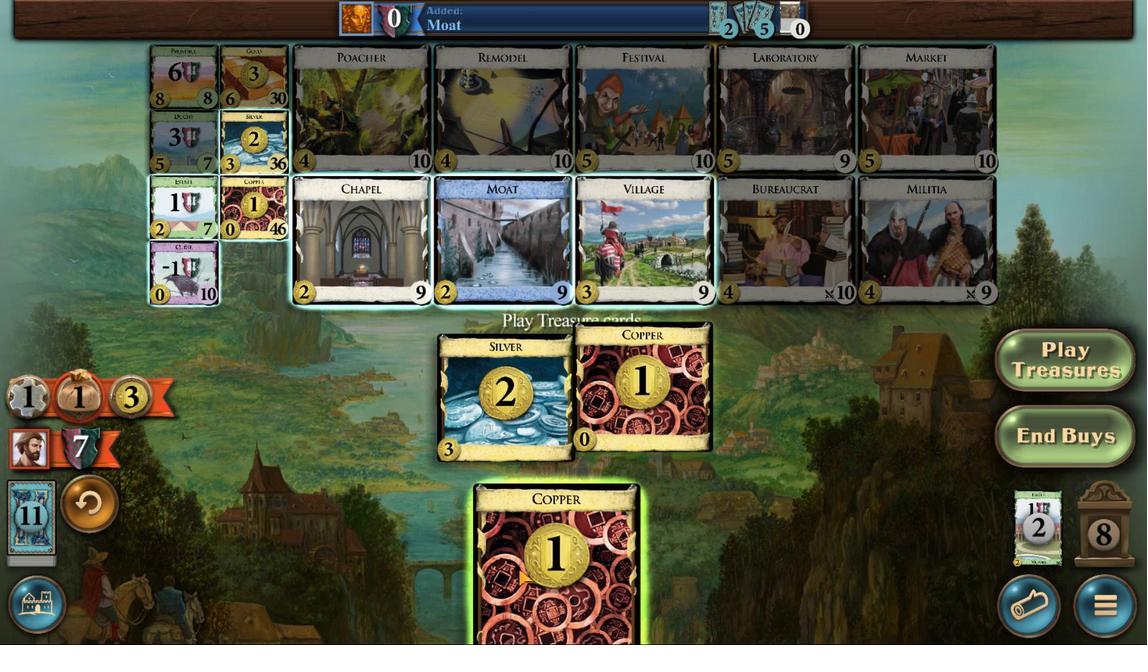 
Action: Mouse scrolled (638, 583) with delta (0, 0)
Screenshot: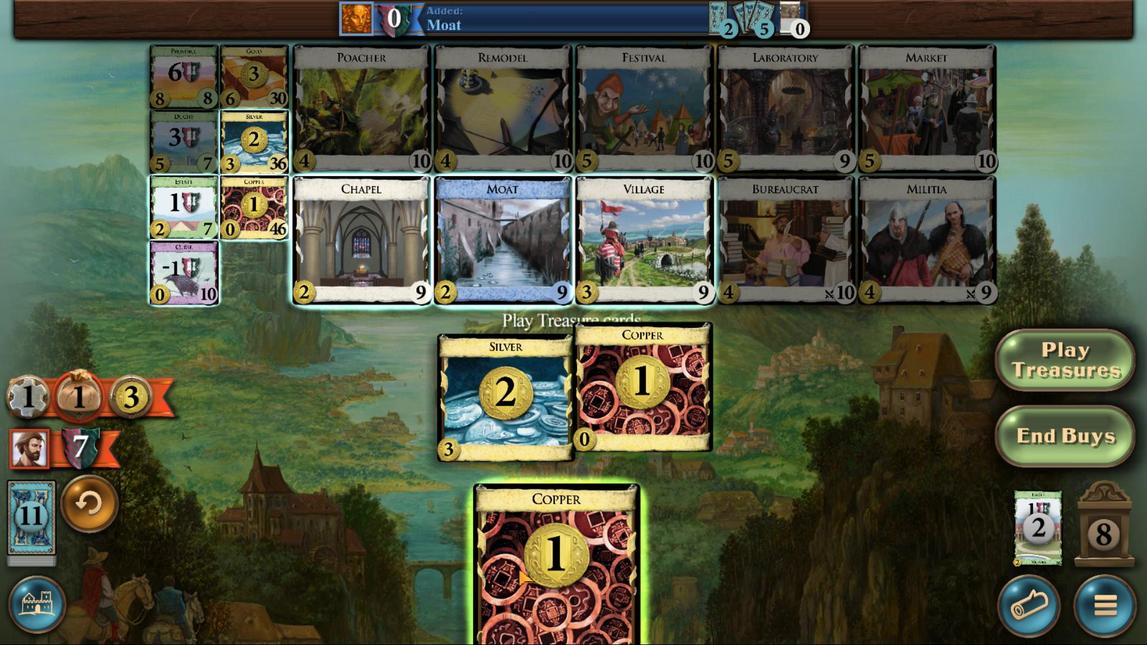 
Action: Mouse scrolled (638, 583) with delta (0, 0)
Screenshot: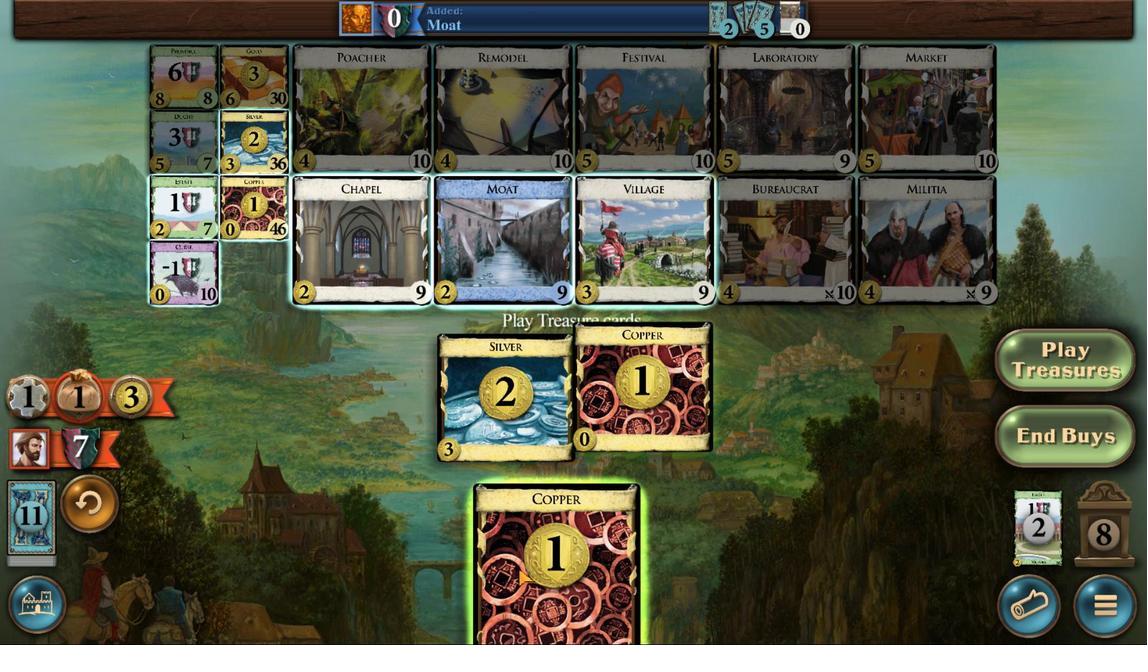 
Action: Mouse moved to (518, 566)
Screenshot: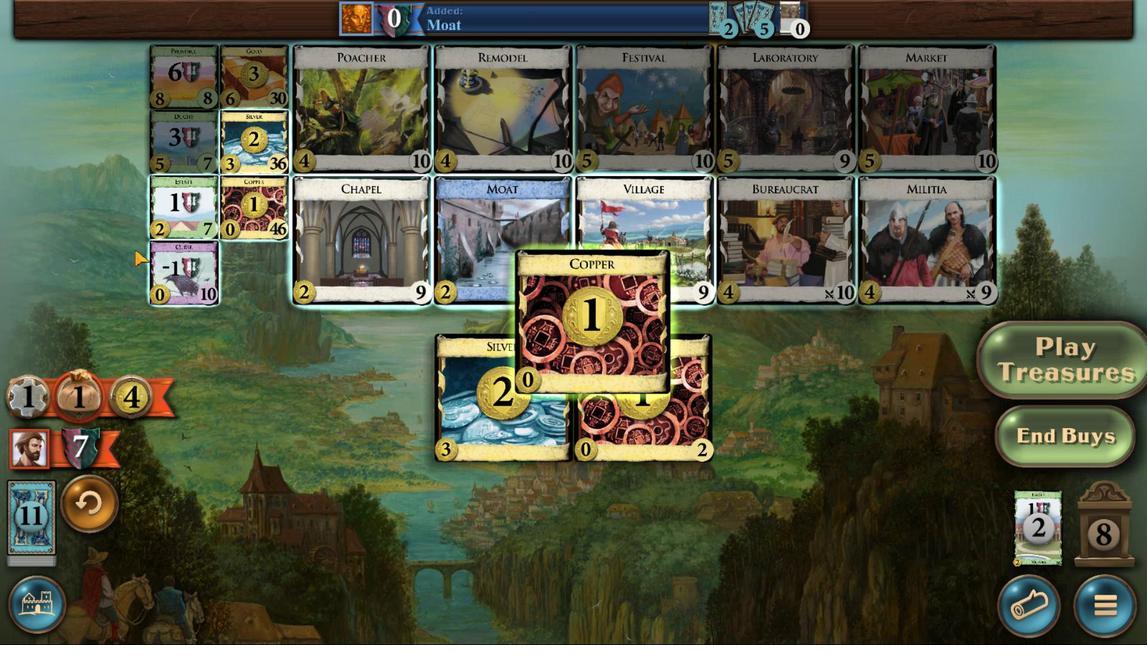 
Action: Mouse scrolled (518, 565) with delta (0, 0)
Screenshot: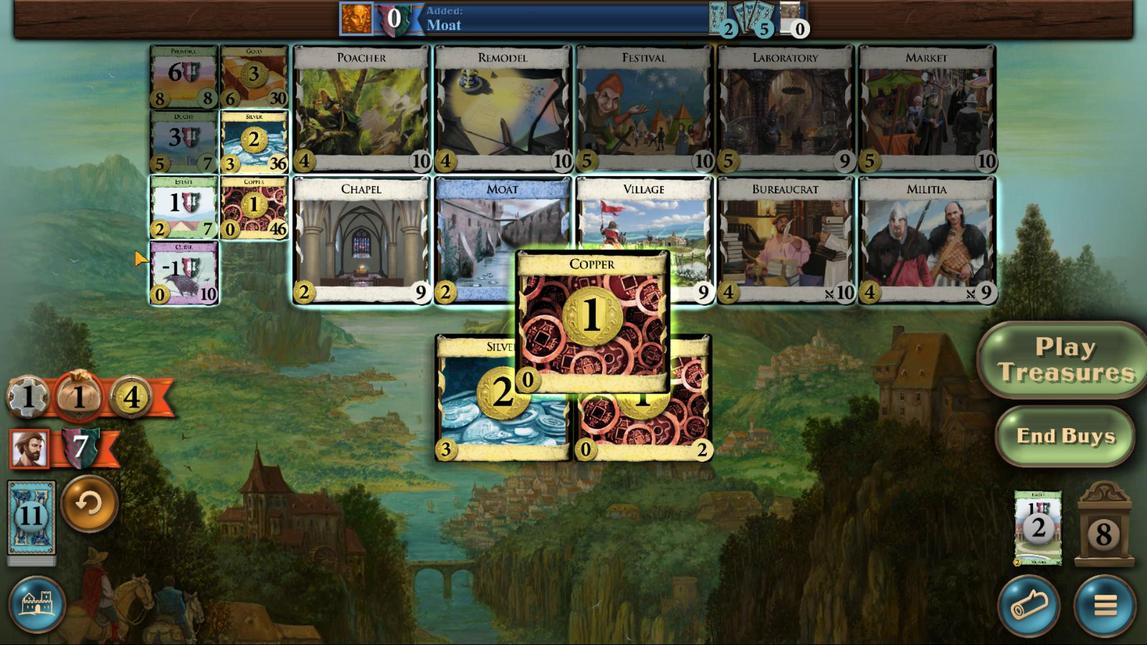 
Action: Mouse moved to (518, 568)
Screenshot: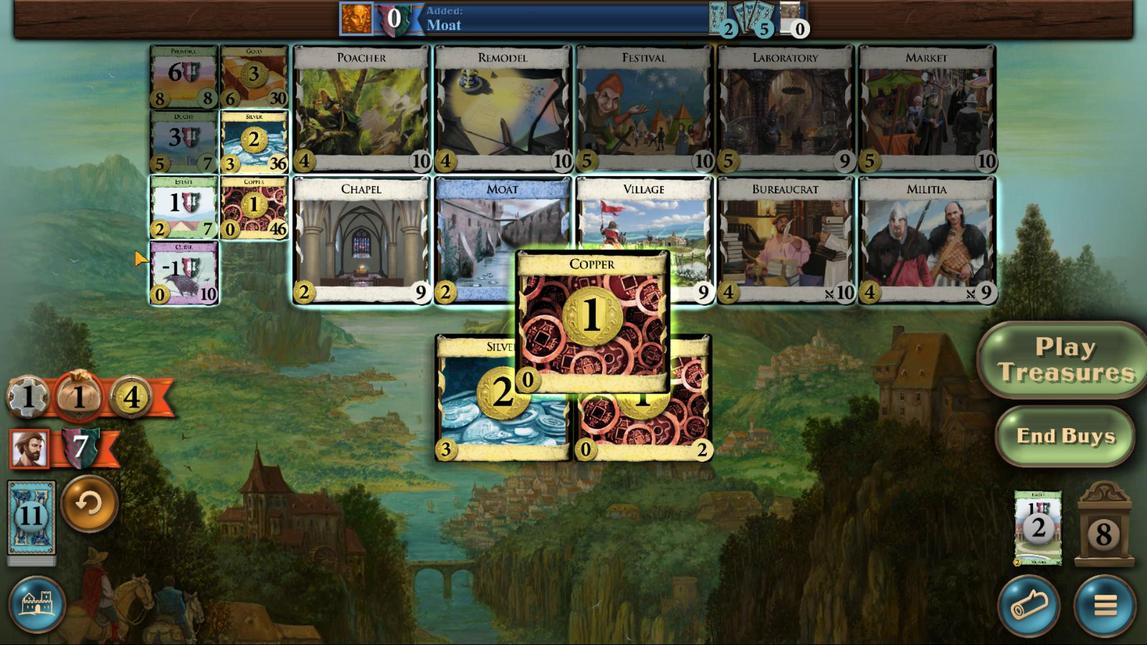 
Action: Mouse scrolled (518, 568) with delta (0, 0)
Screenshot: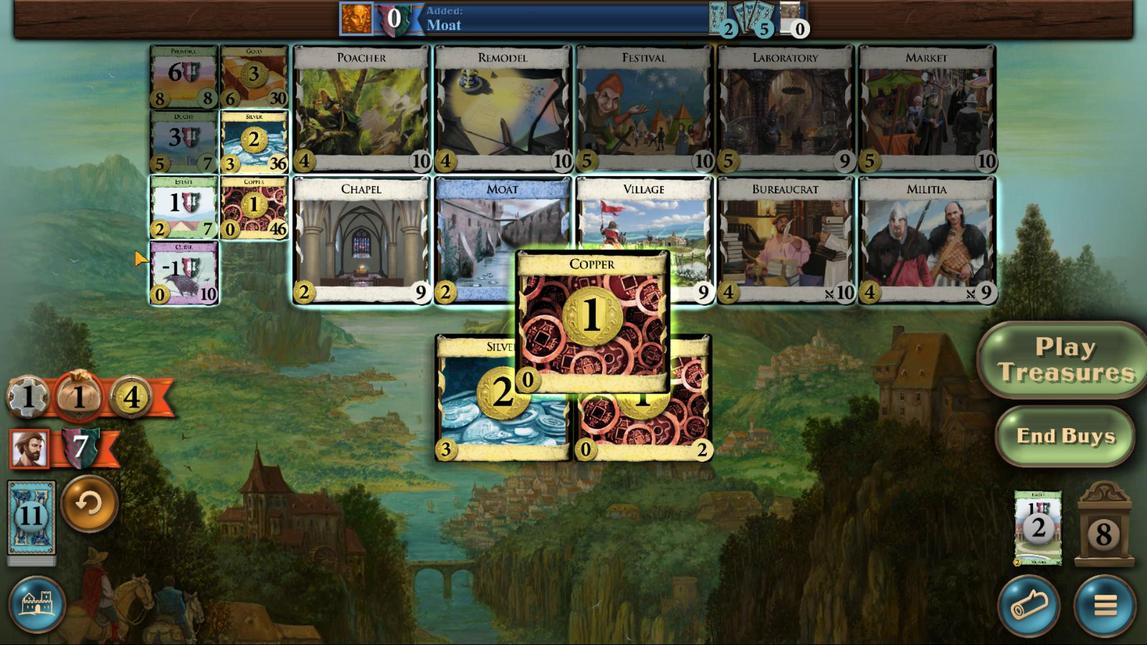 
Action: Mouse moved to (518, 568)
Screenshot: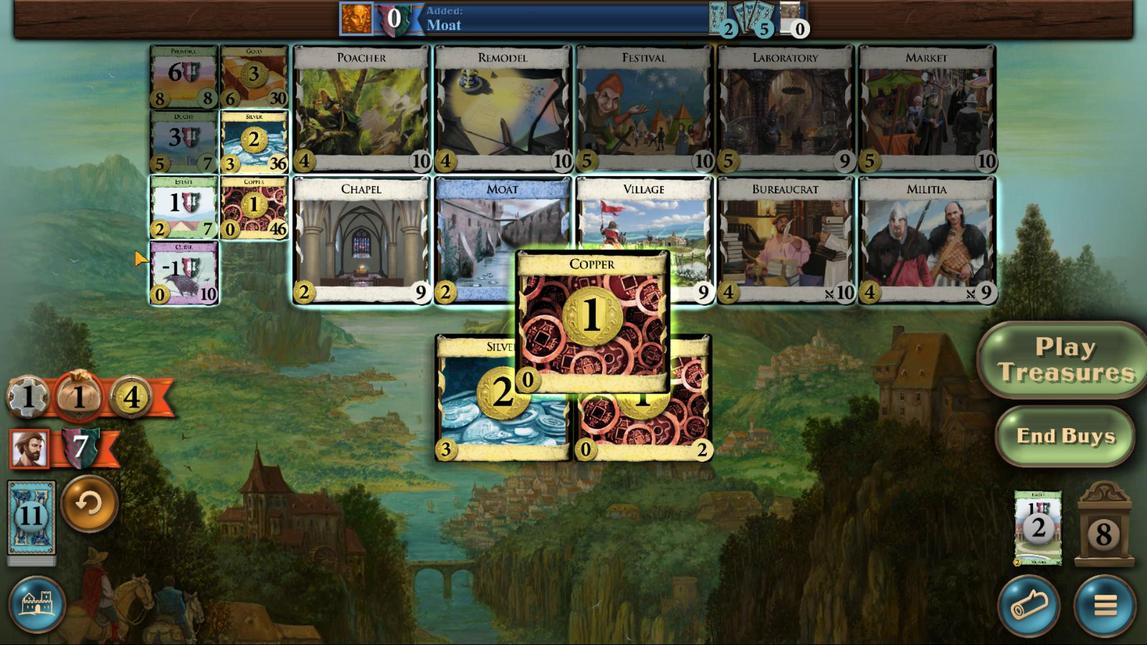 
Action: Mouse scrolled (518, 568) with delta (0, 0)
Screenshot: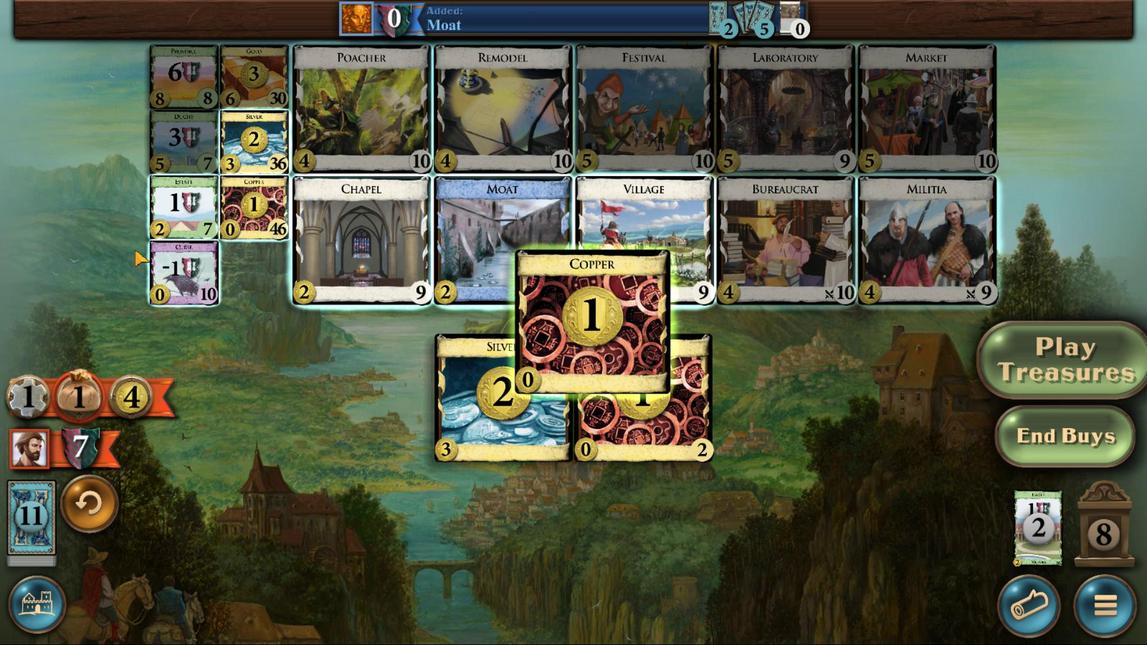 
Action: Mouse scrolled (518, 568) with delta (0, 0)
Screenshot: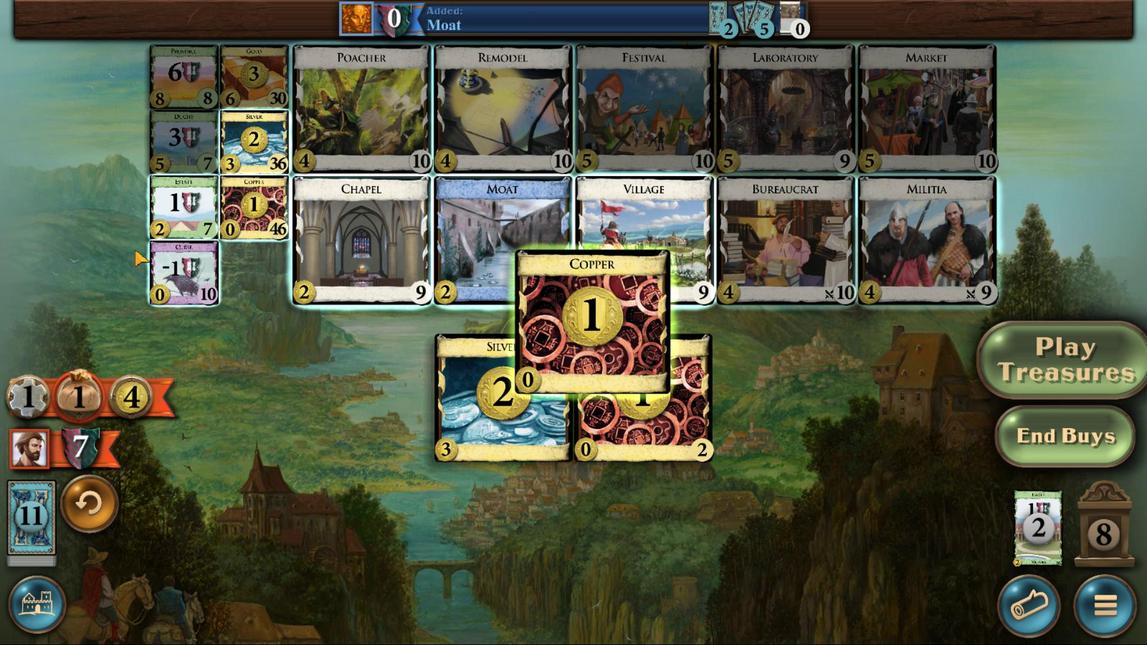 
Action: Mouse moved to (518, 569)
Screenshot: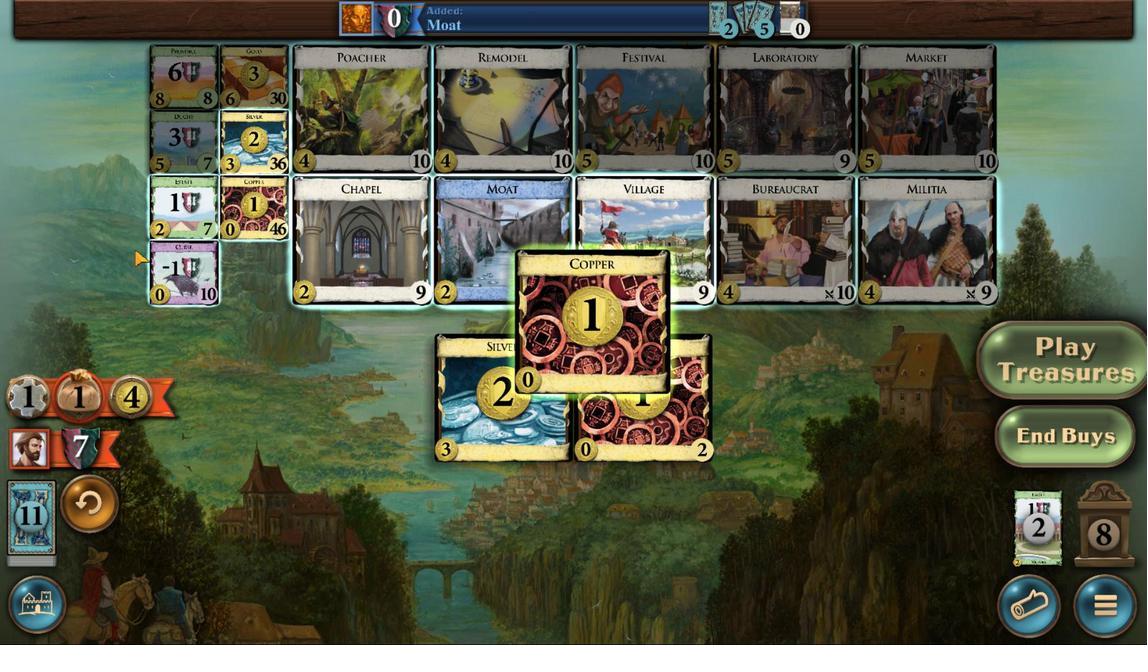 
Action: Mouse scrolled (518, 568) with delta (0, 0)
Screenshot: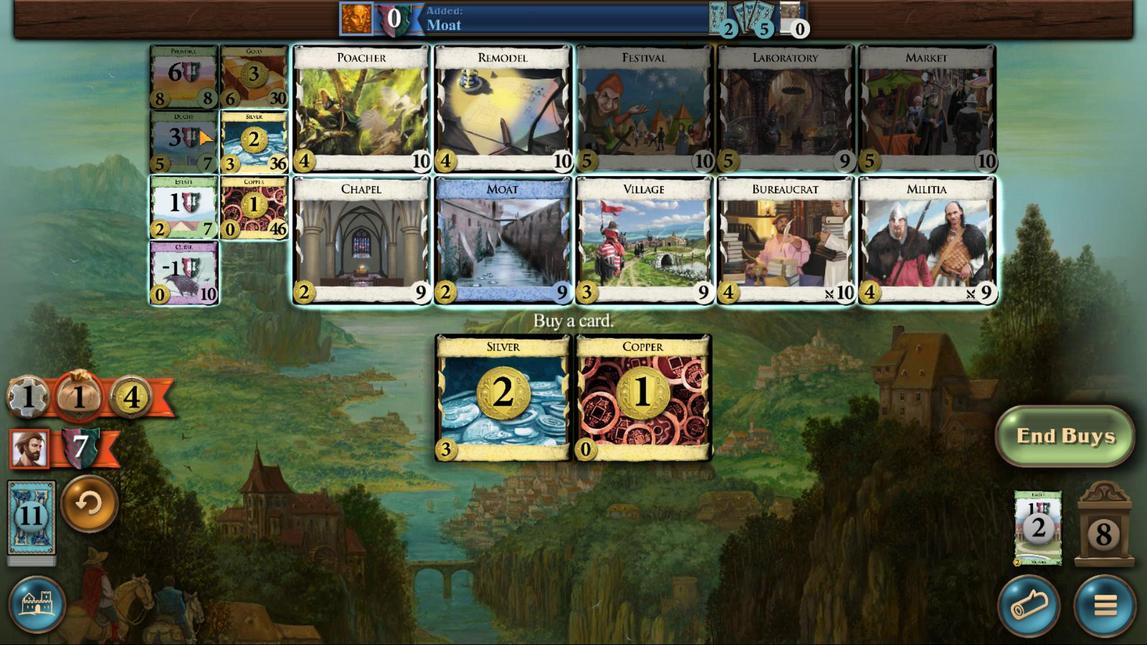 
Action: Mouse moved to (258, 145)
Screenshot: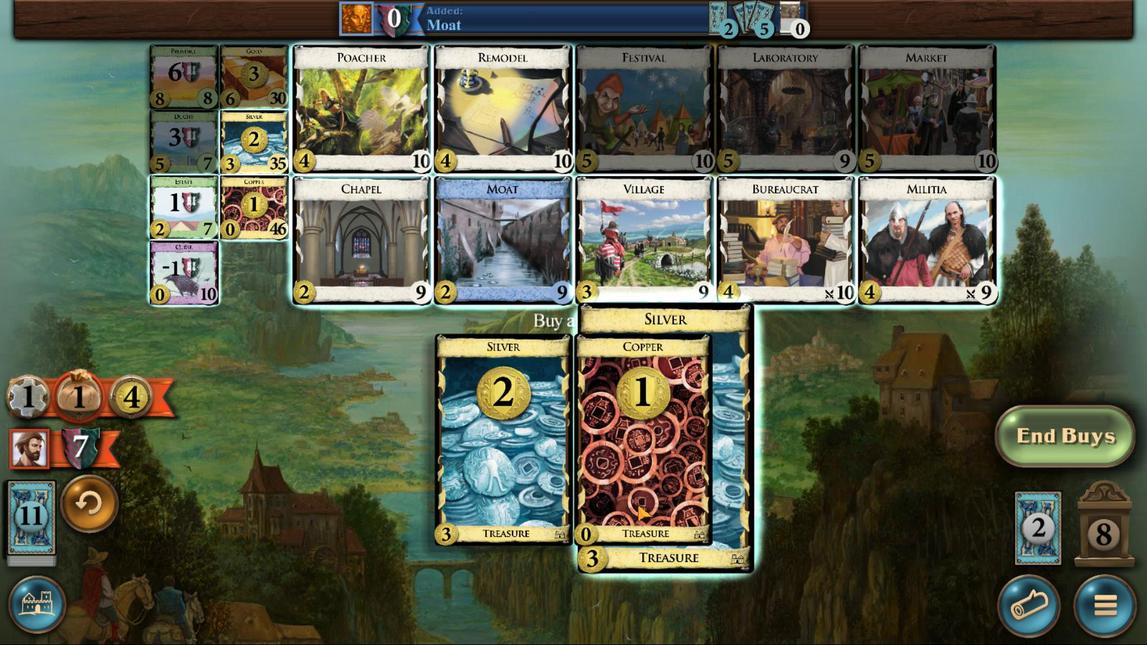 
Action: Mouse pressed left at (258, 145)
Screenshot: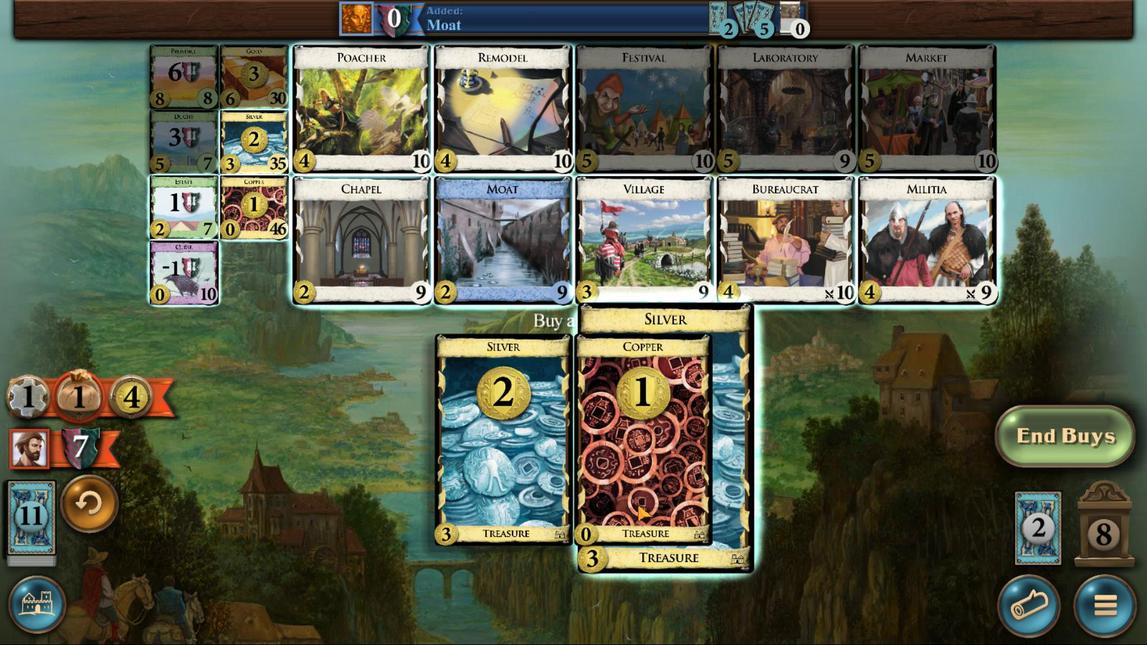 
Action: Mouse moved to (657, 591)
Screenshot: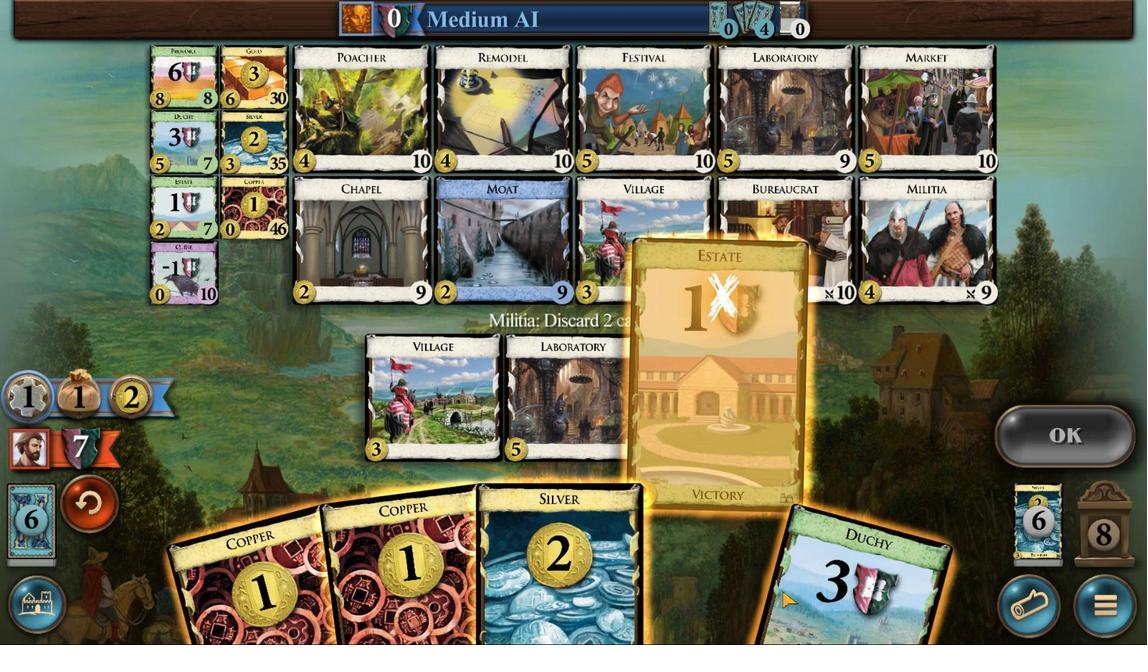 
Action: Mouse scrolled (657, 590) with delta (0, 0)
Screenshot: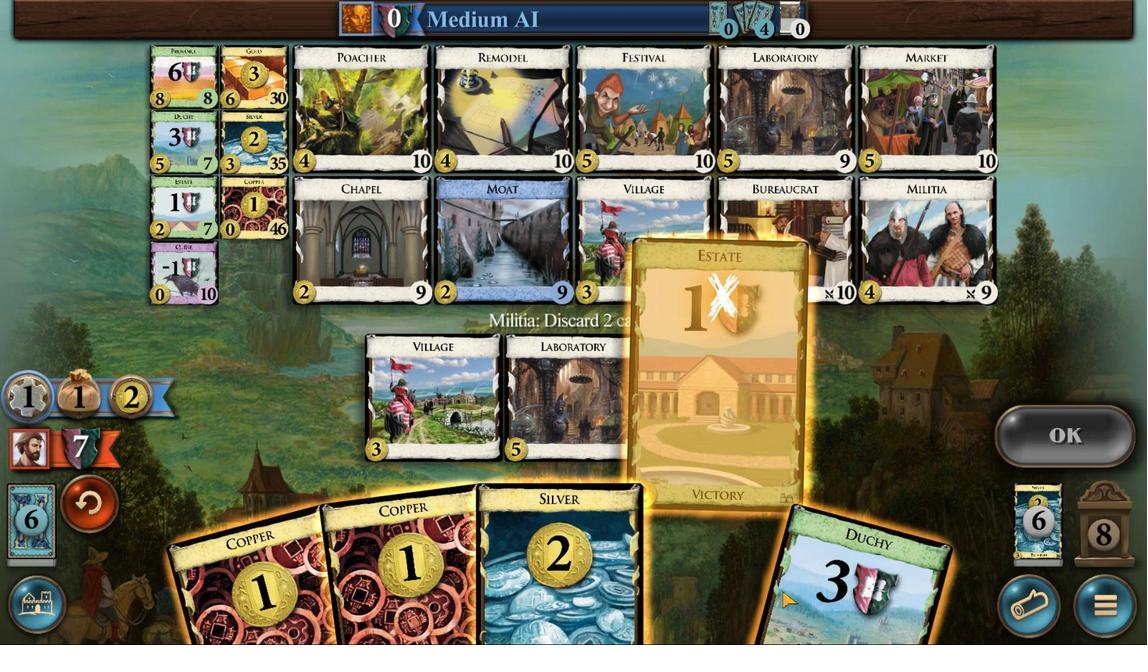 
Action: Mouse moved to (658, 594)
Screenshot: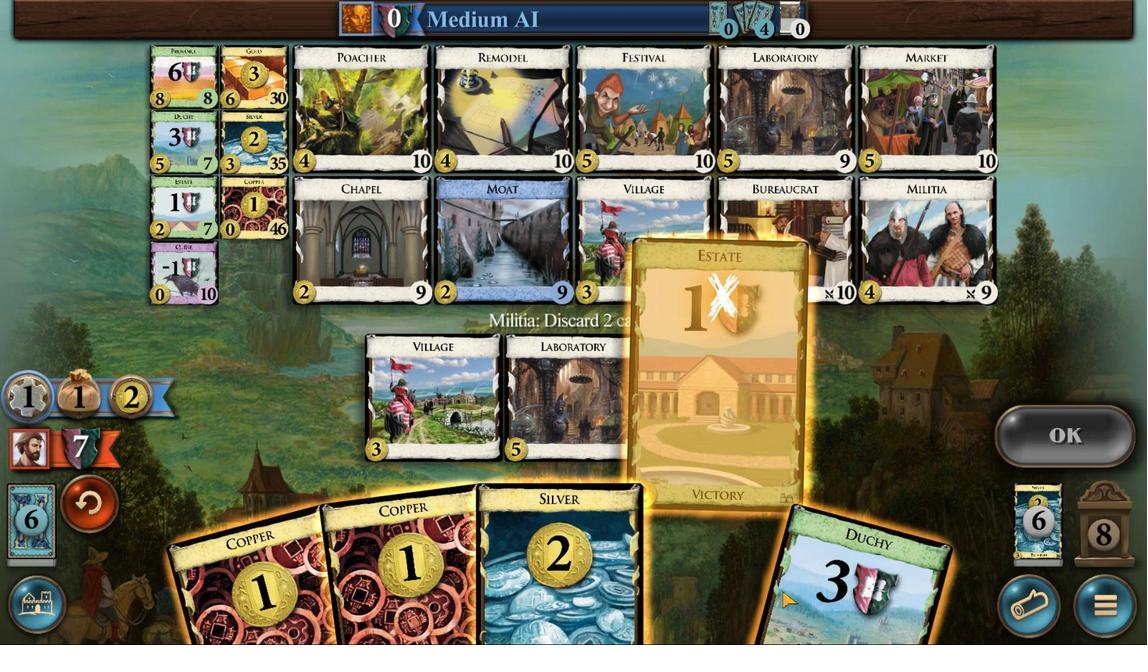 
Action: Mouse scrolled (658, 593) with delta (0, 0)
Screenshot: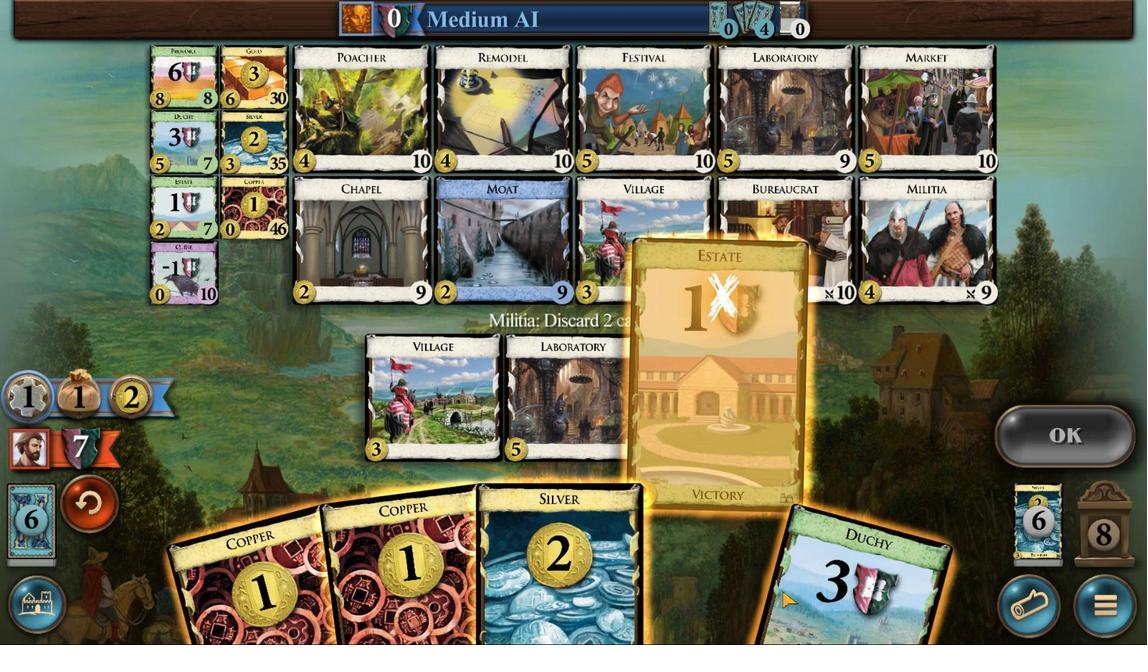 
Action: Mouse moved to (658, 599)
Screenshot: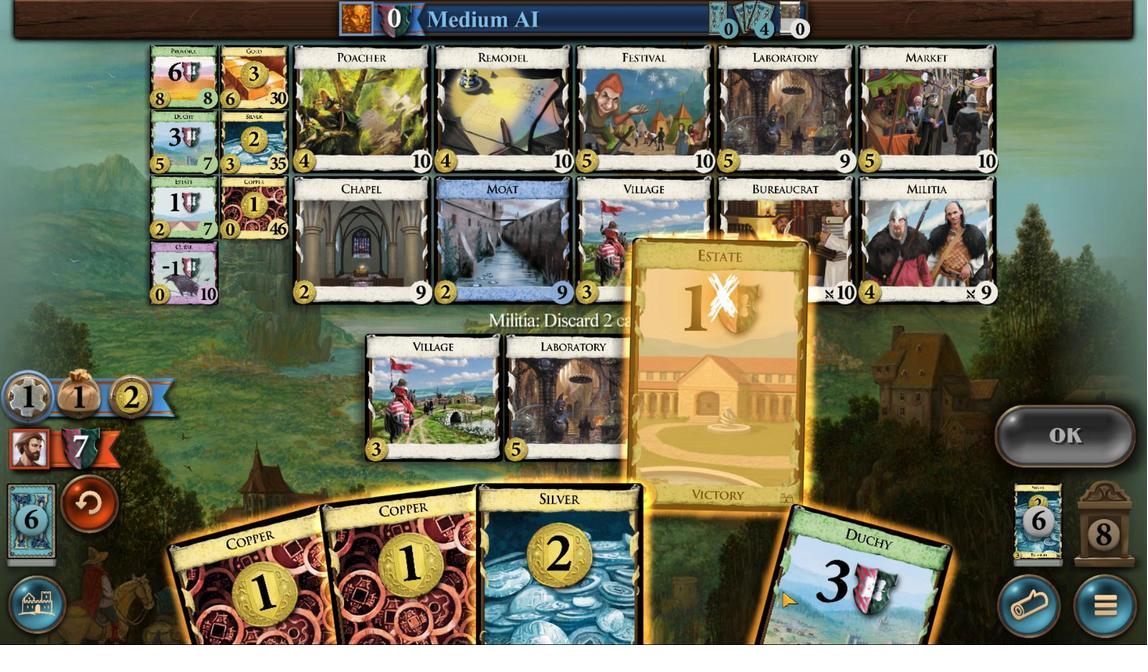 
Action: Mouse scrolled (658, 598) with delta (0, 0)
Screenshot: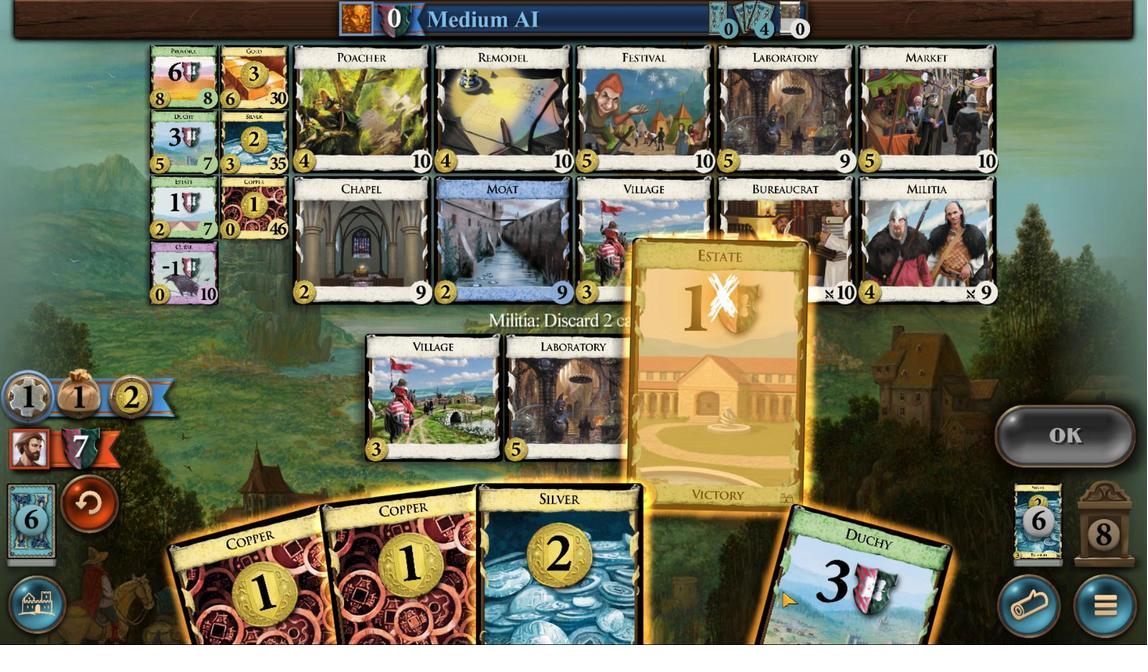 
Action: Mouse scrolled (658, 598) with delta (0, 0)
Screenshot: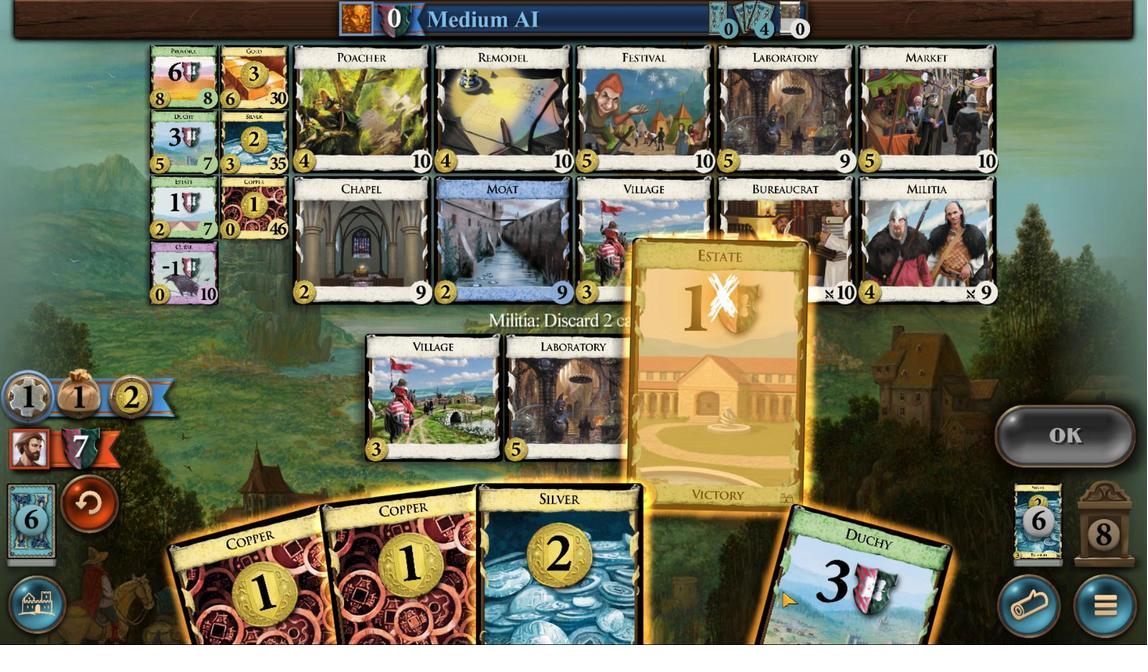 
Action: Mouse moved to (658, 599)
Screenshot: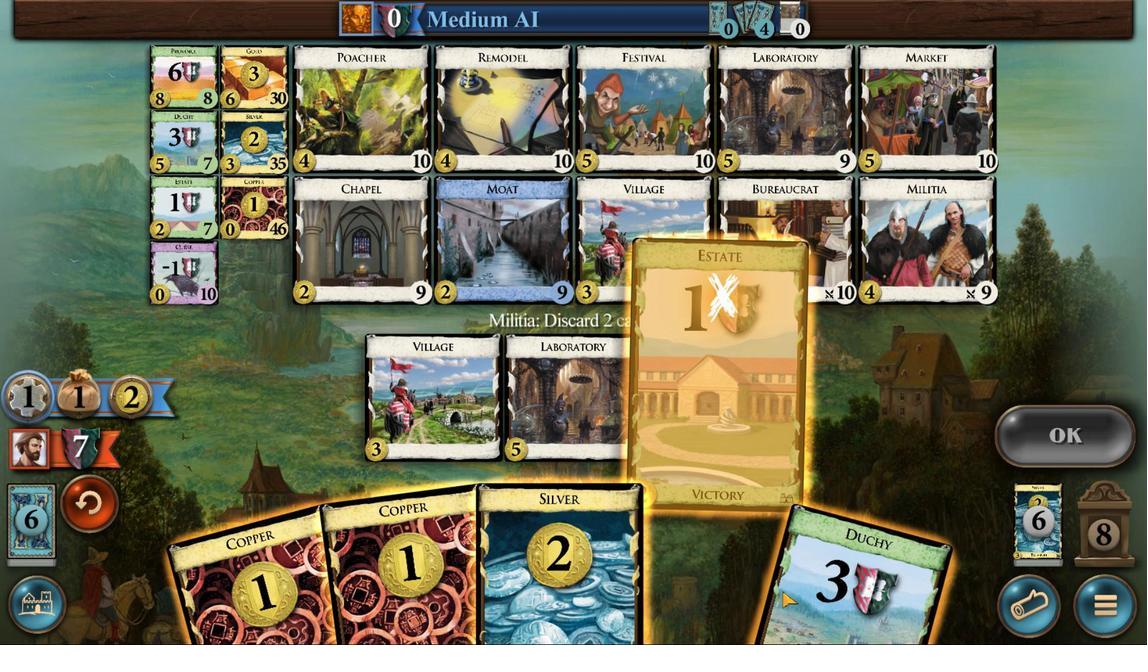 
Action: Mouse scrolled (658, 599) with delta (0, 0)
Screenshot: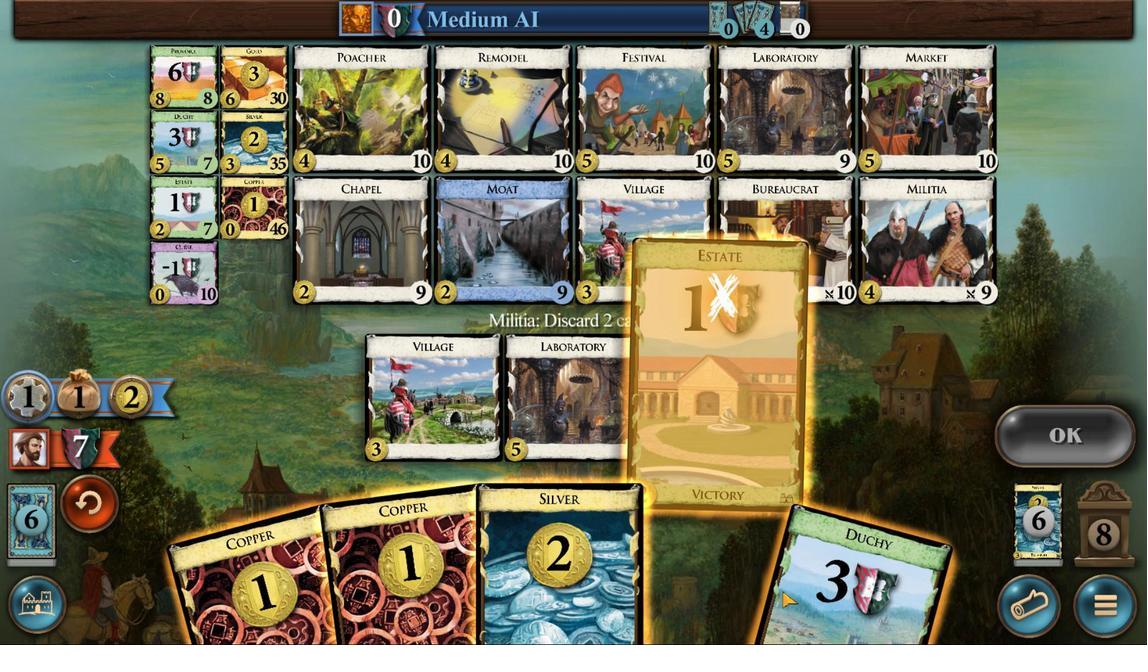 
Action: Mouse scrolled (658, 599) with delta (0, 0)
Screenshot: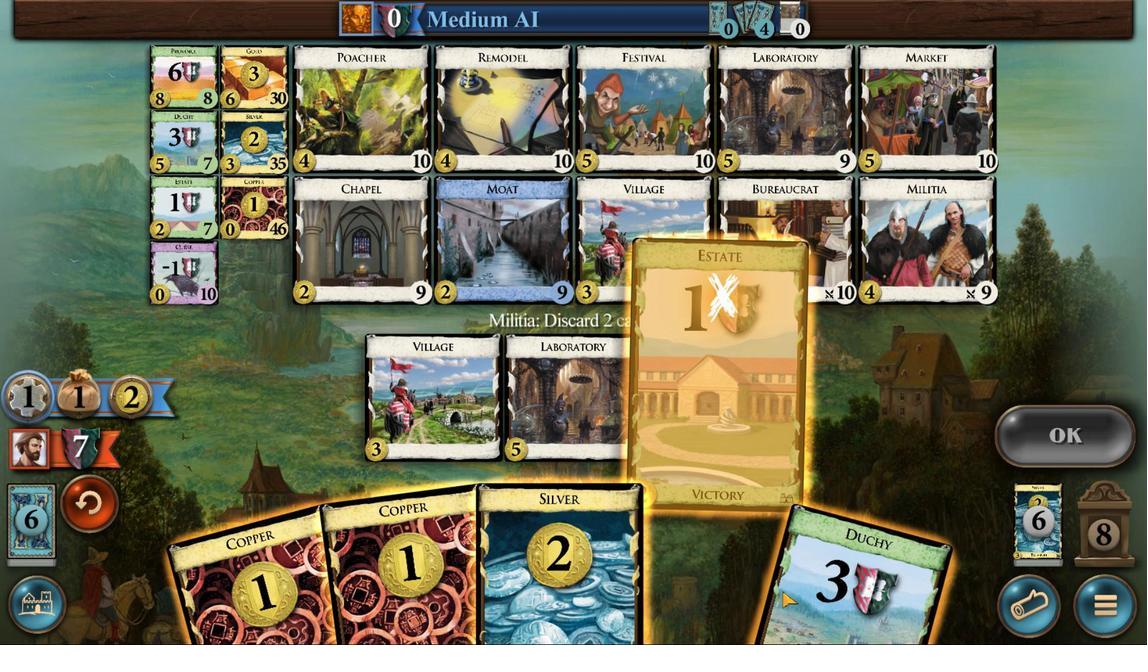
Action: Mouse moved to (822, 593)
Screenshot: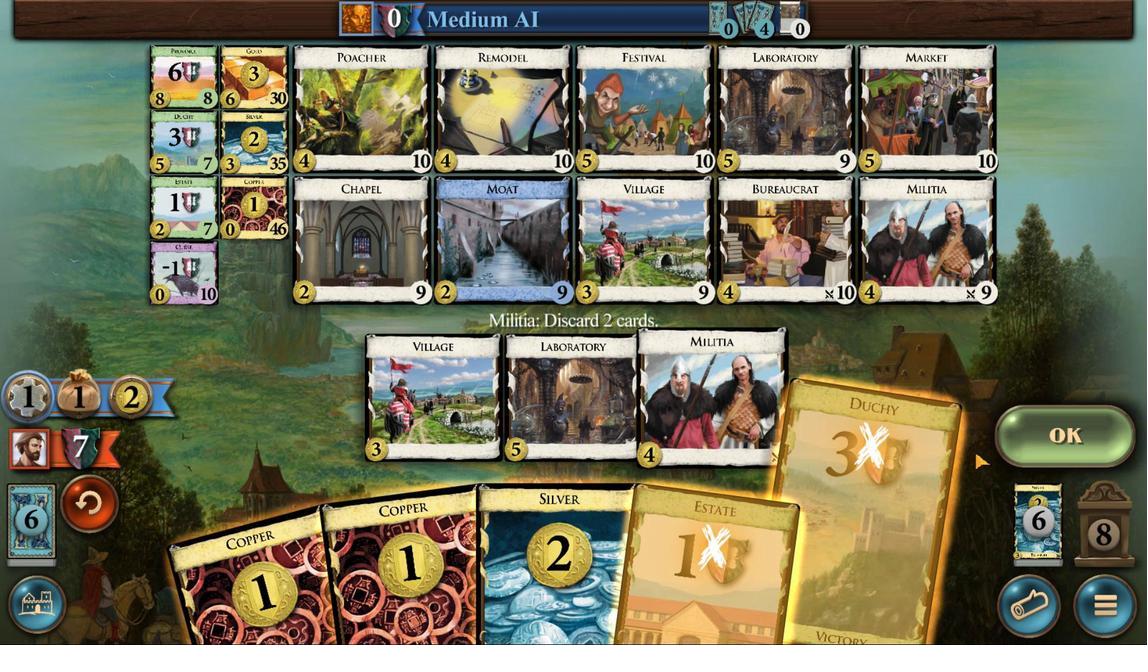 
Action: Mouse scrolled (822, 593) with delta (0, 0)
Screenshot: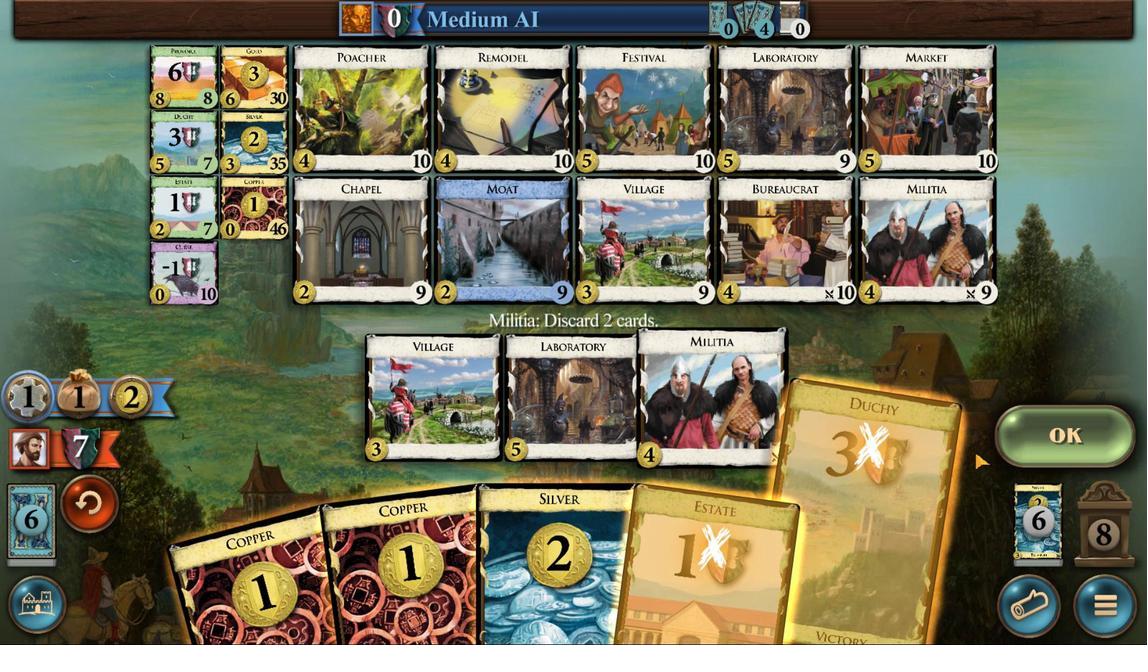 
Action: Mouse moved to (819, 605)
Screenshot: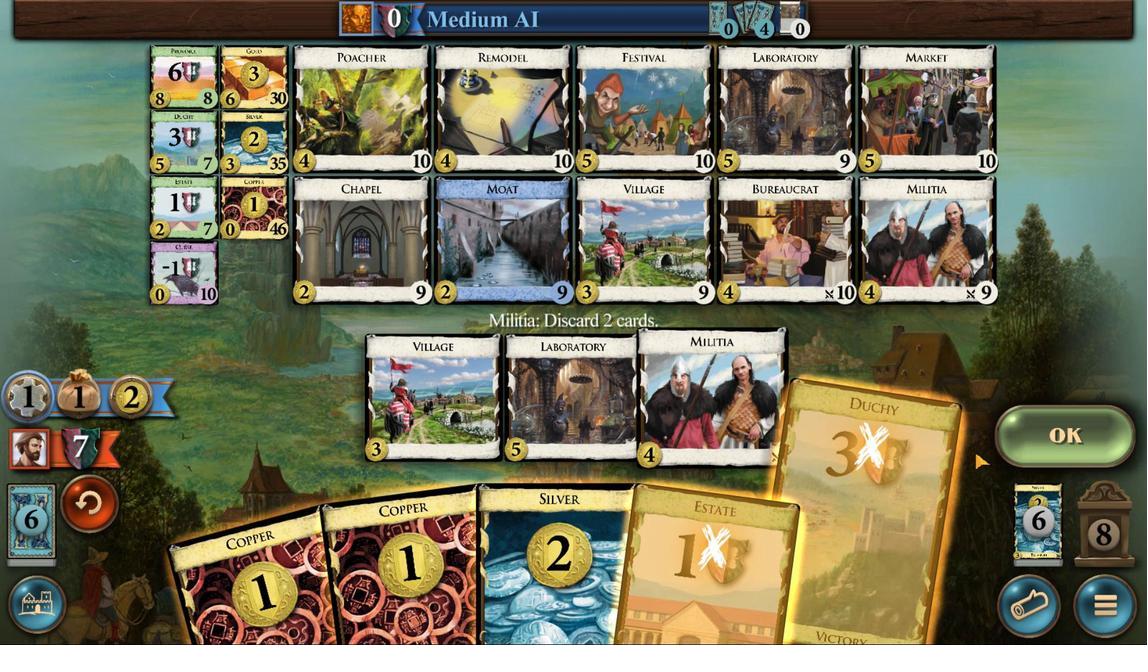 
Action: Mouse scrolled (820, 599) with delta (0, 0)
Screenshot: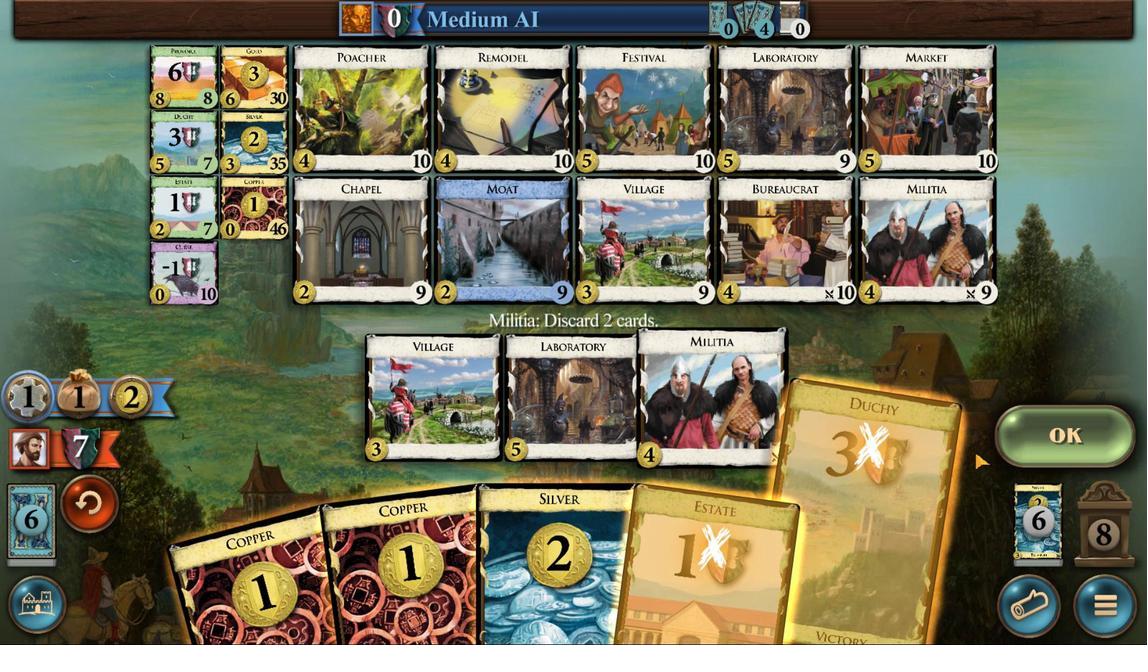 
Action: Mouse moved to (819, 607)
Screenshot: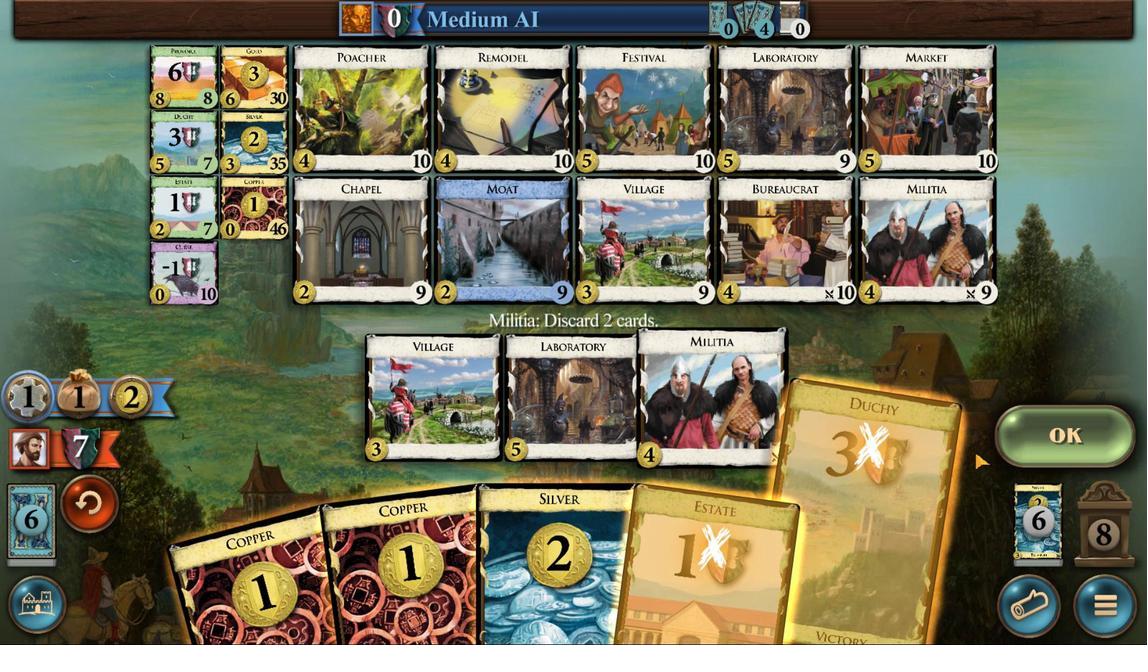 
Action: Mouse scrolled (819, 607) with delta (0, 0)
Screenshot: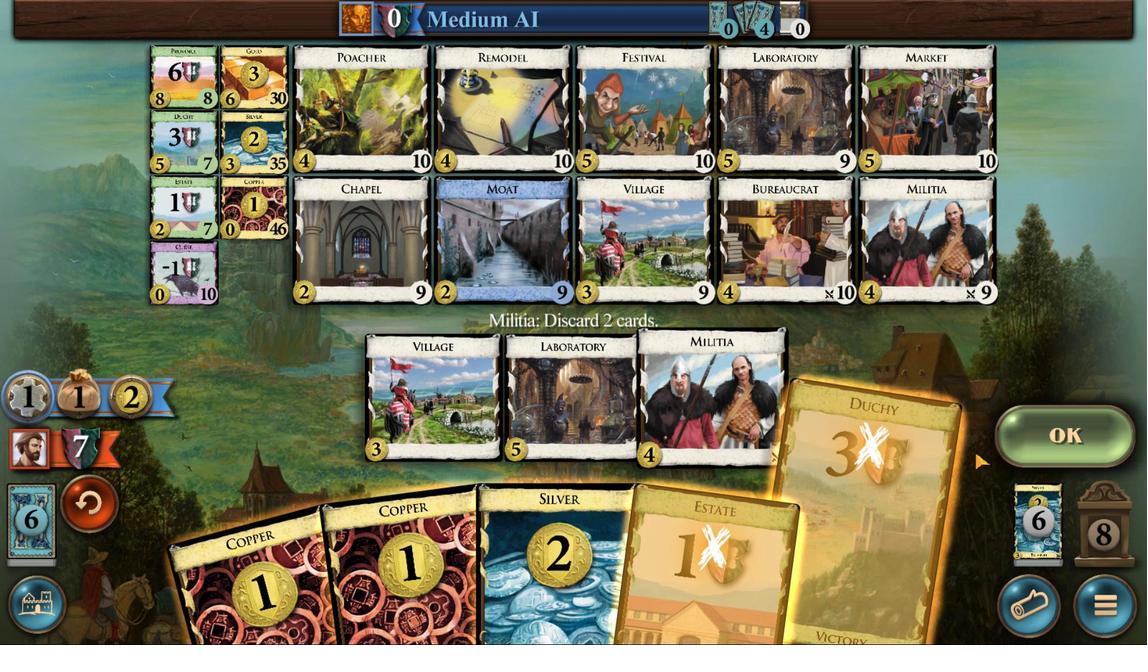 
Action: Mouse moved to (818, 610)
Screenshot: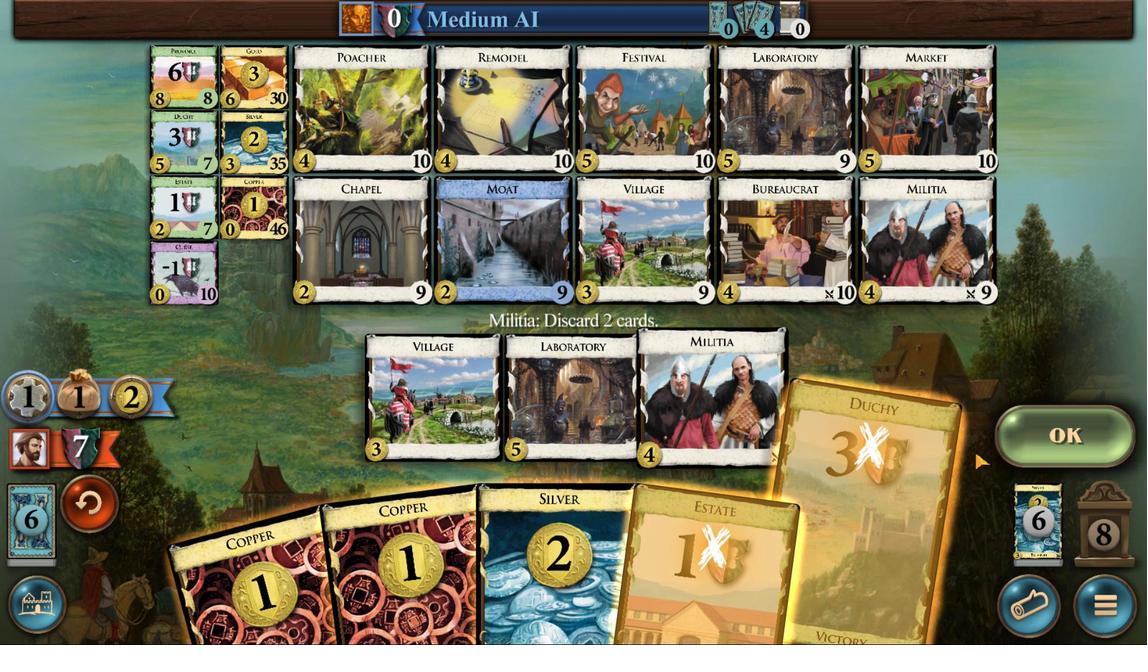 
Action: Mouse scrolled (818, 610) with delta (0, 0)
Screenshot: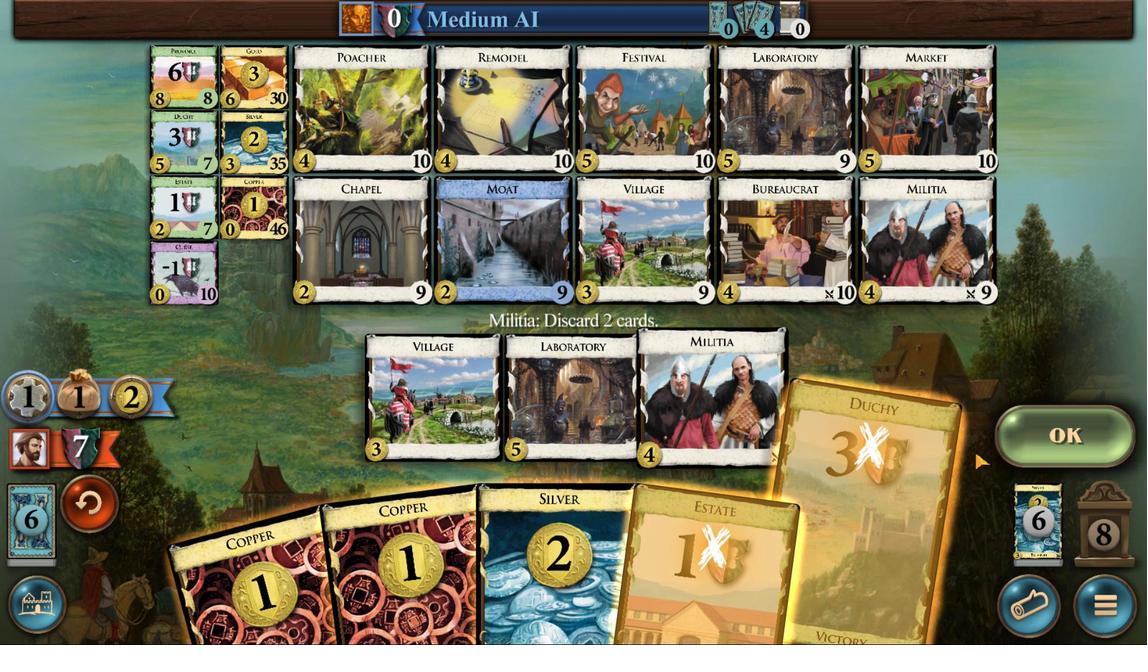 
Action: Mouse moved to (817, 611)
Screenshot: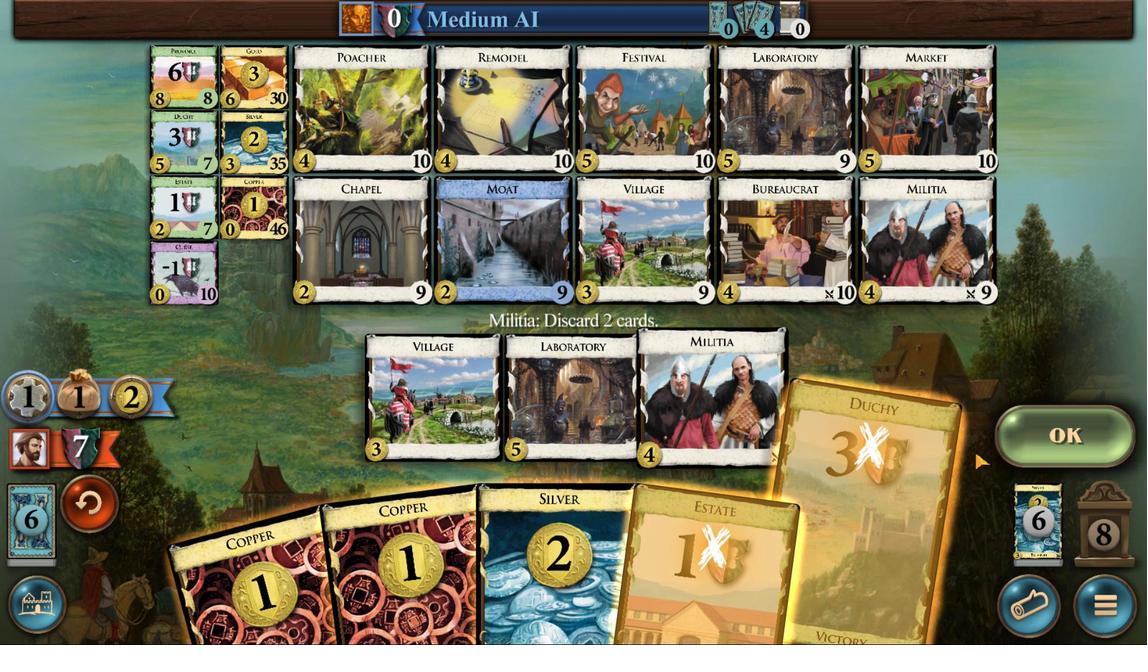 
Action: Mouse scrolled (817, 611) with delta (0, 0)
Screenshot: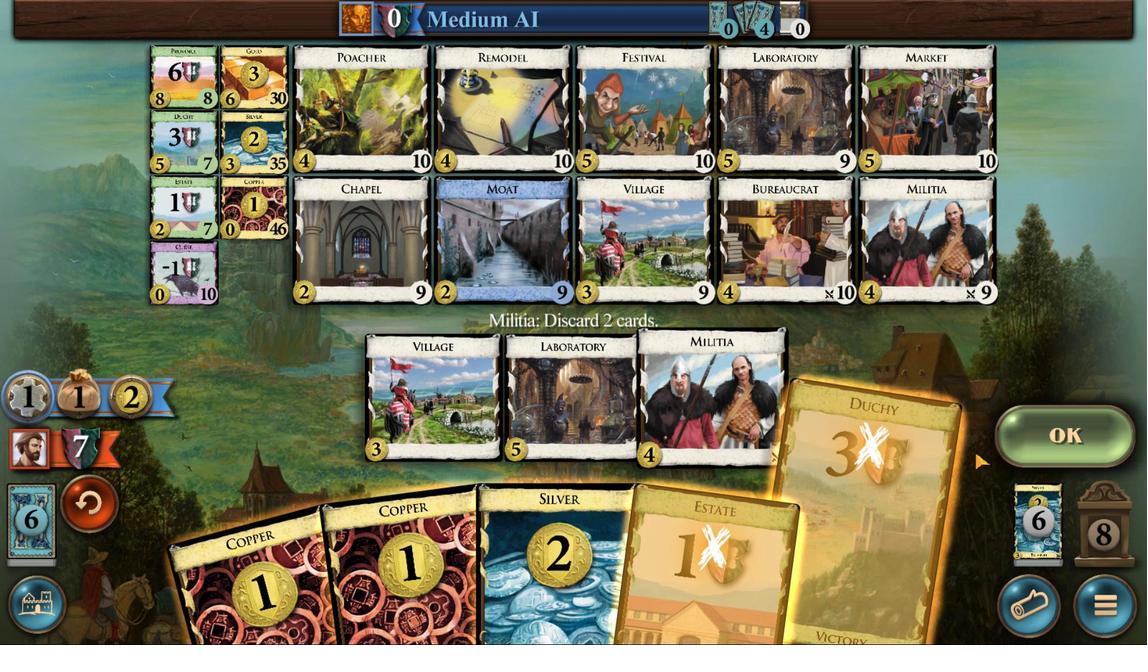 
Action: Mouse scrolled (817, 611) with delta (0, 0)
Screenshot: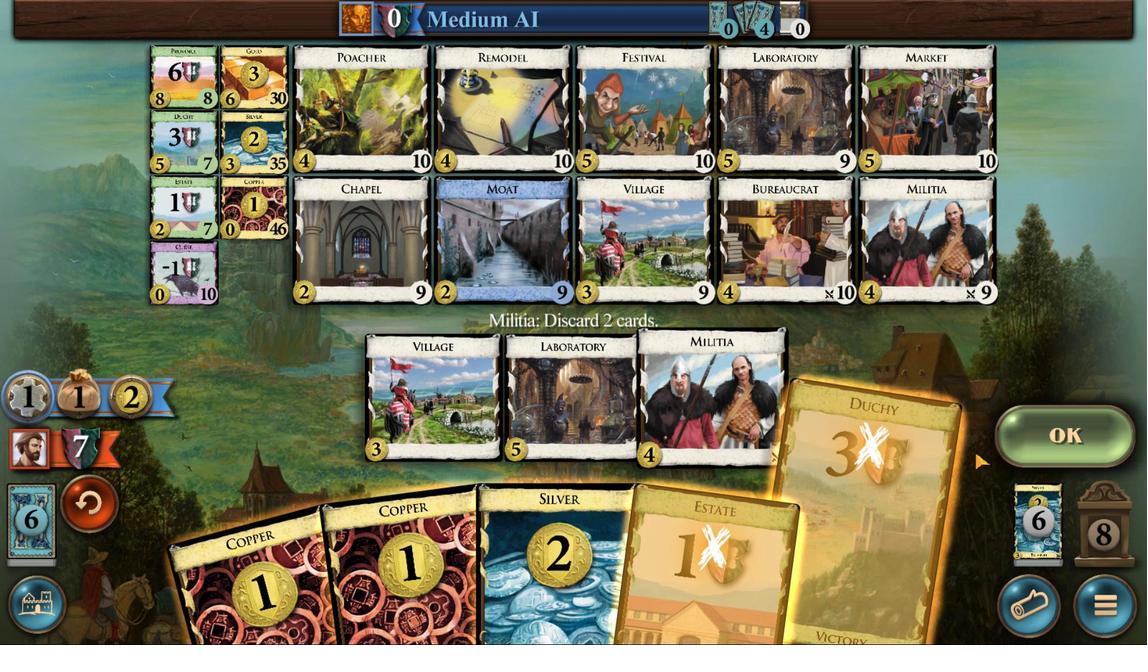 
Action: Mouse scrolled (817, 611) with delta (0, 0)
Screenshot: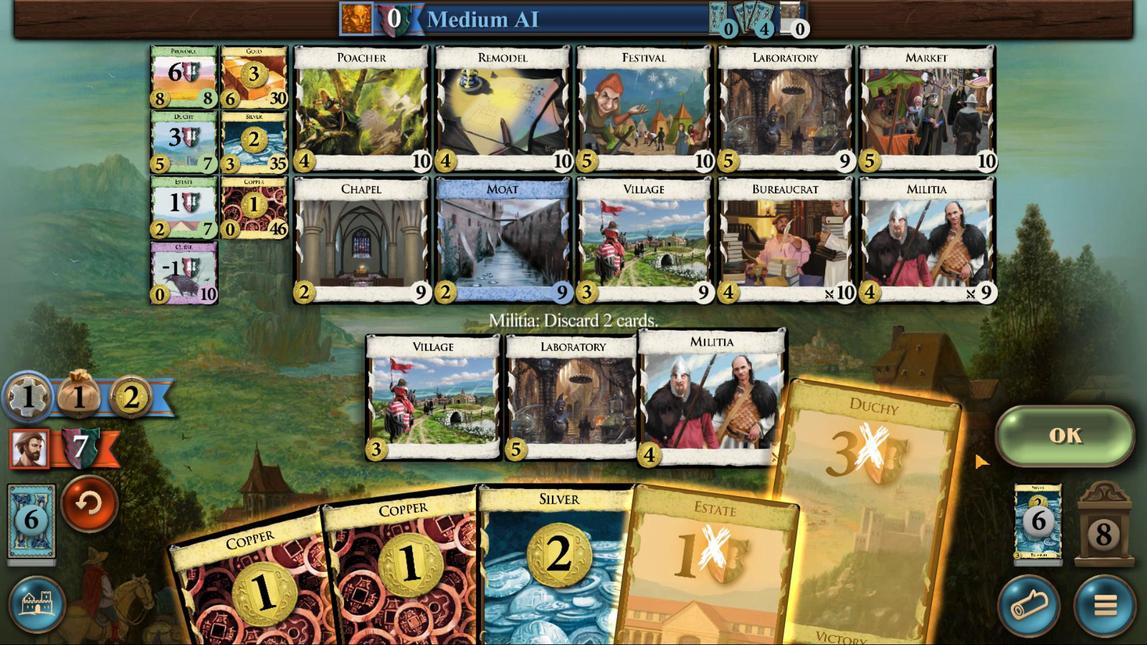 
Action: Mouse moved to (1029, 430)
Screenshot: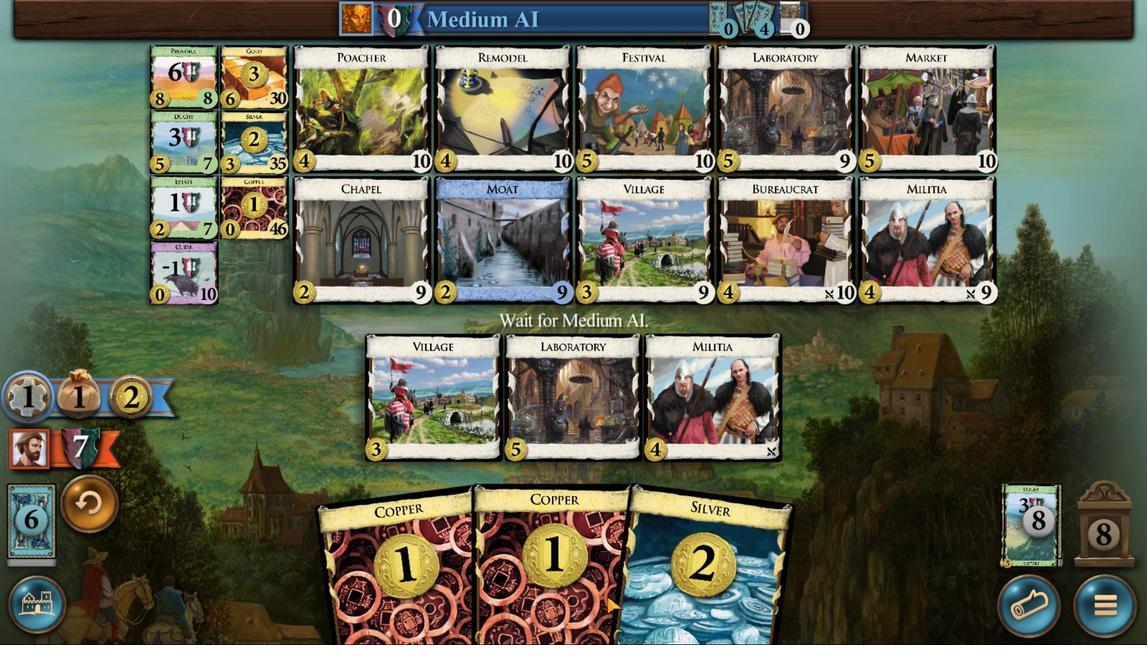 
Action: Mouse pressed left at (1029, 430)
Screenshot: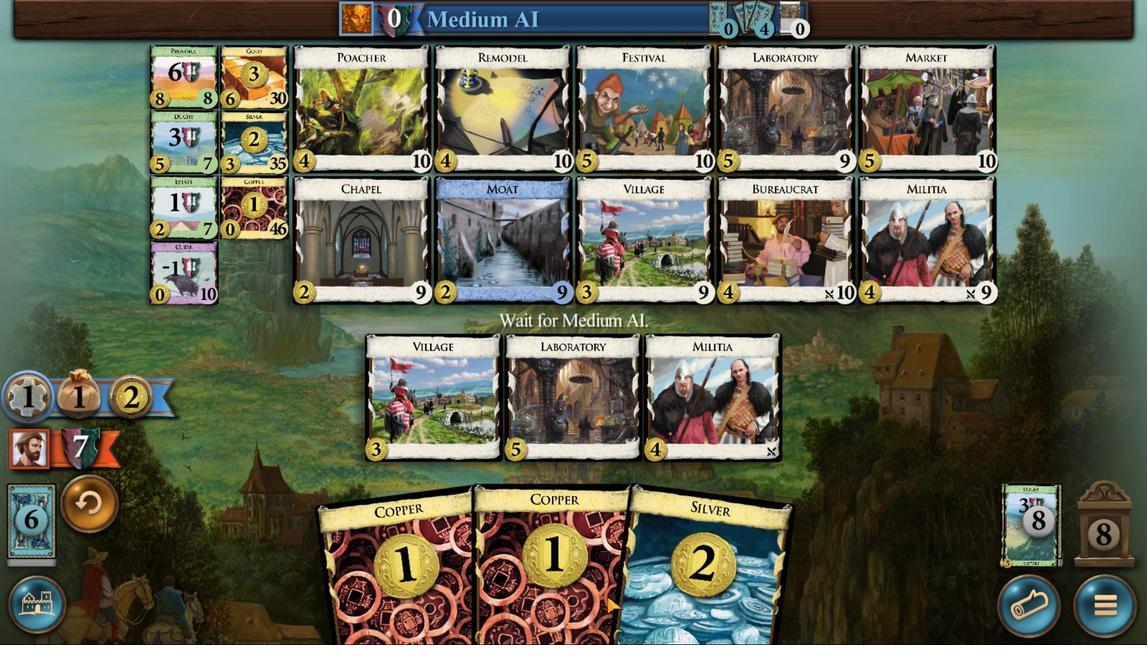 
Action: Mouse moved to (666, 583)
Screenshot: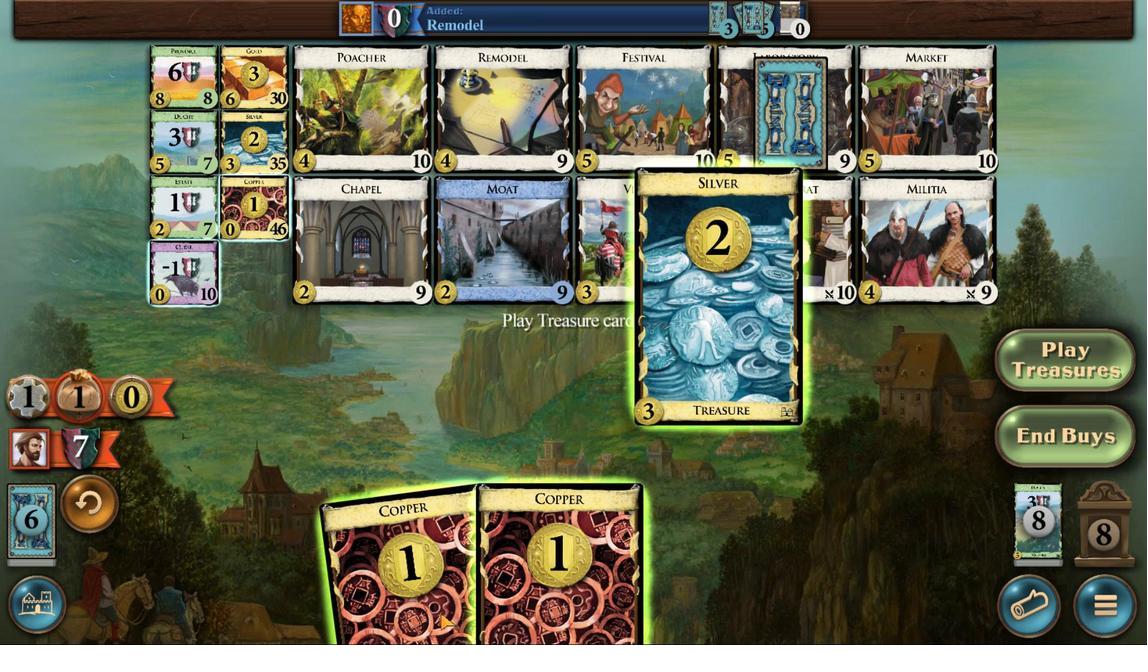 
Action: Mouse scrolled (666, 582) with delta (0, 0)
Screenshot: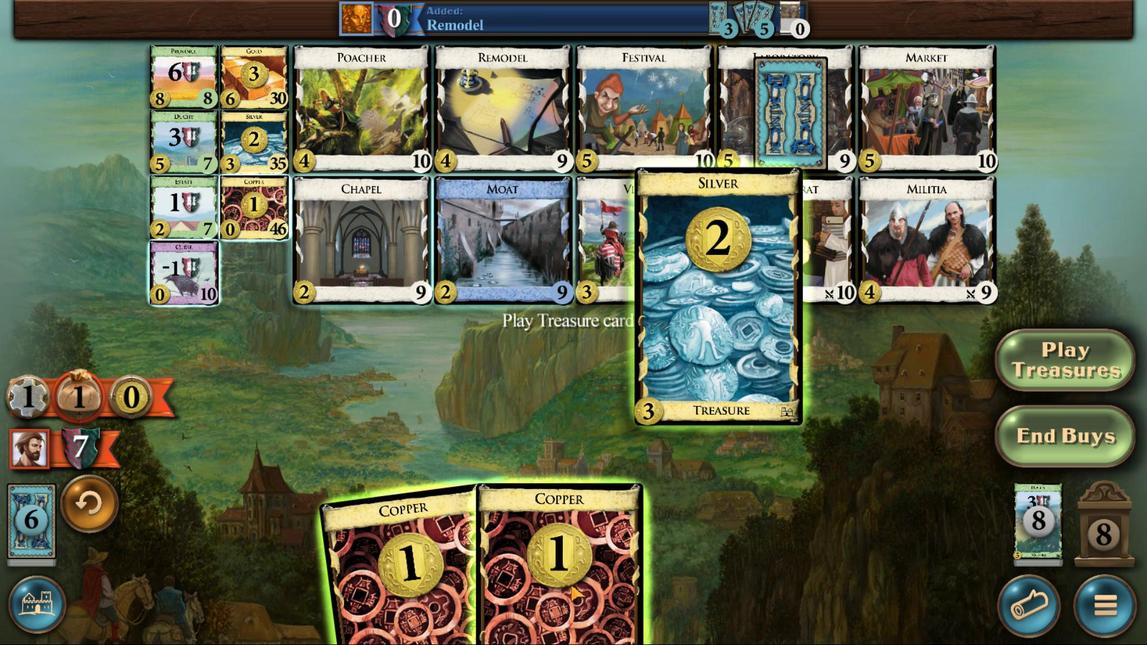 
Action: Mouse scrolled (666, 582) with delta (0, 0)
Screenshot: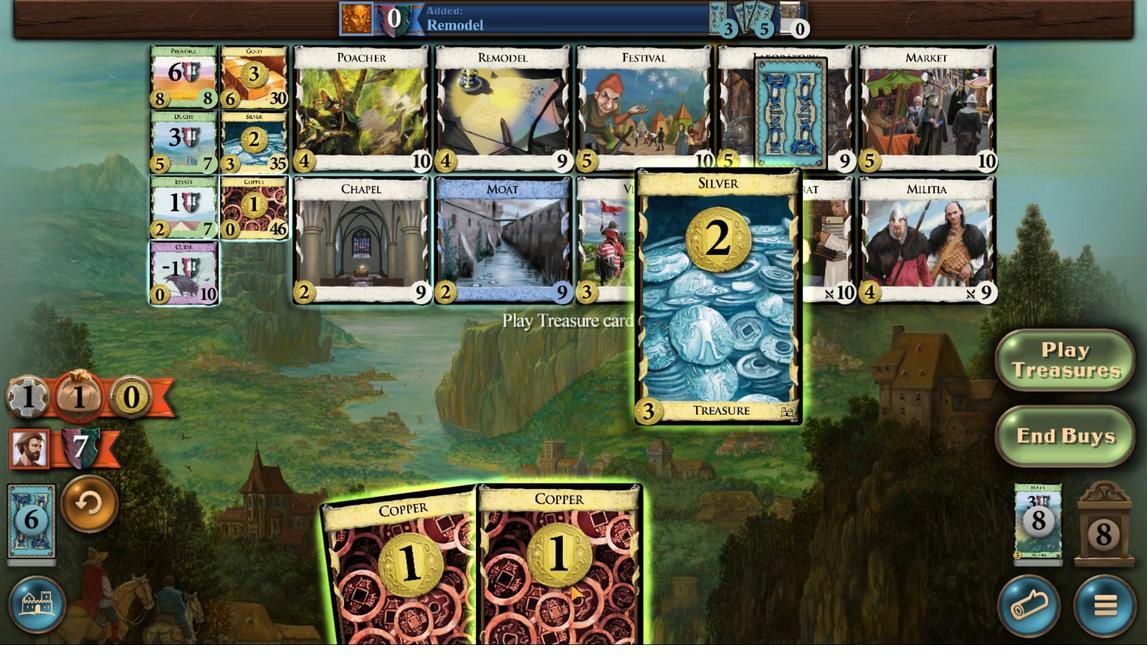 
Action: Mouse scrolled (666, 582) with delta (0, 0)
Screenshot: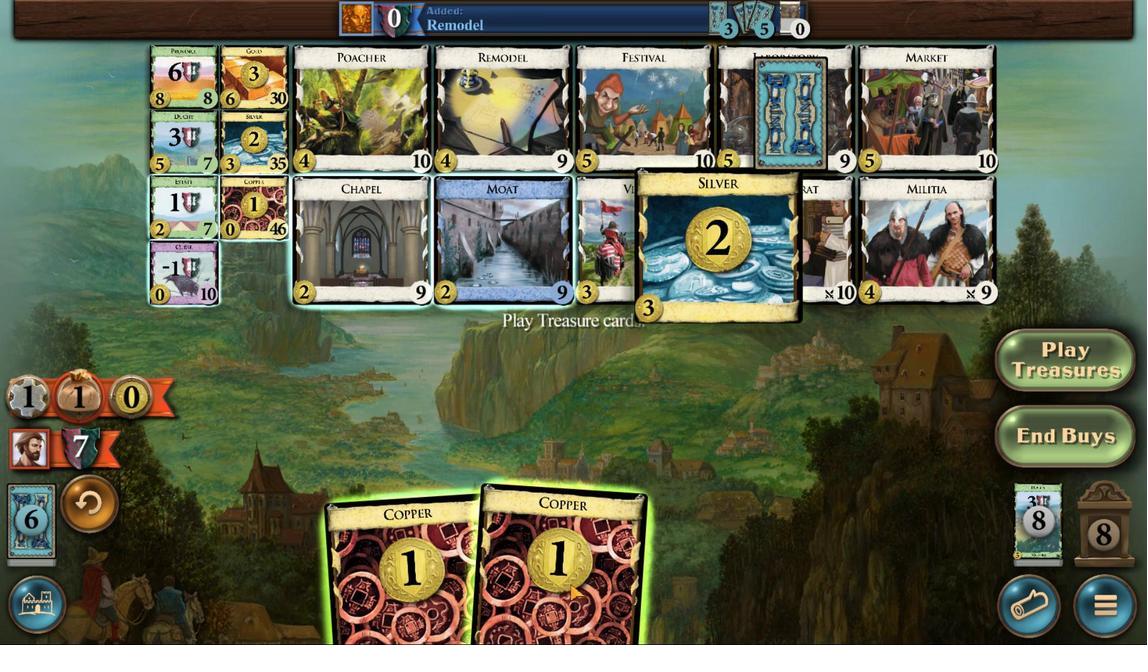 
Action: Mouse moved to (570, 584)
Screenshot: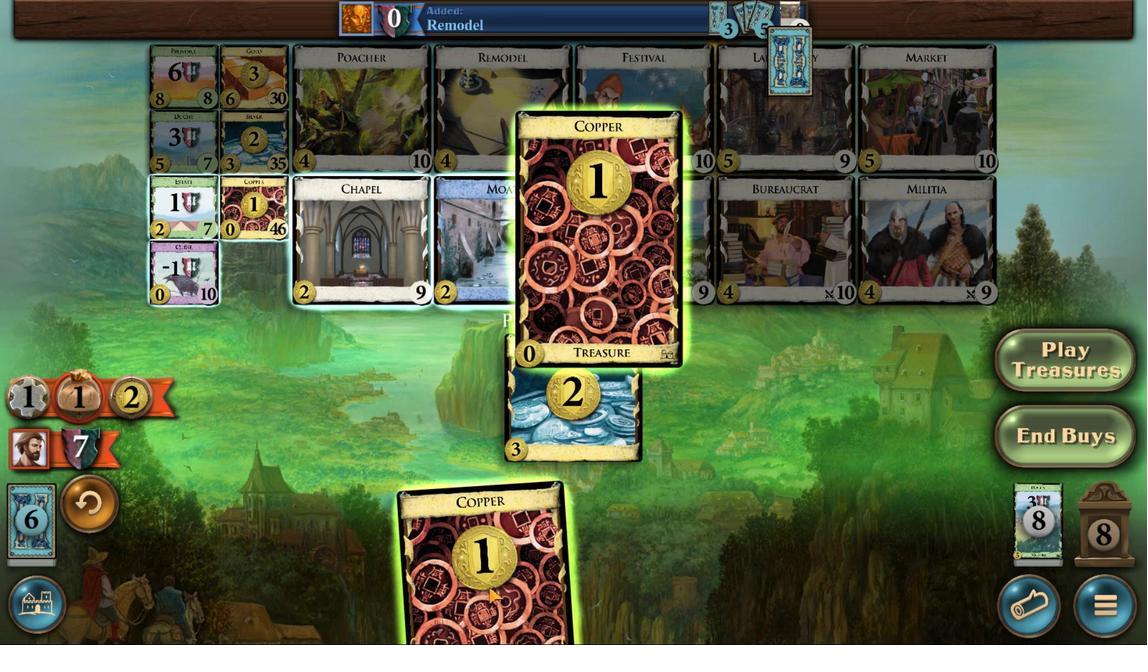 
Action: Mouse scrolled (570, 584) with delta (0, 0)
Screenshot: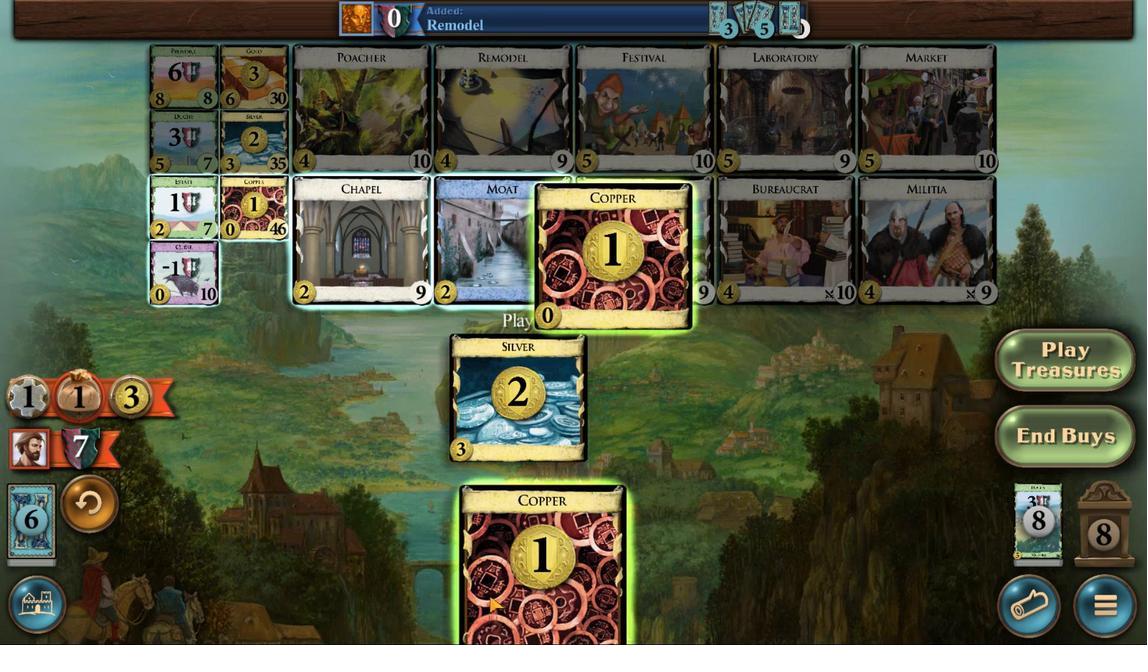 
Action: Mouse moved to (567, 584)
Screenshot: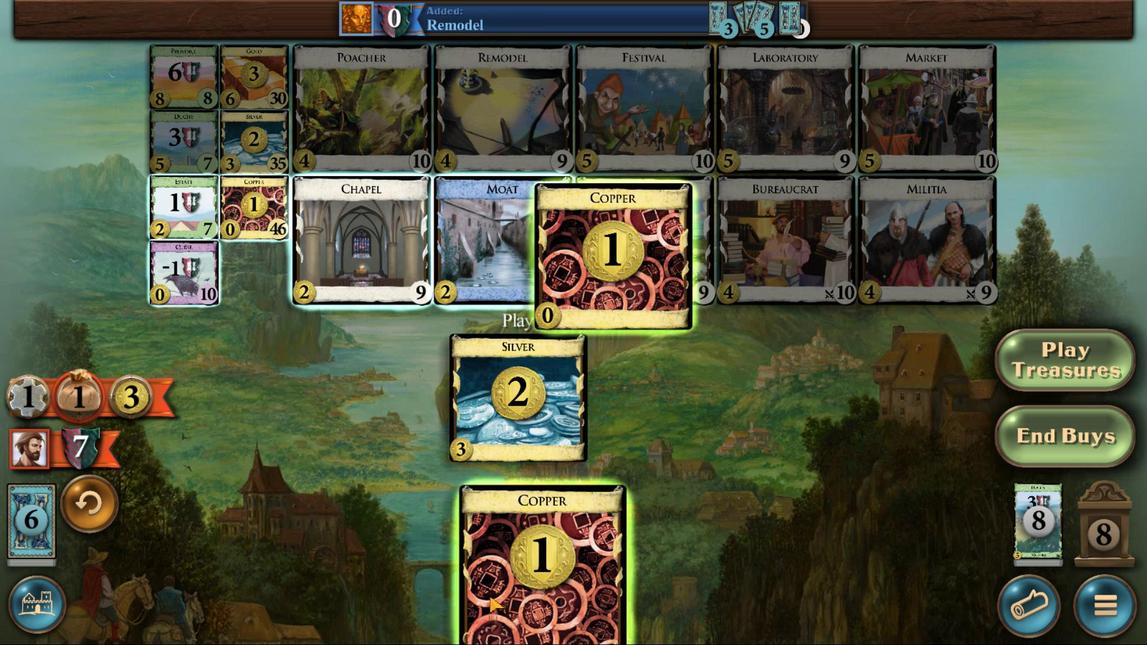 
Action: Mouse scrolled (567, 583) with delta (0, 0)
Screenshot: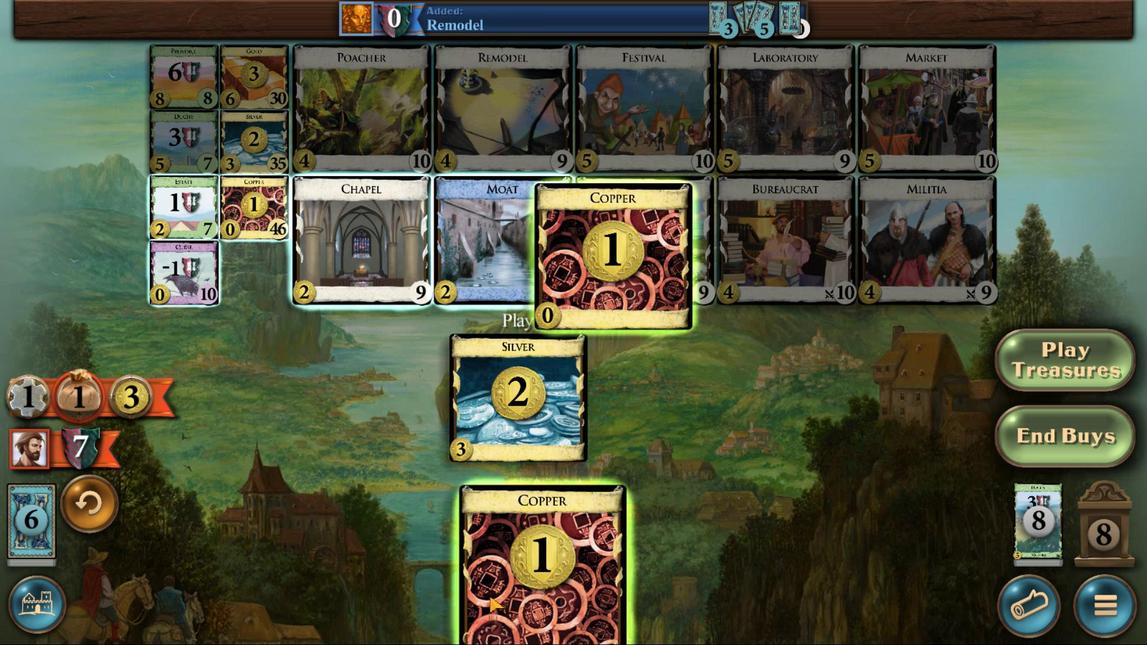 
Action: Mouse moved to (564, 587)
Screenshot: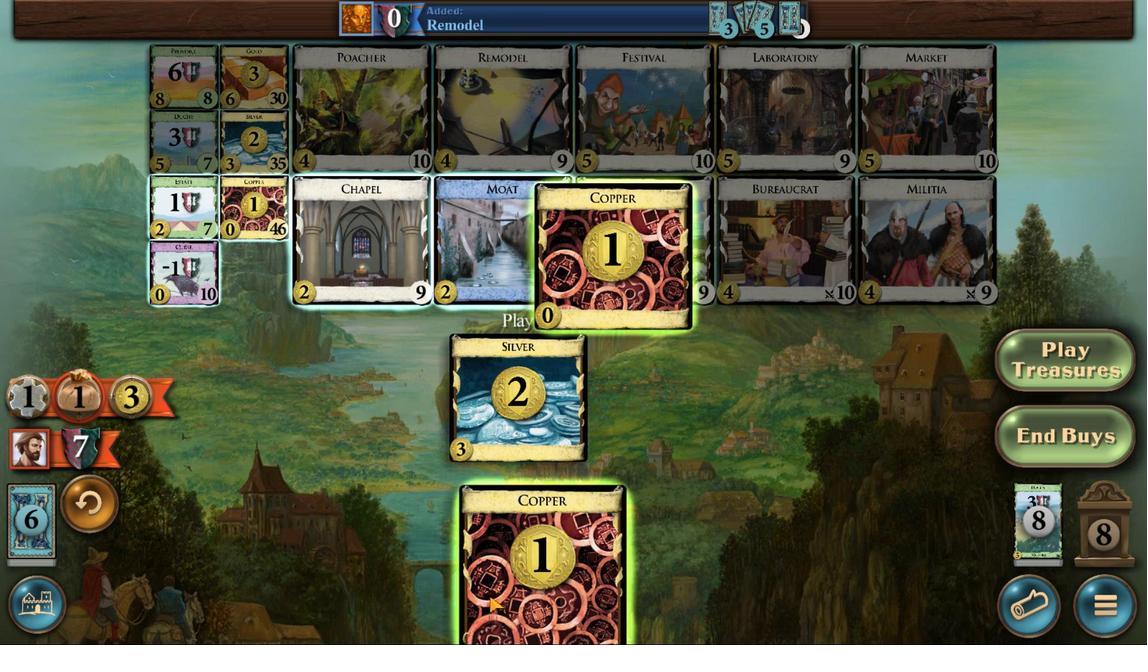 
Action: Mouse scrolled (564, 586) with delta (0, 0)
Screenshot: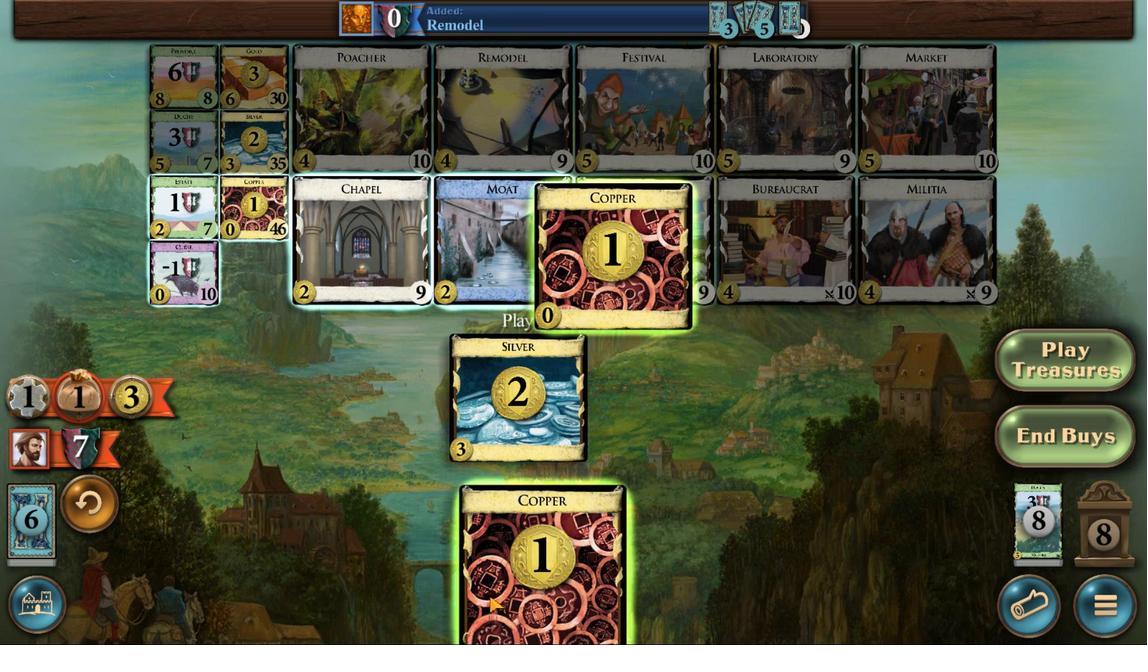 
Action: Mouse moved to (562, 588)
Screenshot: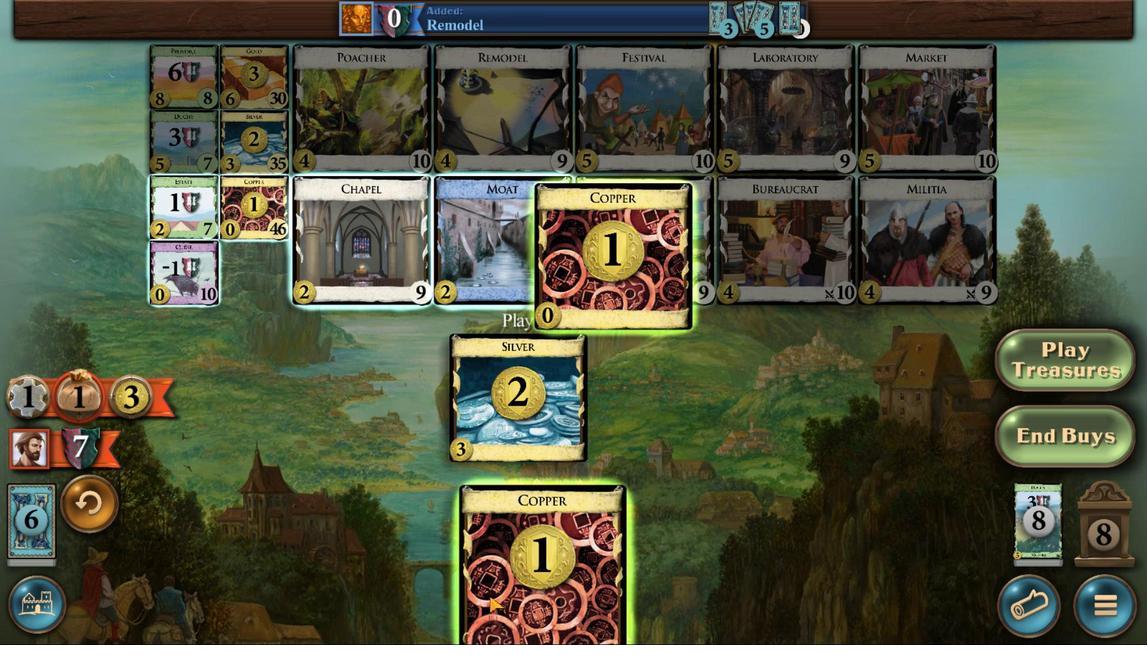 
Action: Mouse scrolled (562, 587) with delta (0, 0)
Screenshot: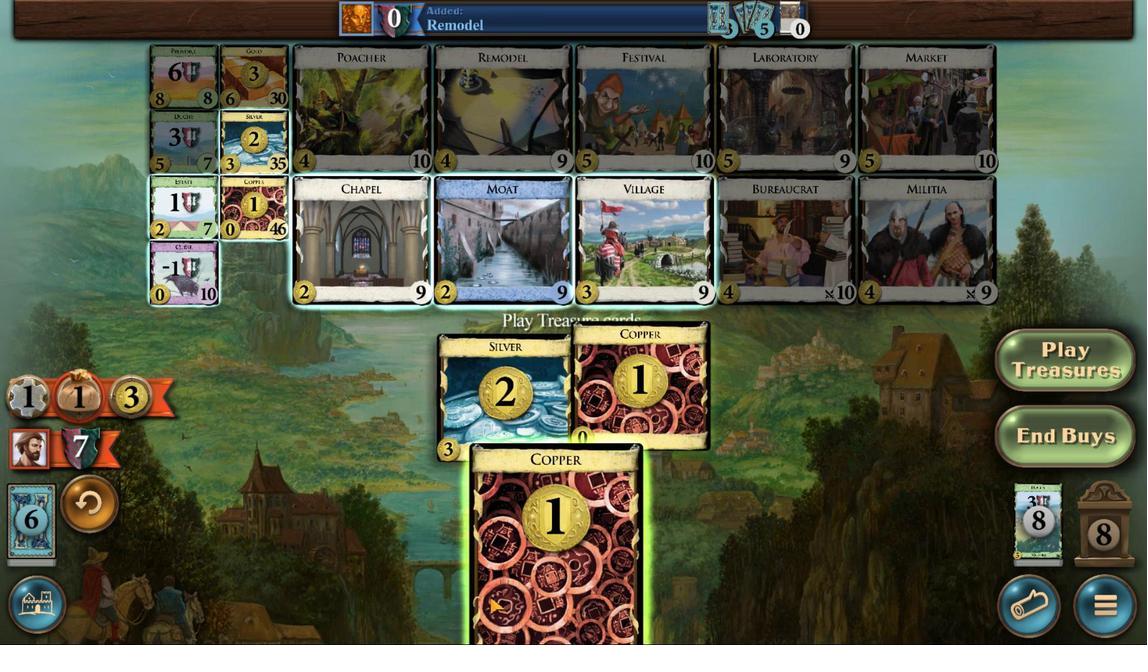 
Action: Mouse moved to (562, 589)
Screenshot: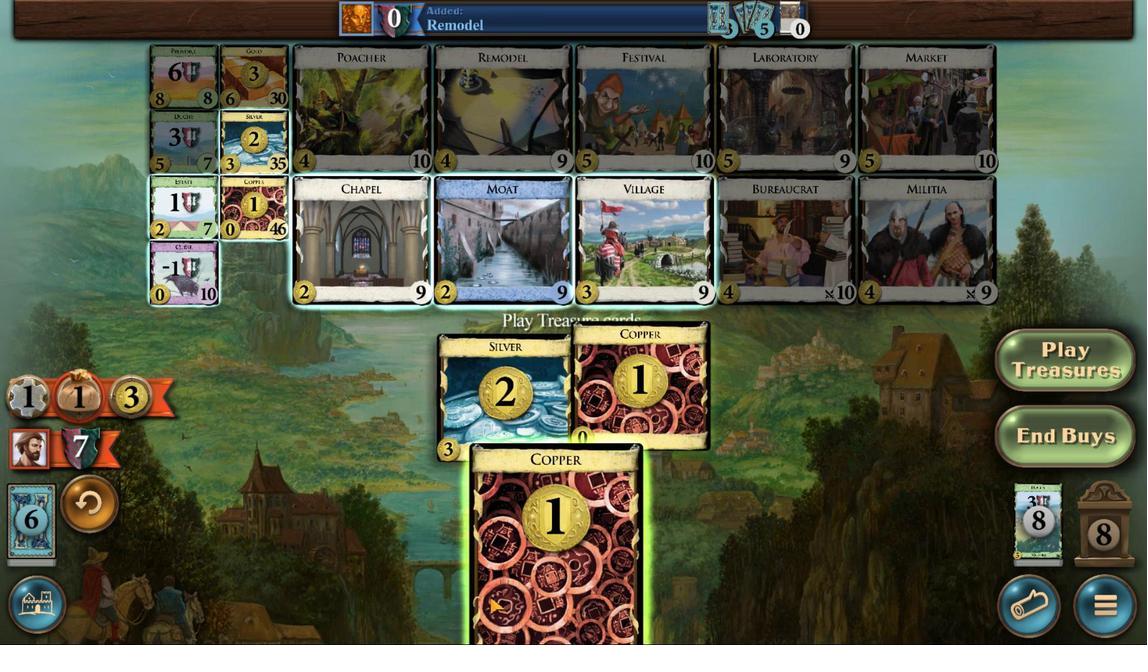 
Action: Mouse scrolled (562, 588) with delta (0, 0)
Screenshot: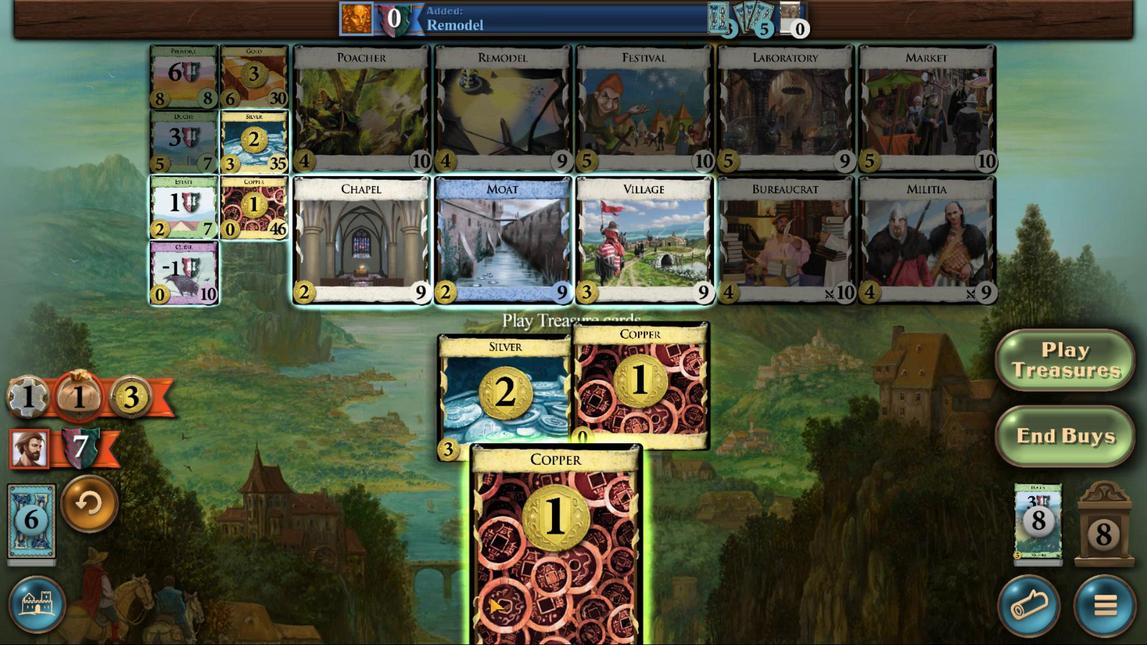 
Action: Mouse moved to (488, 596)
Screenshot: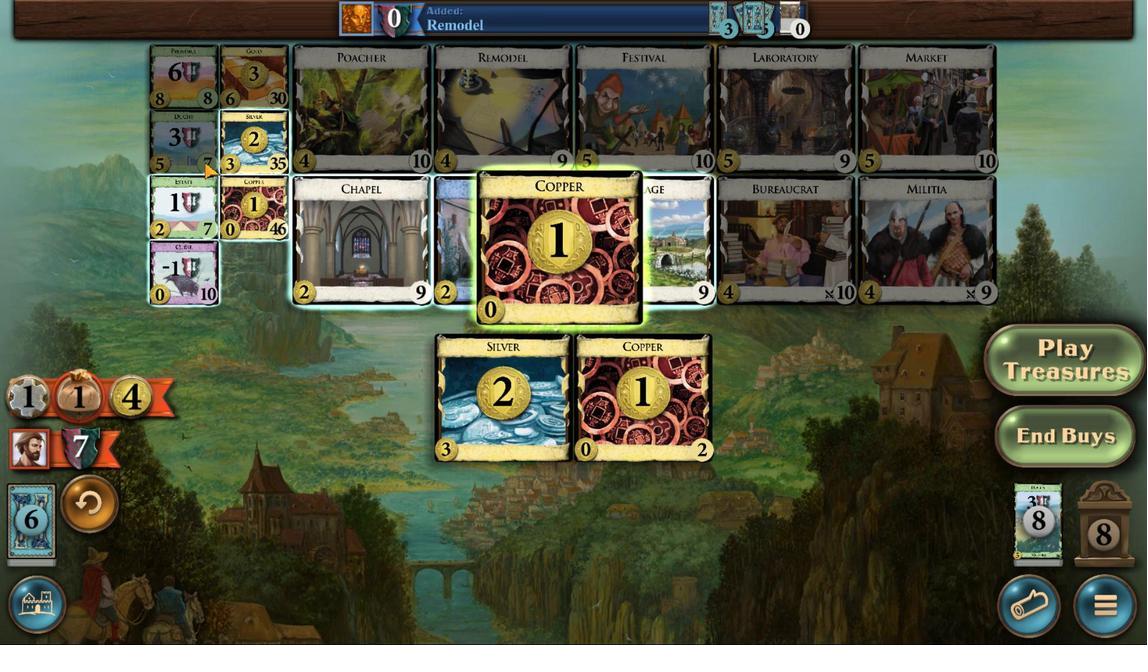 
Action: Mouse scrolled (488, 595) with delta (0, 0)
Screenshot: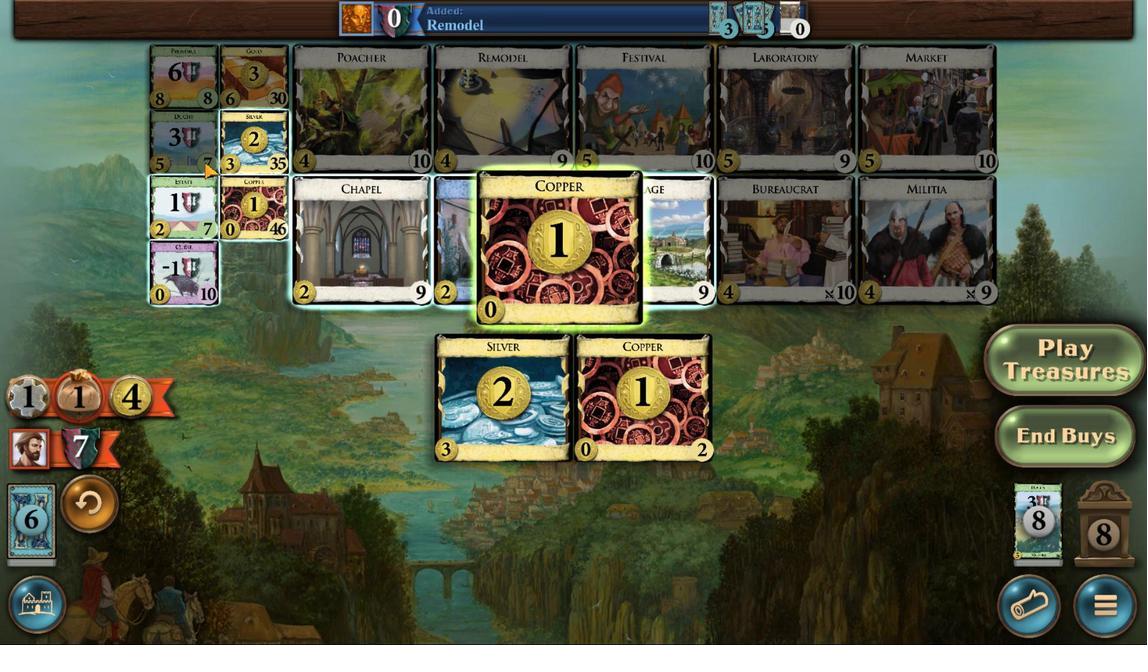
Action: Mouse moved to (489, 597)
Screenshot: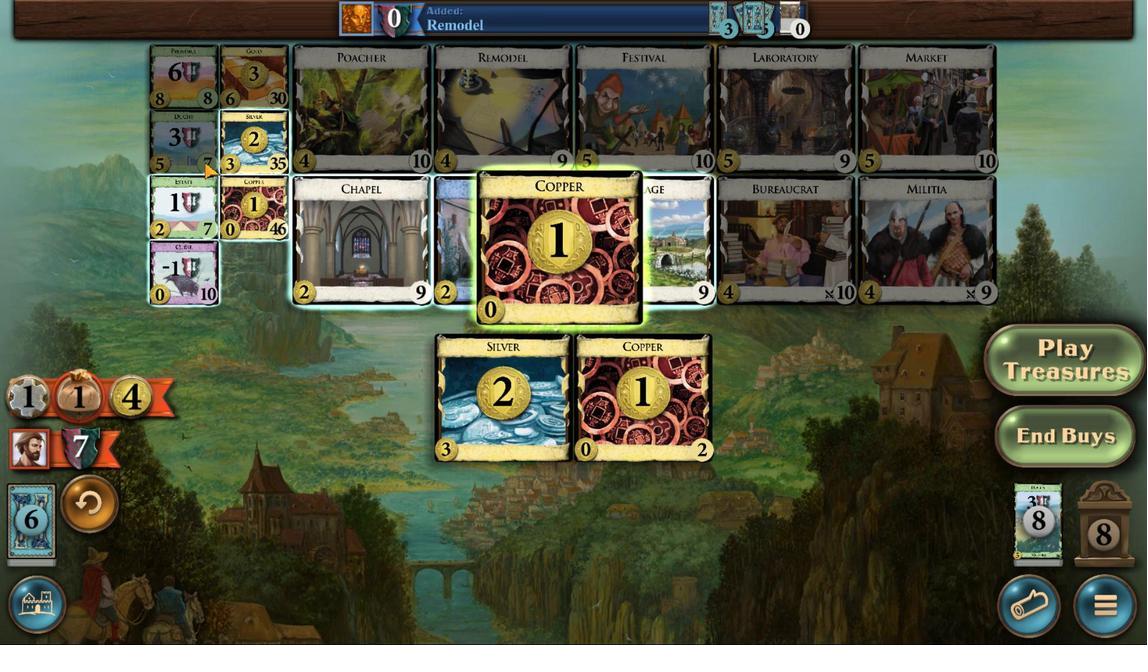 
Action: Mouse scrolled (489, 596) with delta (0, 0)
Screenshot: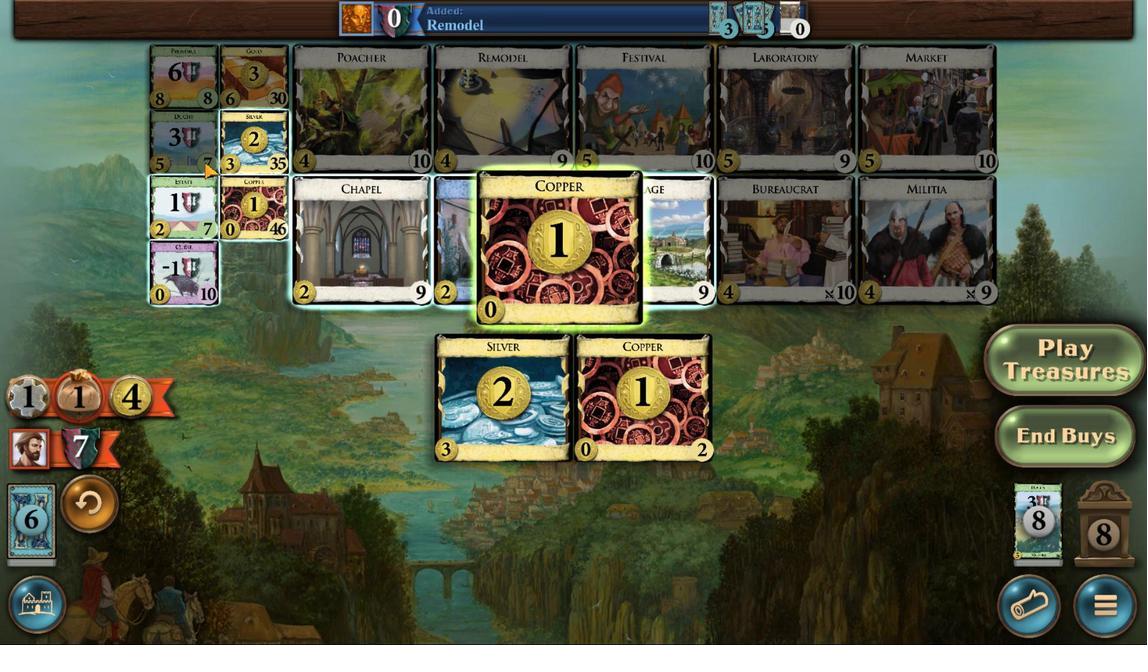 
Action: Mouse scrolled (489, 596) with delta (0, 0)
Screenshot: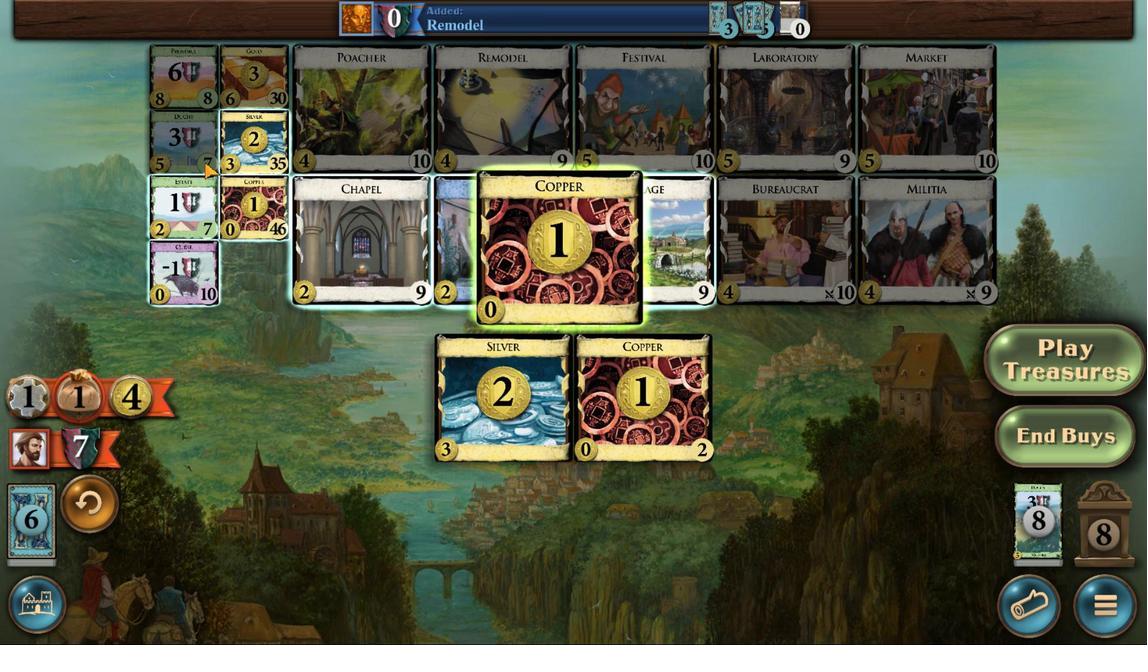 
Action: Mouse scrolled (489, 596) with delta (0, 0)
Screenshot: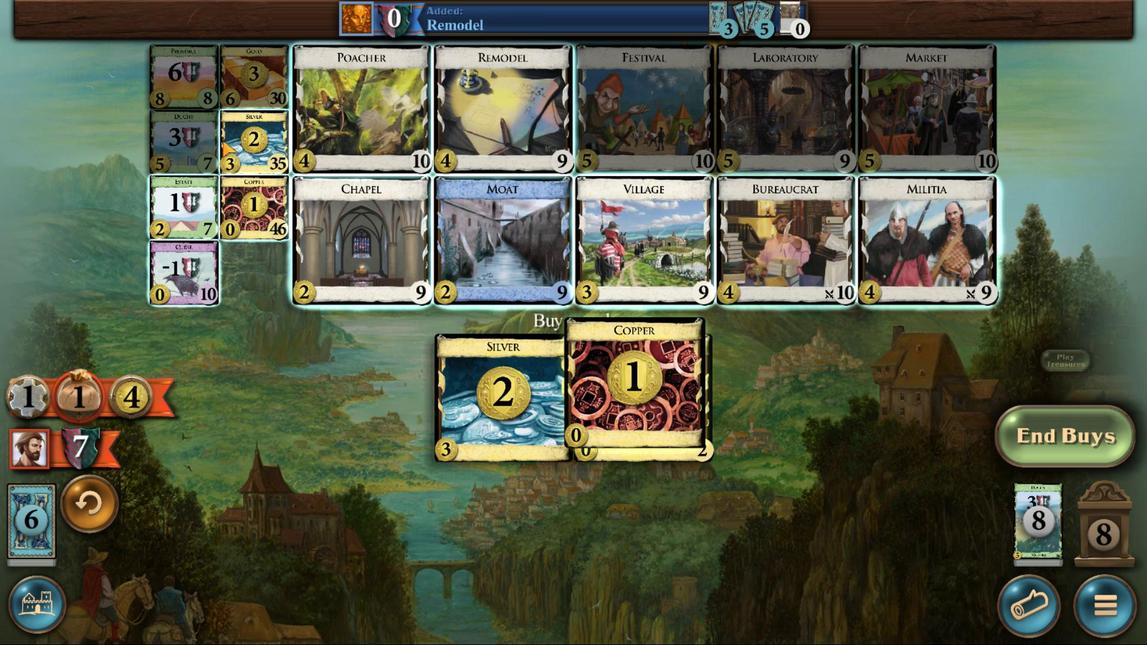 
Action: Mouse scrolled (489, 596) with delta (0, 0)
Screenshot: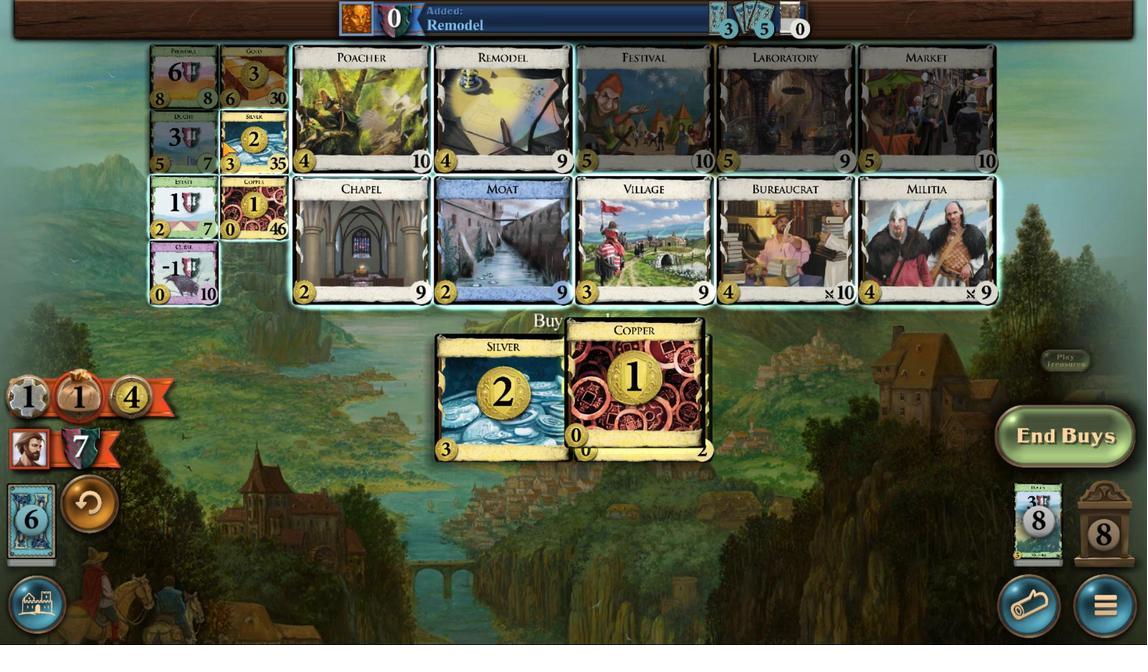 
Action: Mouse moved to (272, 139)
Screenshot: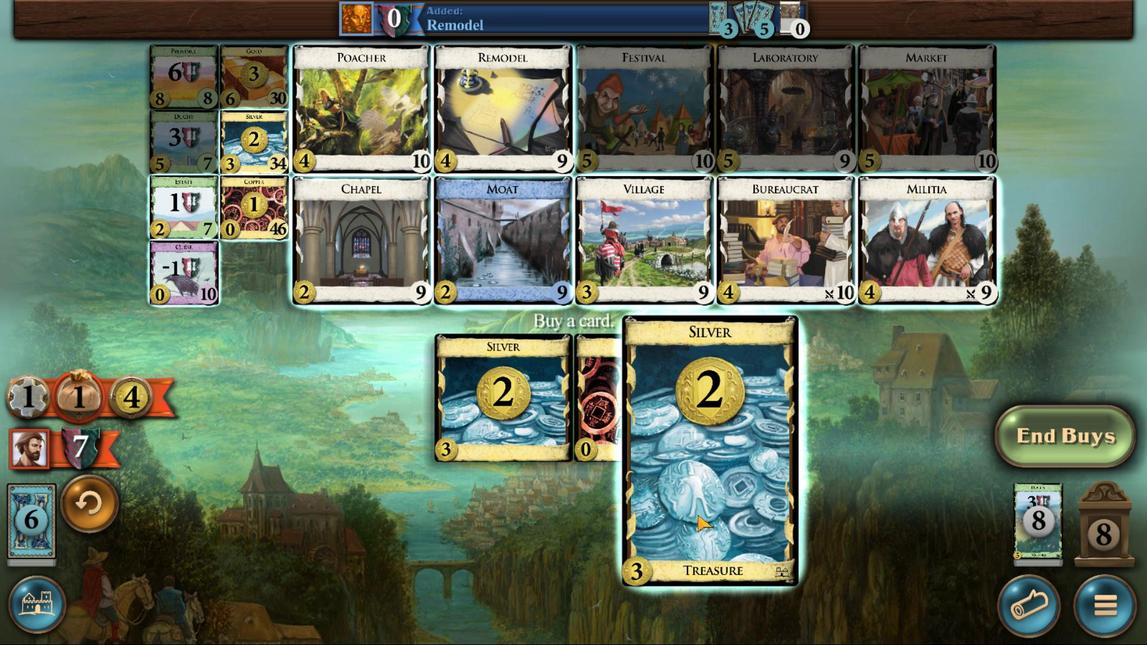 
Action: Mouse pressed left at (272, 139)
Screenshot: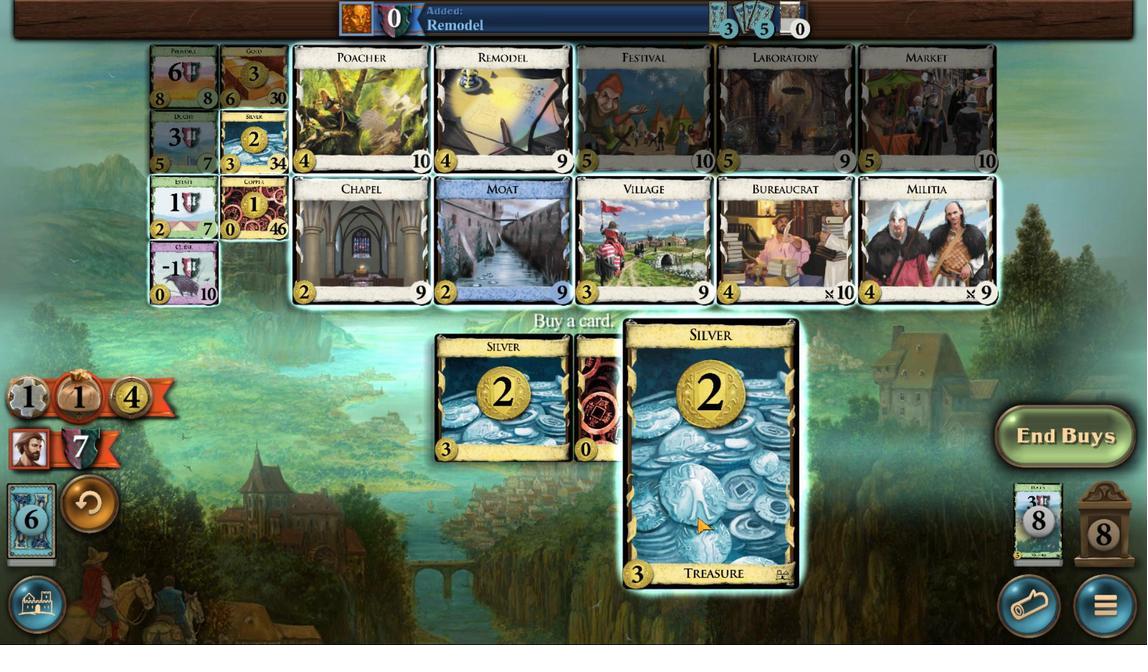 
Action: Mouse moved to (835, 610)
Screenshot: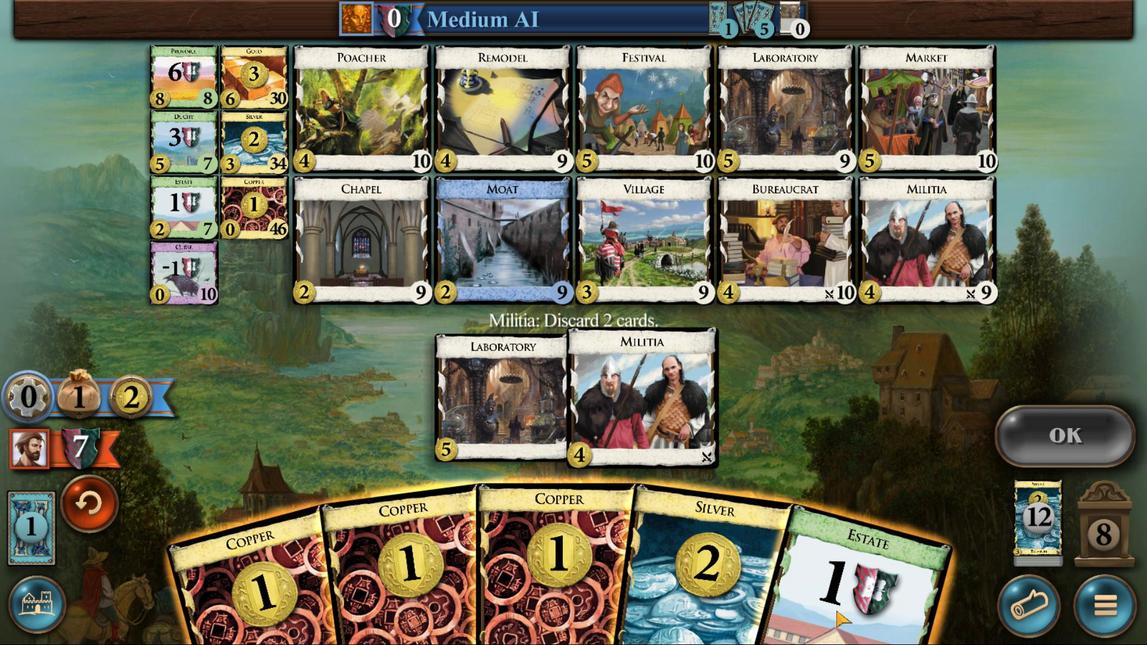 
Action: Mouse scrolled (835, 610) with delta (0, 0)
Screenshot: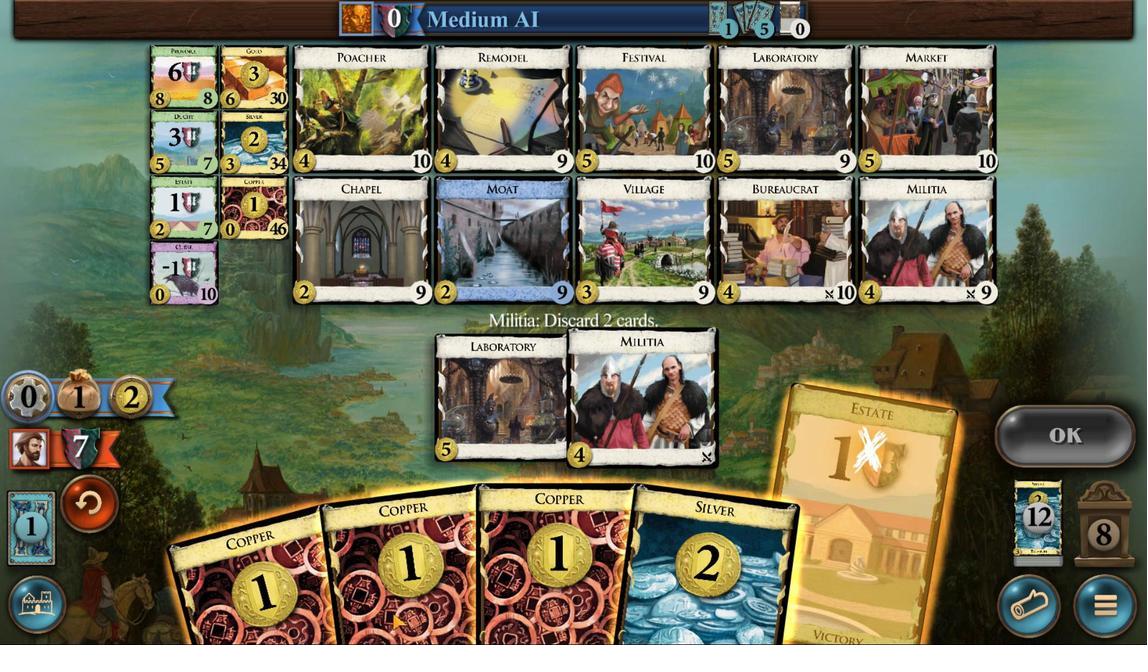 
Action: Mouse moved to (833, 611)
